 Task: Play online wordle game with 6 letters.
Action: Mouse moved to (812, 545)
Screenshot: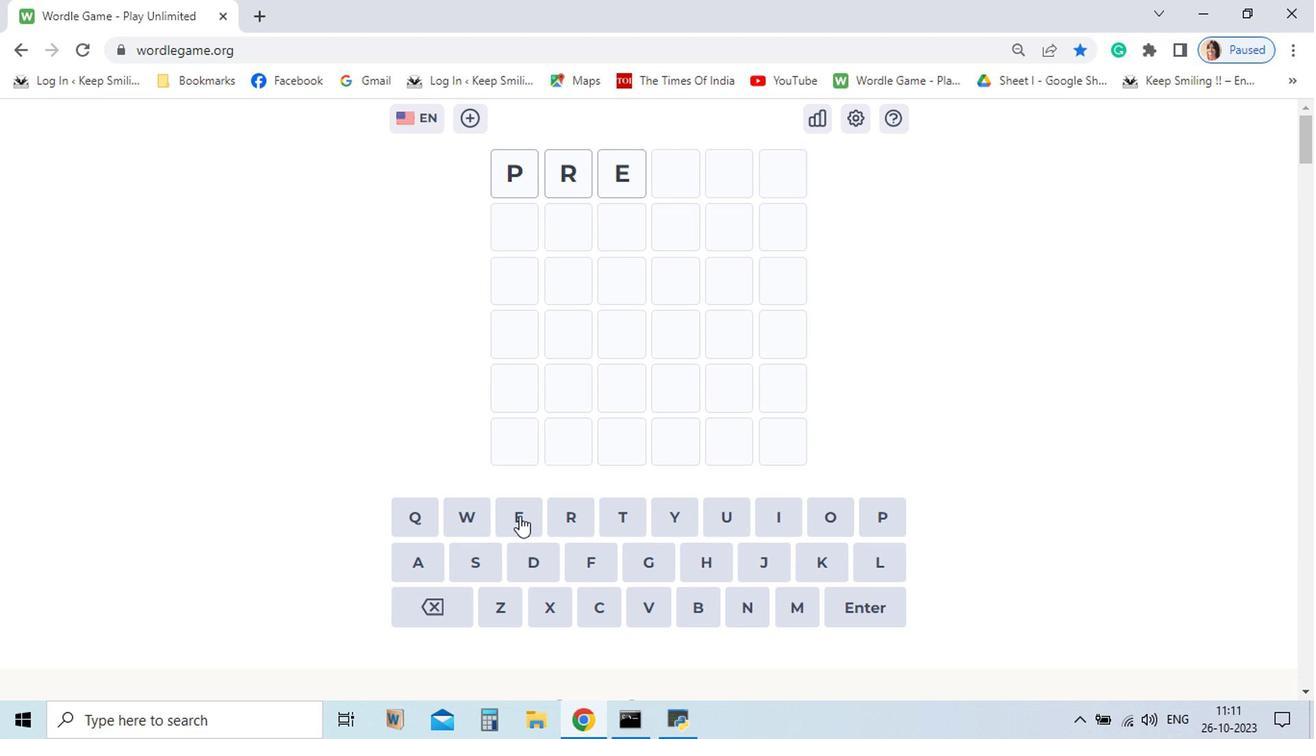 
Action: Mouse pressed left at (812, 545)
Screenshot: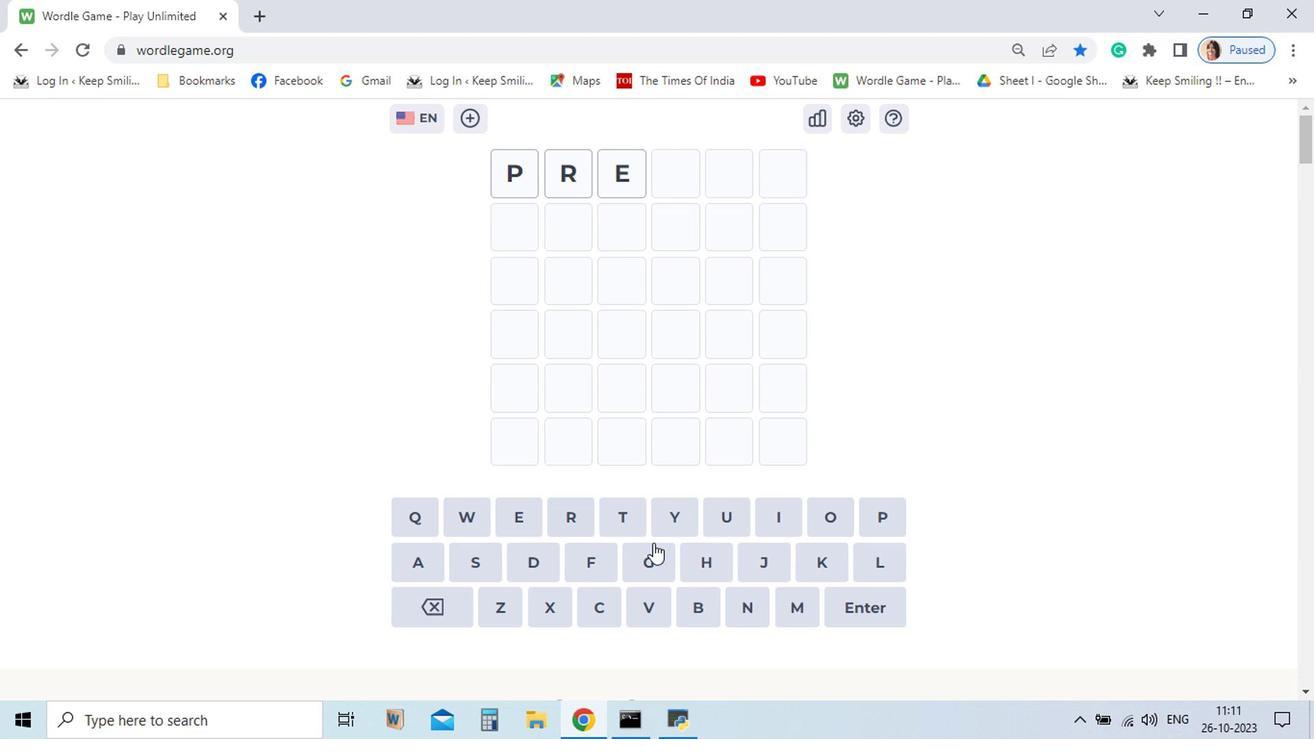 
Action: Mouse moved to (582, 547)
Screenshot: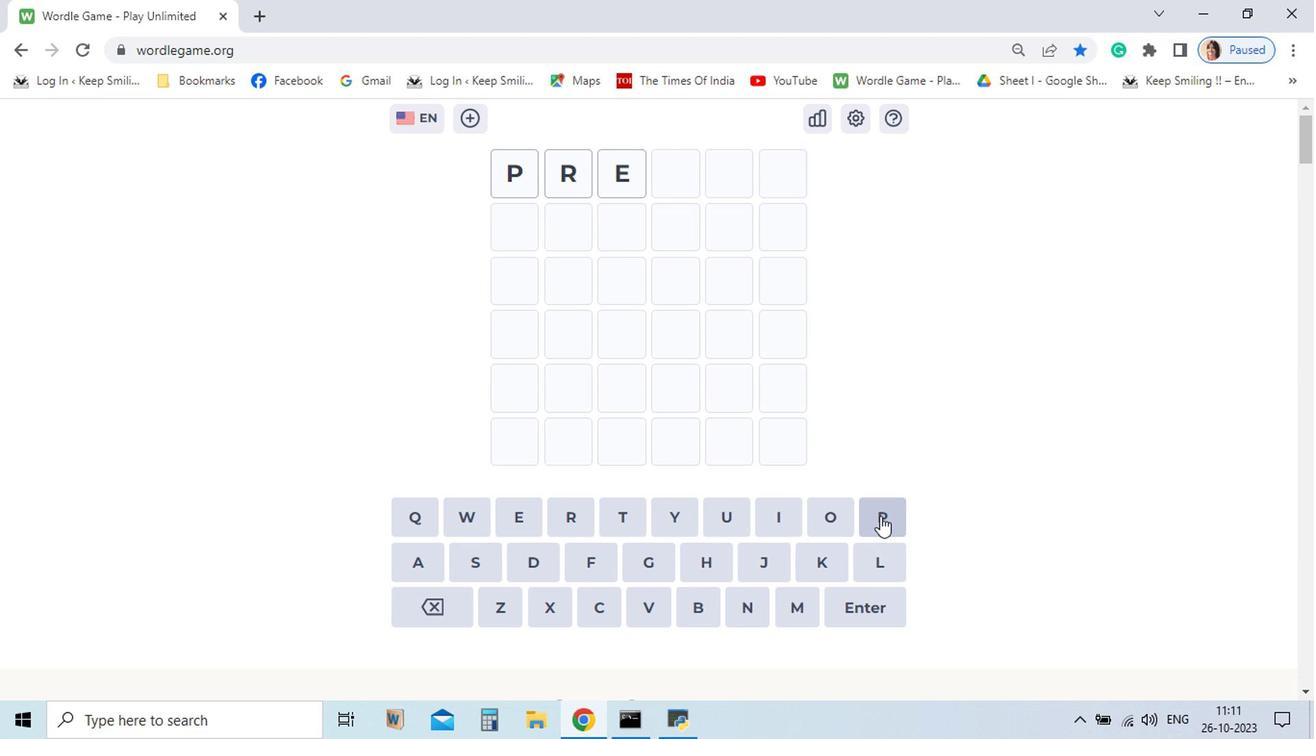 
Action: Mouse pressed left at (582, 547)
Screenshot: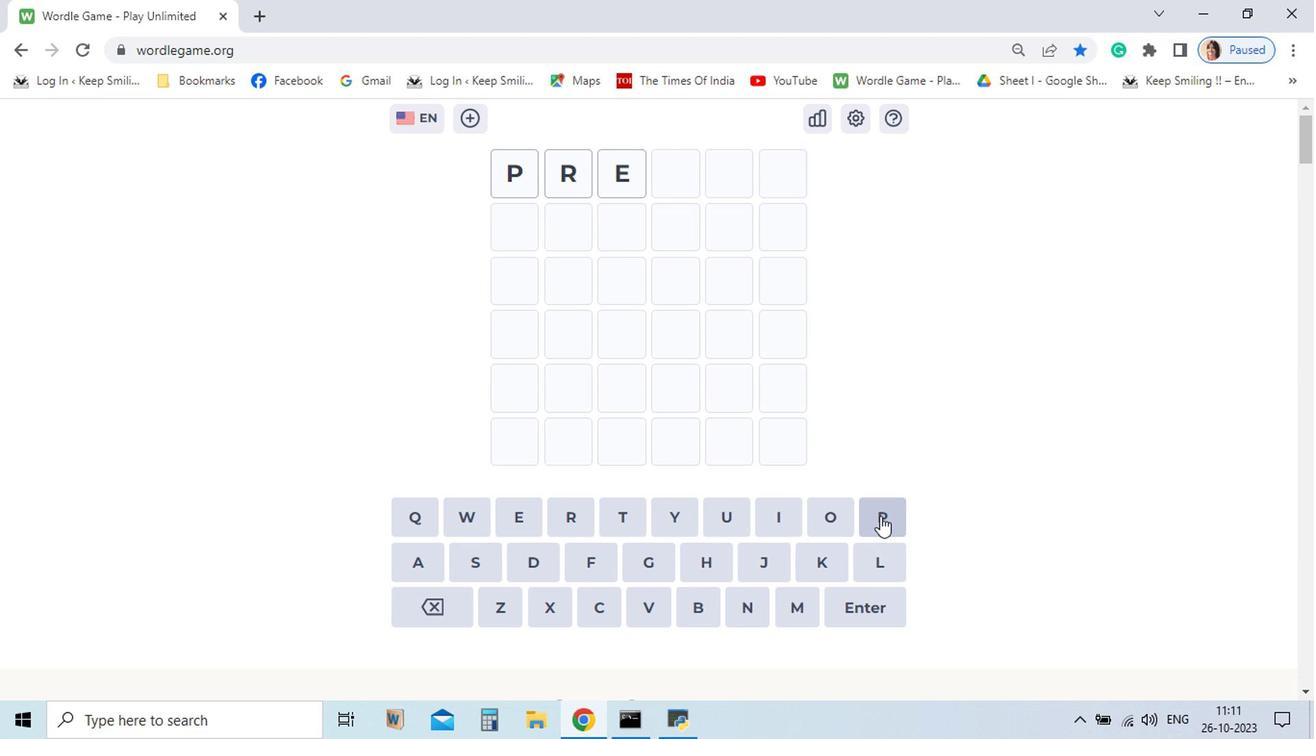 
Action: Mouse moved to (549, 546)
Screenshot: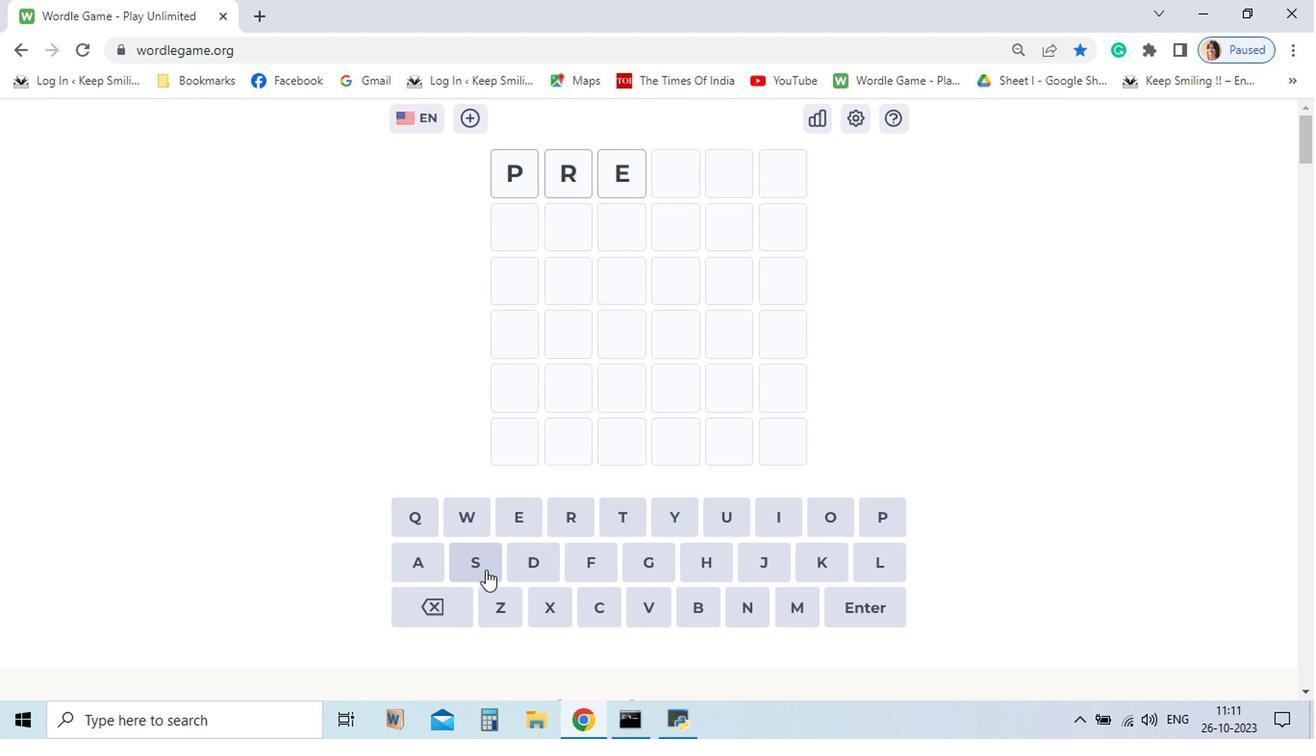 
Action: Mouse pressed left at (549, 546)
Screenshot: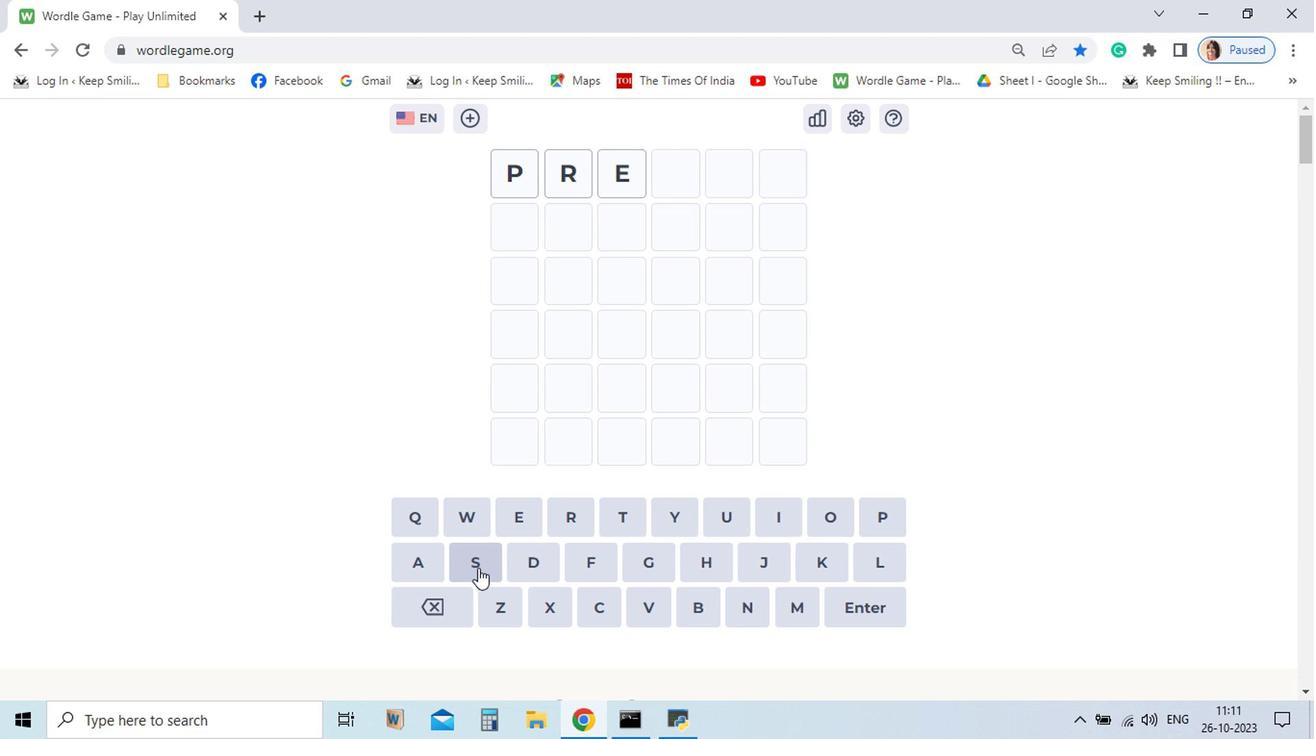 
Action: Mouse moved to (514, 581)
Screenshot: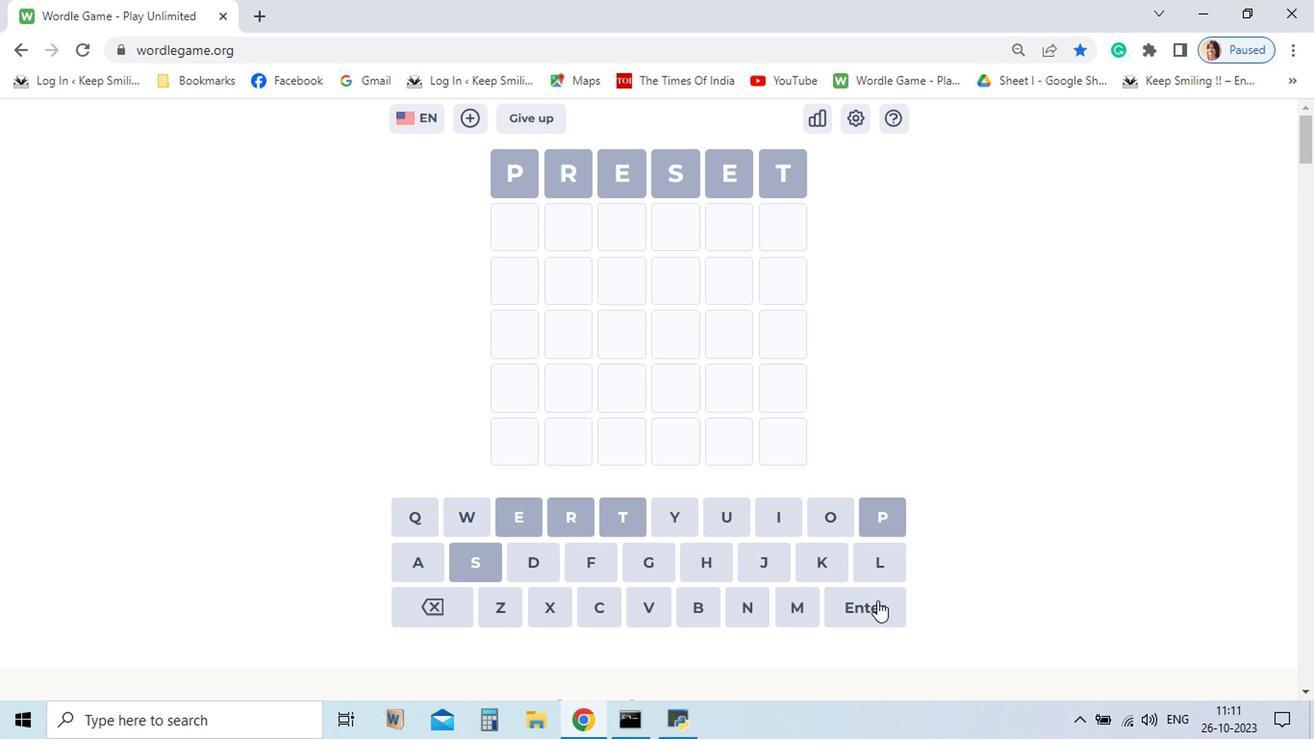 
Action: Mouse pressed left at (514, 581)
Screenshot: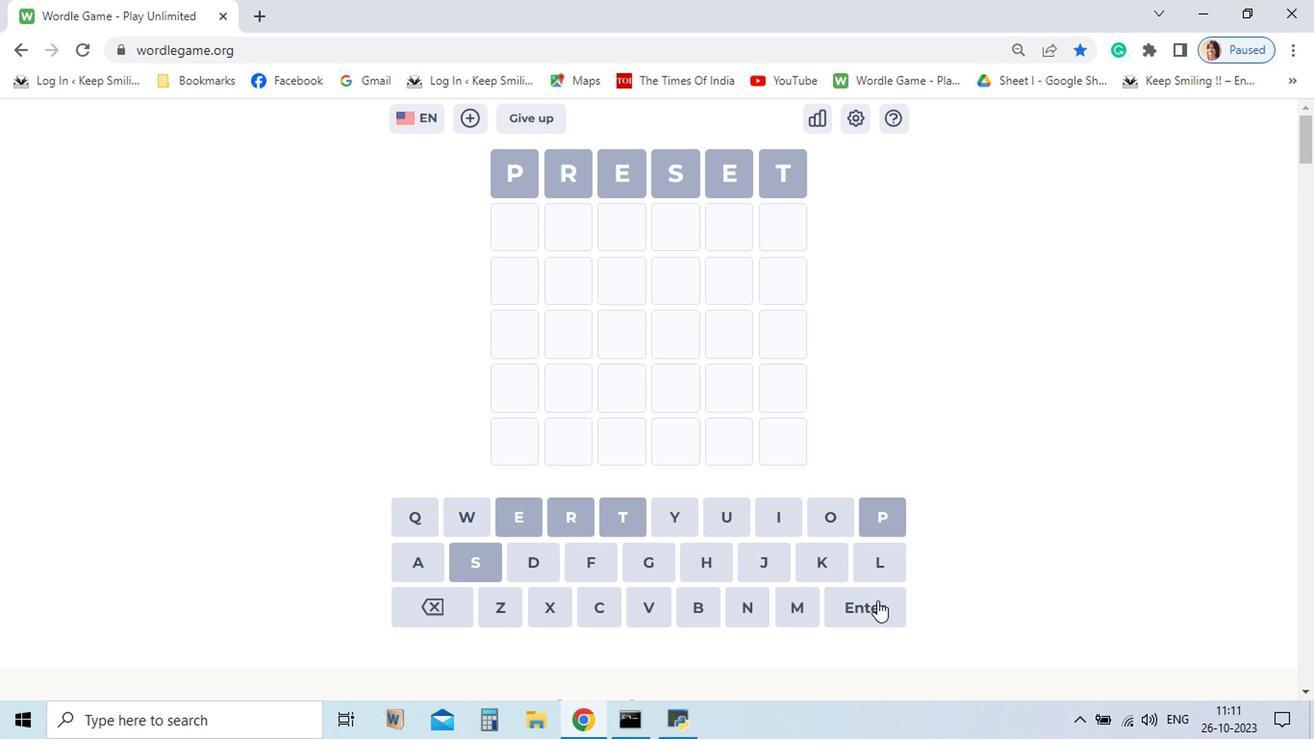 
Action: Mouse moved to (549, 549)
Screenshot: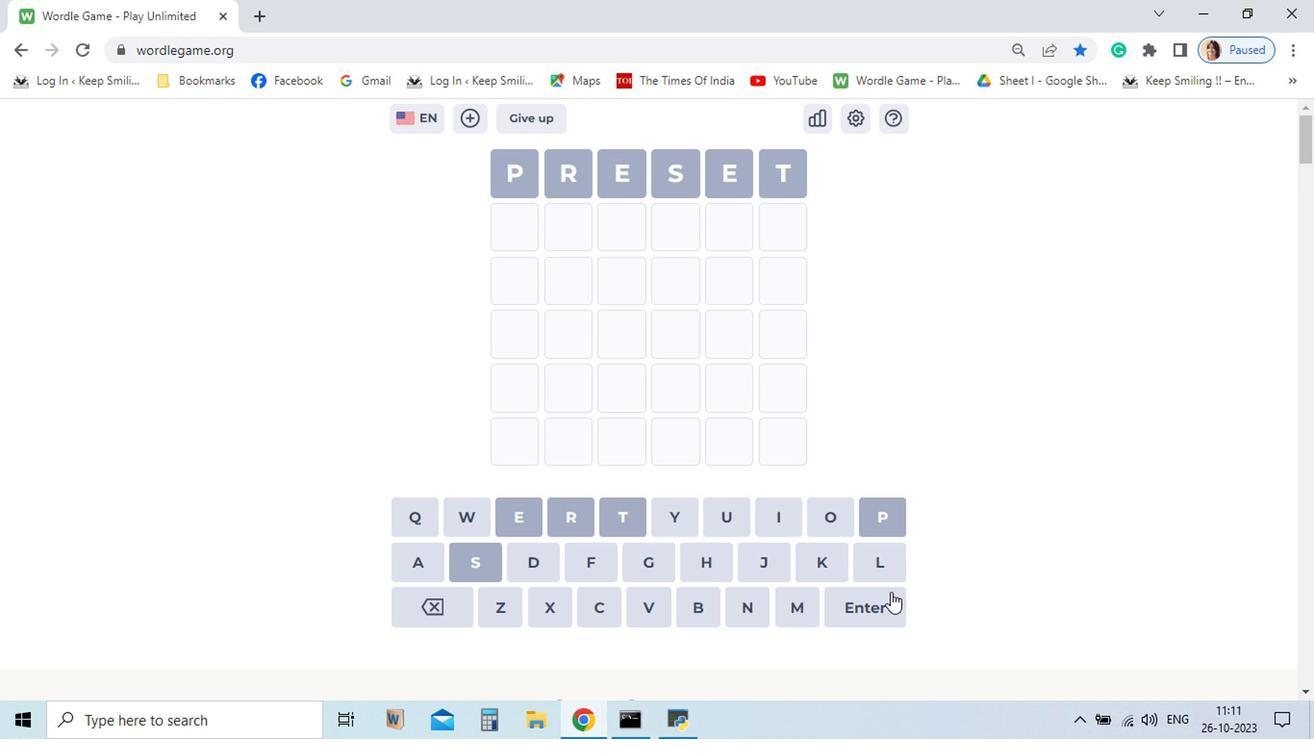 
Action: Mouse pressed left at (549, 549)
Screenshot: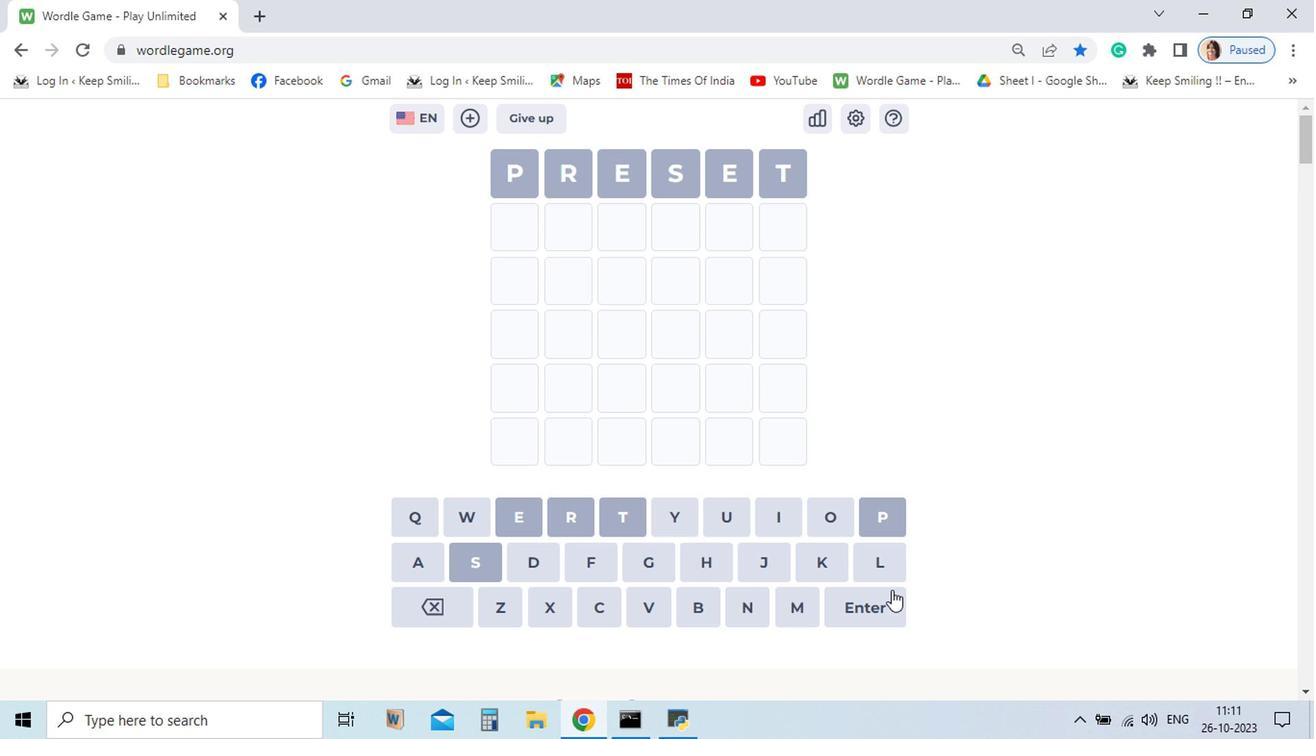 
Action: Mouse moved to (621, 545)
Screenshot: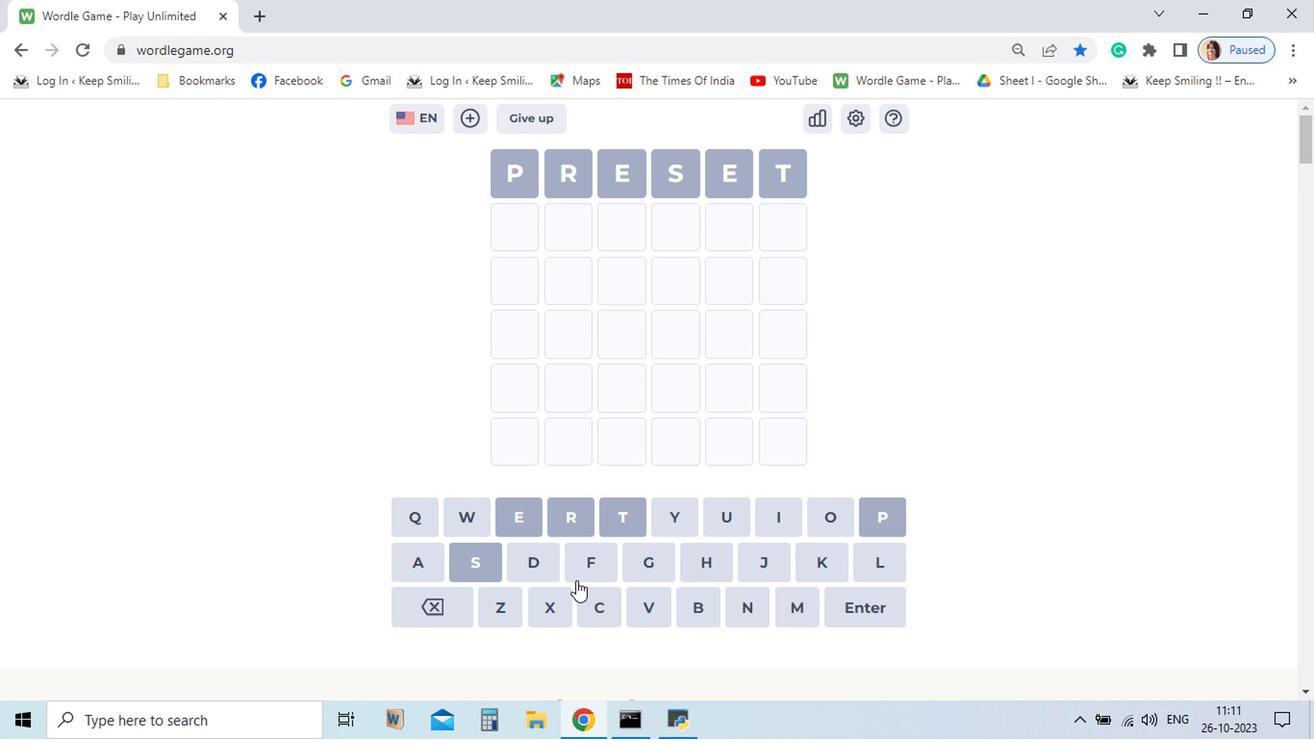 
Action: Mouse pressed left at (621, 545)
Screenshot: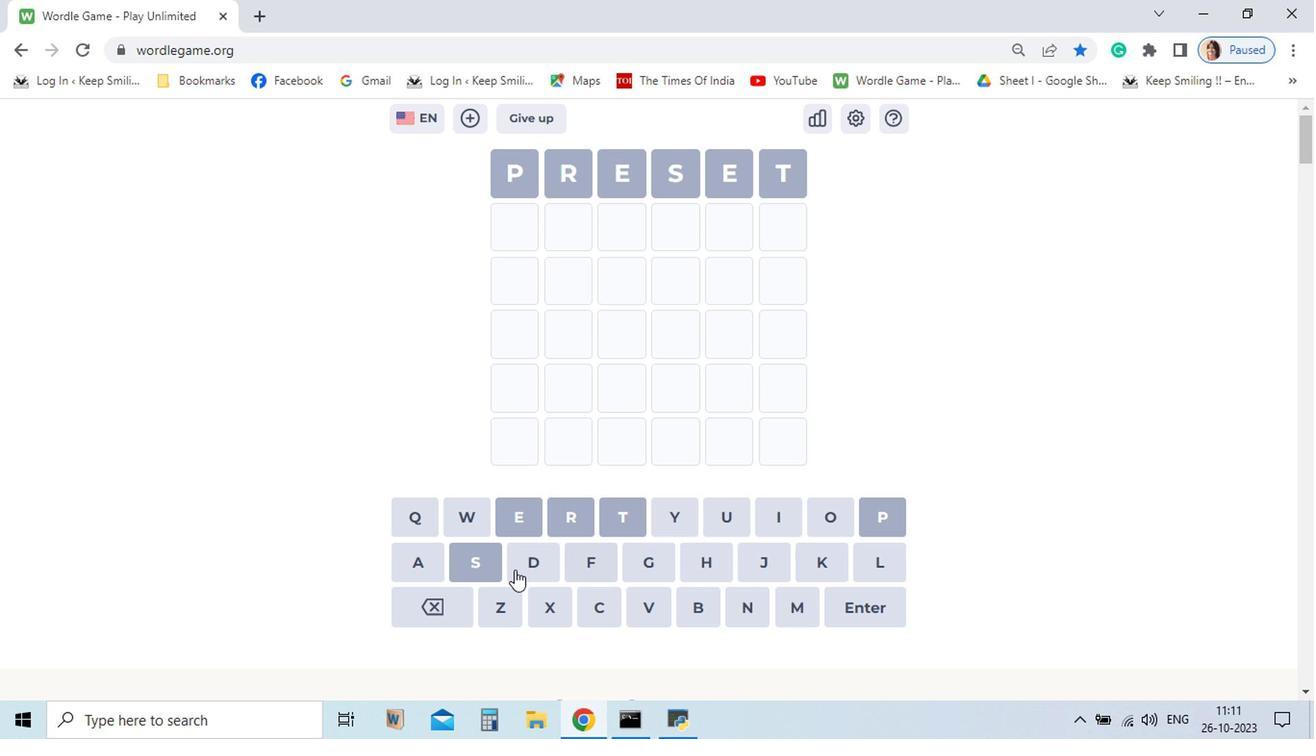 
Action: Mouse moved to (803, 606)
Screenshot: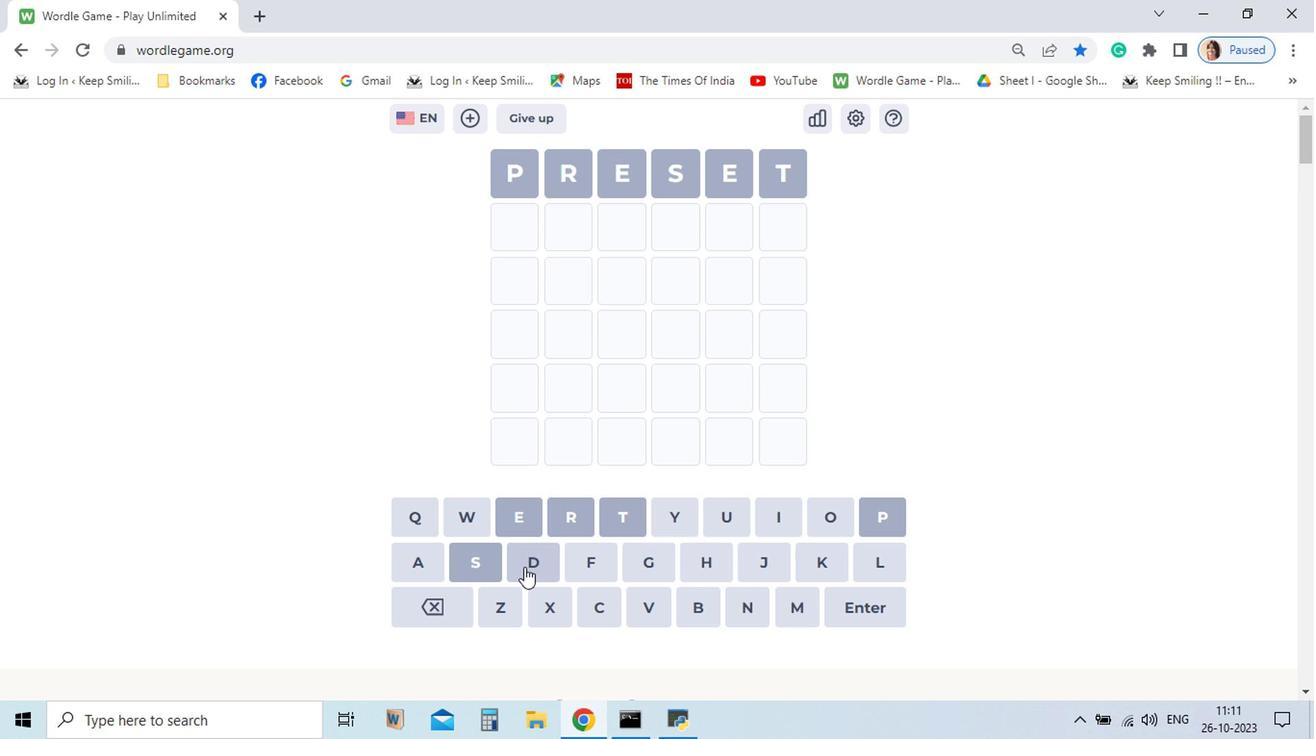
Action: Mouse pressed left at (803, 606)
Screenshot: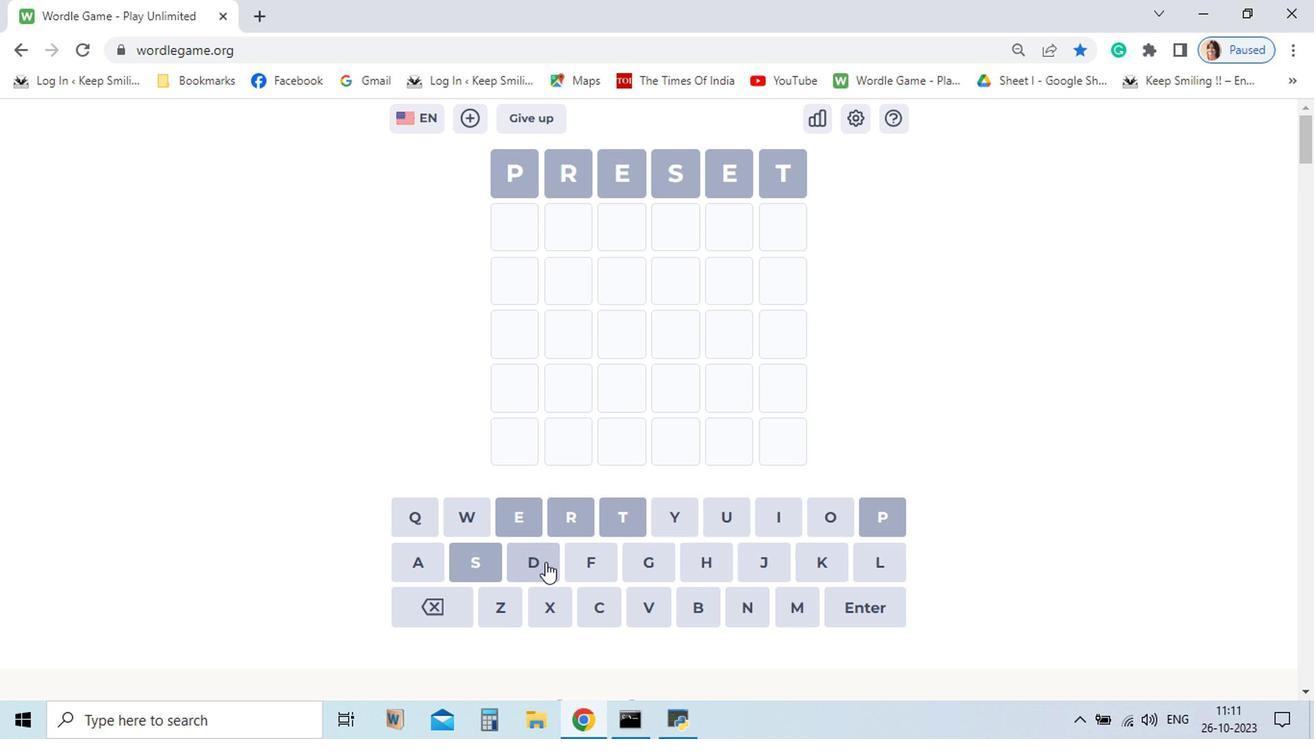 
Action: Mouse moved to (562, 577)
Screenshot: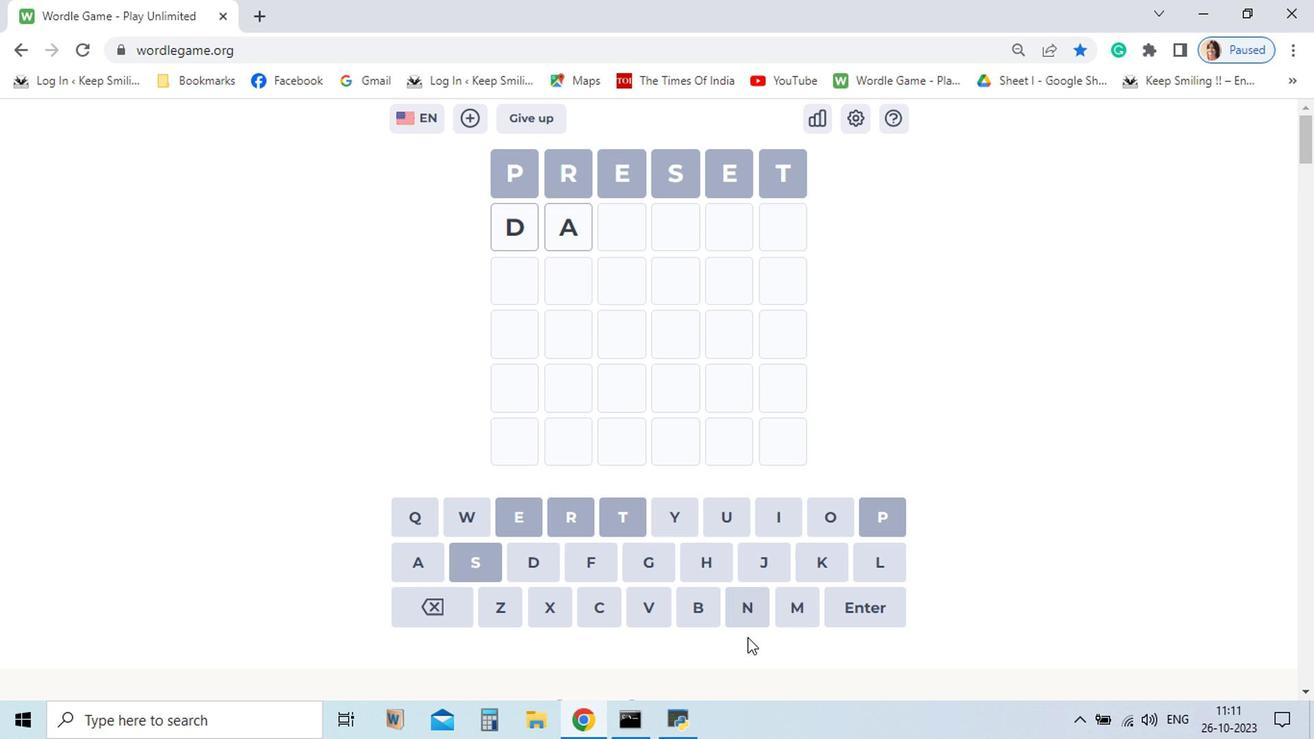 
Action: Mouse pressed left at (562, 577)
Screenshot: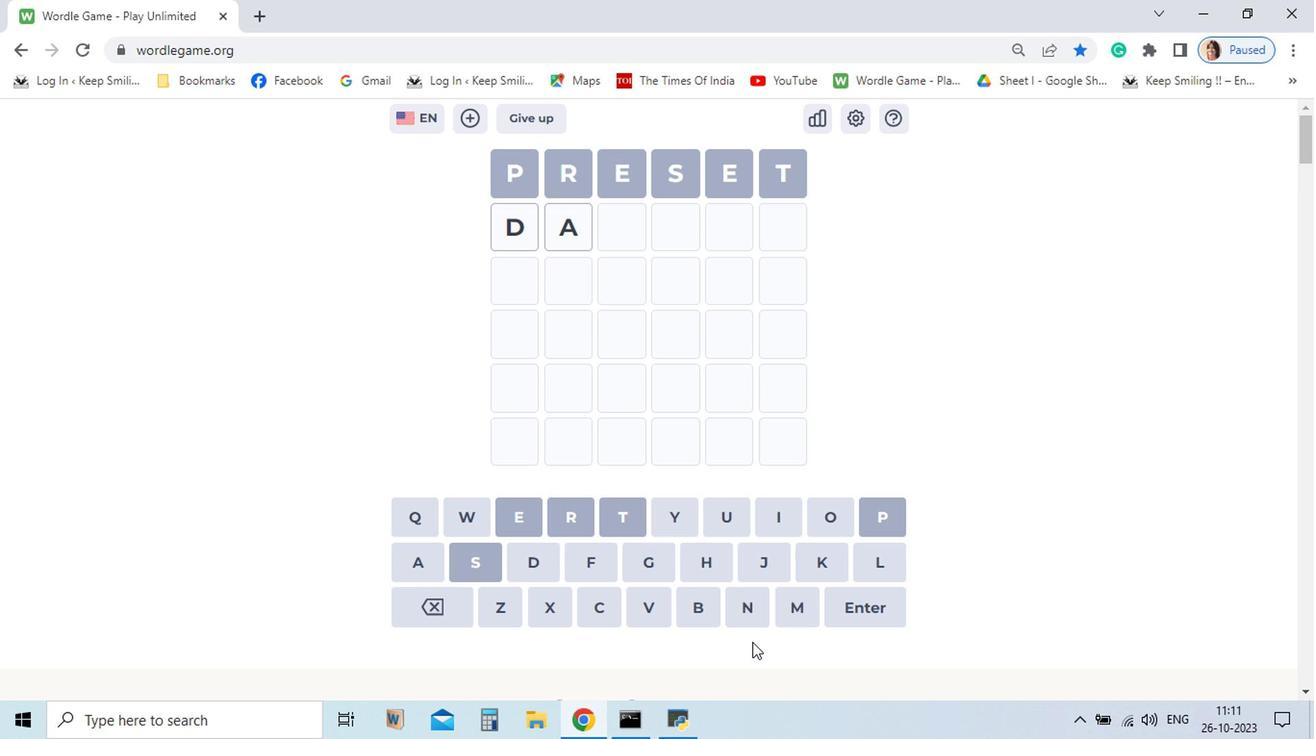 
Action: Mouse moved to (479, 580)
Screenshot: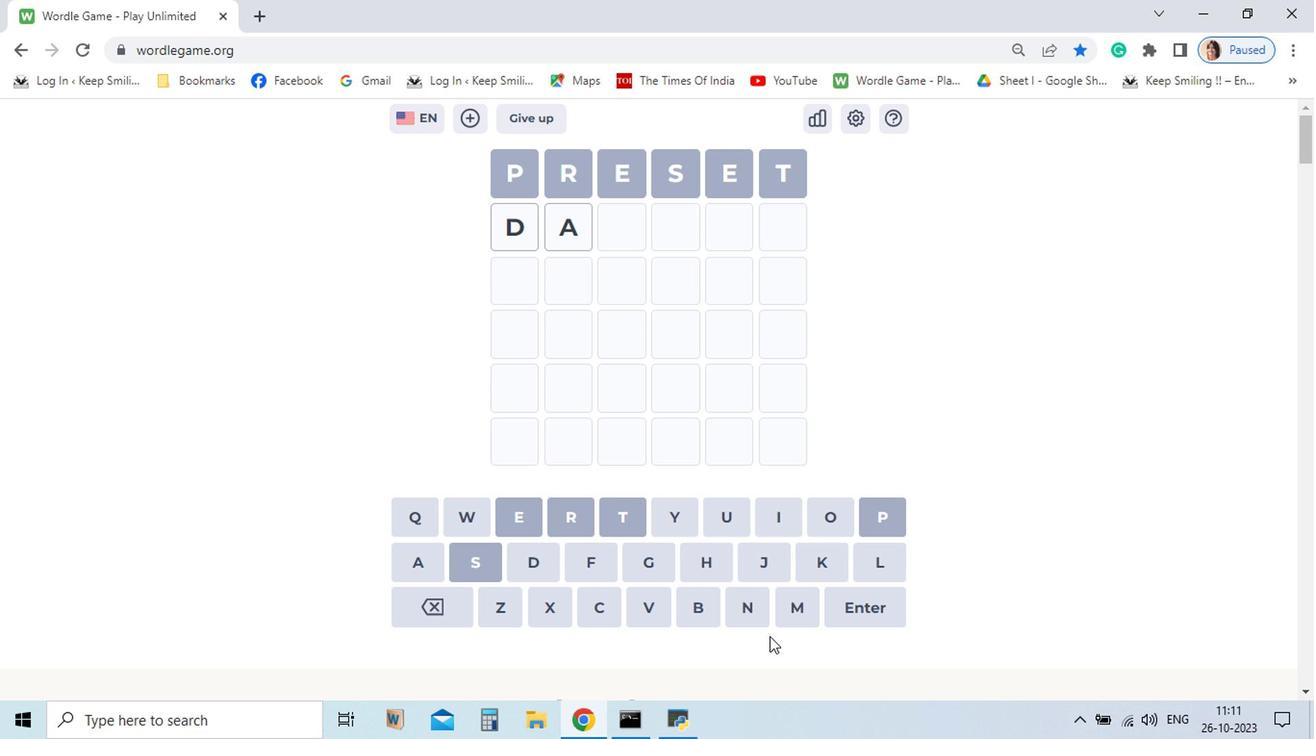 
Action: Mouse pressed left at (479, 580)
Screenshot: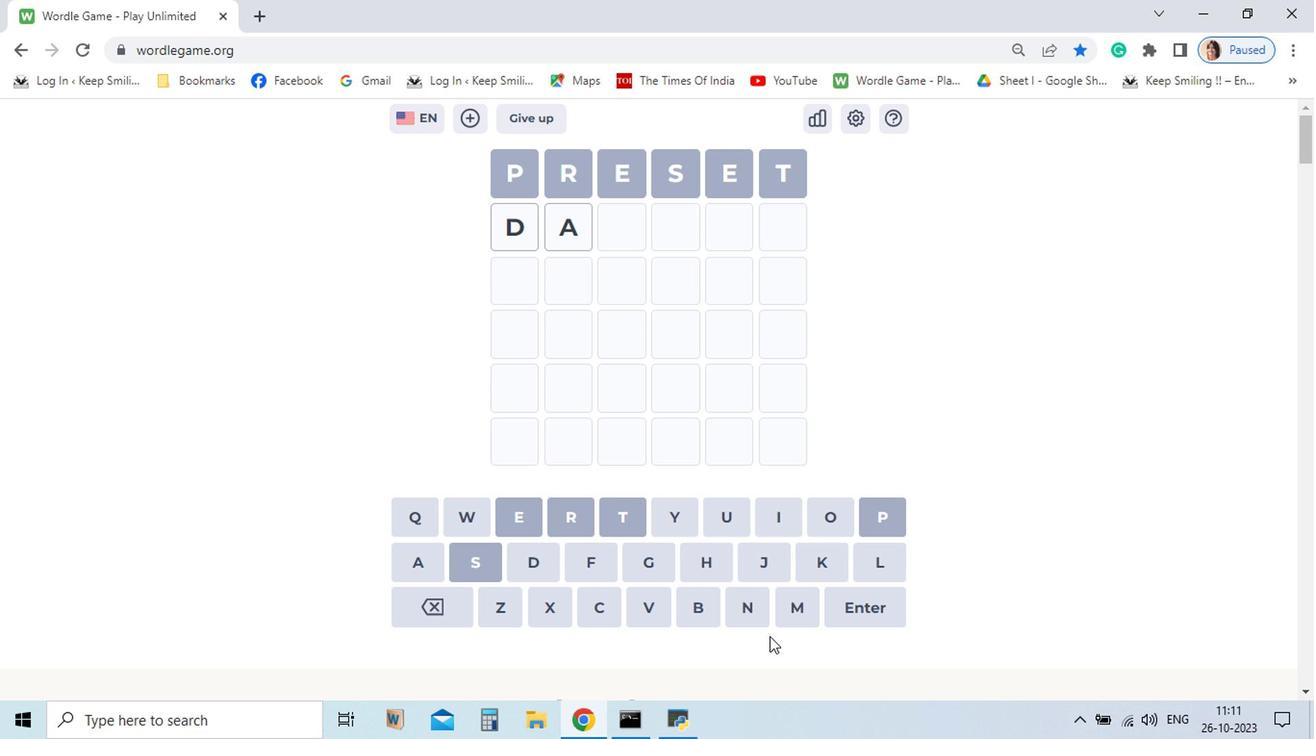 
Action: Mouse moved to (493, 606)
Screenshot: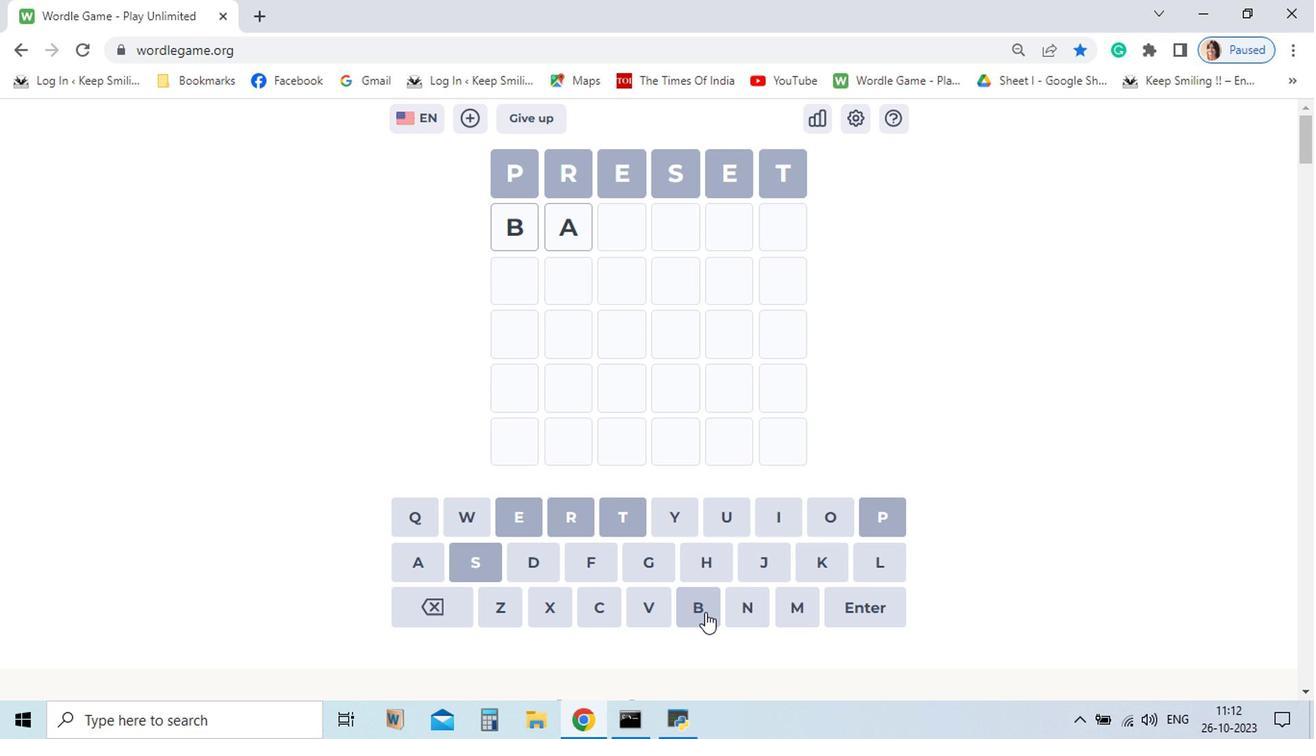 
Action: Mouse pressed left at (493, 606)
Screenshot: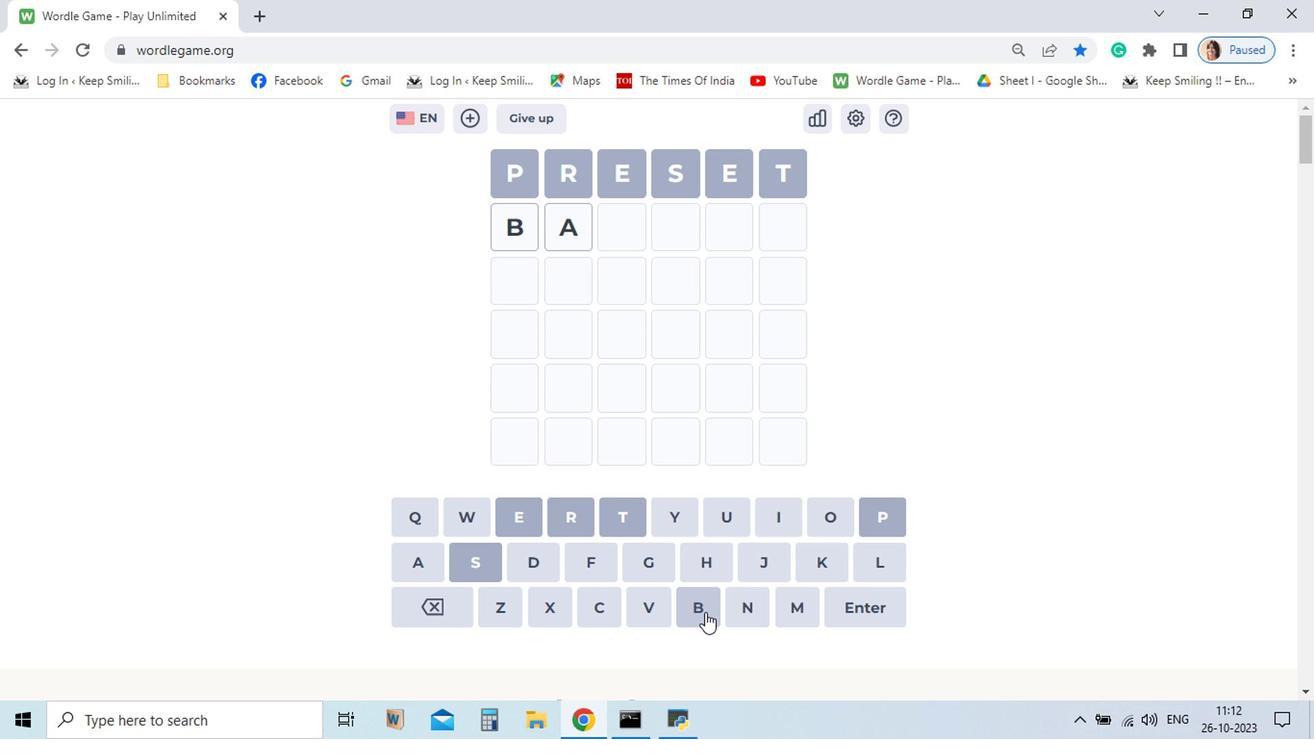
Action: Mouse pressed left at (493, 606)
Screenshot: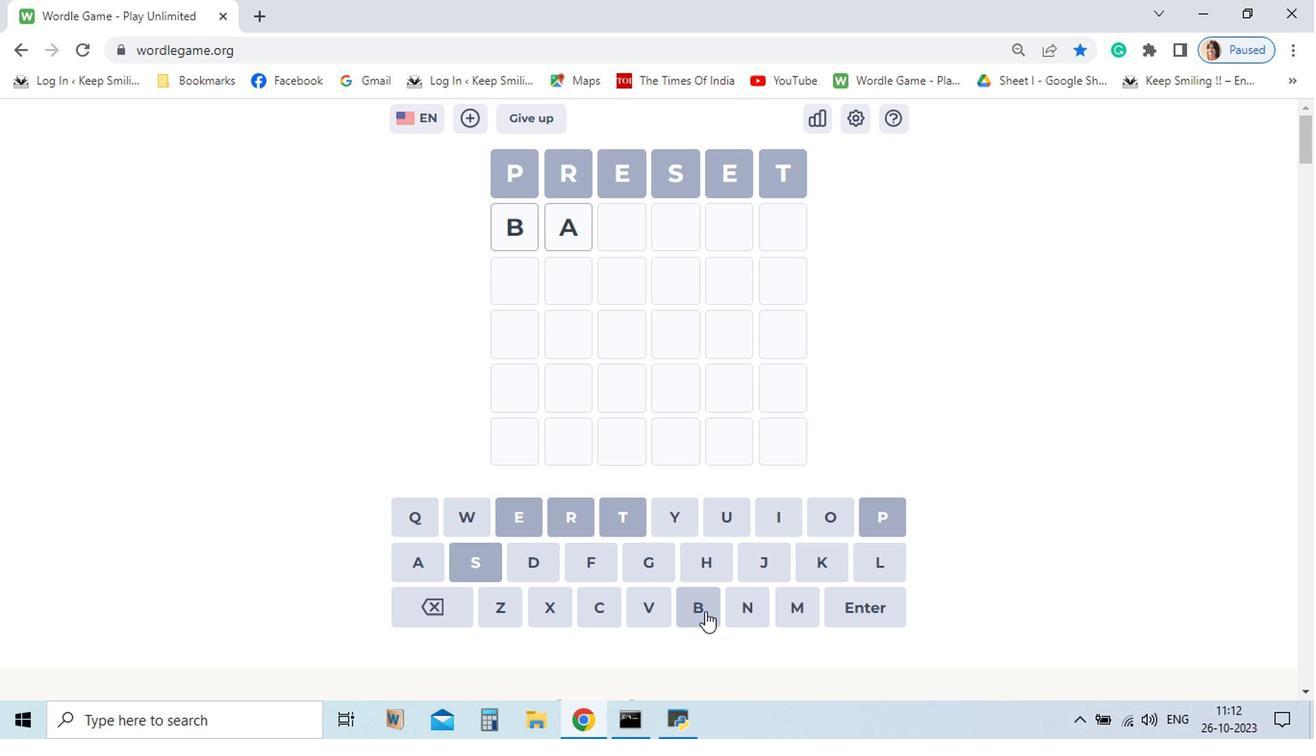 
Action: Mouse moved to (677, 612)
Screenshot: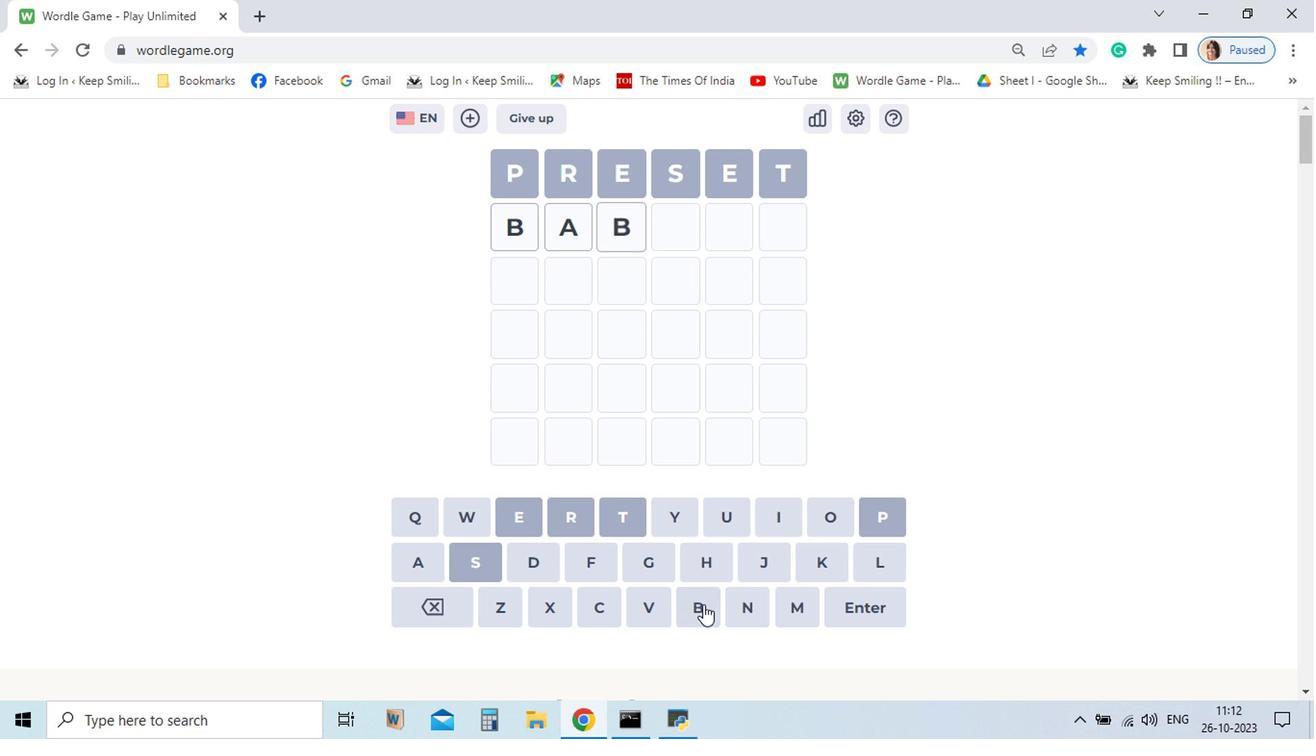 
Action: Mouse pressed left at (677, 612)
Screenshot: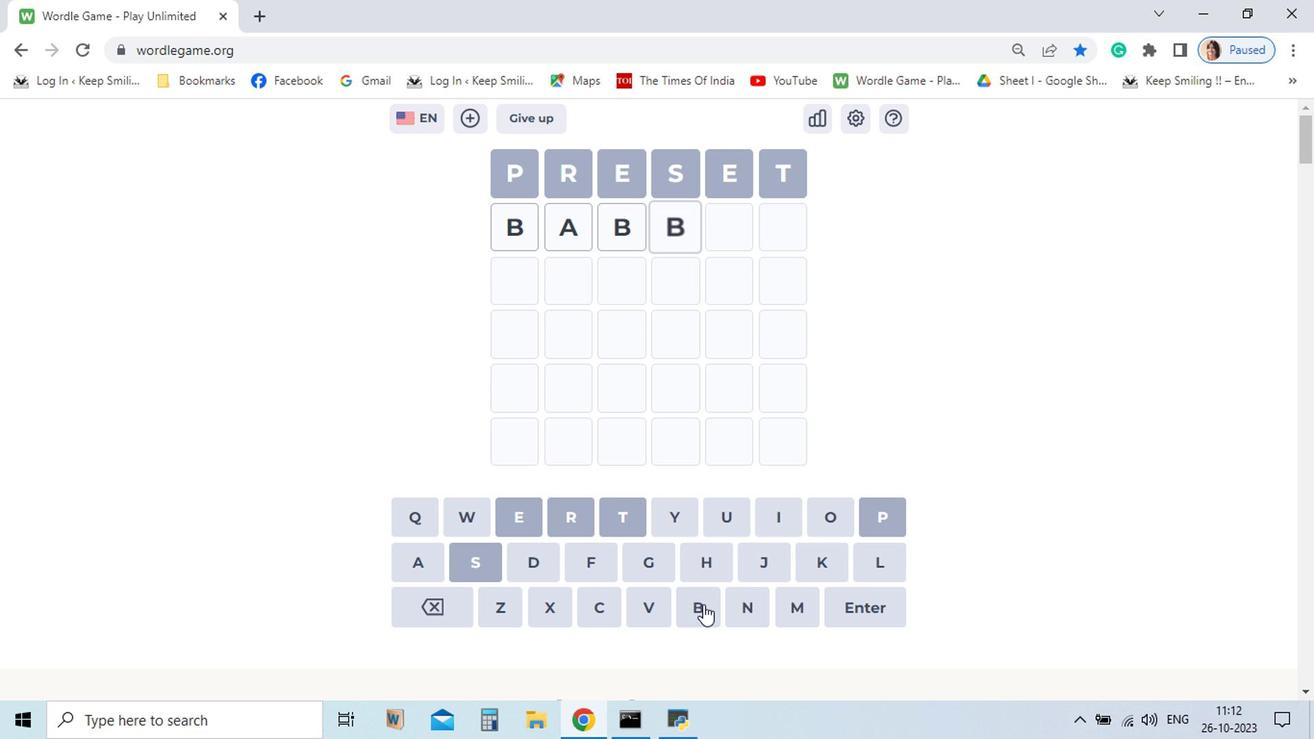
Action: Mouse moved to (480, 577)
Screenshot: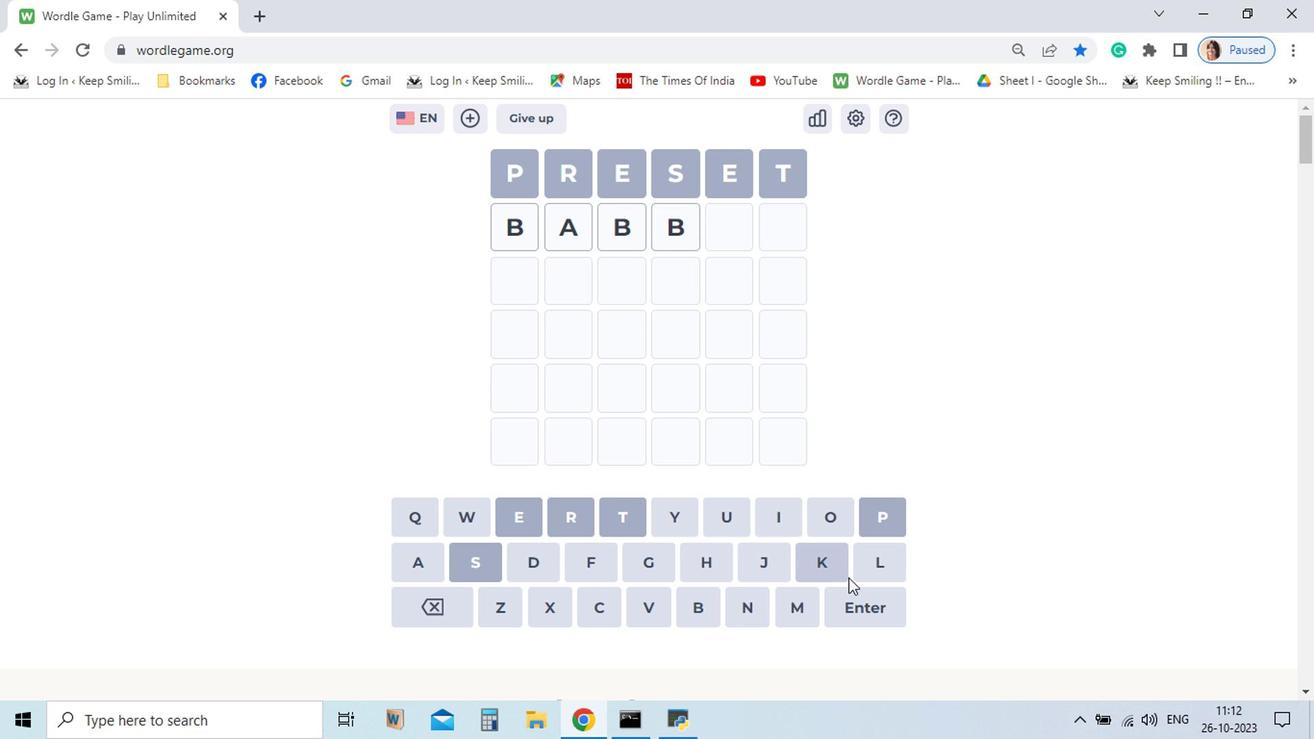 
Action: Mouse pressed left at (480, 577)
Screenshot: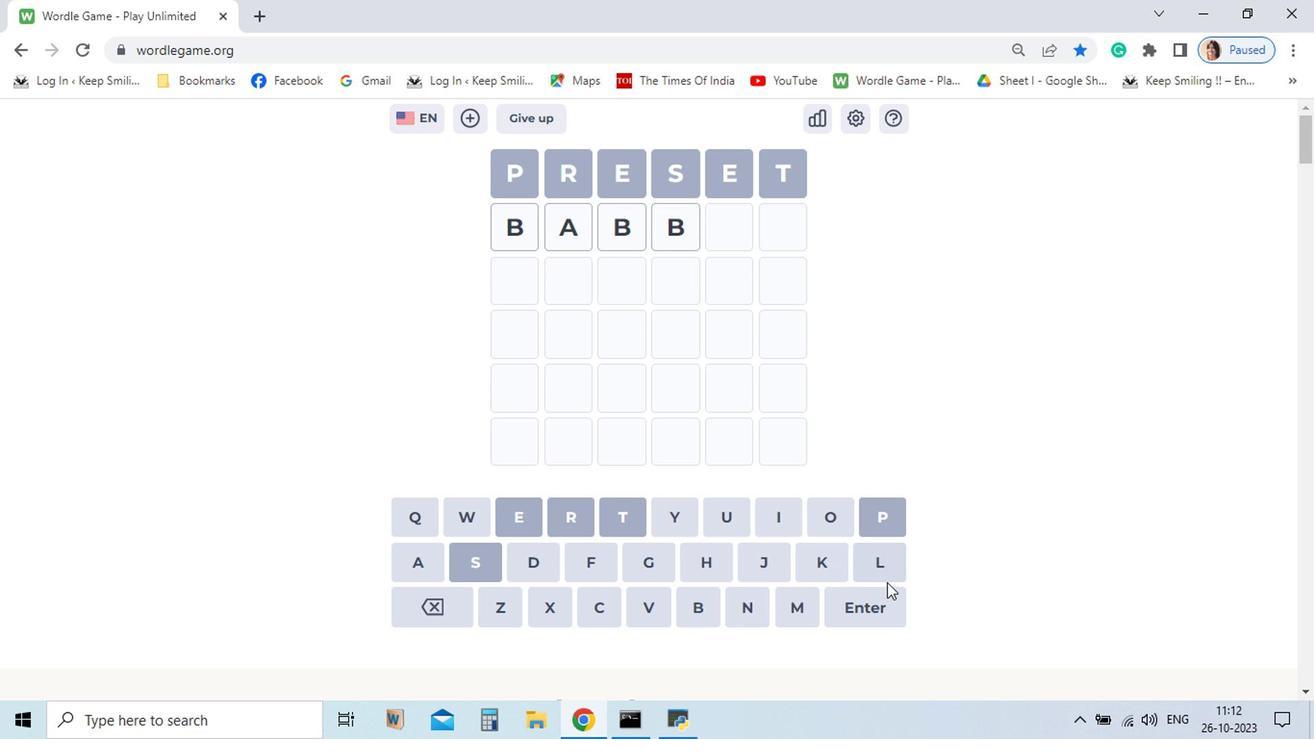 
Action: Mouse moved to (679, 609)
Screenshot: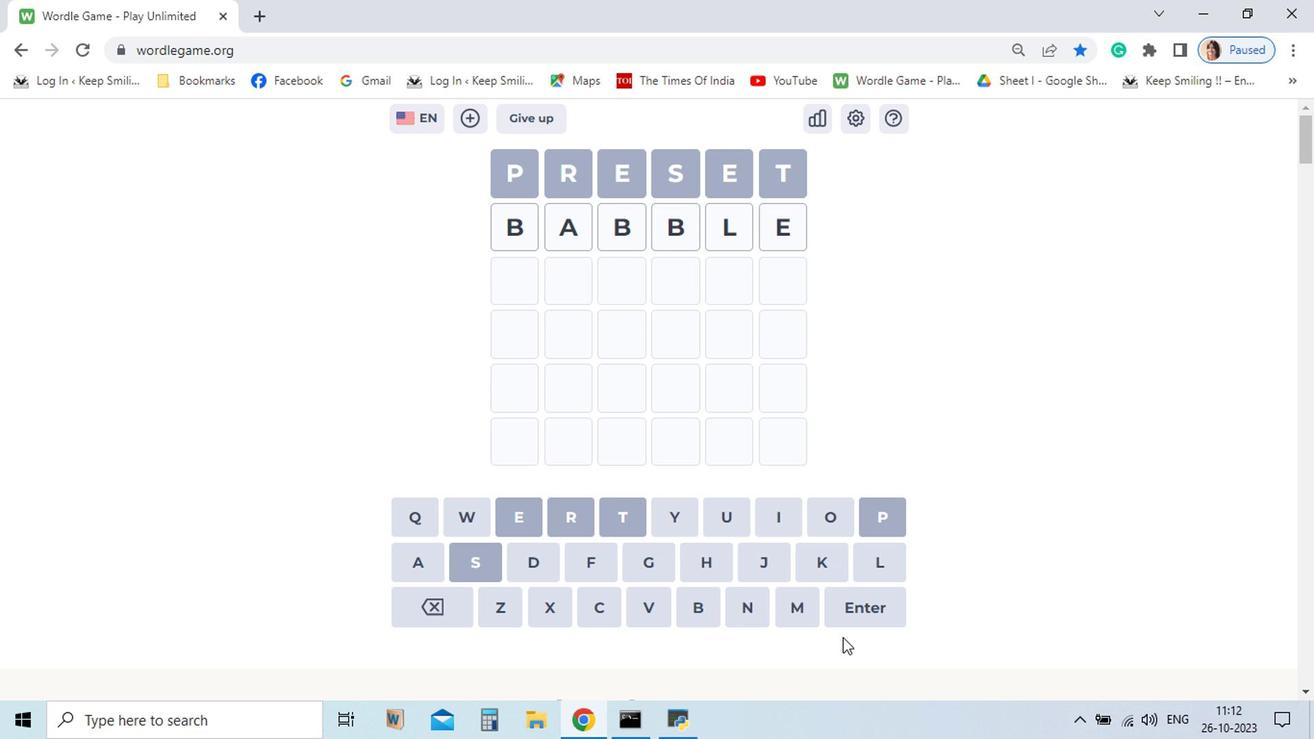 
Action: Mouse pressed left at (679, 609)
Screenshot: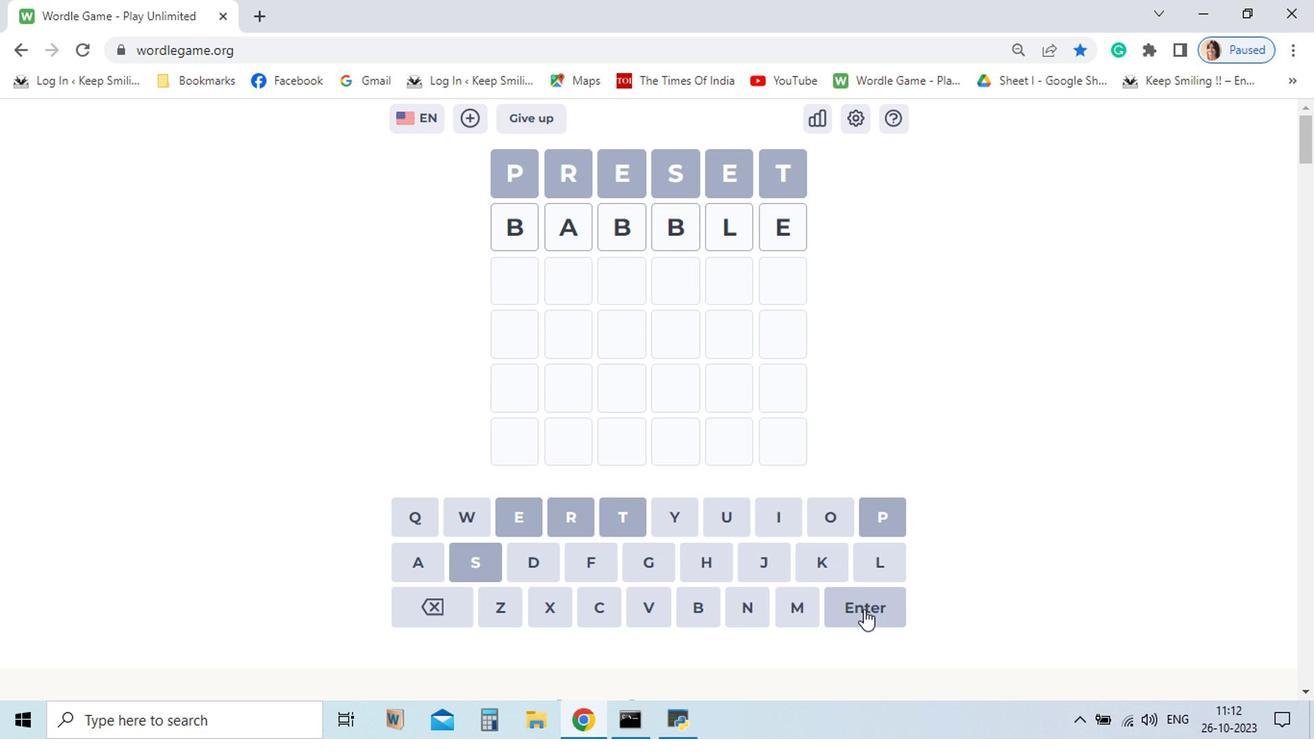 
Action: Mouse pressed left at (679, 609)
Screenshot: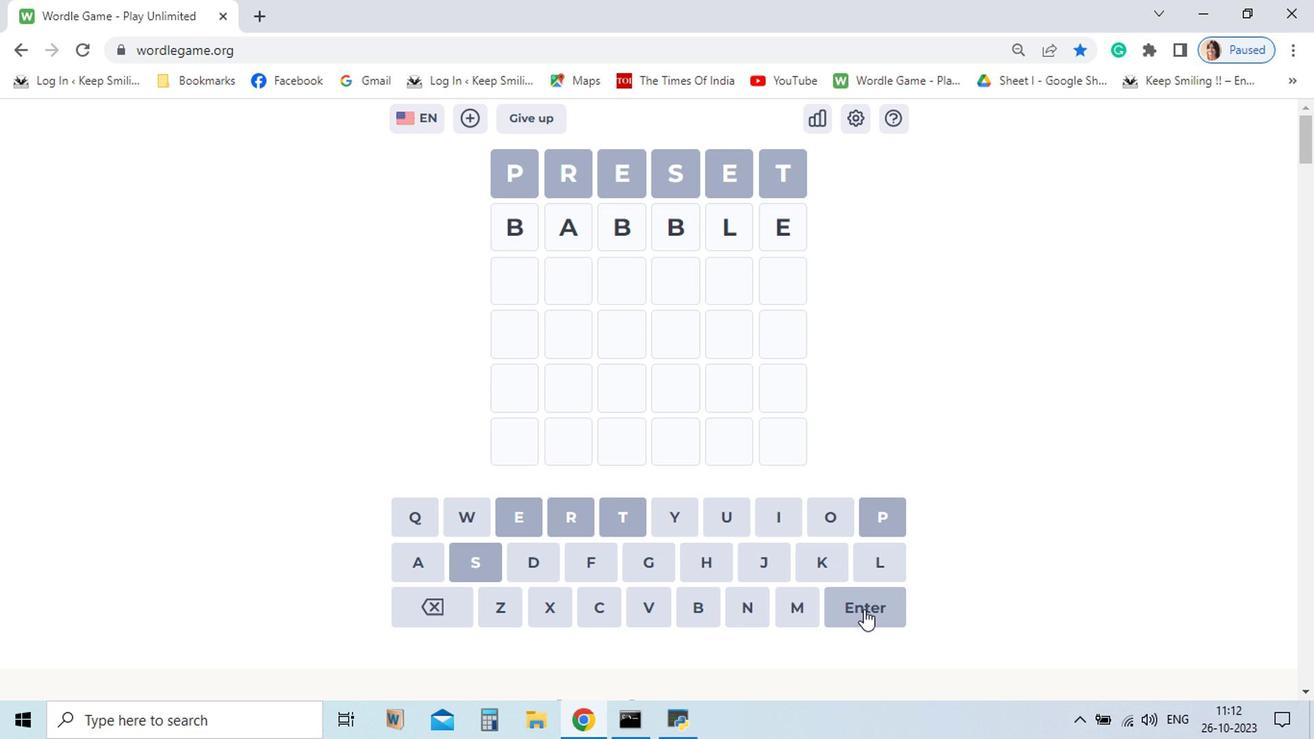 
Action: Mouse moved to (808, 585)
Screenshot: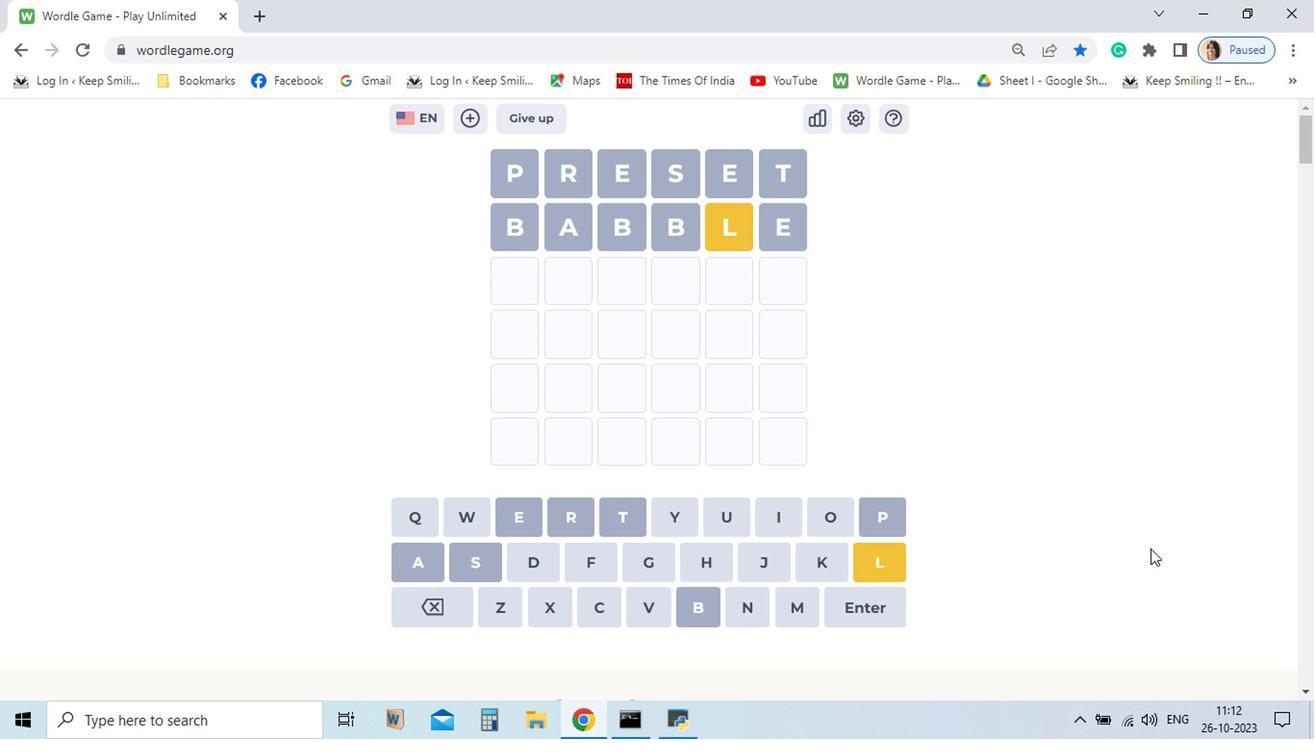 
Action: Mouse pressed left at (808, 585)
Screenshot: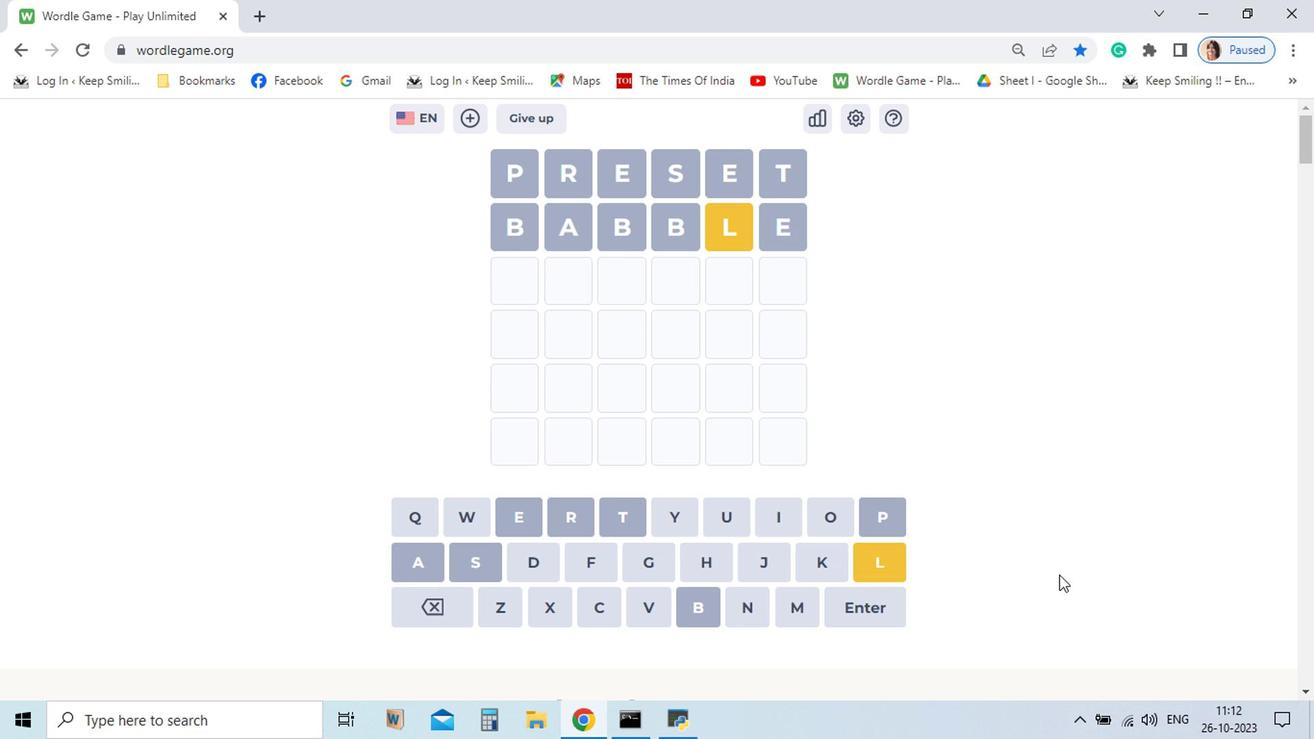 
Action: Mouse moved to (547, 547)
Screenshot: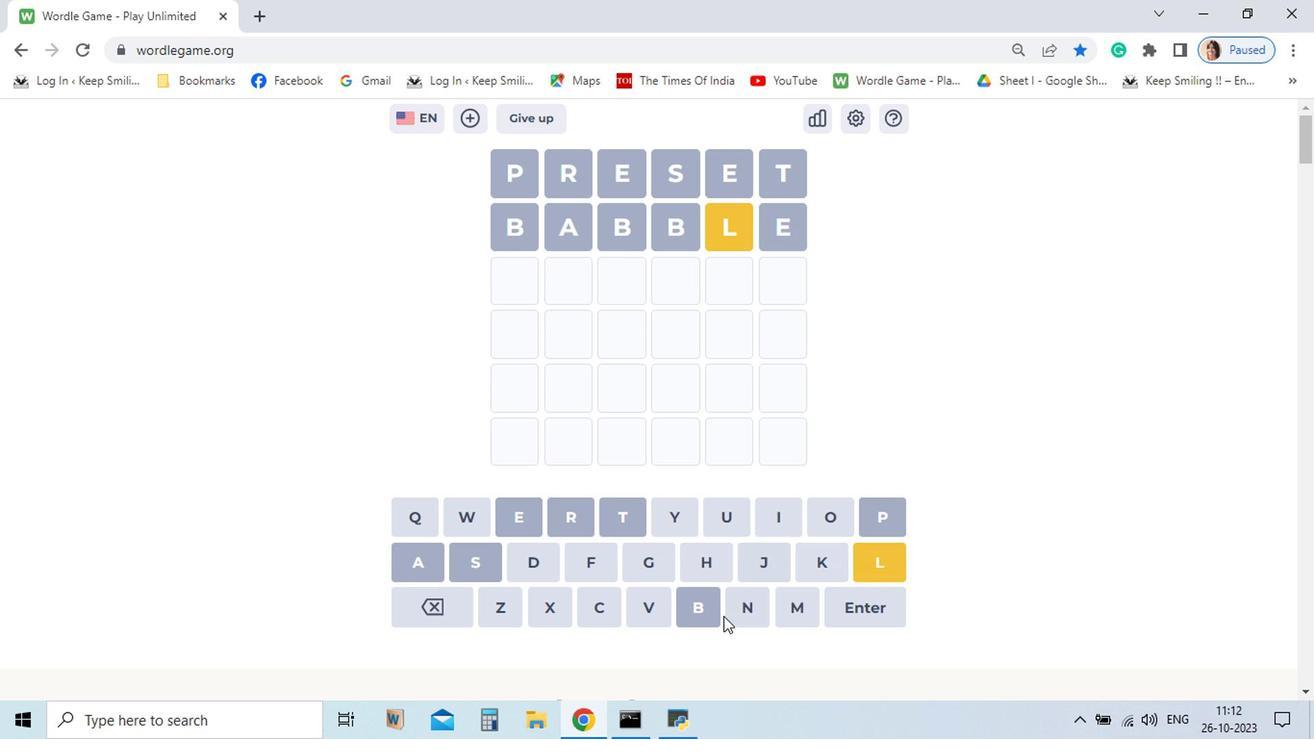 
Action: Mouse pressed left at (547, 547)
Screenshot: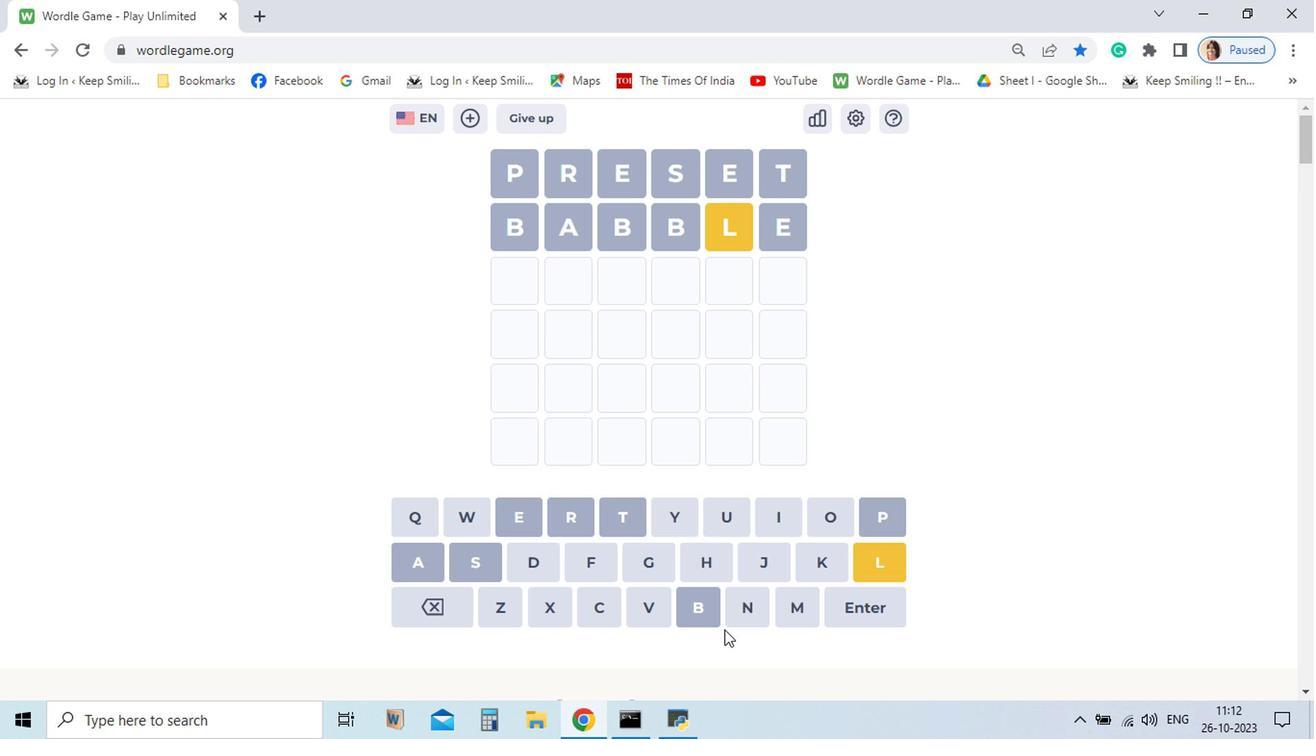 
Action: Mouse moved to (794, 612)
Screenshot: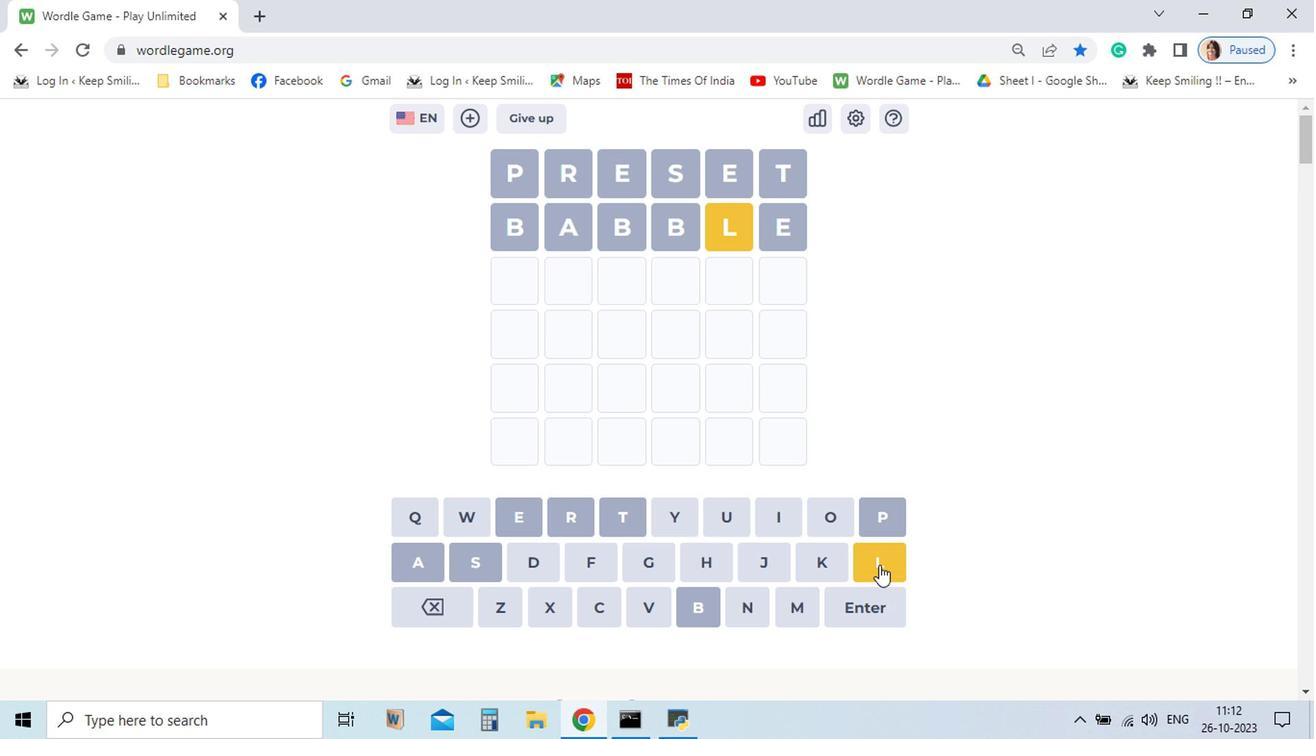 
Action: Mouse pressed left at (794, 612)
Screenshot: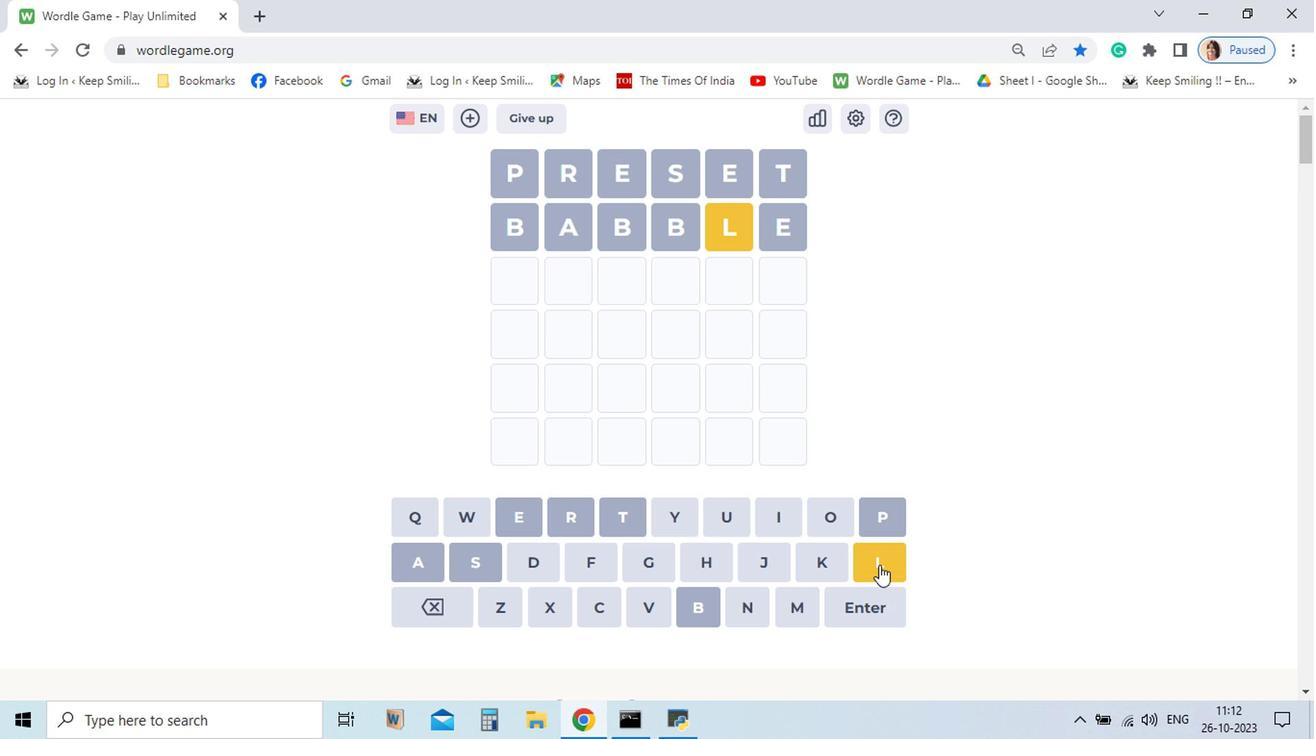 
Action: Mouse moved to (805, 581)
Screenshot: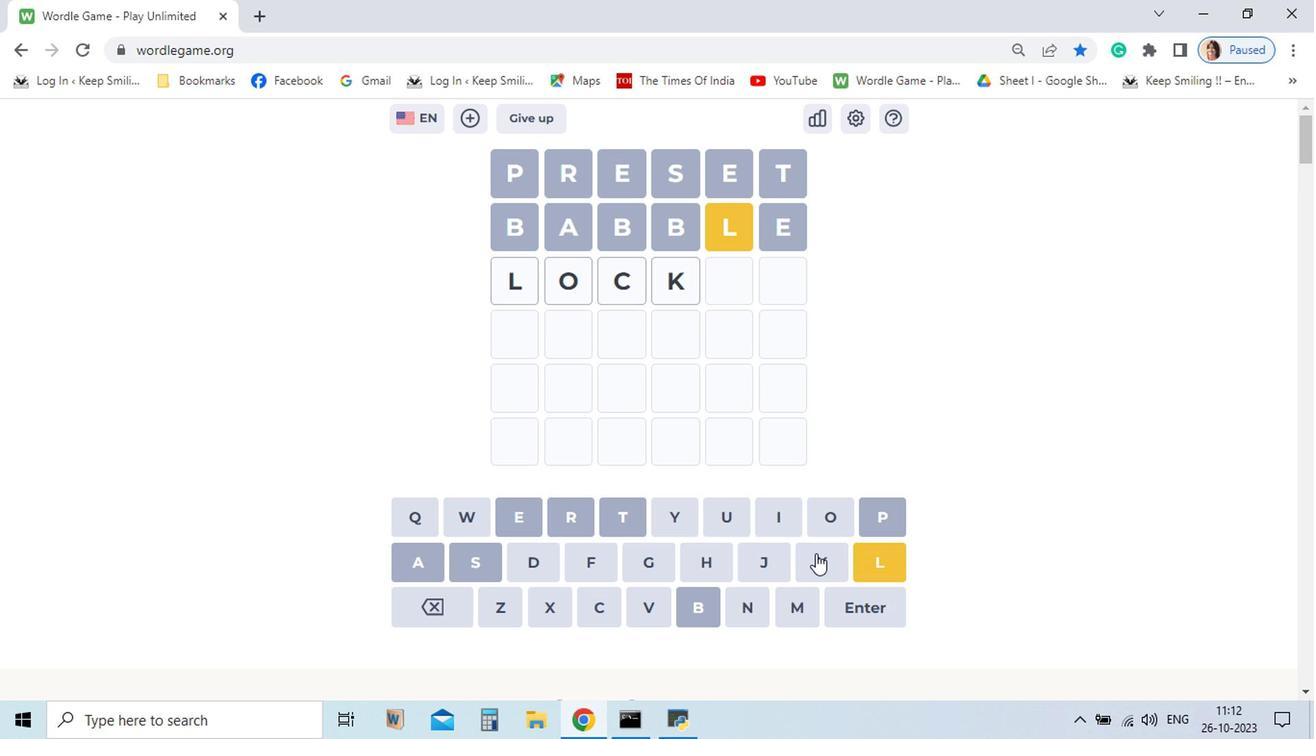 
Action: Mouse pressed left at (805, 581)
Screenshot: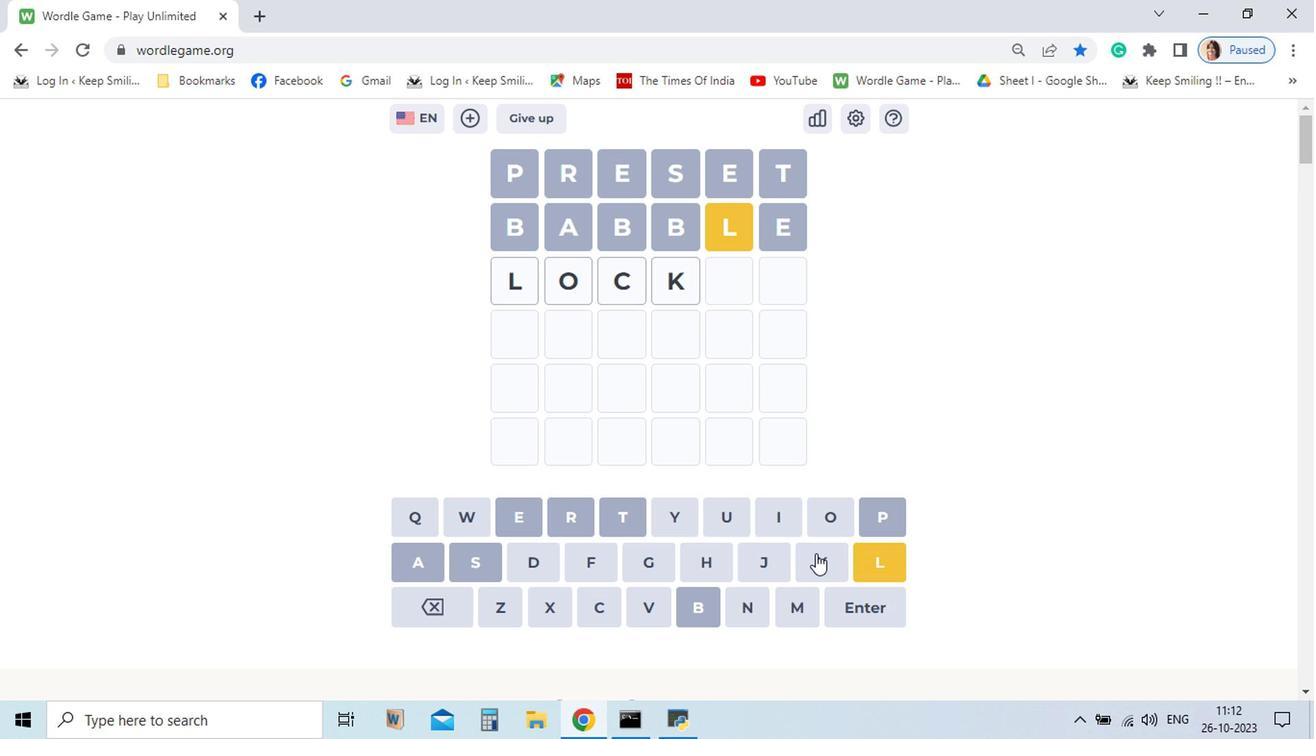 
Action: Mouse moved to (773, 548)
Screenshot: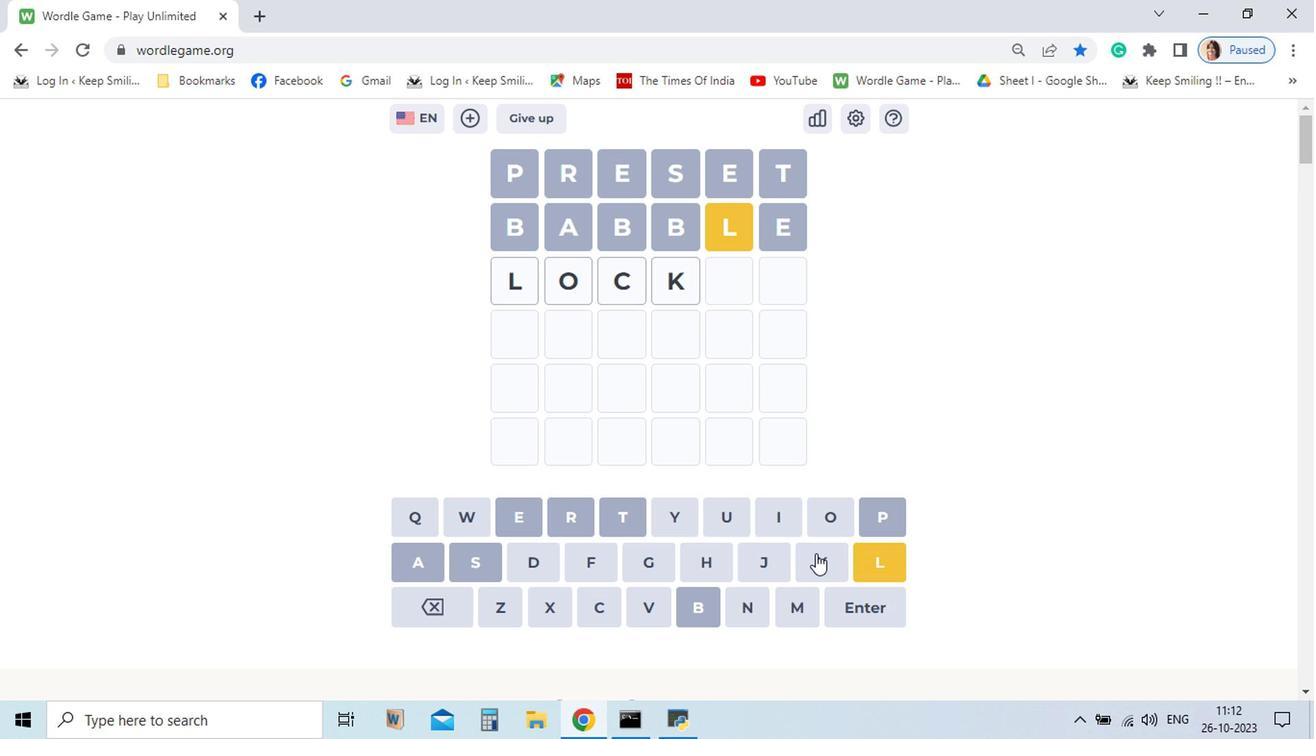 
Action: Mouse pressed left at (773, 548)
Screenshot: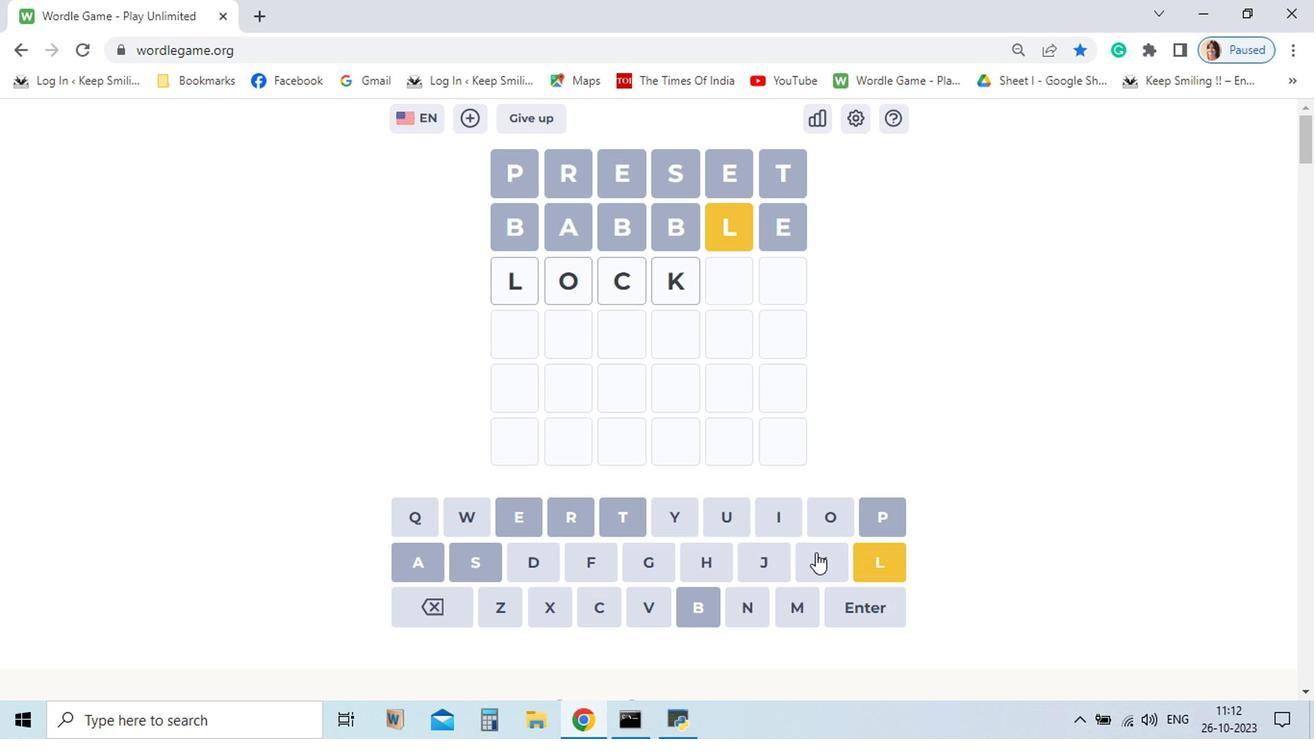 
Action: Mouse moved to (608, 608)
Screenshot: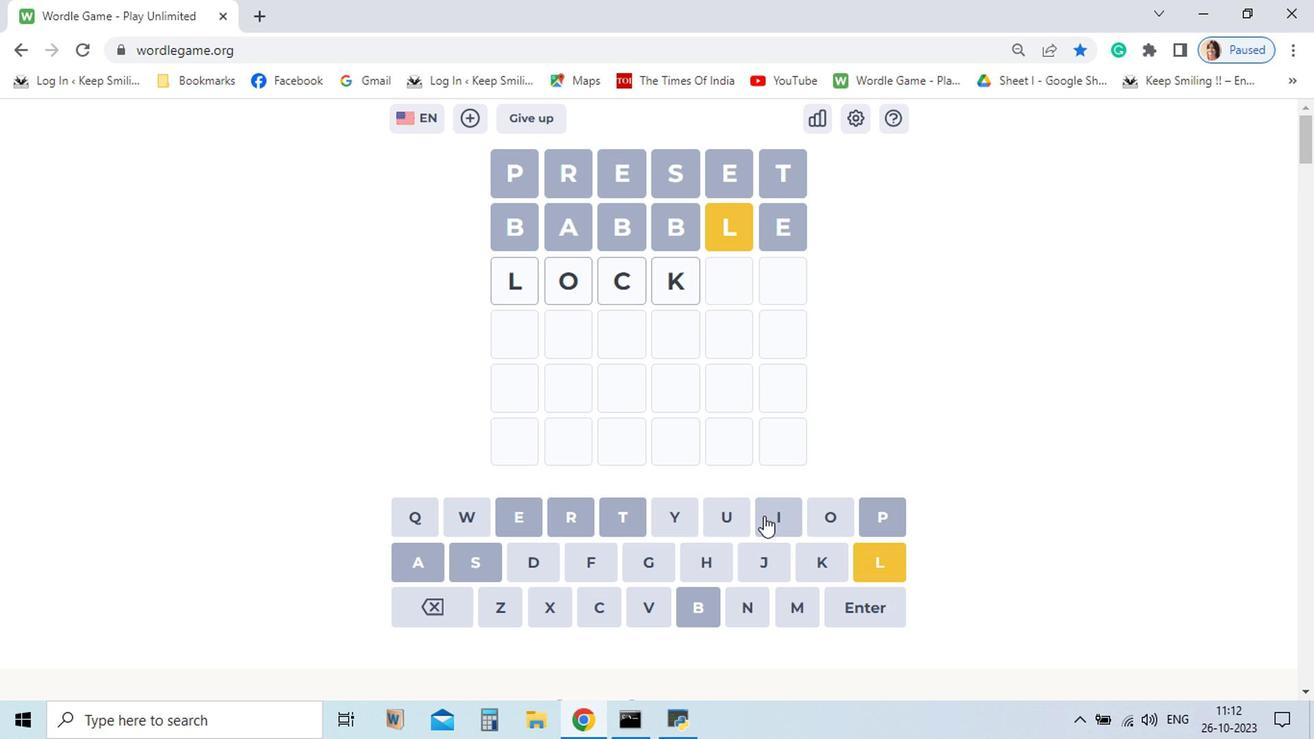 
Action: Mouse pressed left at (608, 608)
Screenshot: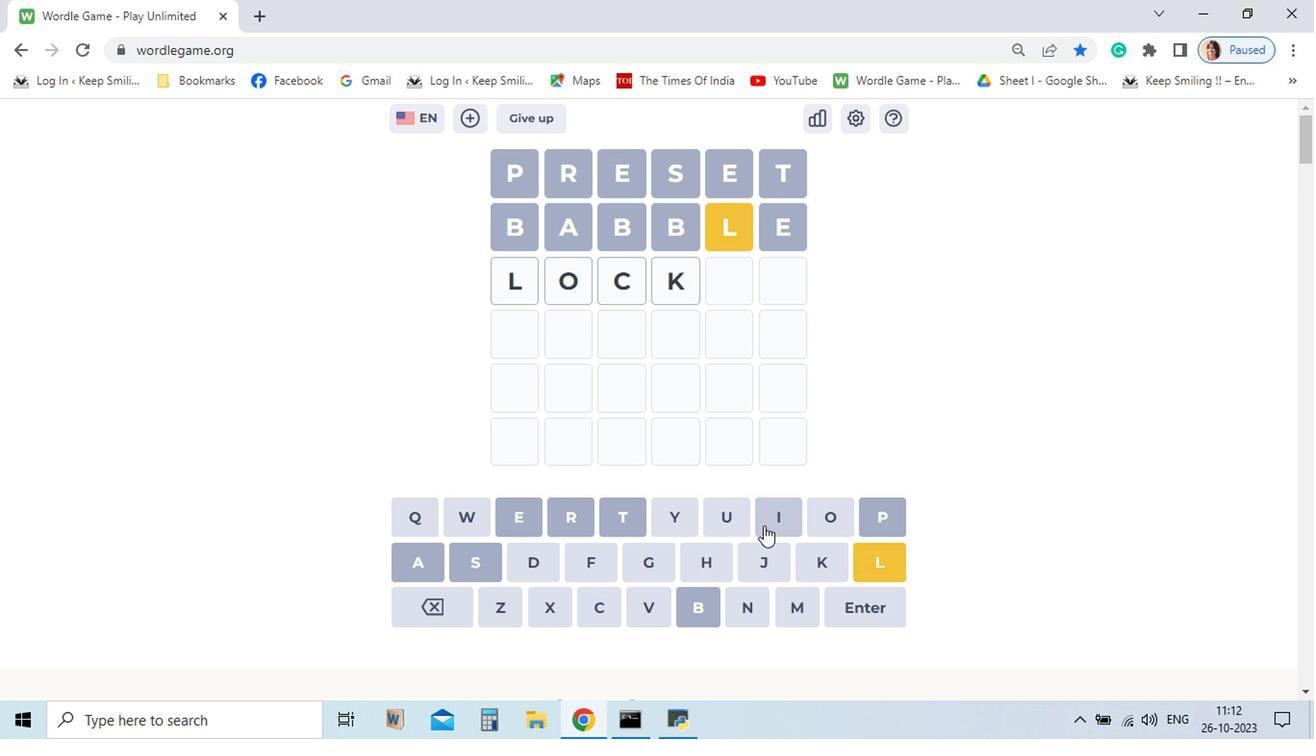
Action: Mouse moved to (760, 573)
Screenshot: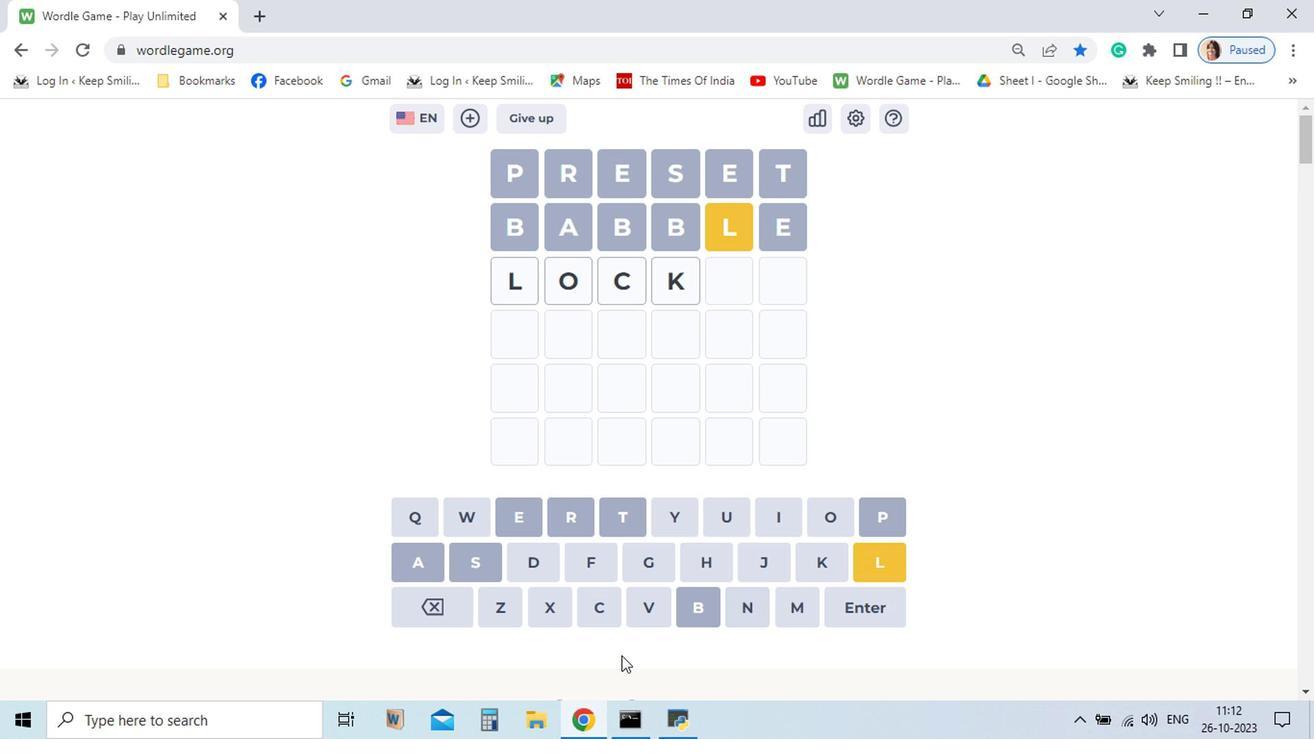 
Action: Mouse pressed left at (760, 573)
Screenshot: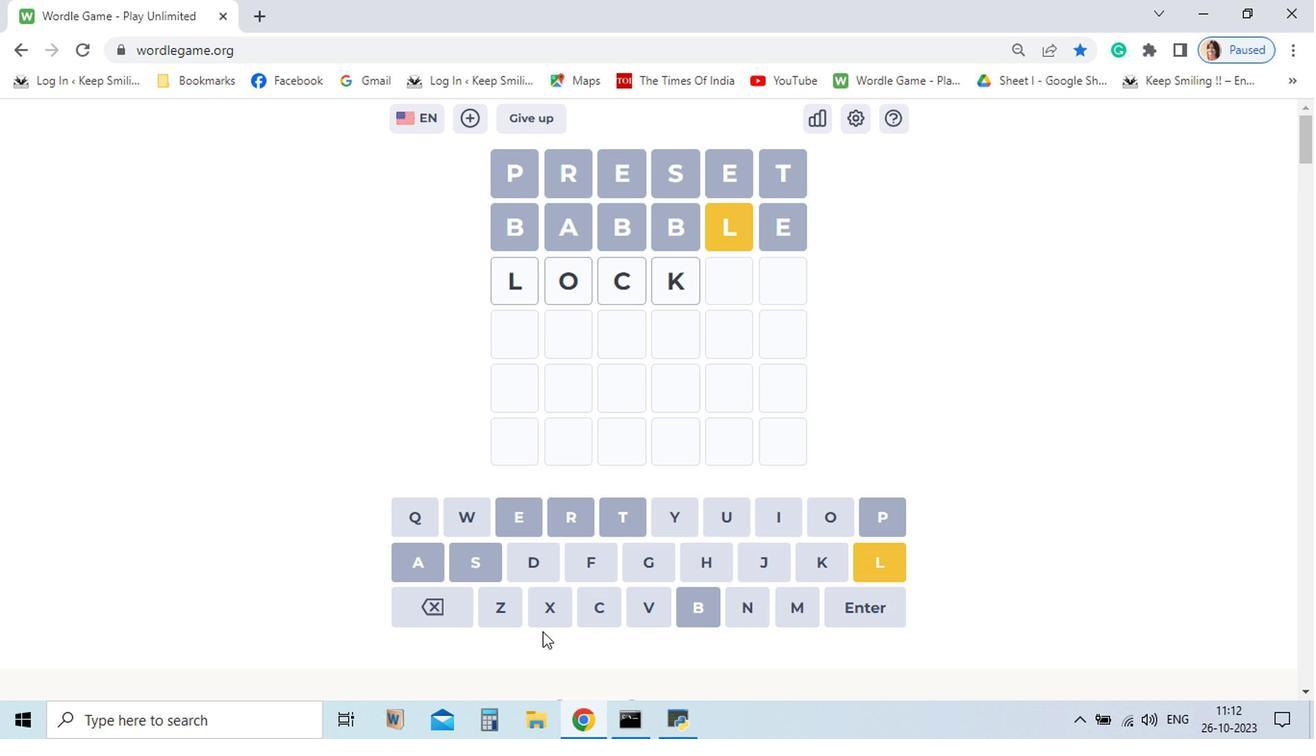 
Action: Mouse moved to (731, 549)
Screenshot: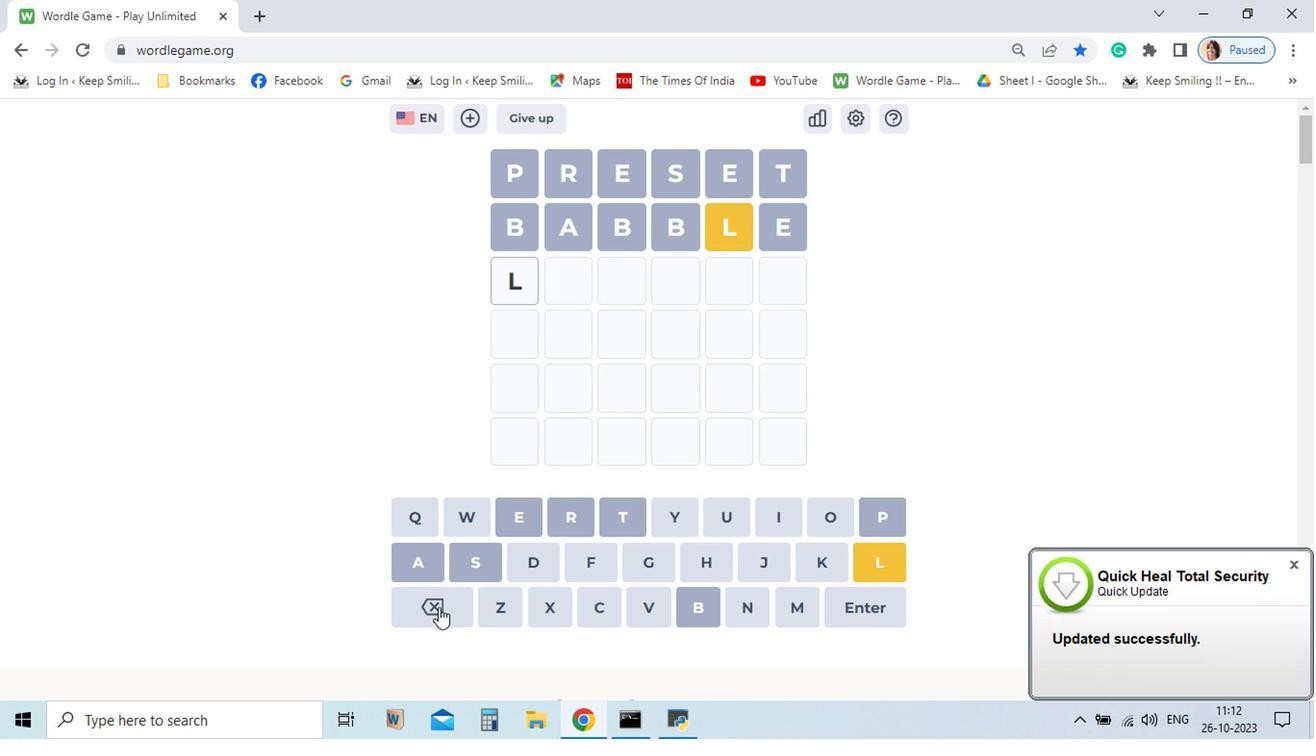 
Action: Mouse pressed left at (731, 549)
Screenshot: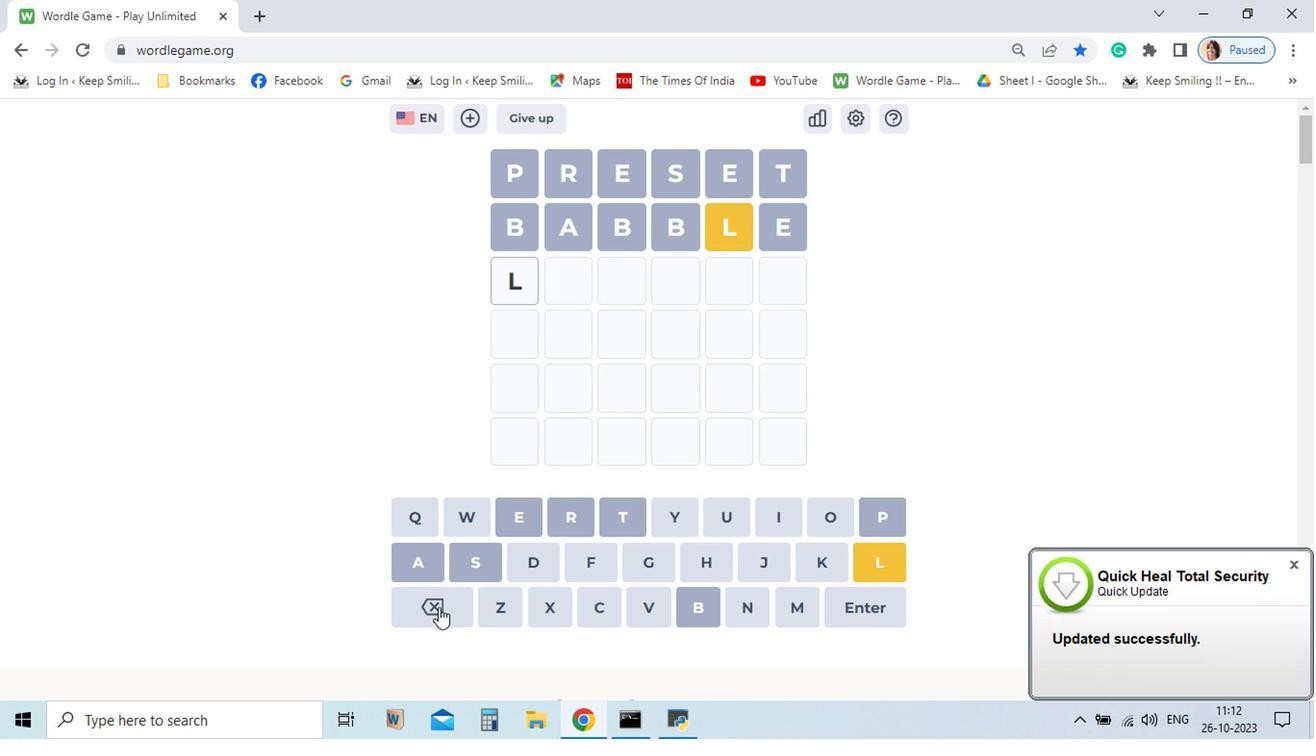 
Action: Mouse moved to (716, 609)
Screenshot: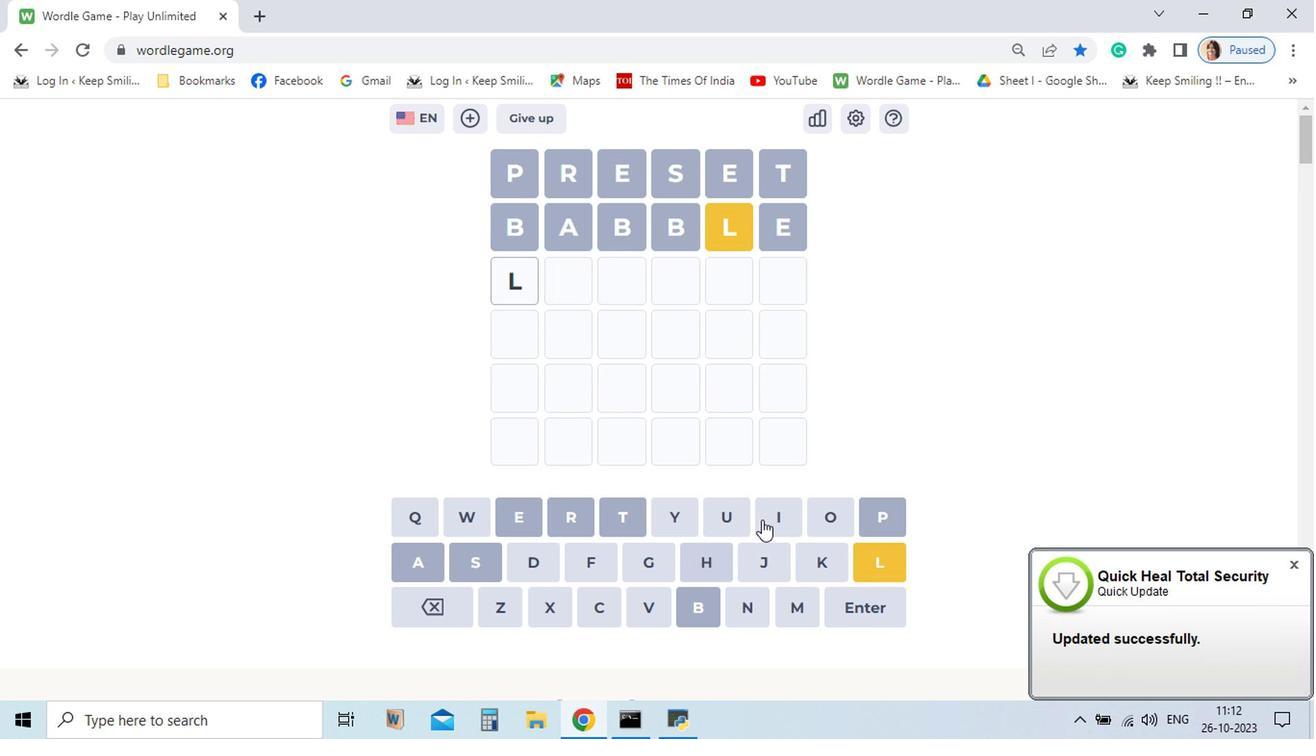 
Action: Mouse pressed left at (716, 609)
Screenshot: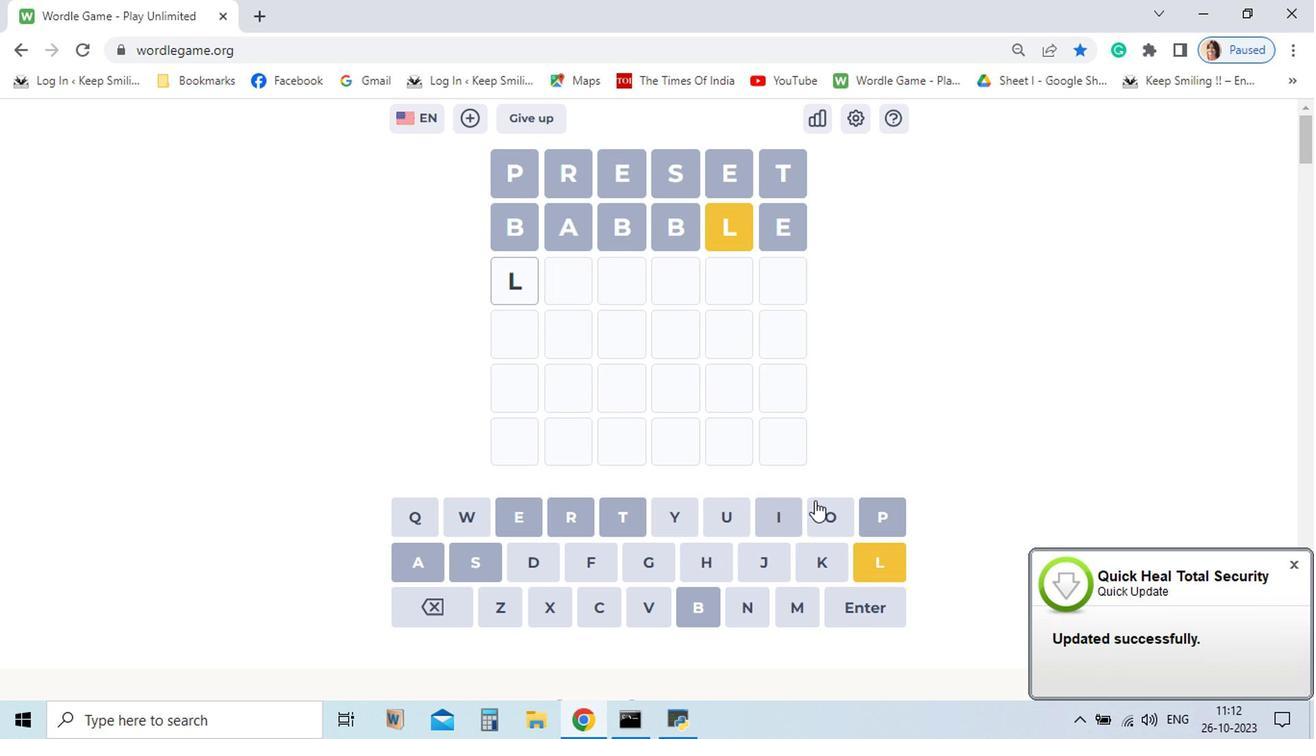 
Action: Mouse moved to (797, 612)
Screenshot: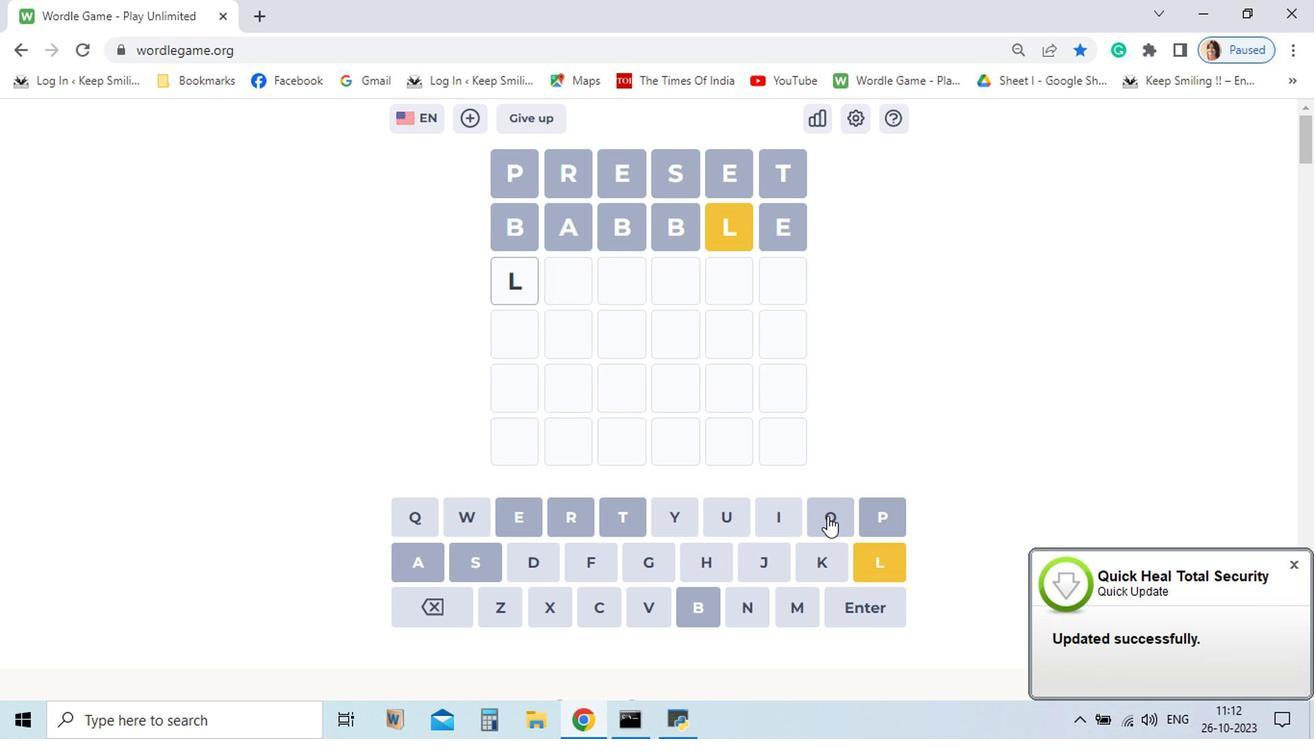 
Action: Mouse pressed left at (797, 612)
Screenshot: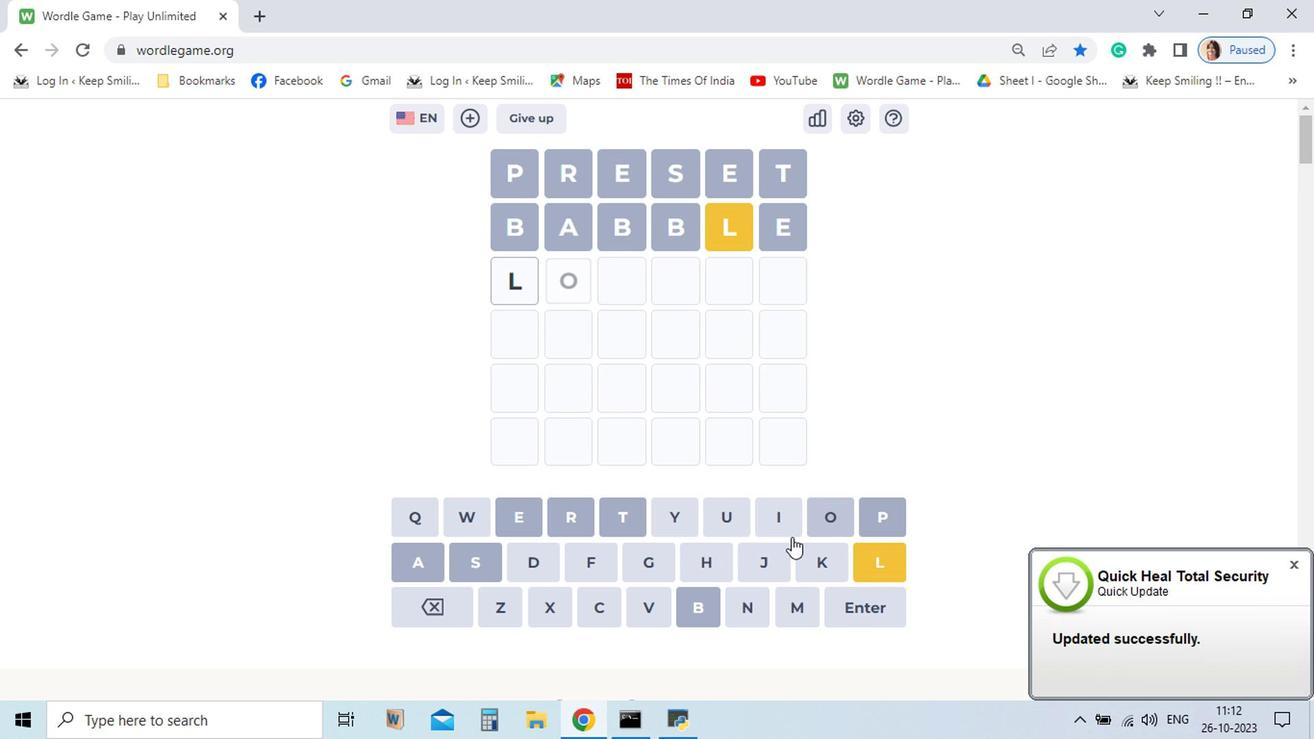 
Action: Mouse moved to (491, 611)
Screenshot: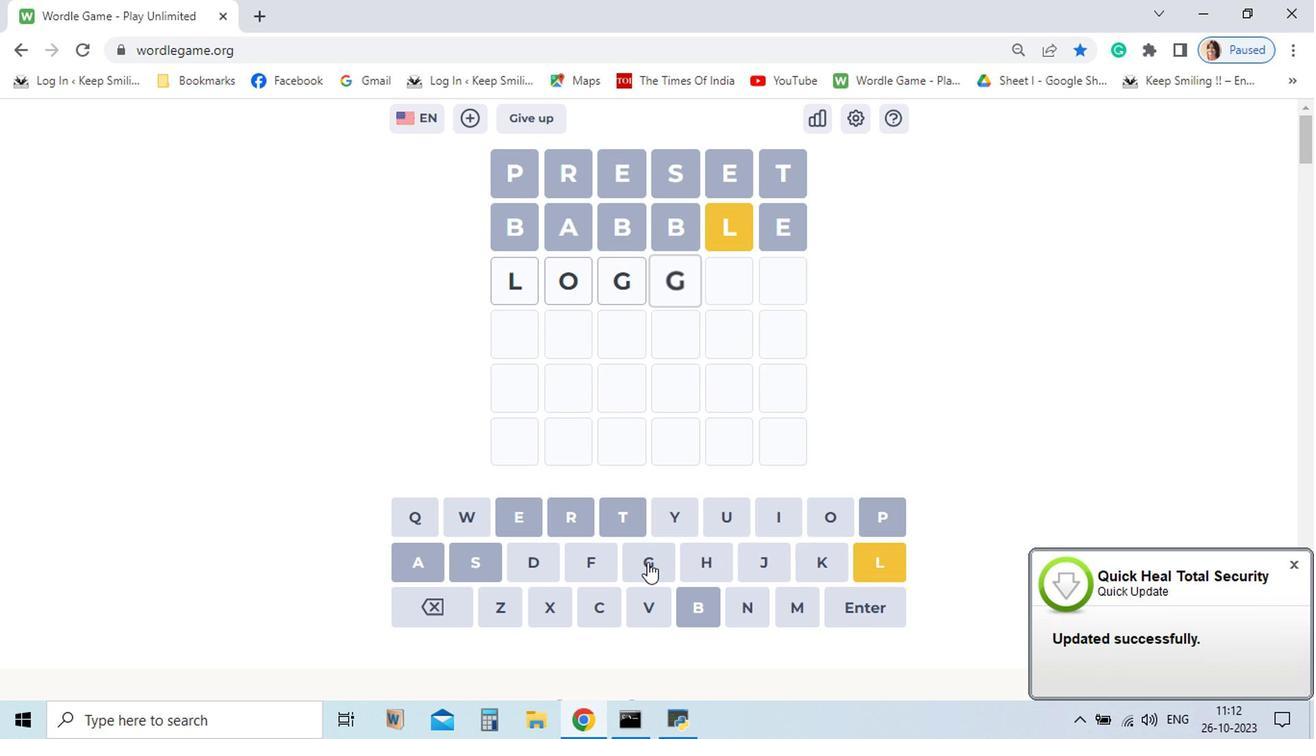 
Action: Mouse pressed left at (491, 611)
Screenshot: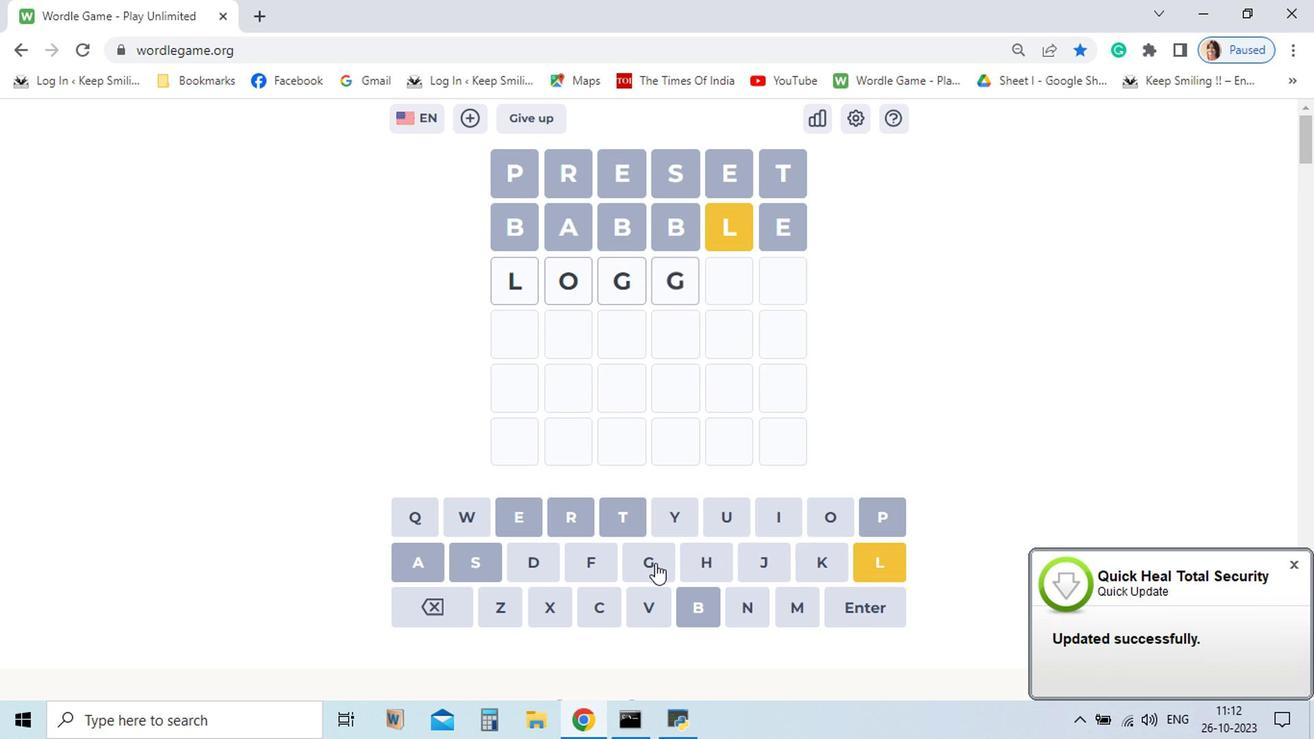 
Action: Mouse pressed left at (491, 611)
Screenshot: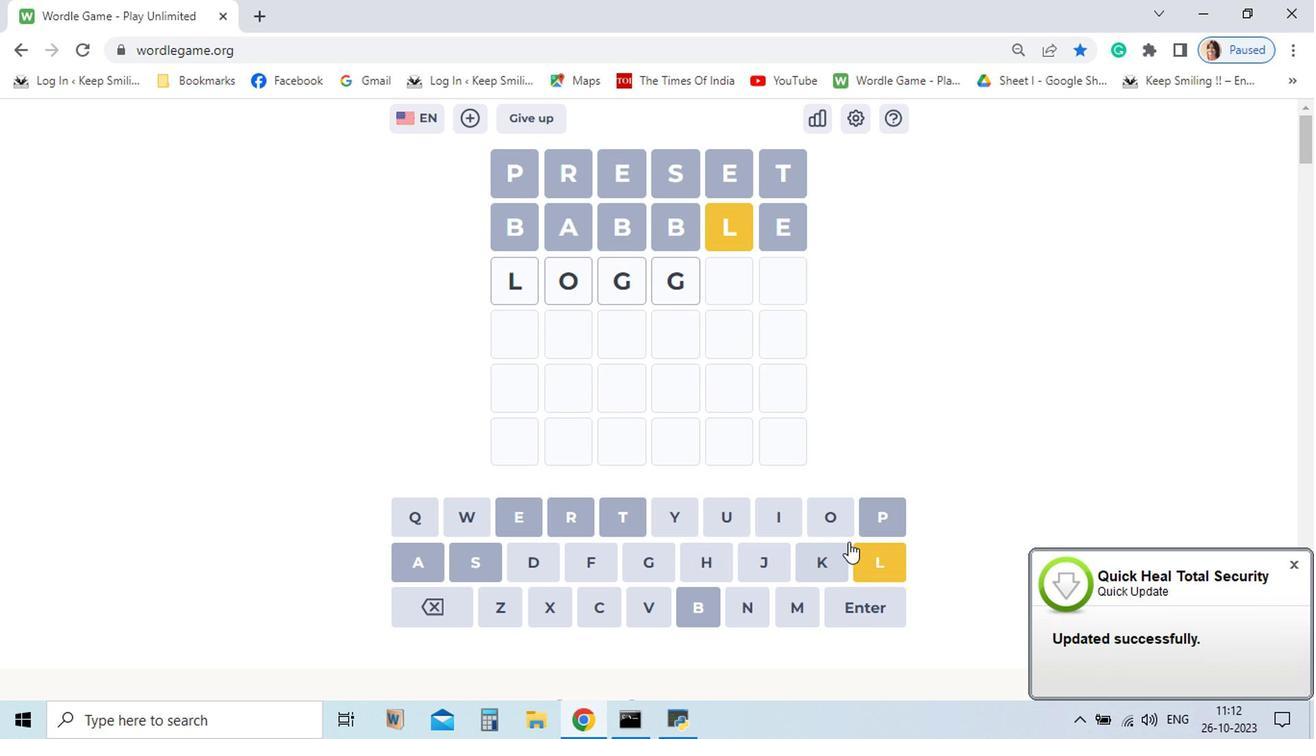 
Action: Mouse pressed left at (491, 611)
Screenshot: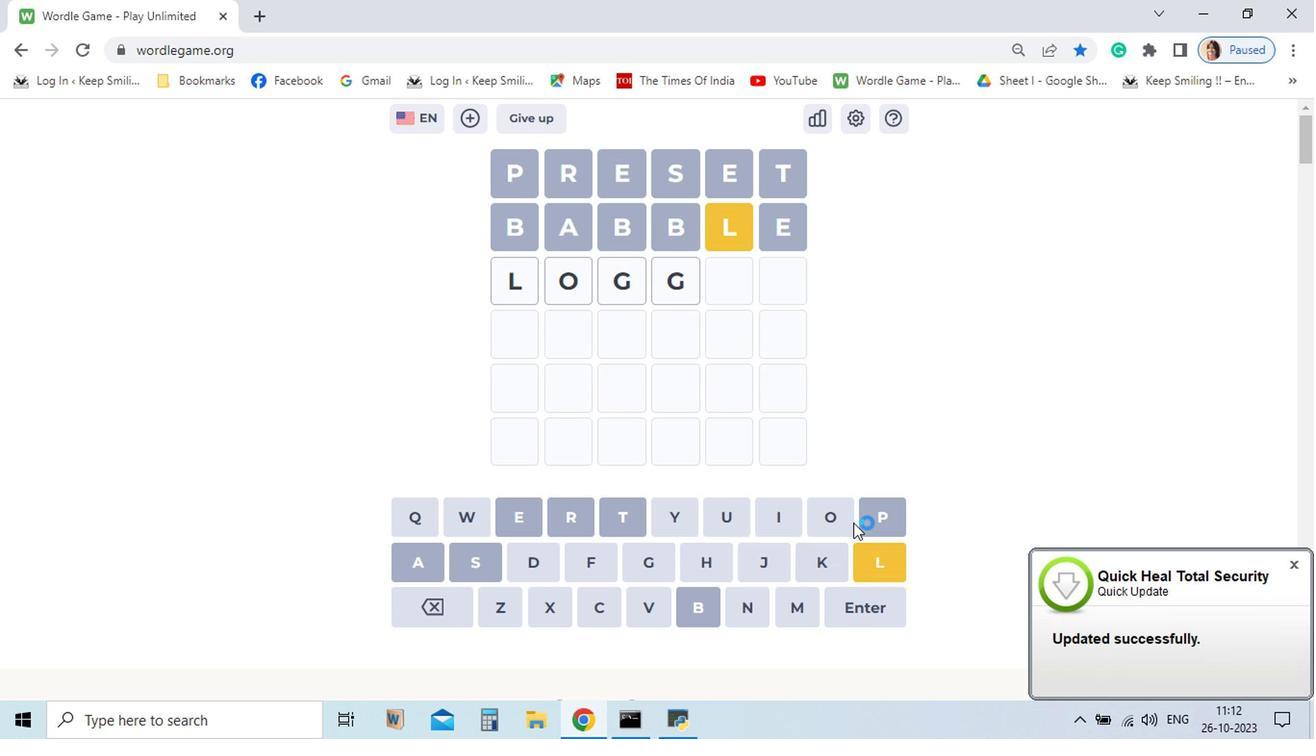 
Action: Mouse pressed left at (491, 611)
Screenshot: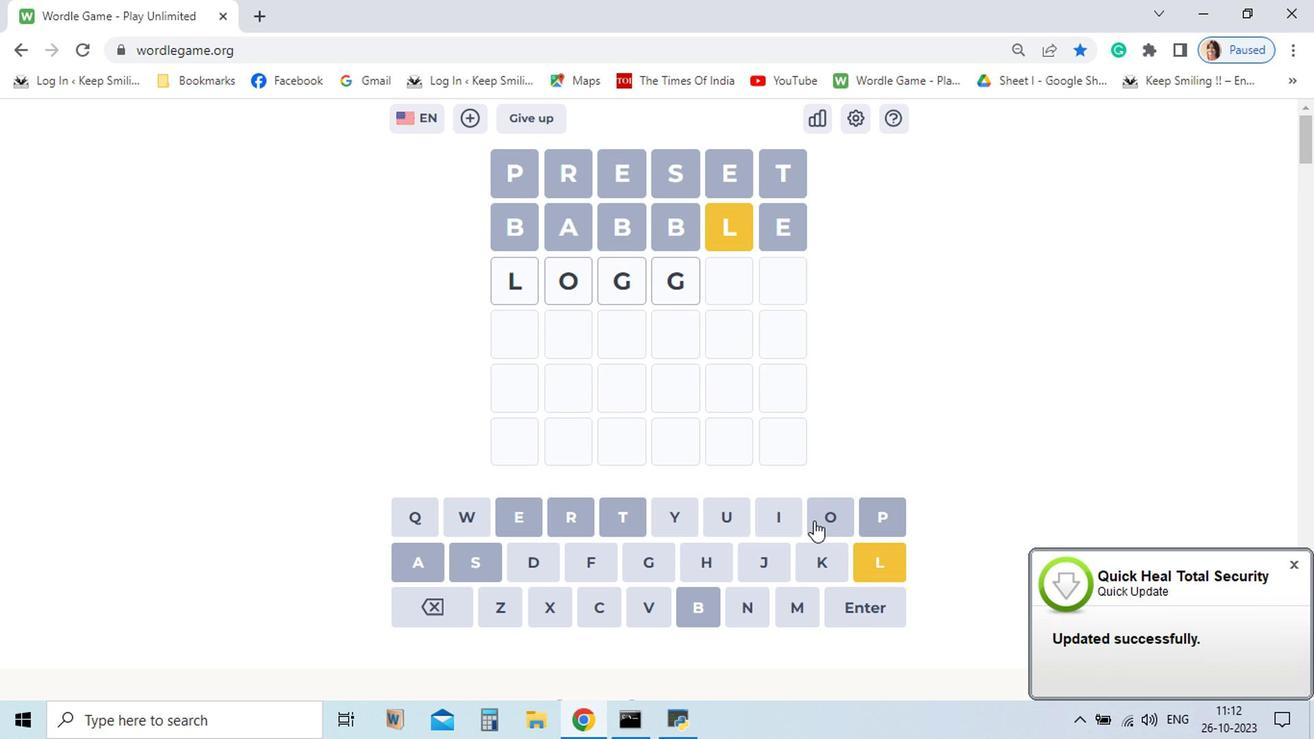 
Action: Mouse pressed left at (491, 611)
Screenshot: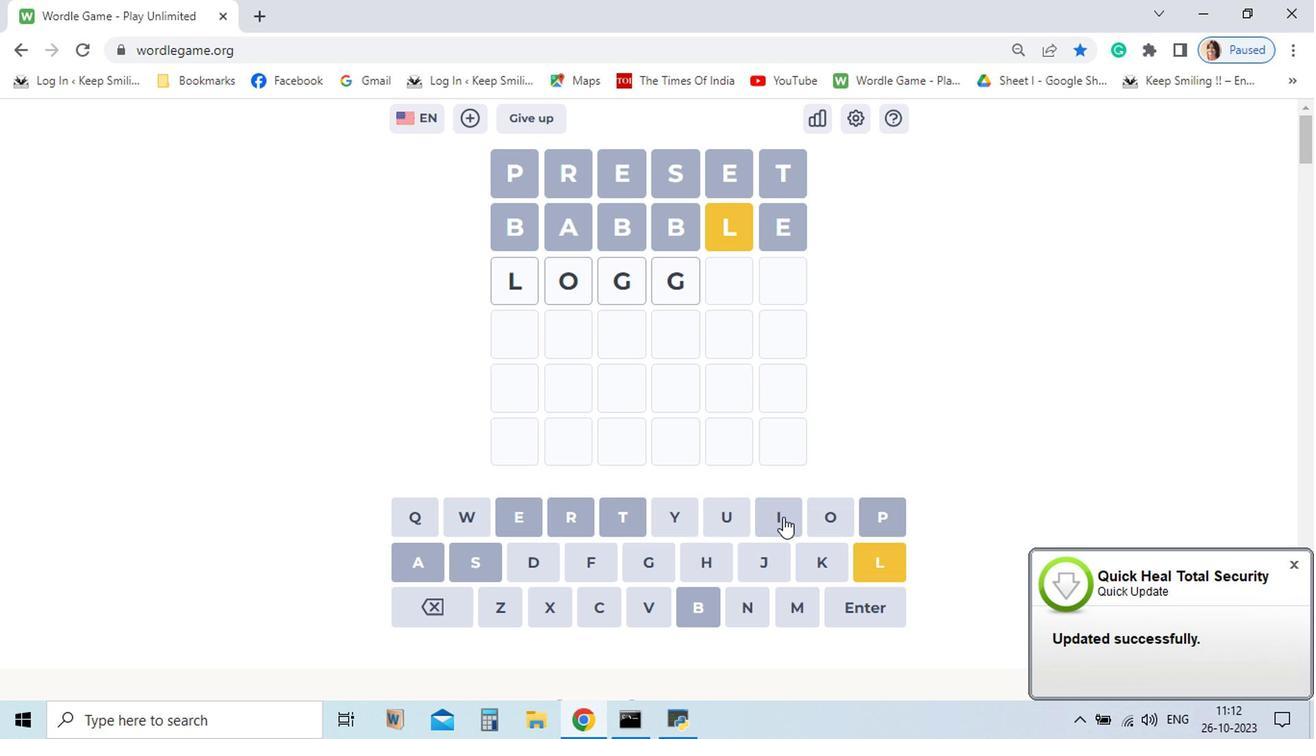 
Action: Mouse moved to (768, 546)
Screenshot: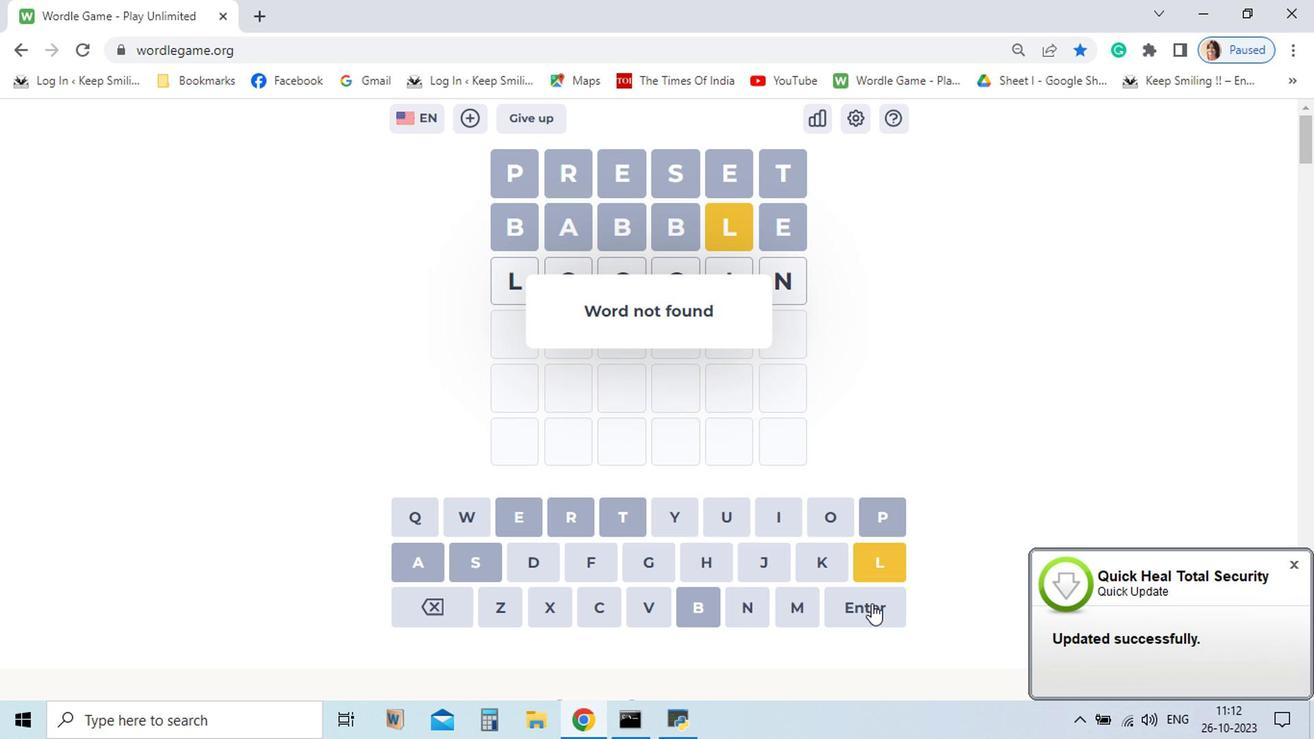 
Action: Mouse pressed left at (768, 546)
Screenshot: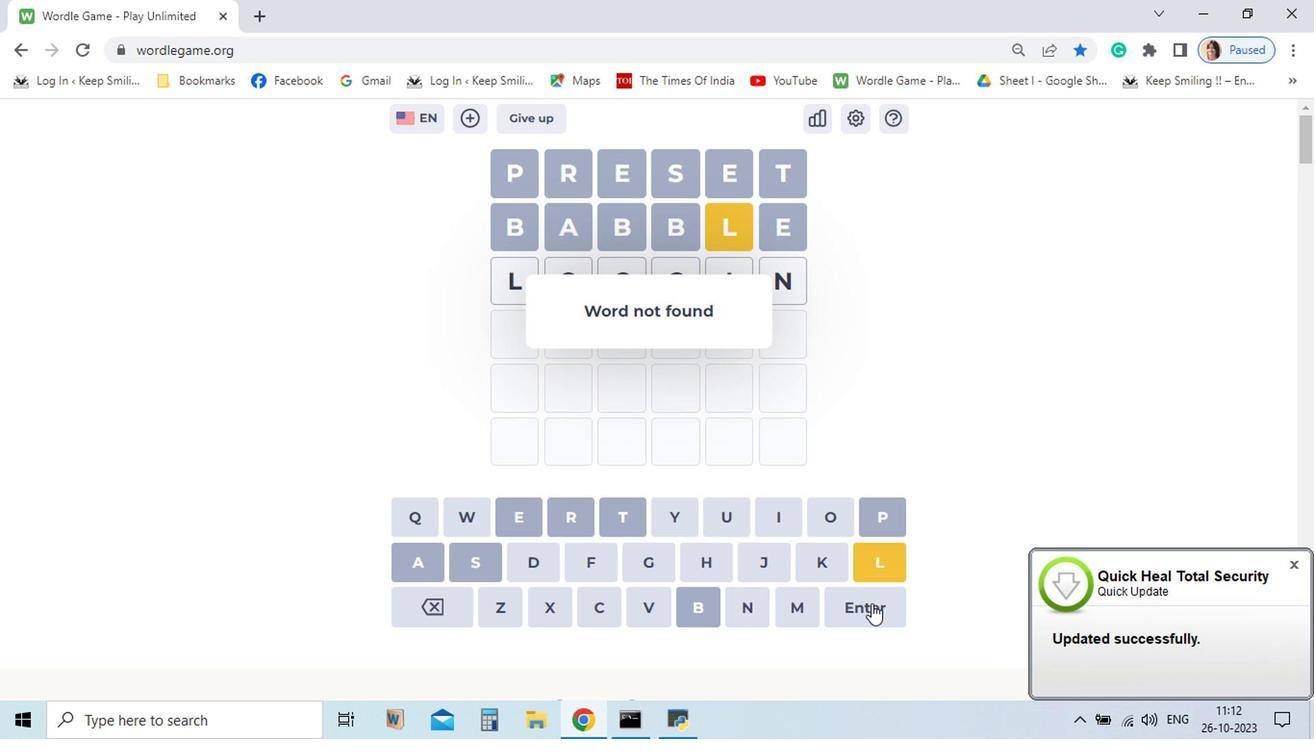 
Action: Mouse moved to (640, 579)
Screenshot: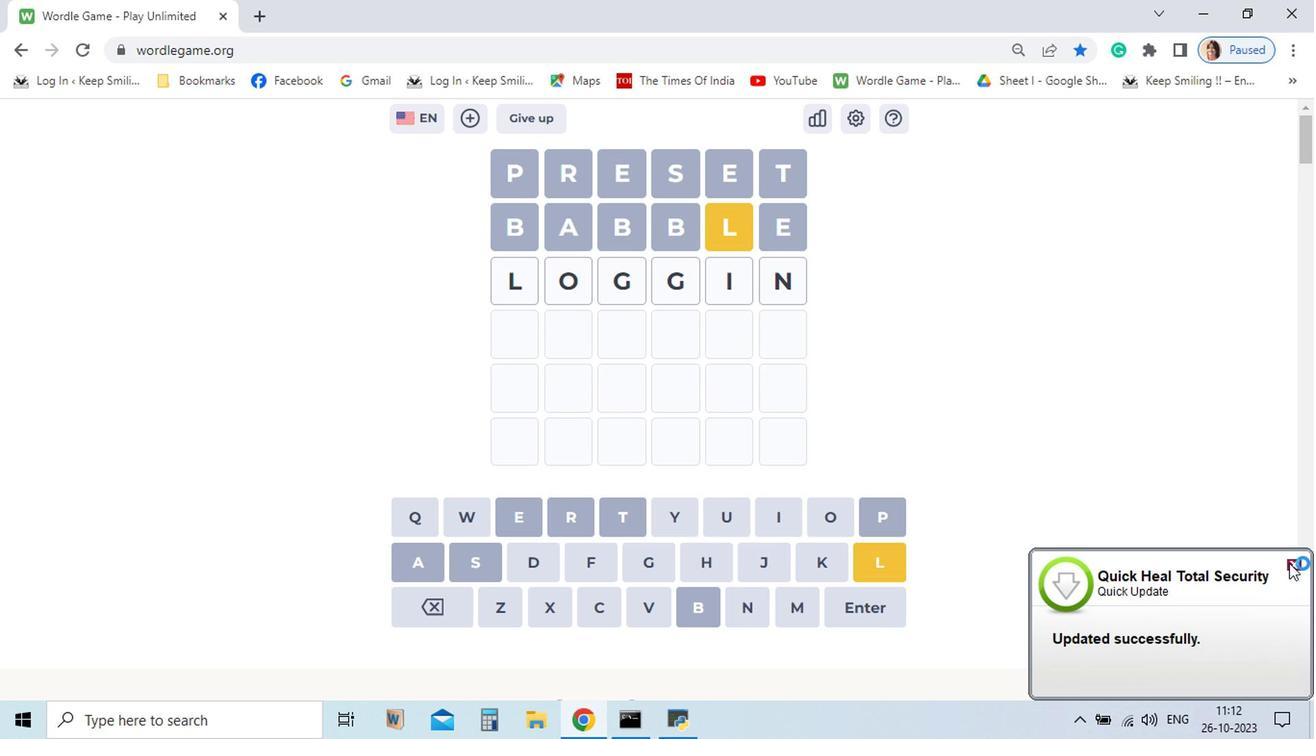 
Action: Mouse pressed left at (640, 579)
Screenshot: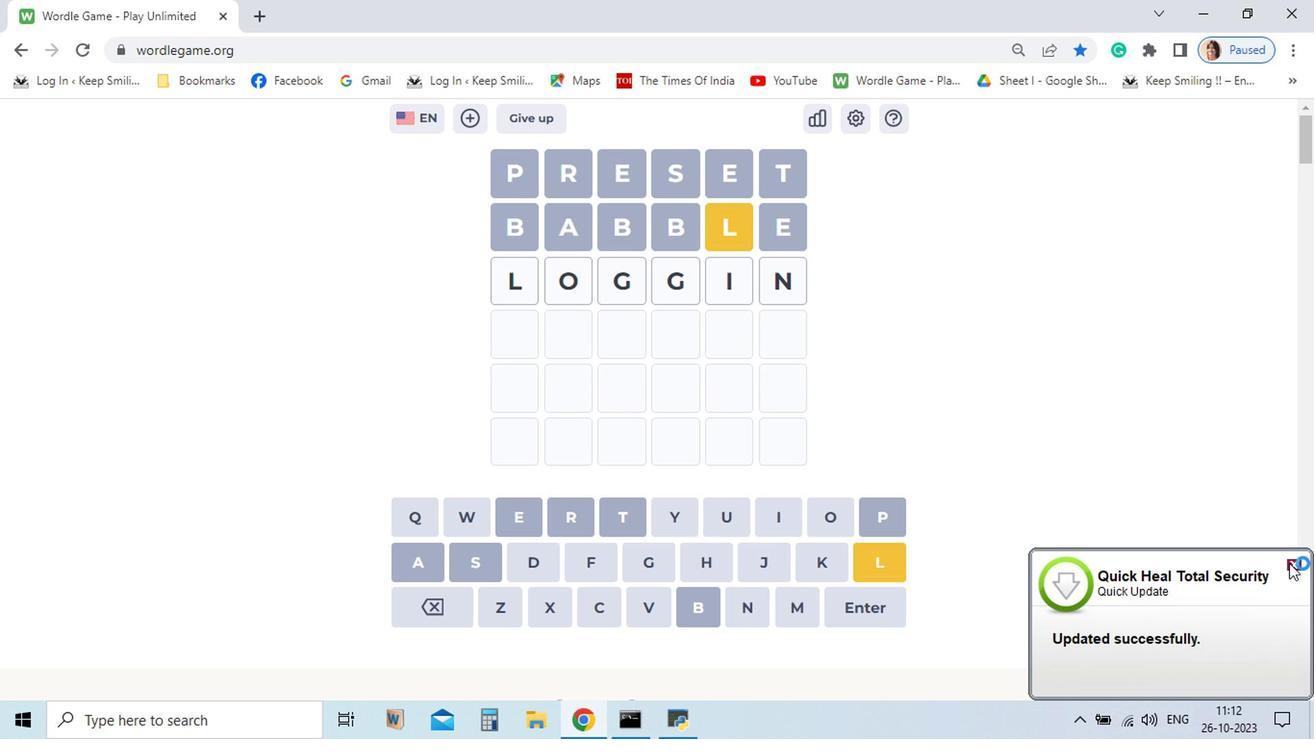 
Action: Mouse pressed left at (640, 579)
Screenshot: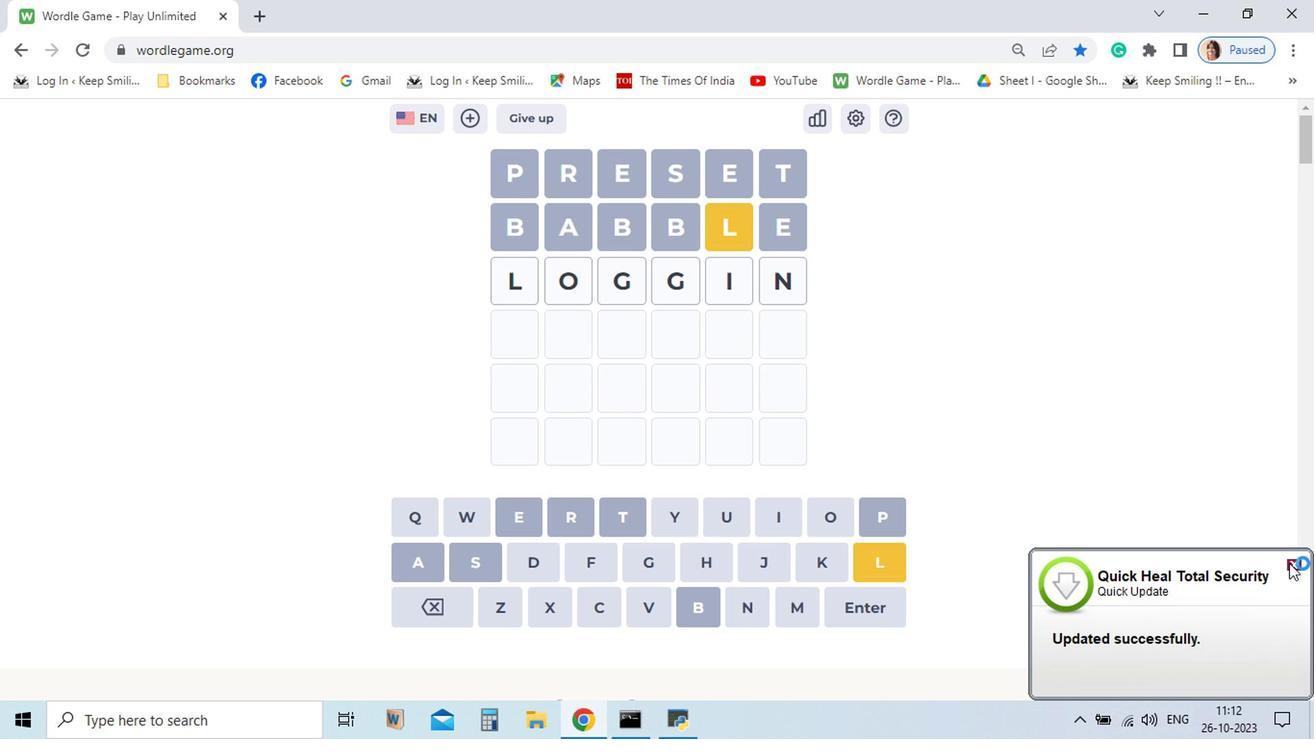 
Action: Mouse moved to (736, 547)
Screenshot: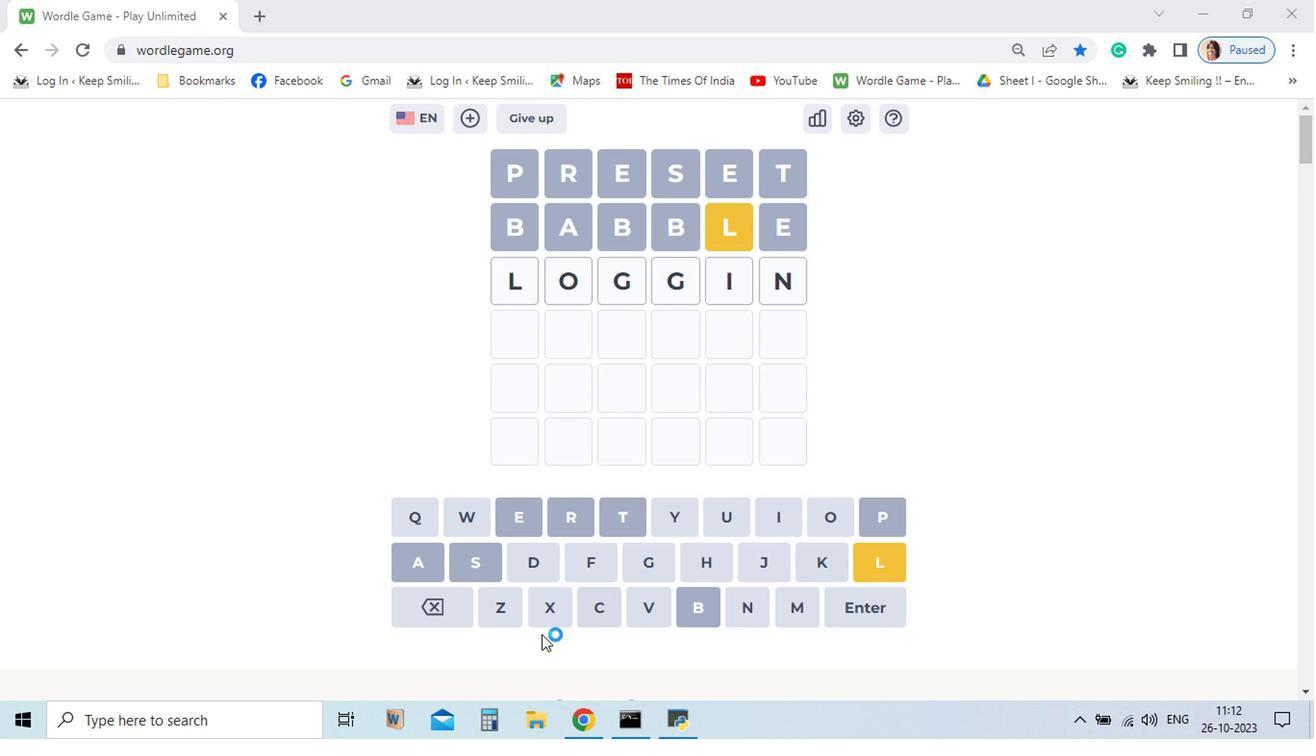 
Action: Mouse pressed left at (736, 547)
Screenshot: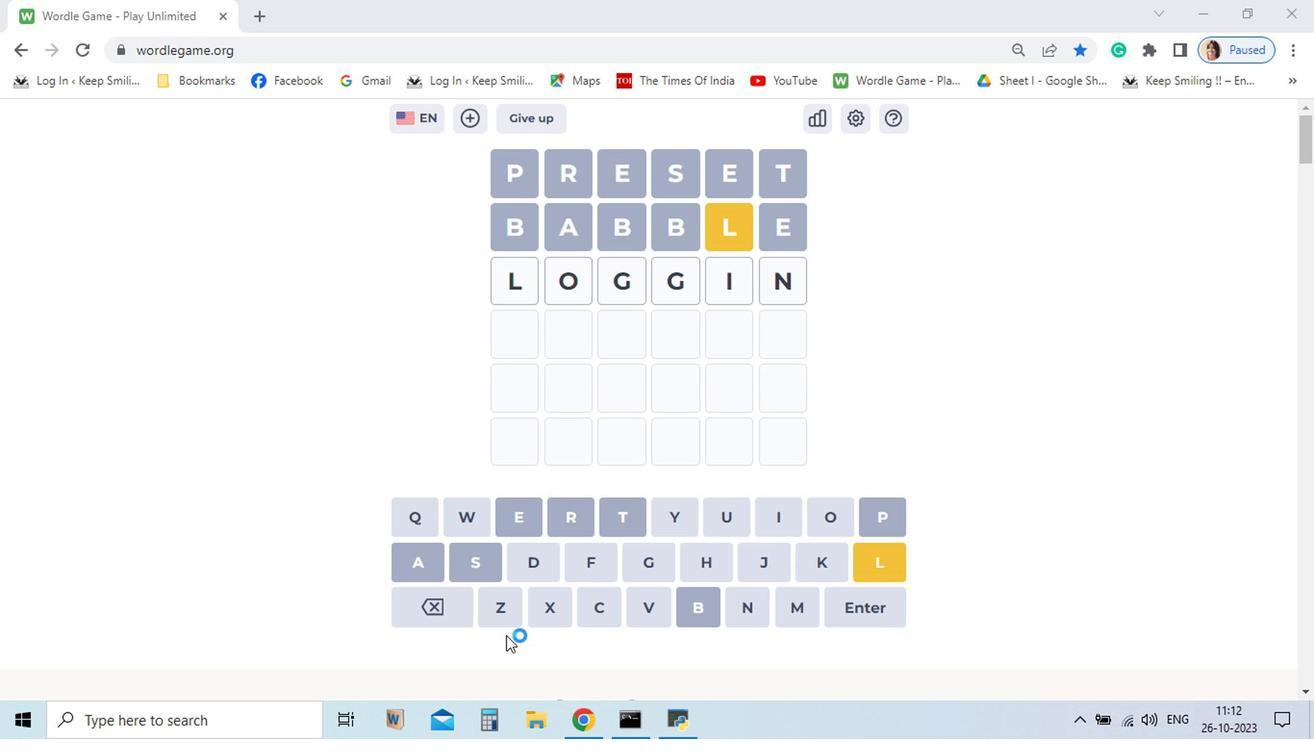 
Action: Mouse moved to (706, 607)
Screenshot: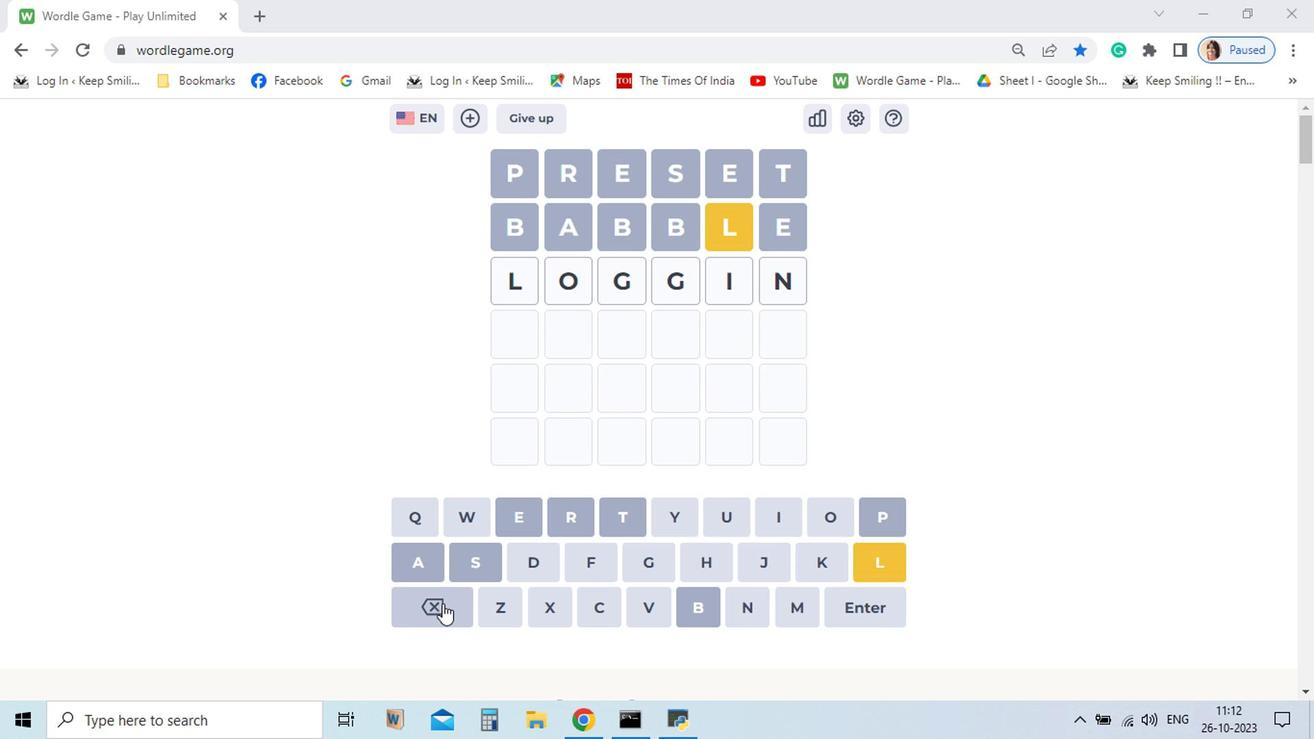 
Action: Mouse pressed left at (706, 607)
Screenshot: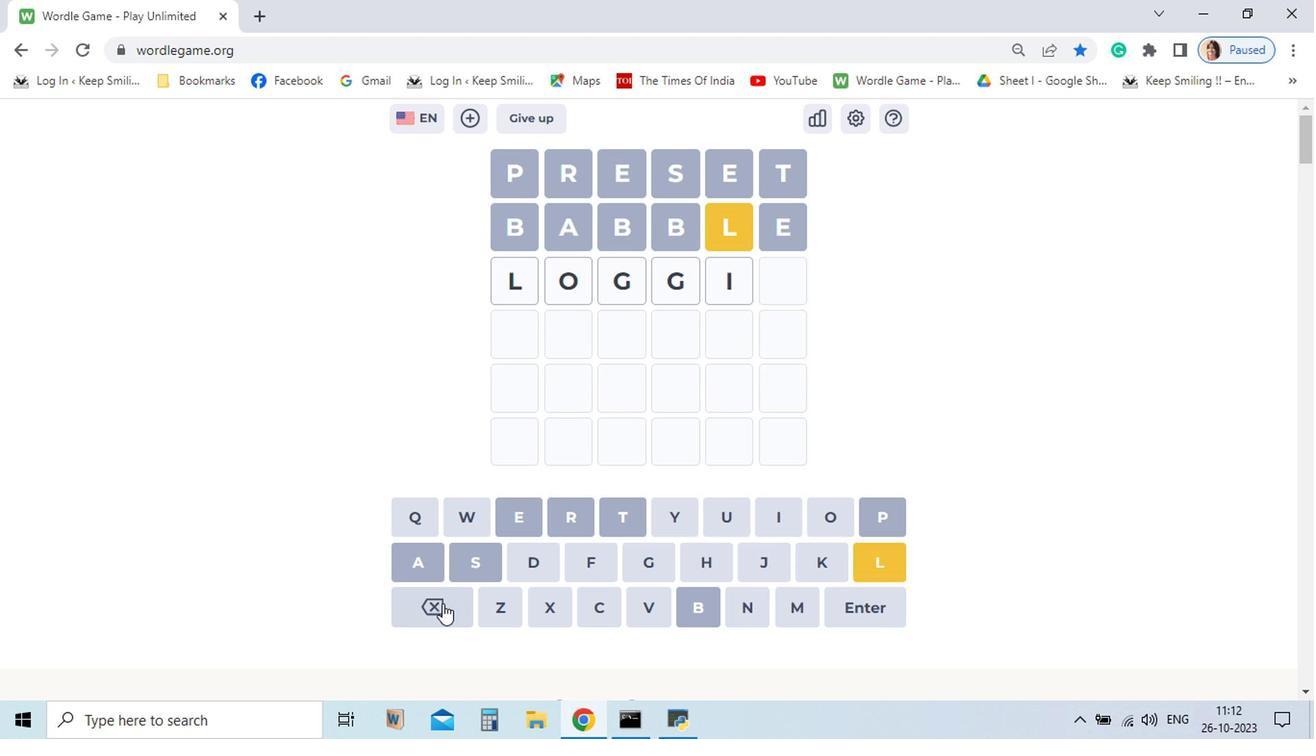 
Action: Mouse moved to (799, 608)
Screenshot: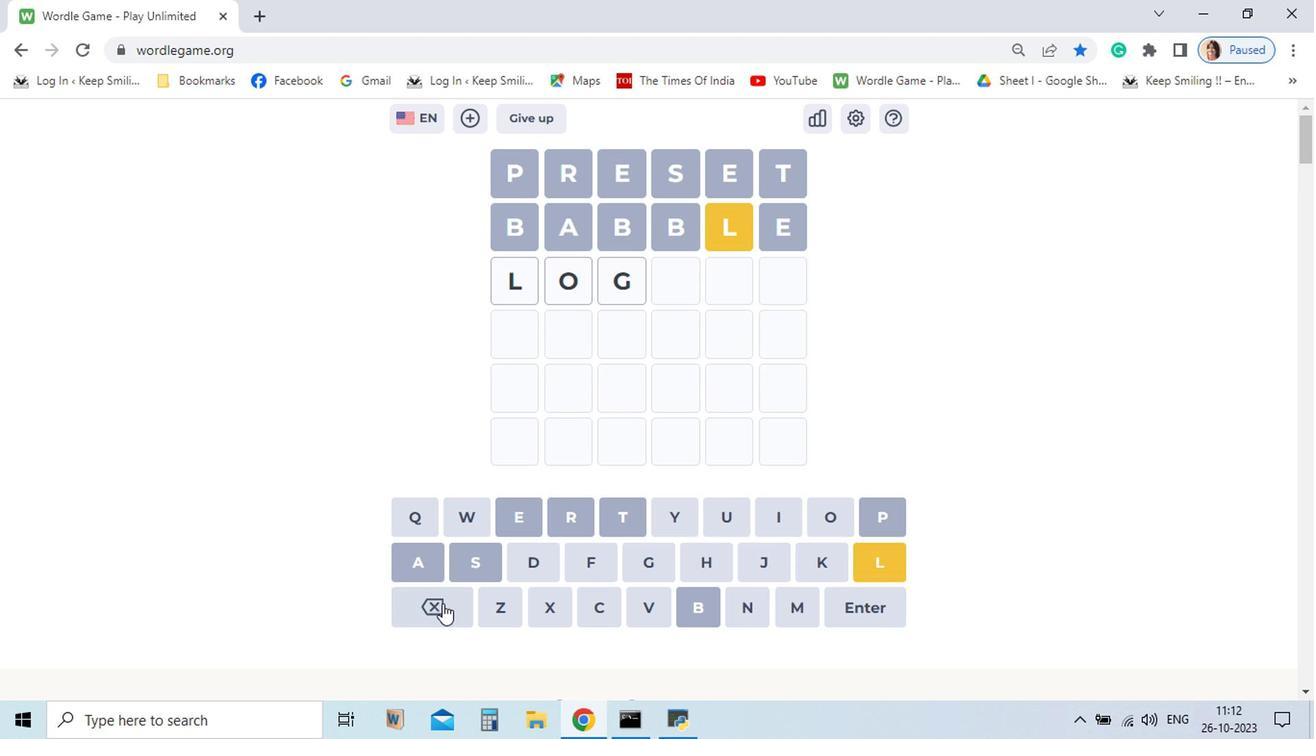 
Action: Mouse pressed left at (799, 608)
Screenshot: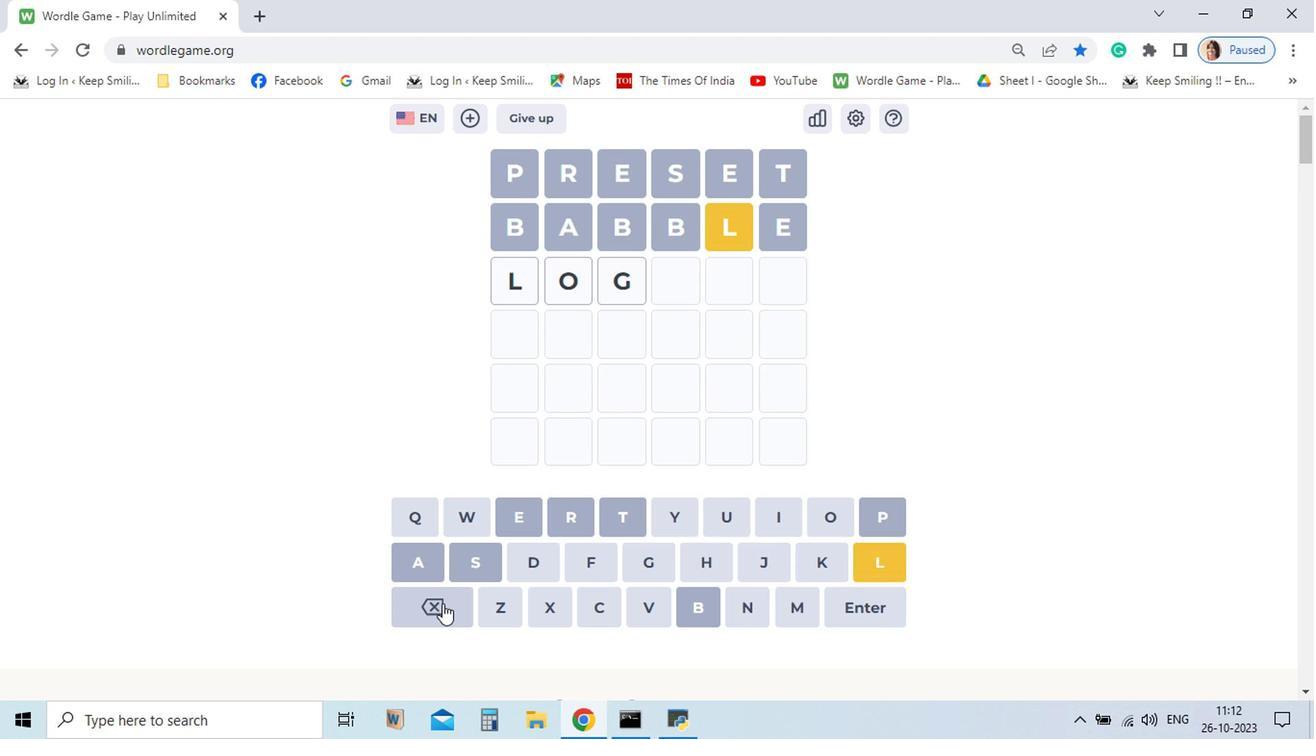 
Action: Mouse moved to (1096, 579)
Screenshot: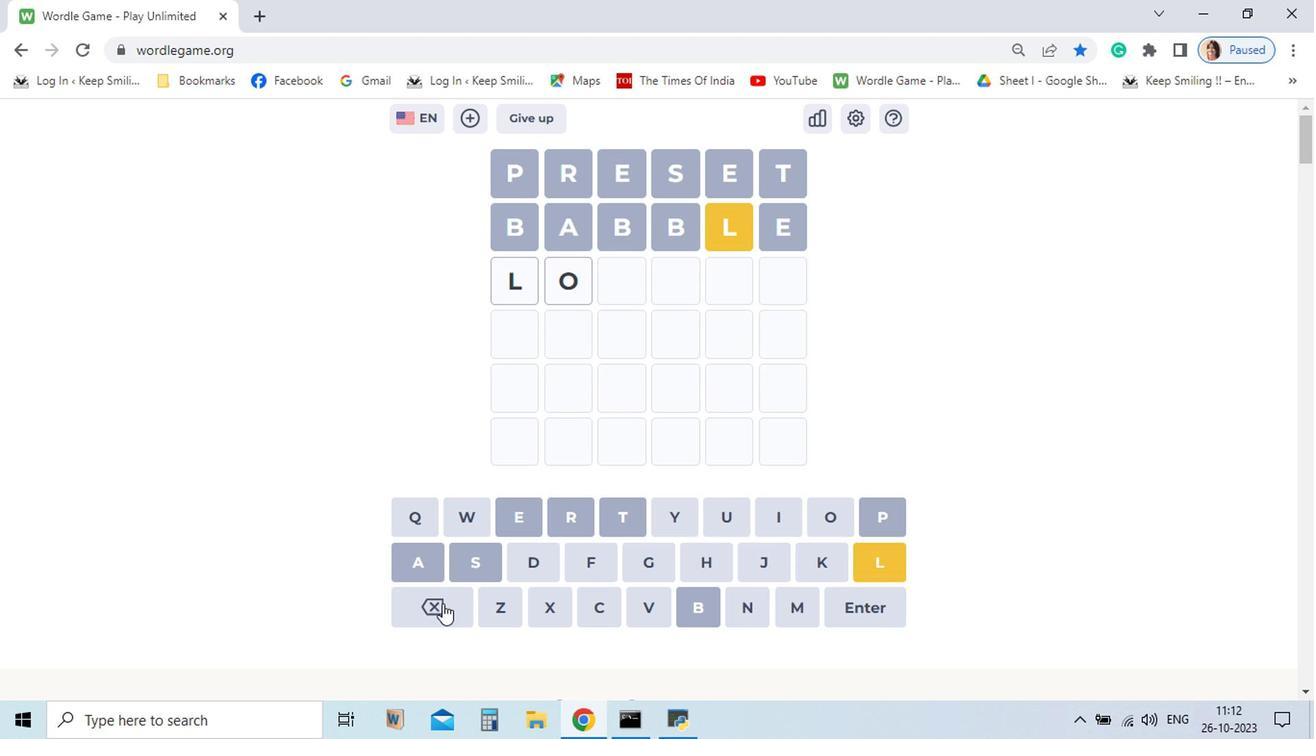 
Action: Mouse pressed left at (1096, 579)
Screenshot: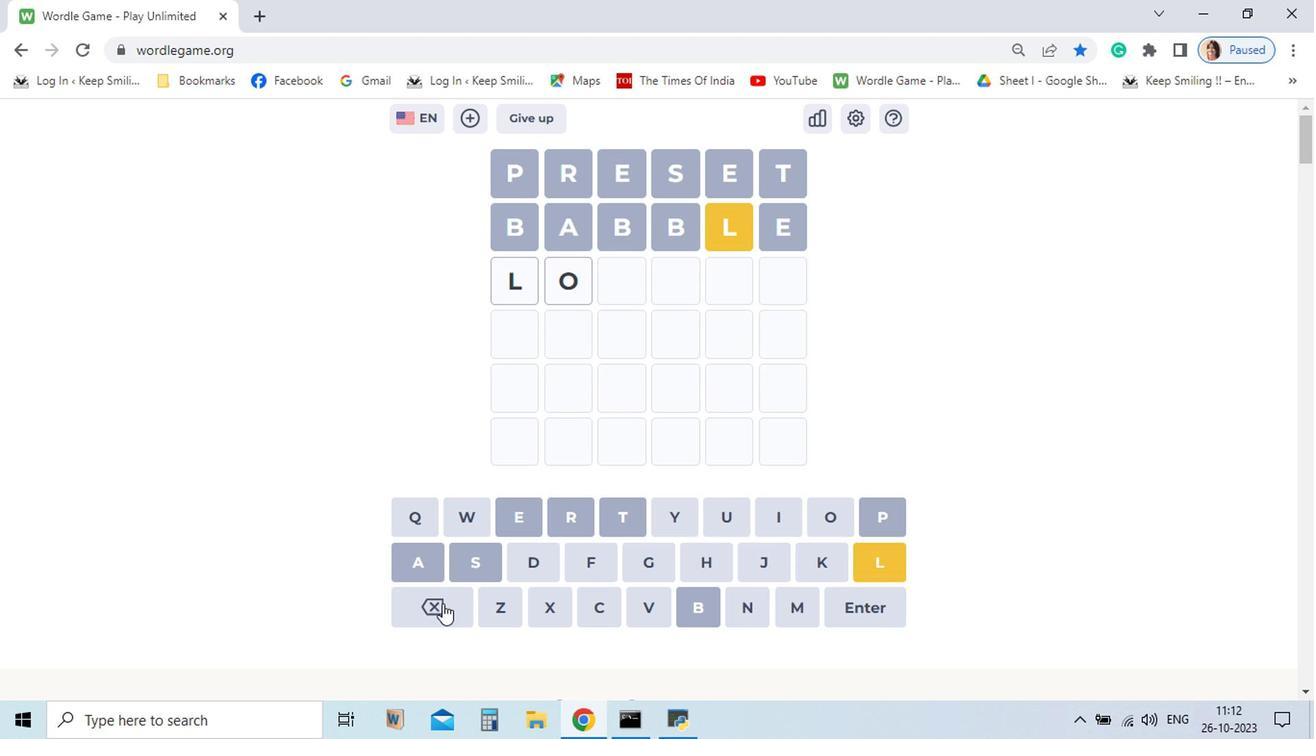 
Action: Mouse moved to (494, 608)
Screenshot: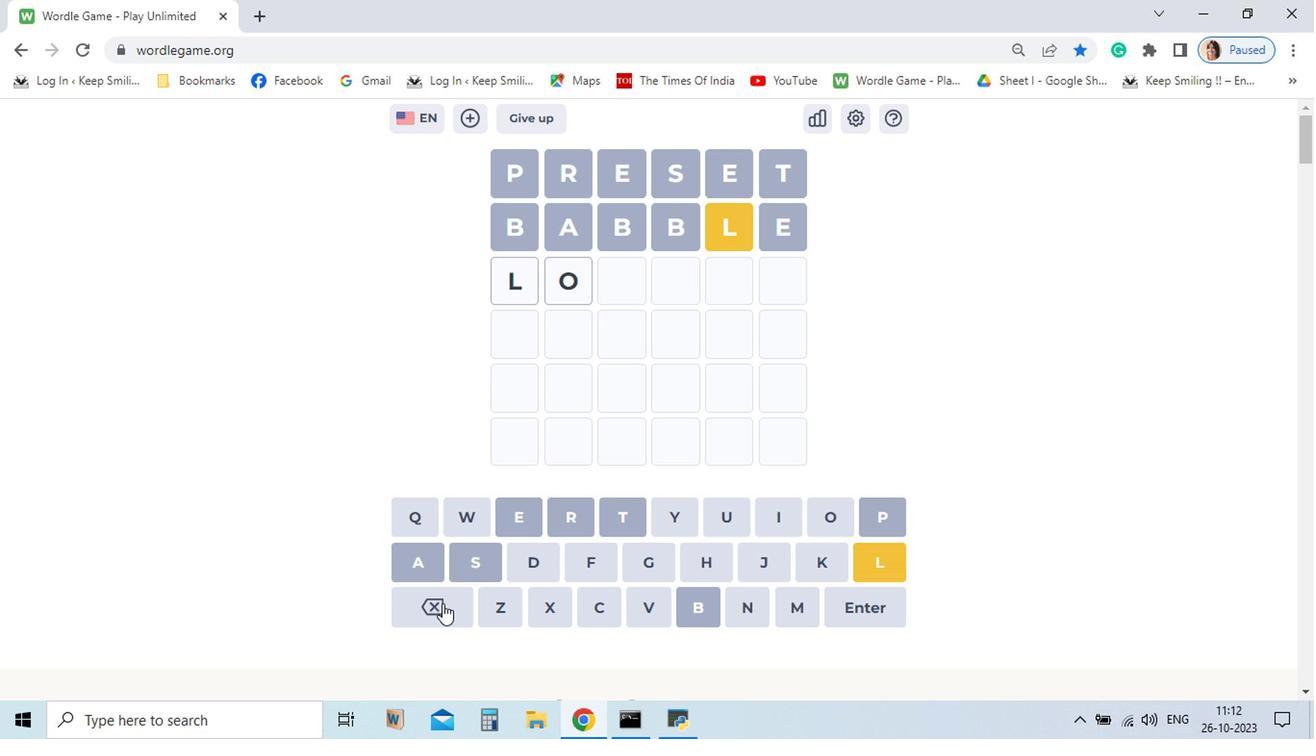 
Action: Mouse pressed left at (494, 608)
Screenshot: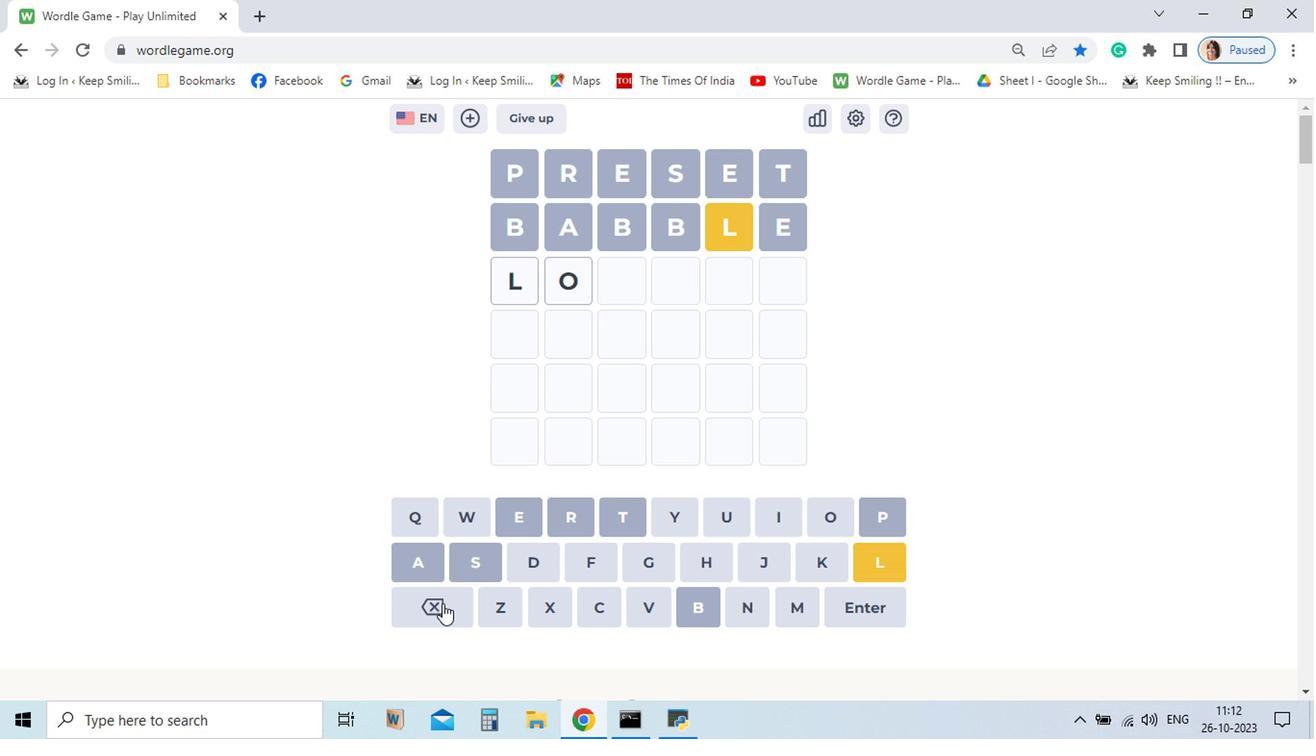 
Action: Mouse pressed left at (494, 608)
Screenshot: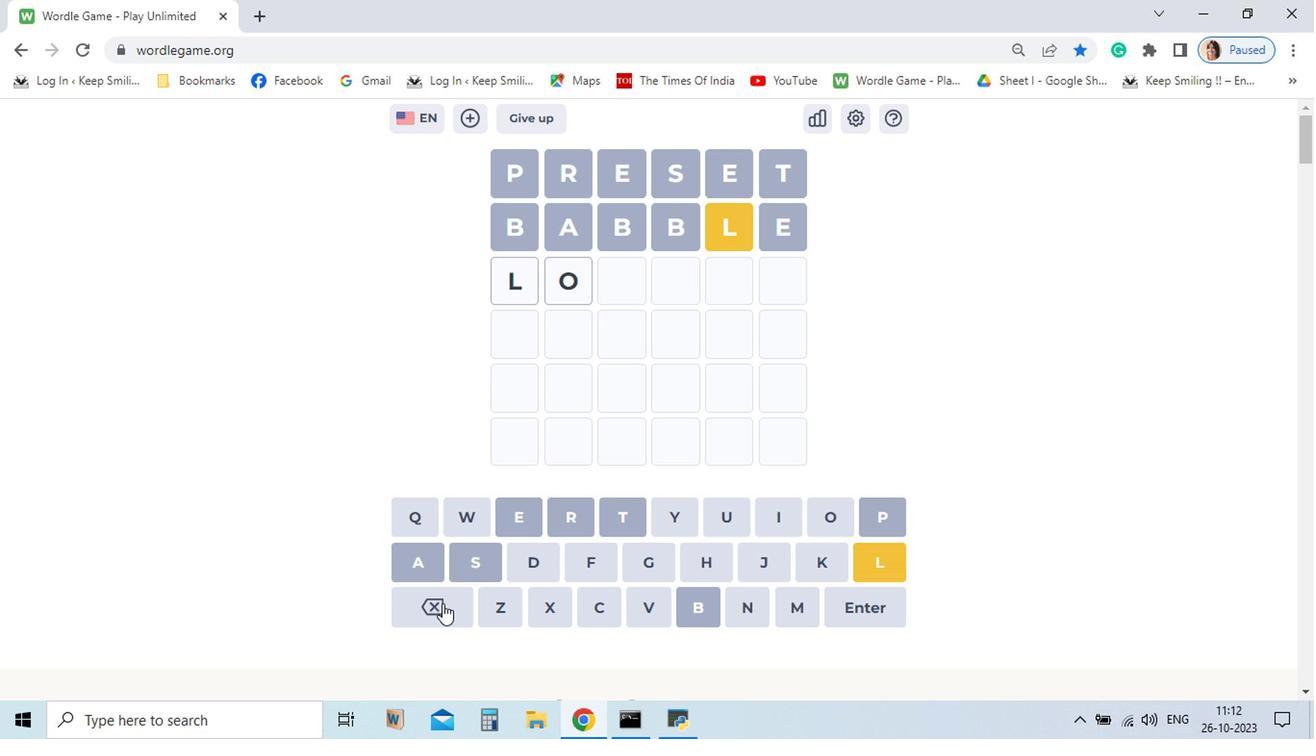 
Action: Mouse pressed left at (494, 608)
Screenshot: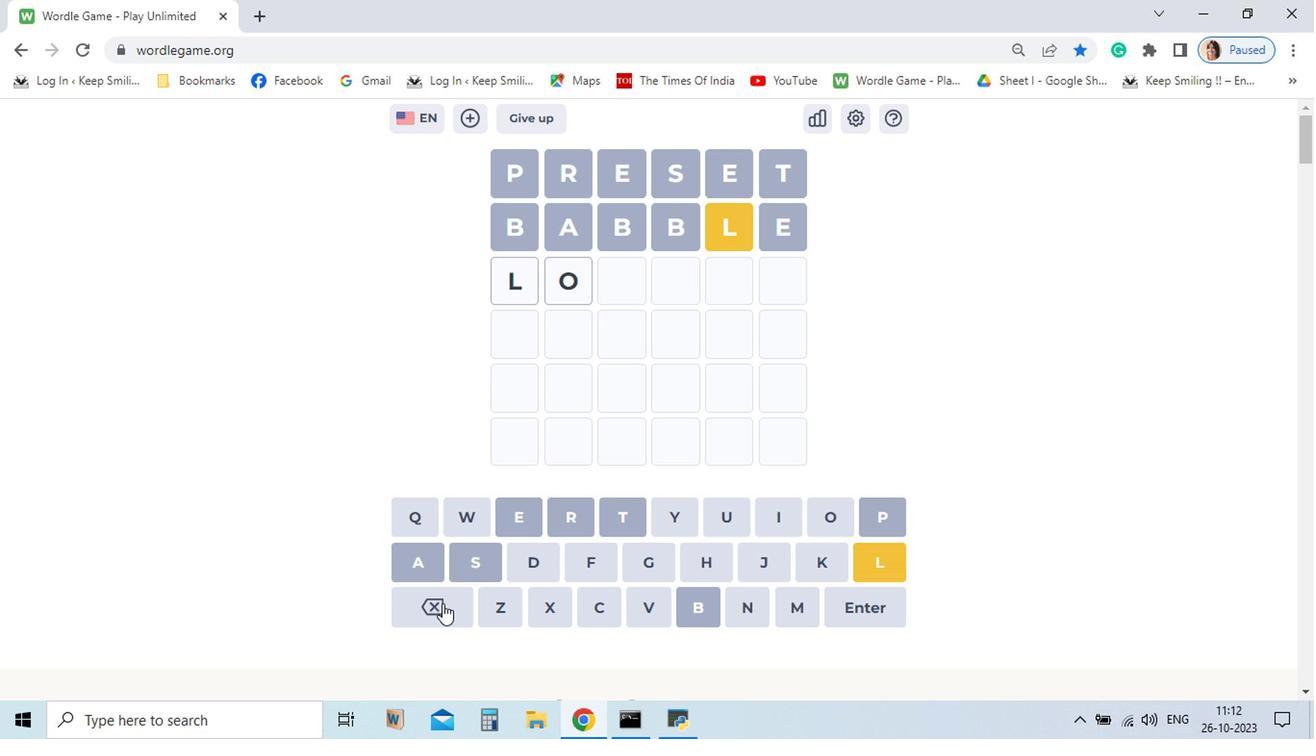 
Action: Mouse pressed left at (494, 608)
Screenshot: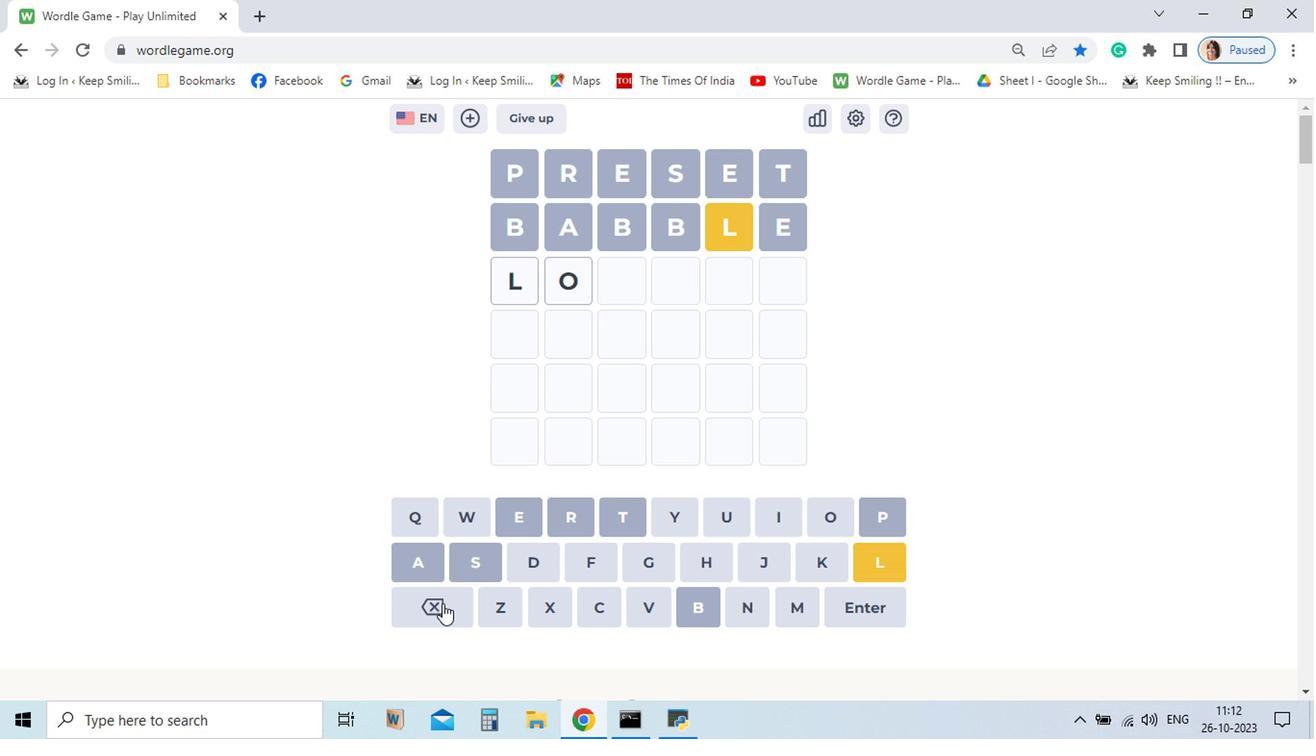 
Action: Mouse pressed left at (494, 608)
Screenshot: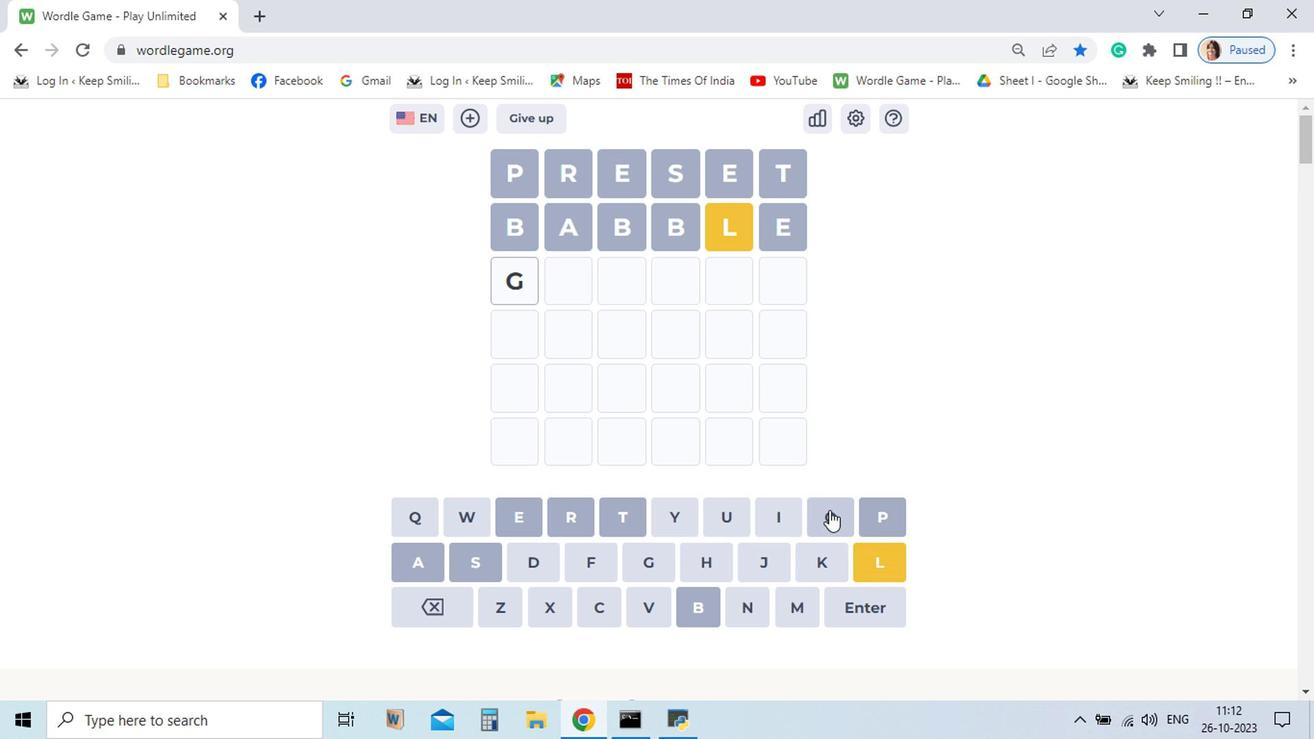 
Action: Mouse pressed left at (494, 608)
Screenshot: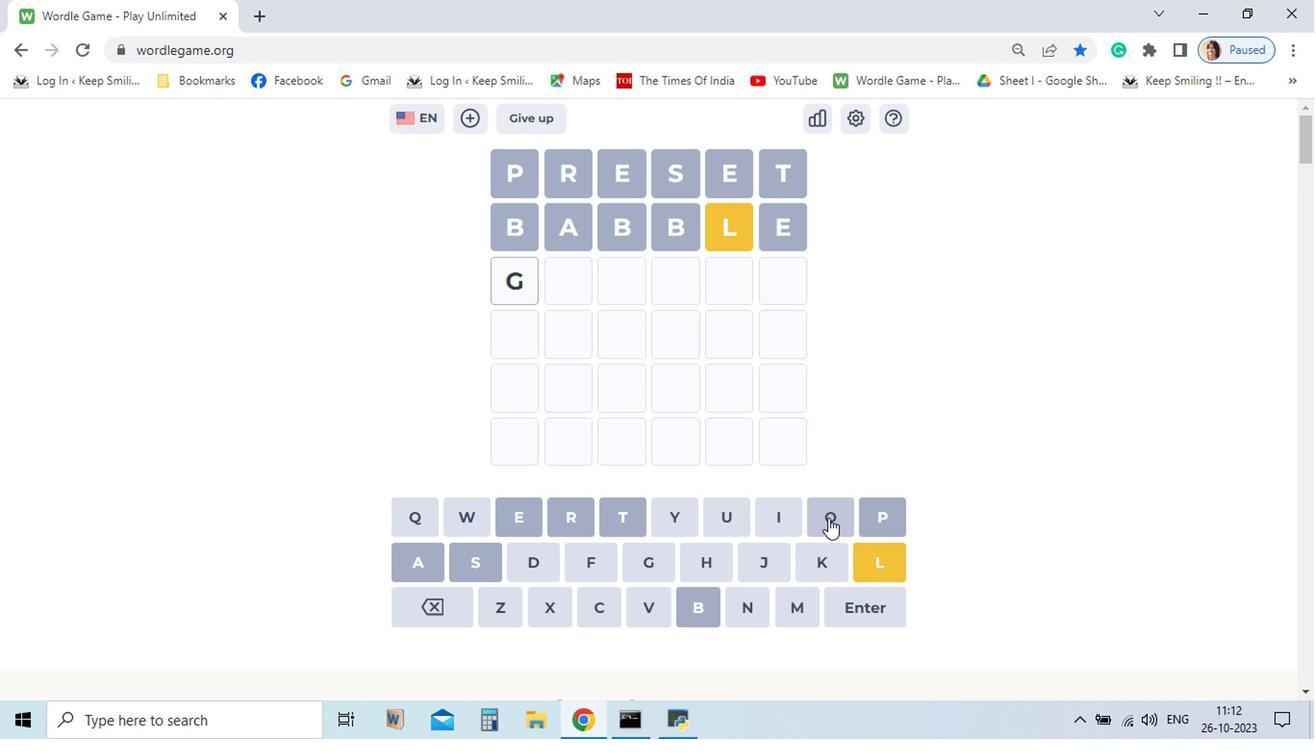 
Action: Mouse moved to (643, 580)
Screenshot: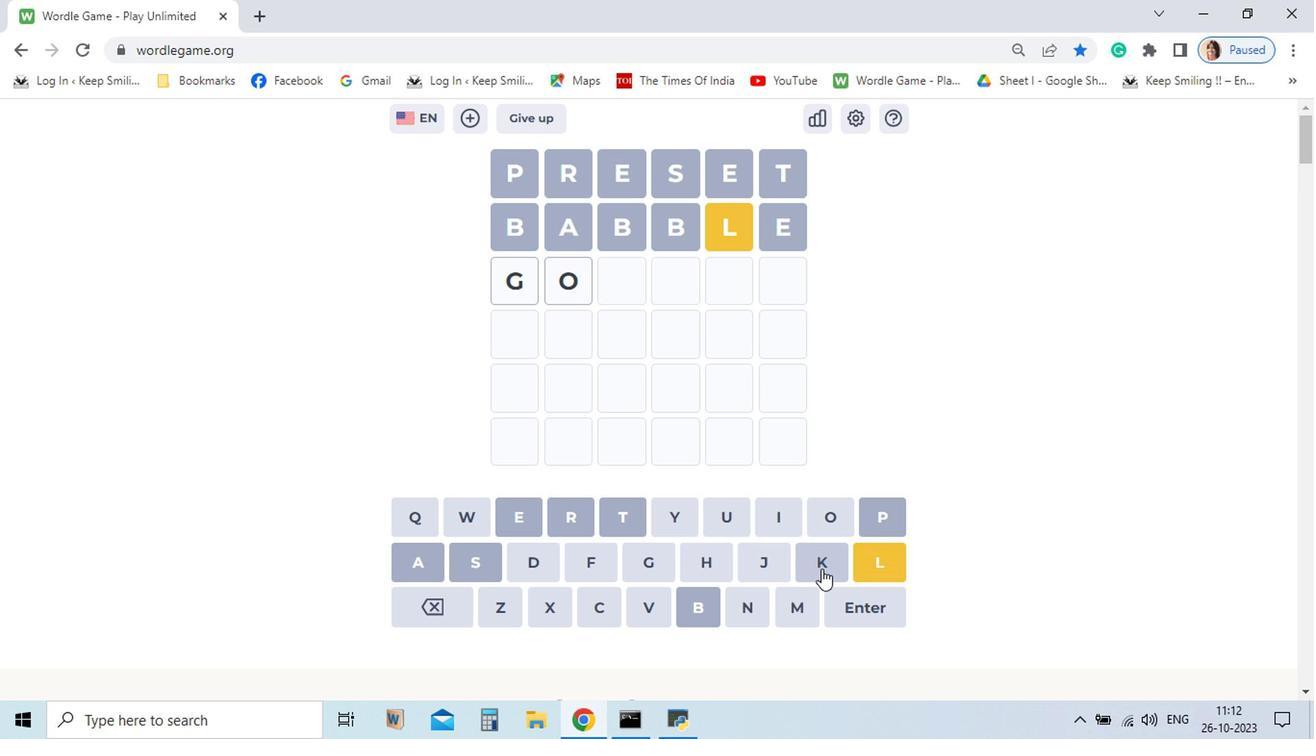 
Action: Mouse pressed left at (643, 580)
Screenshot: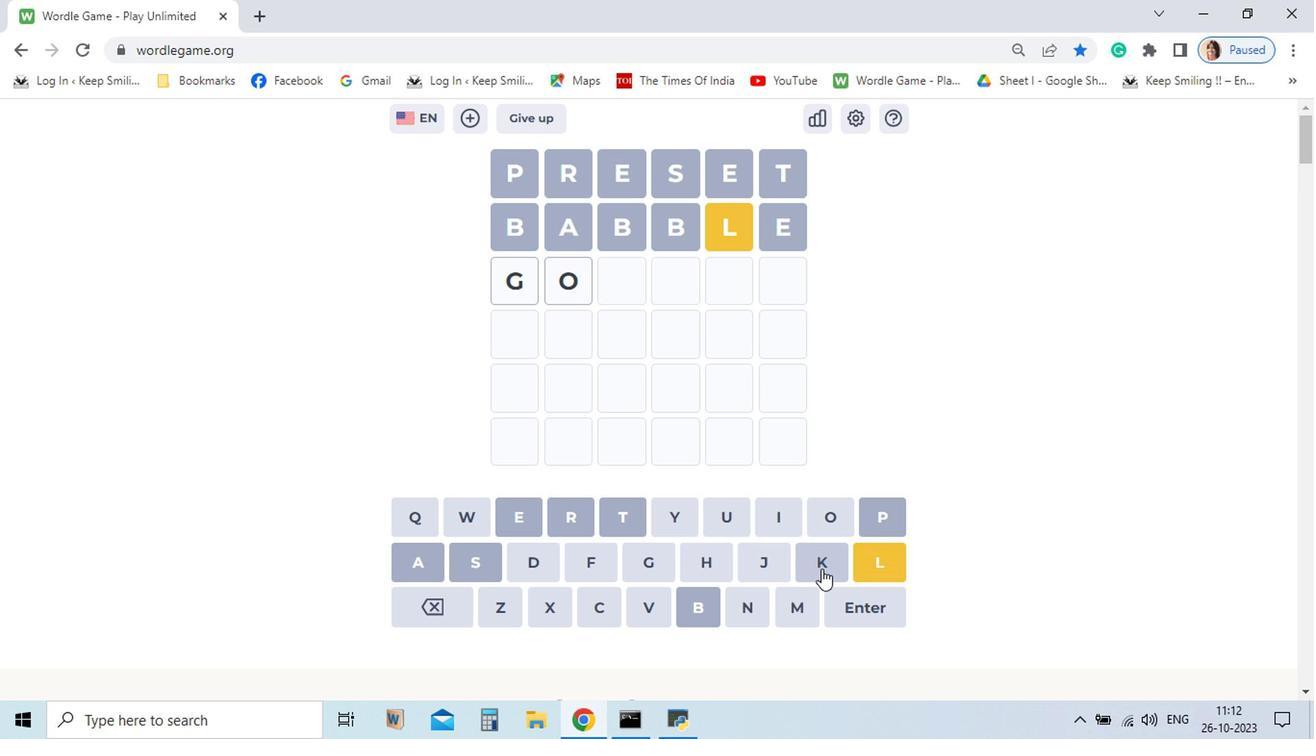 
Action: Mouse moved to (768, 547)
Screenshot: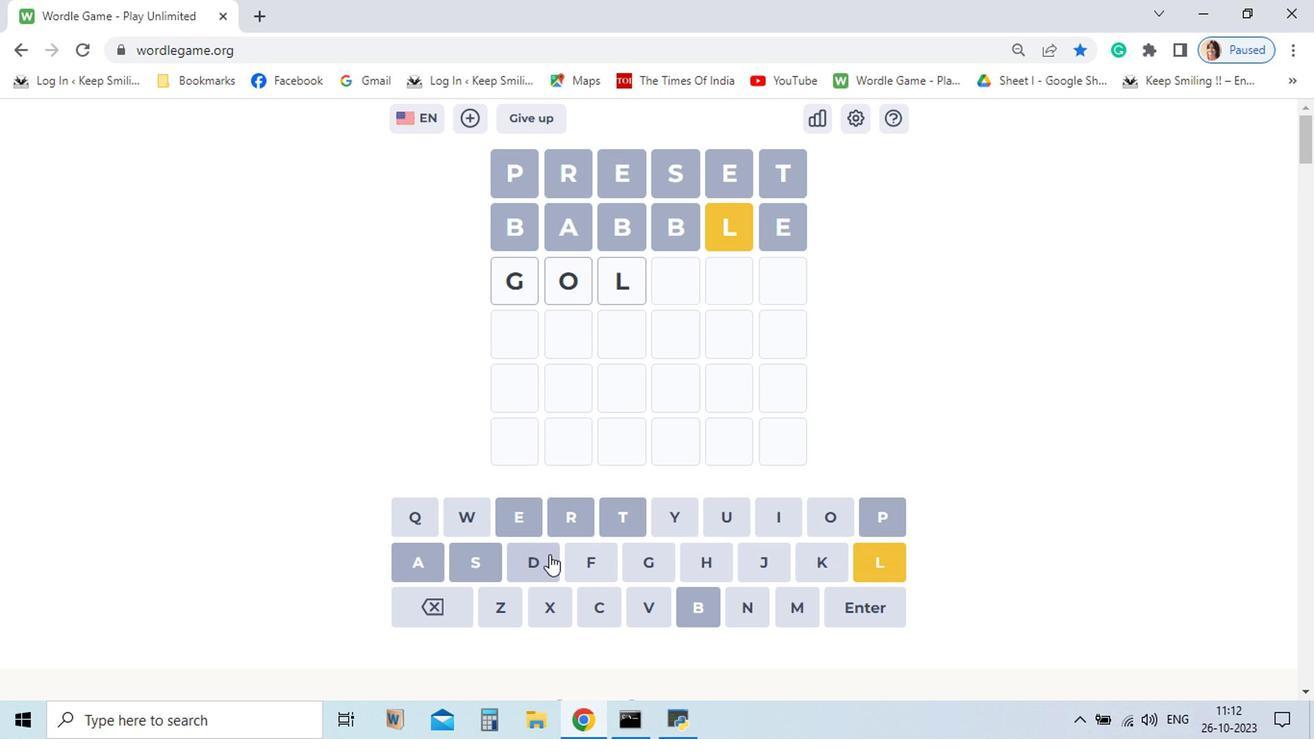 
Action: Mouse pressed left at (768, 547)
Screenshot: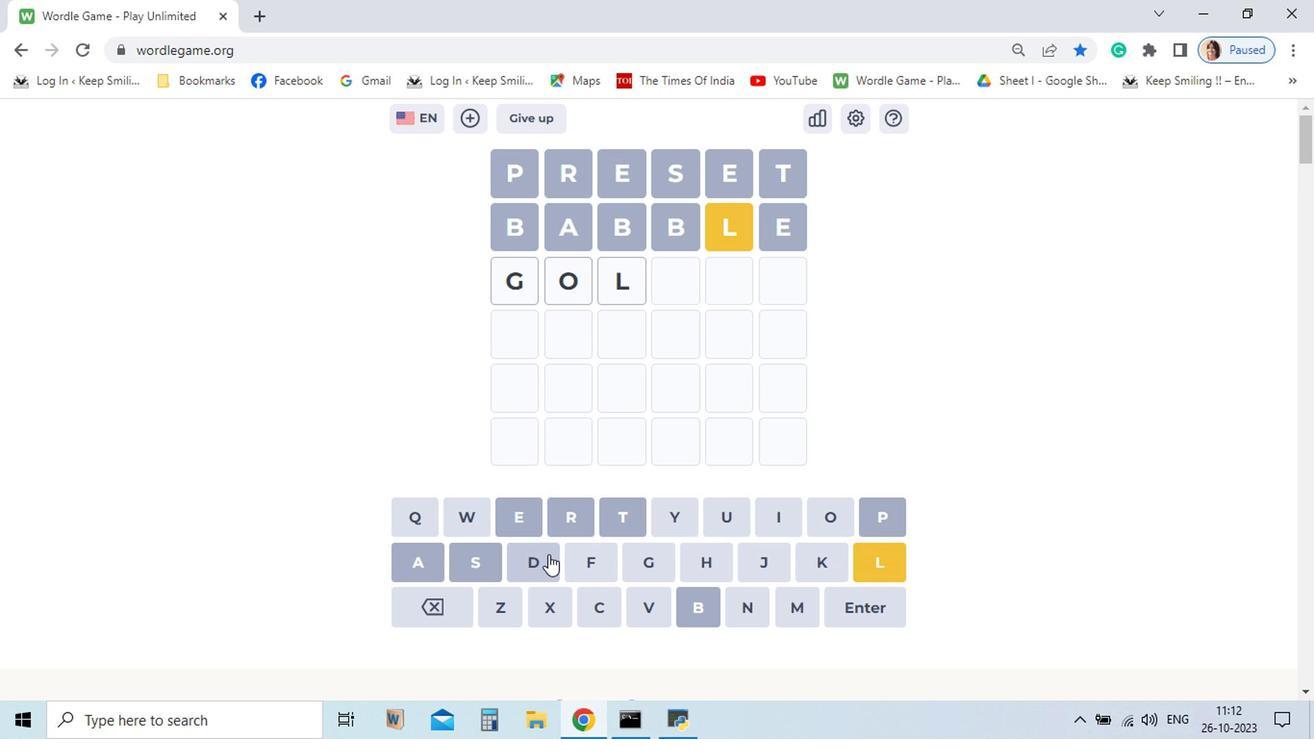 
Action: Mouse moved to (795, 575)
Screenshot: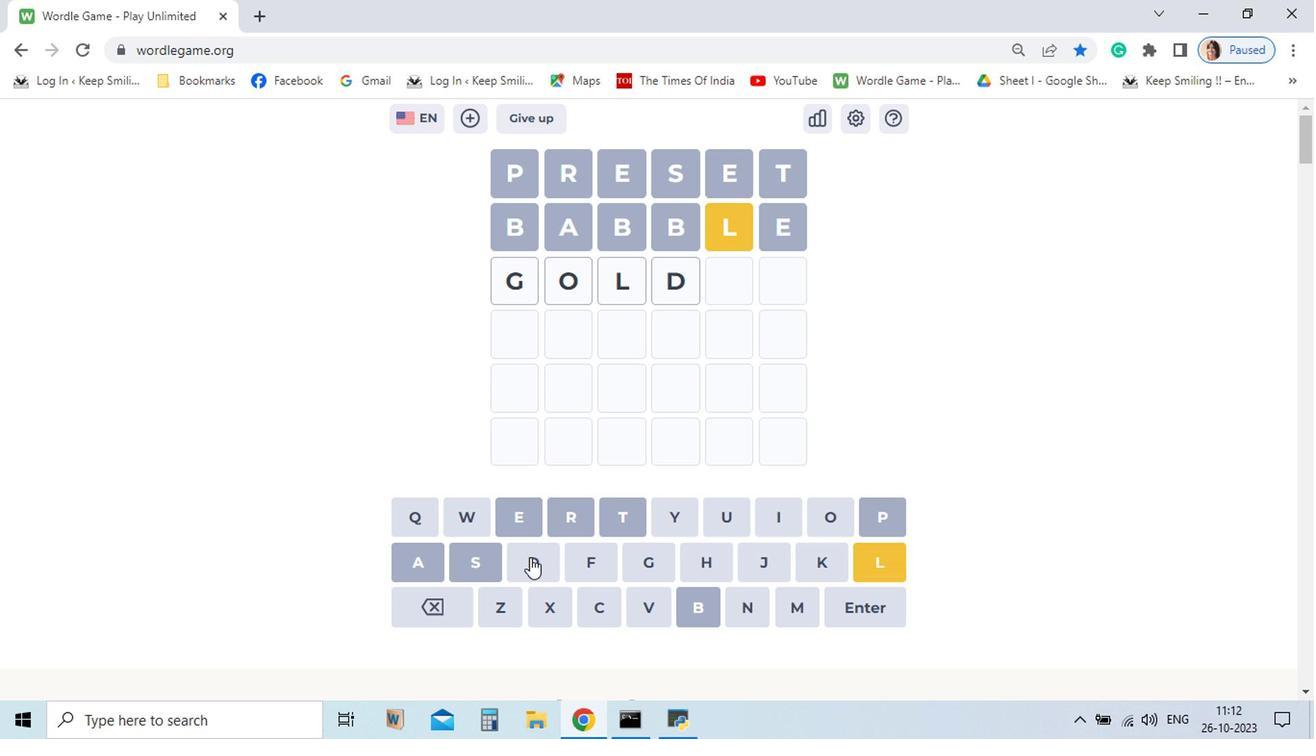 
Action: Mouse pressed left at (795, 575)
Screenshot: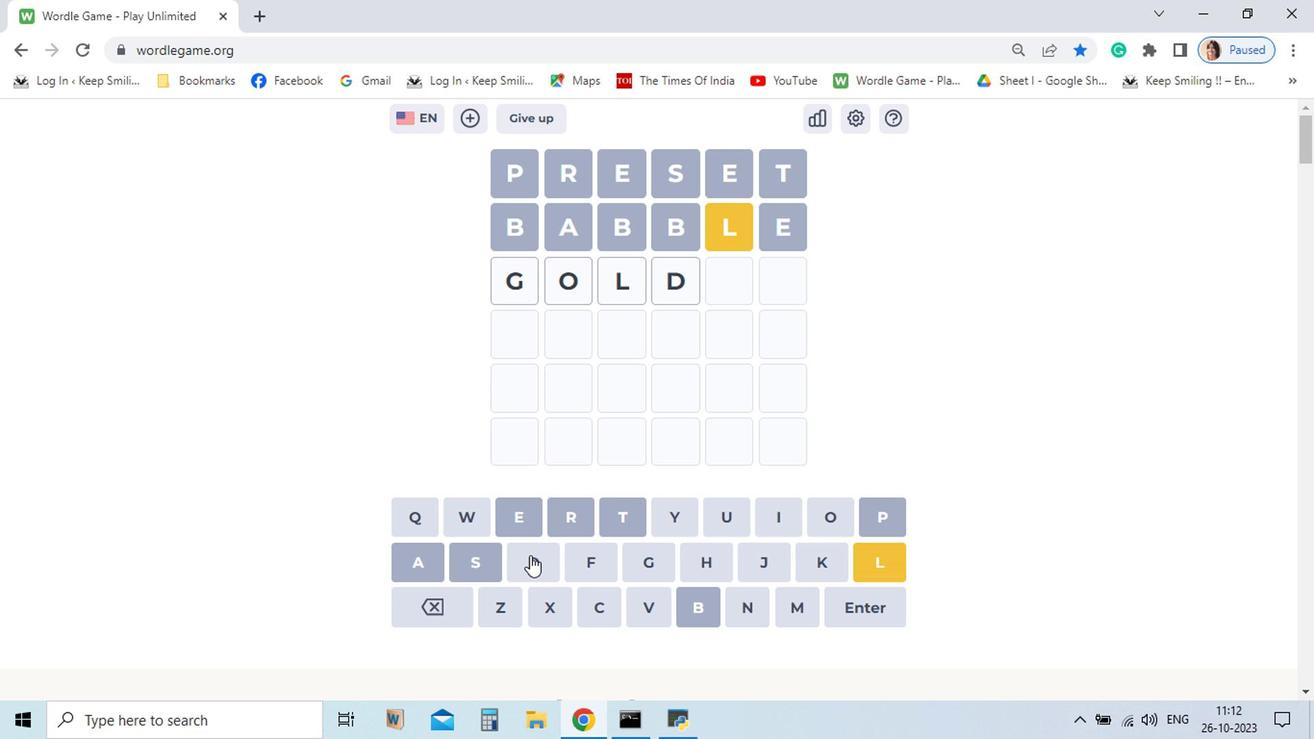 
Action: Mouse moved to (558, 575)
Screenshot: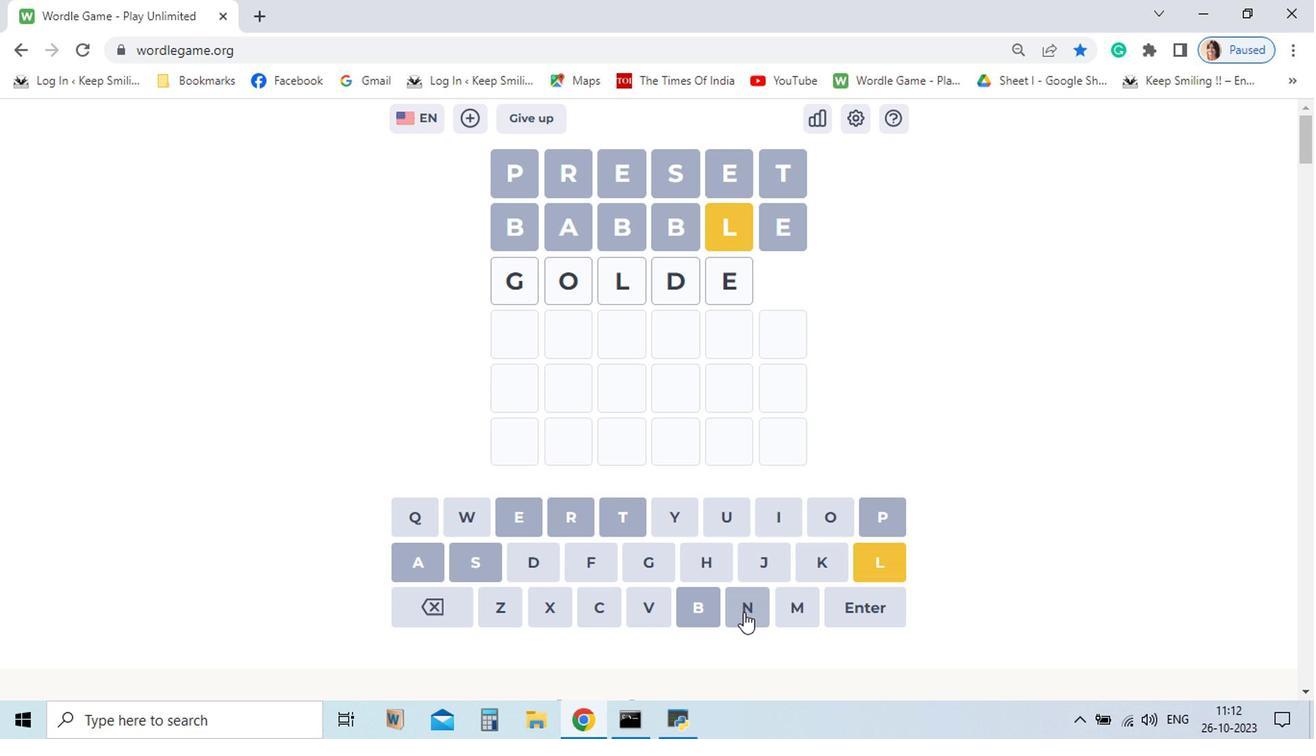 
Action: Mouse pressed left at (558, 575)
Screenshot: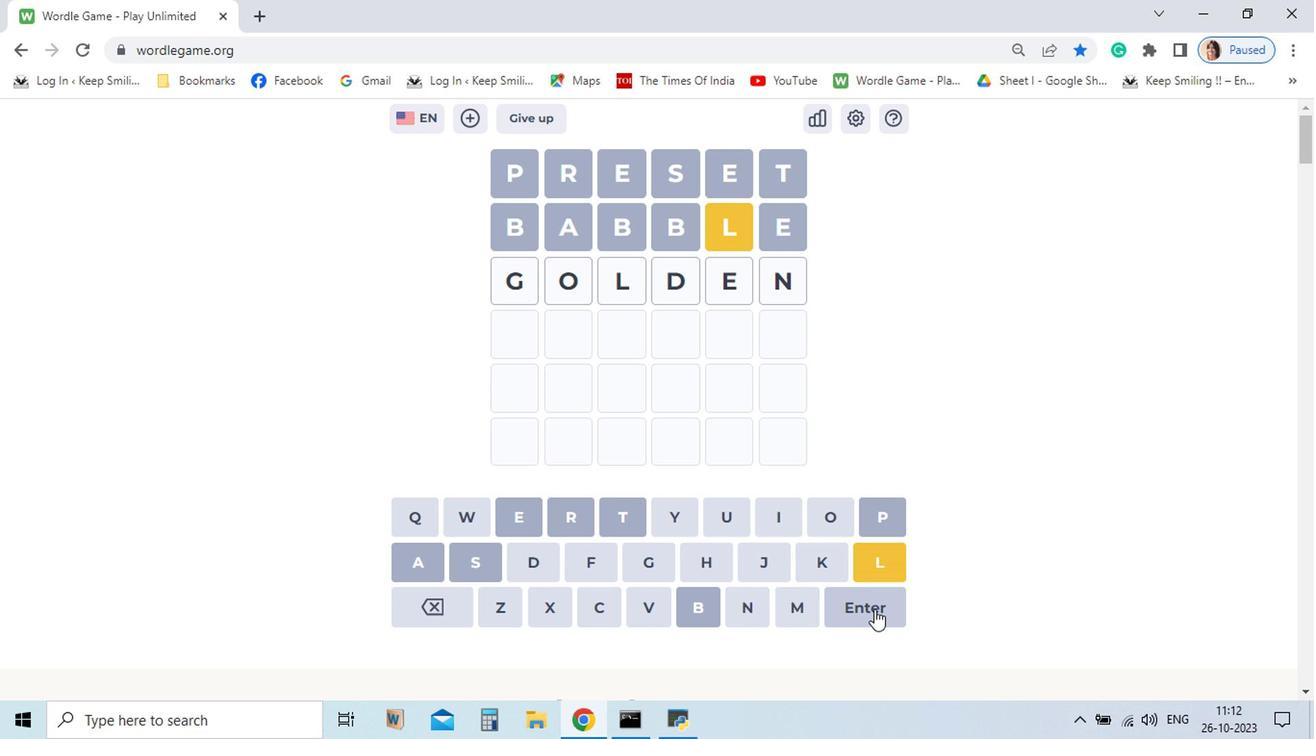 
Action: Mouse moved to (549, 547)
Screenshot: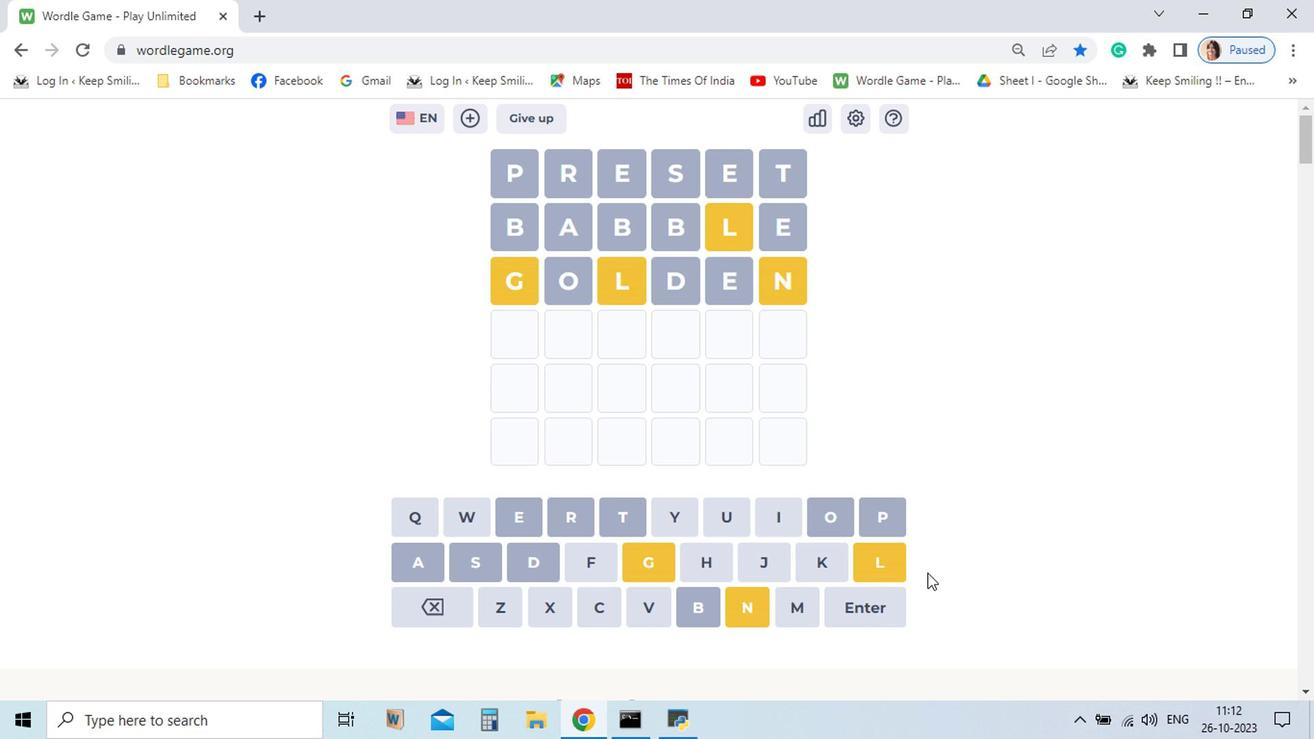 
Action: Mouse pressed left at (549, 547)
Screenshot: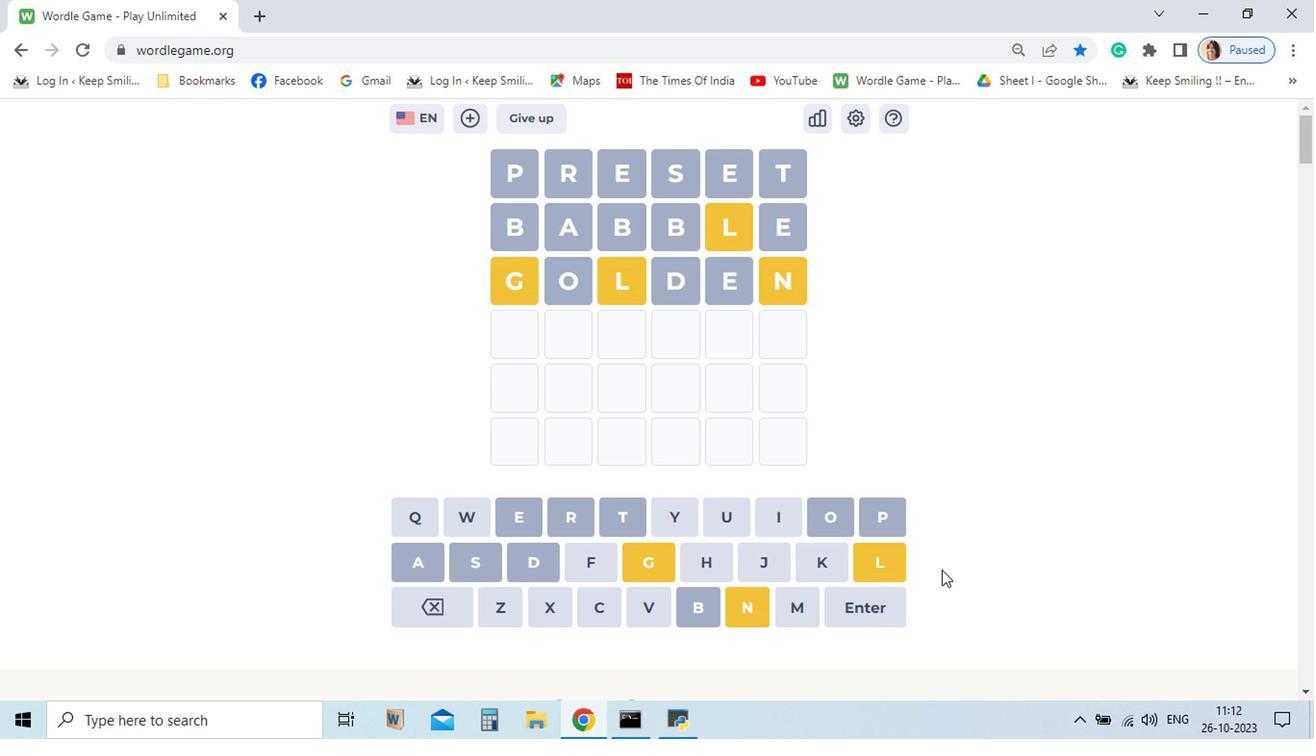 
Action: Mouse moved to (708, 614)
Screenshot: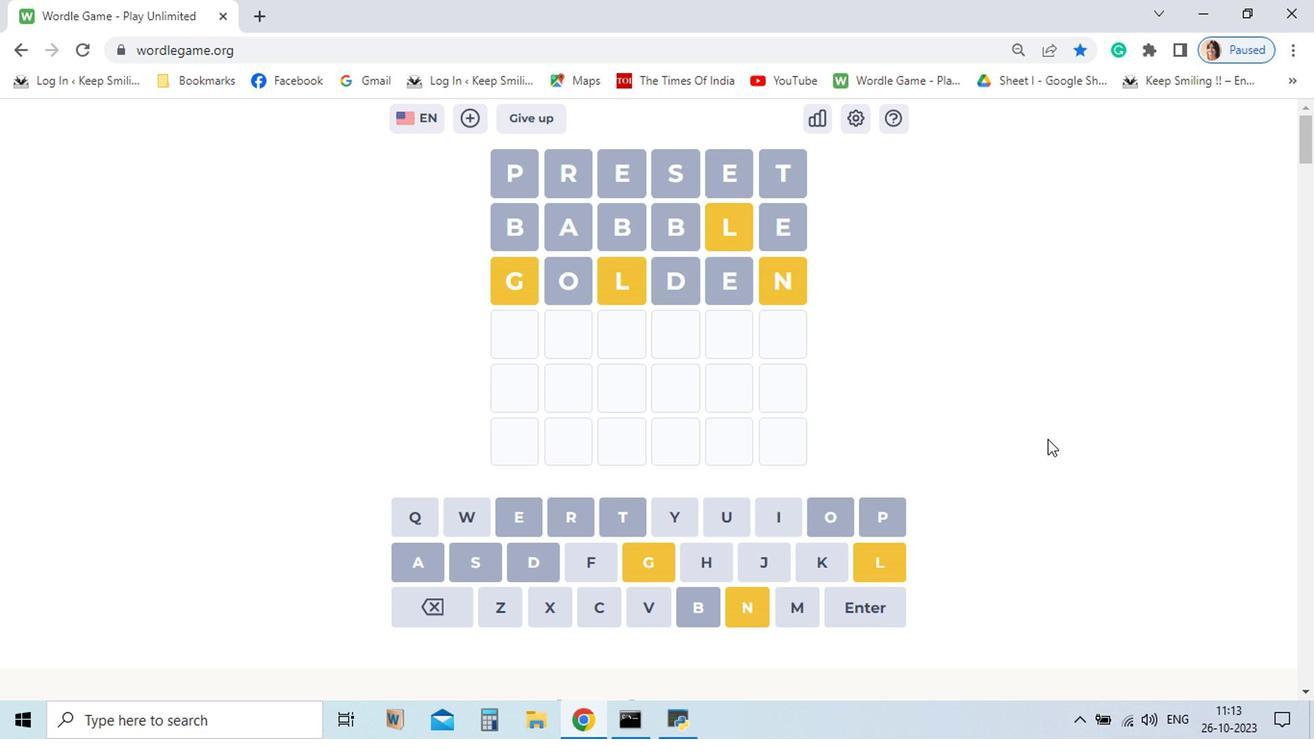 
Action: Mouse pressed left at (708, 614)
Screenshot: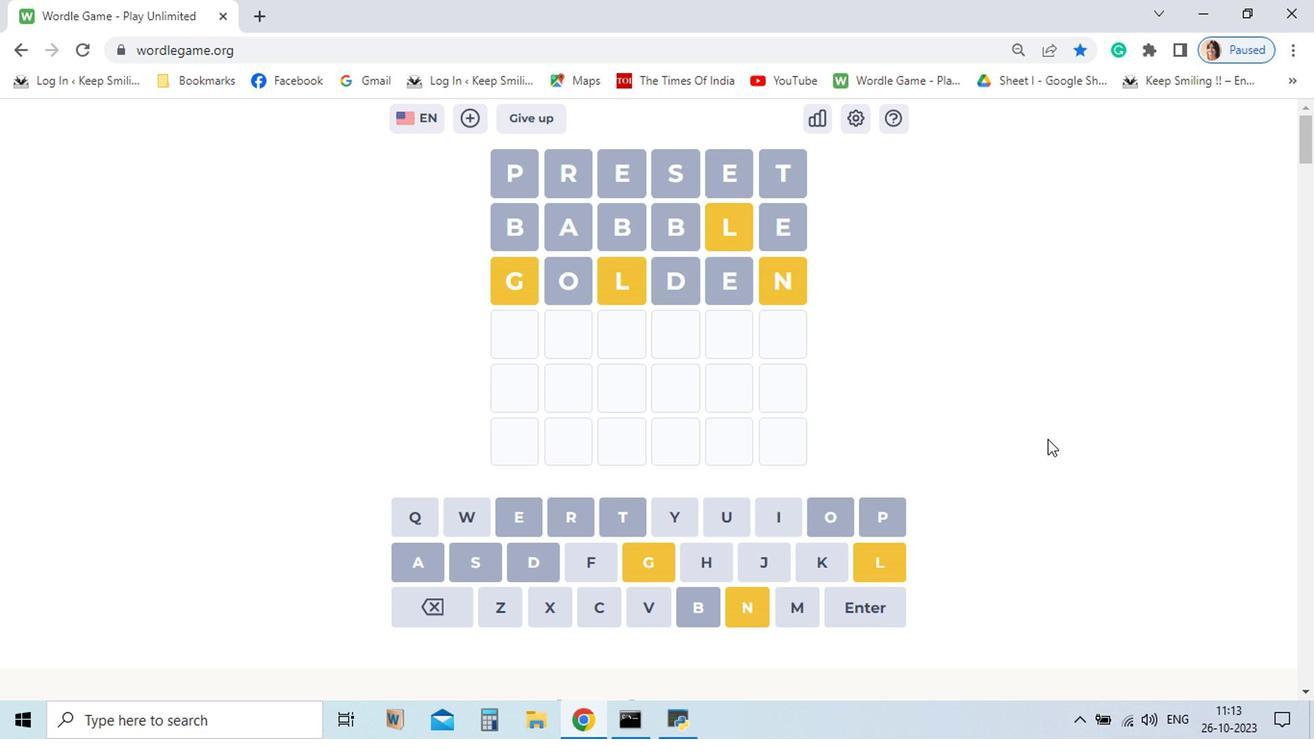 
Action: Mouse moved to (801, 612)
Screenshot: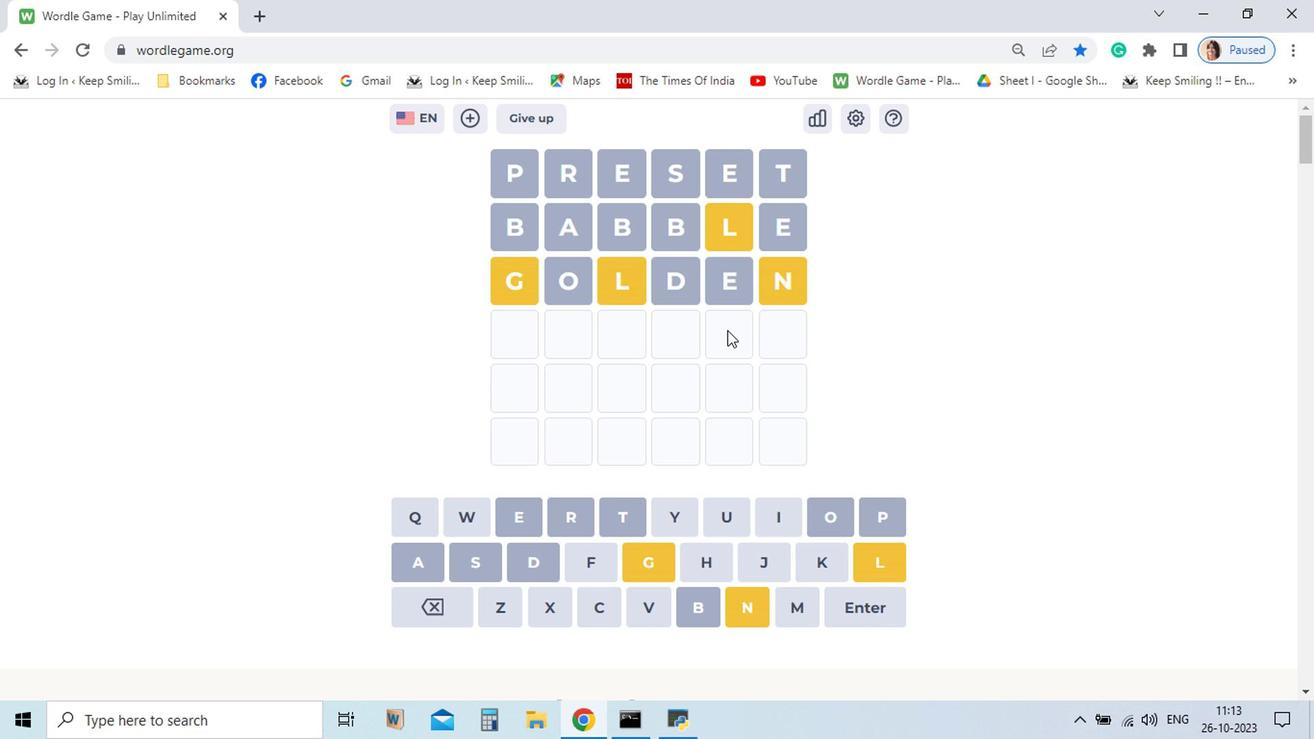 
Action: Mouse pressed left at (801, 612)
Screenshot: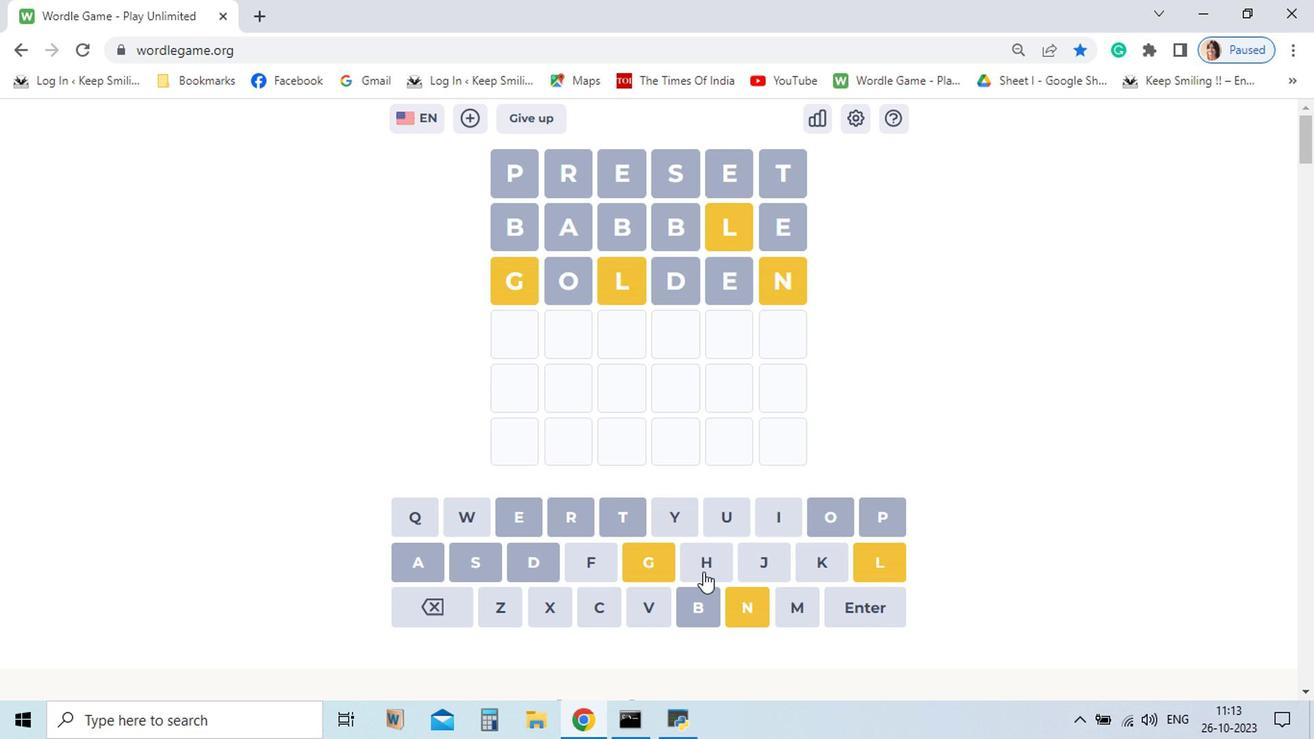 
Action: Mouse moved to (814, 579)
Screenshot: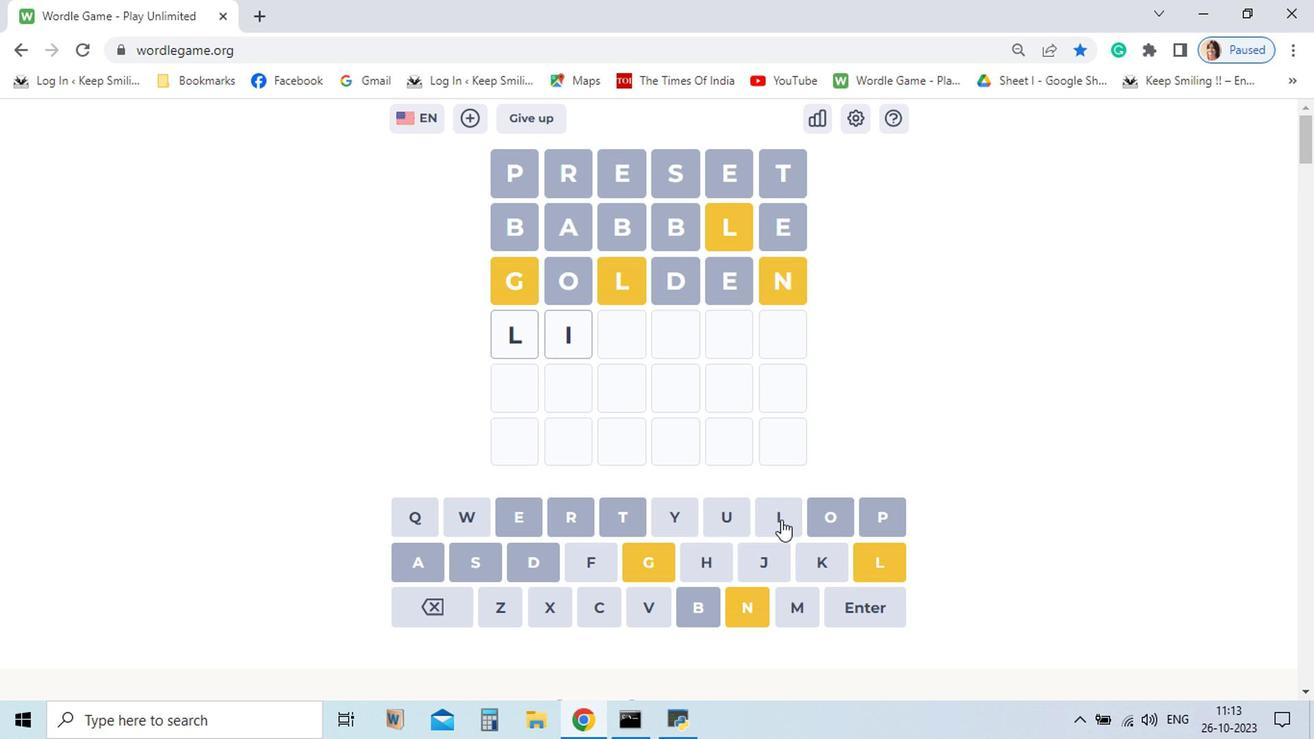 
Action: Mouse pressed left at (814, 579)
Screenshot: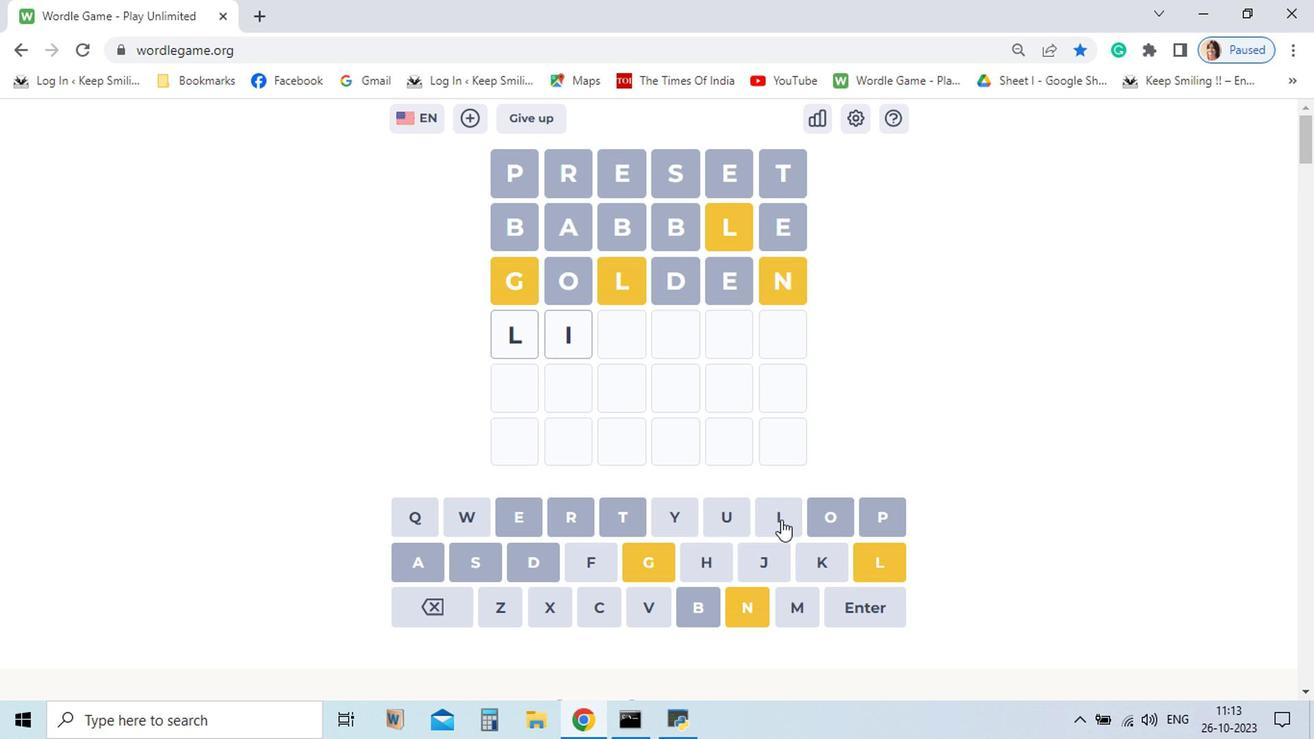 
Action: Mouse moved to (735, 549)
Screenshot: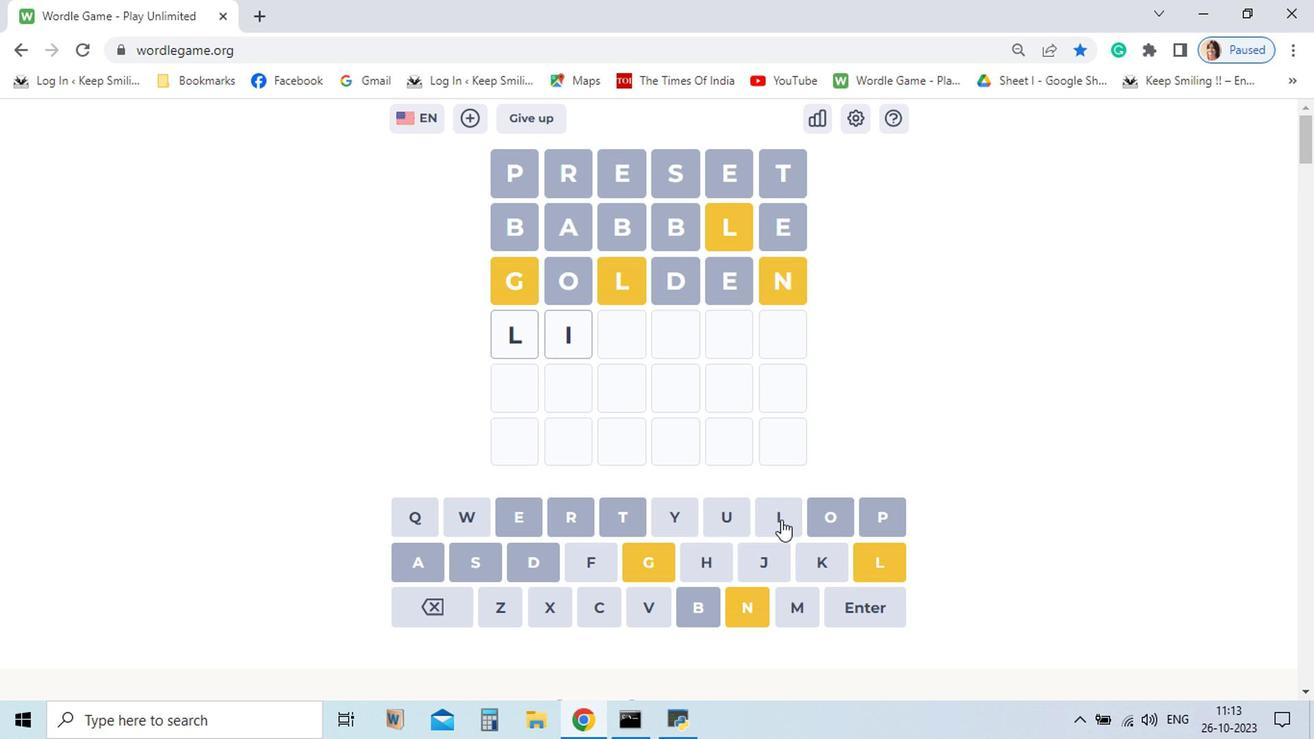 
Action: Mouse pressed left at (735, 549)
Screenshot: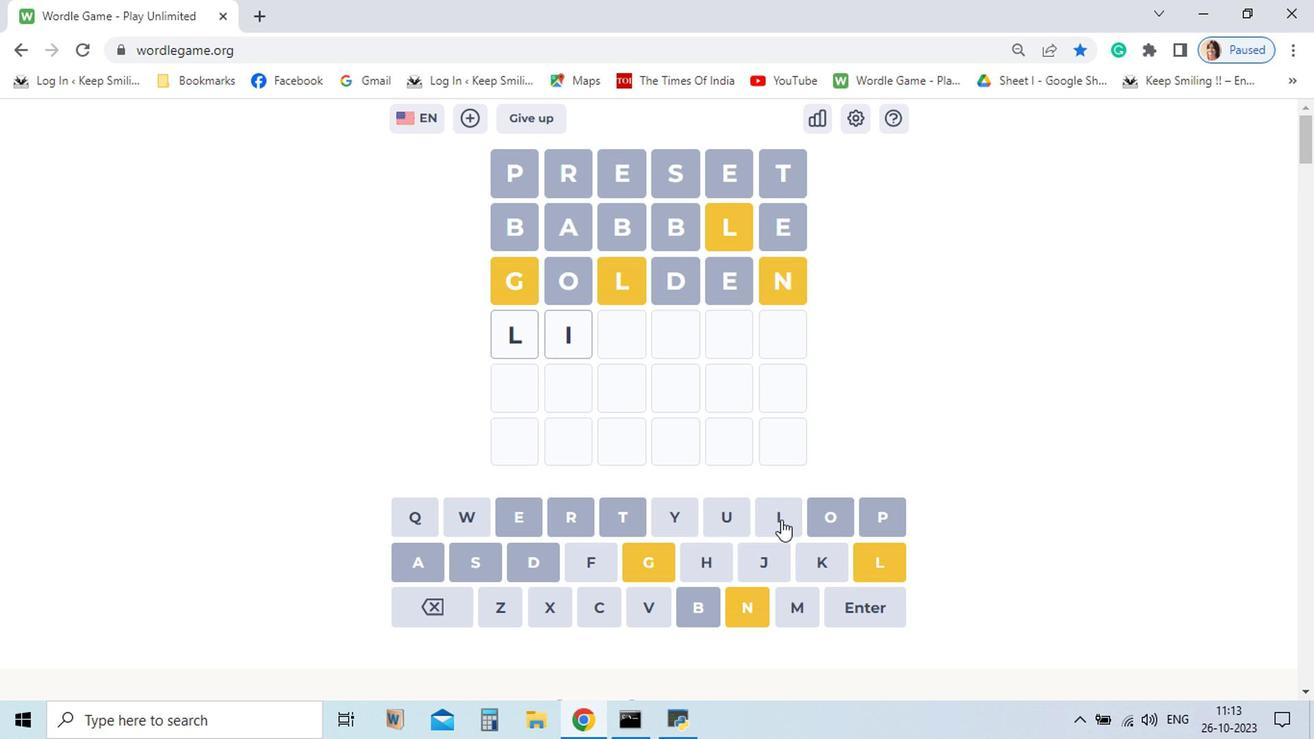 
Action: Mouse moved to (642, 581)
Screenshot: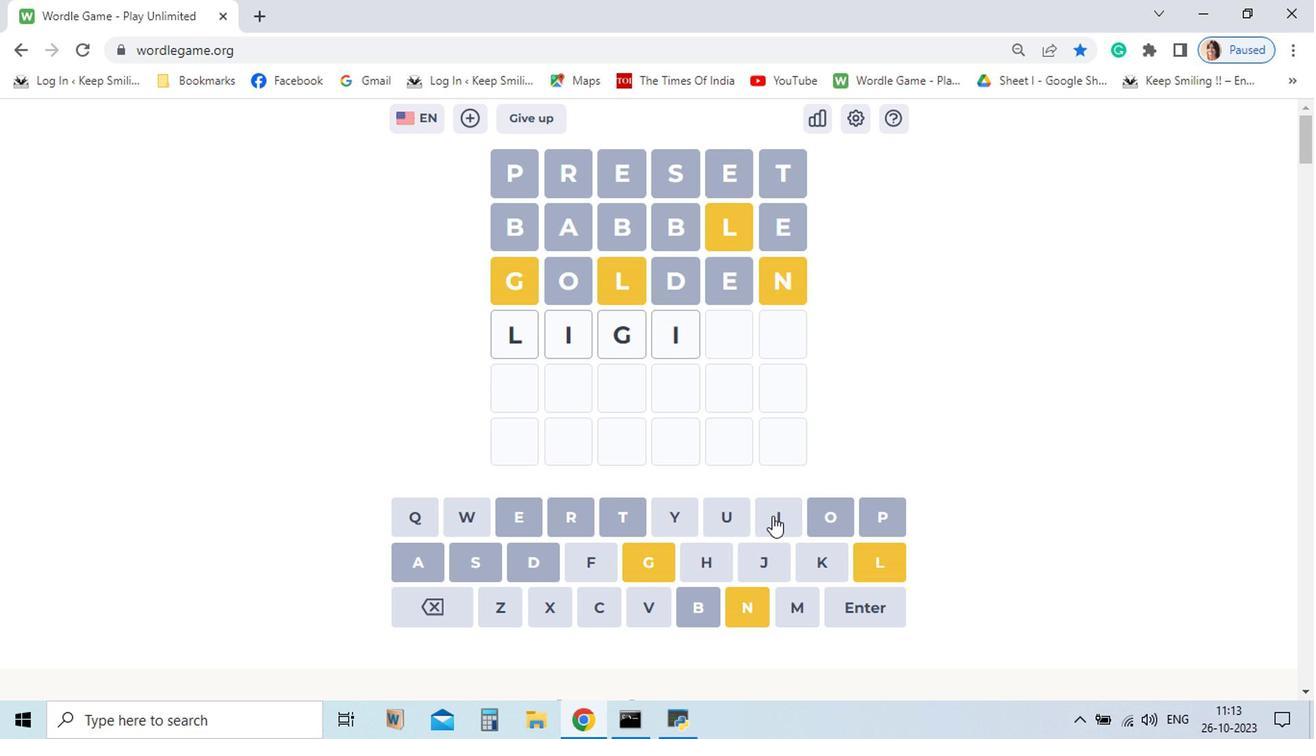 
Action: Mouse pressed left at (642, 581)
Screenshot: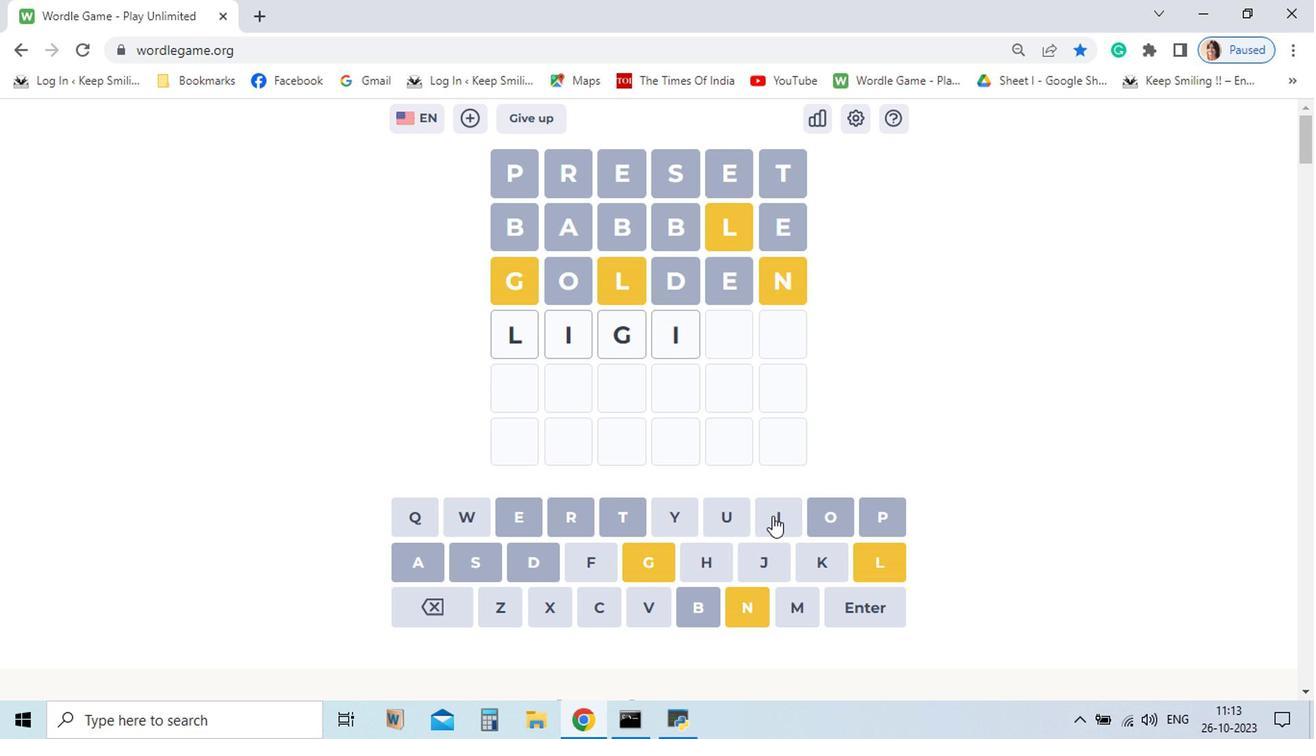 
Action: Mouse moved to (733, 542)
Screenshot: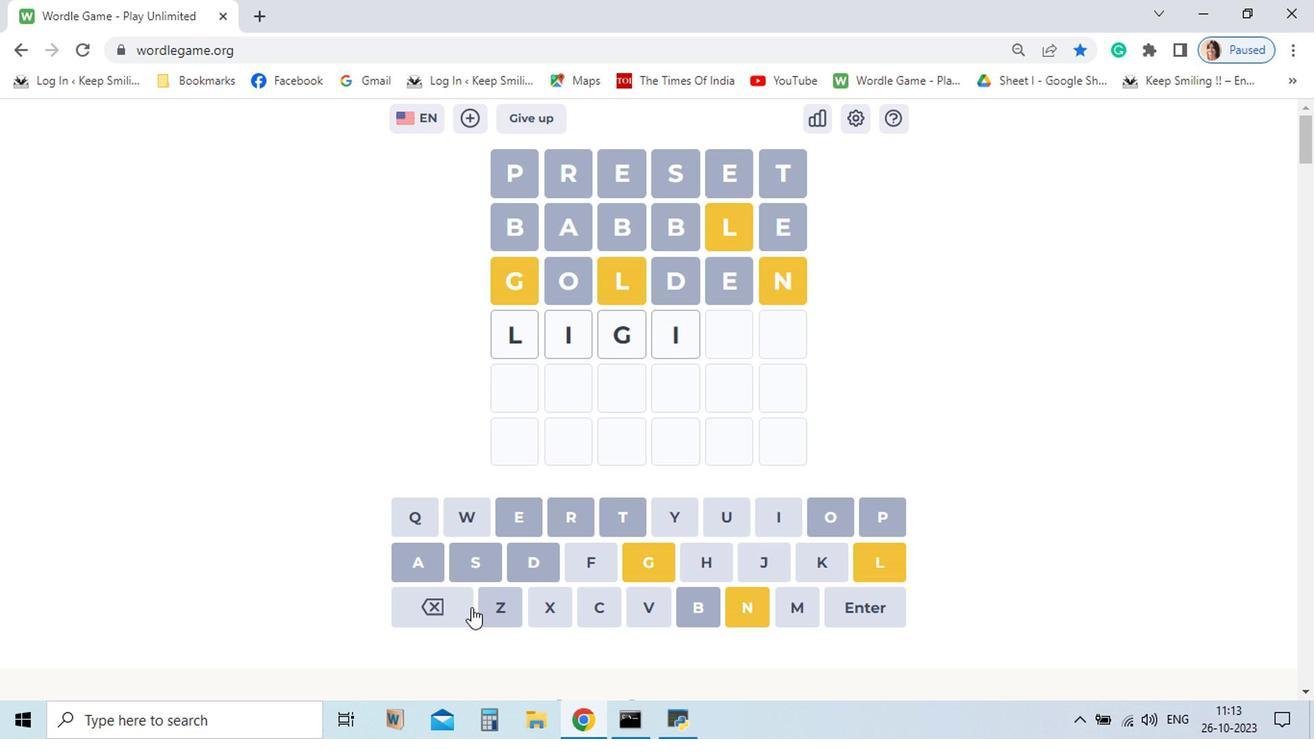 
Action: Mouse pressed left at (733, 542)
Screenshot: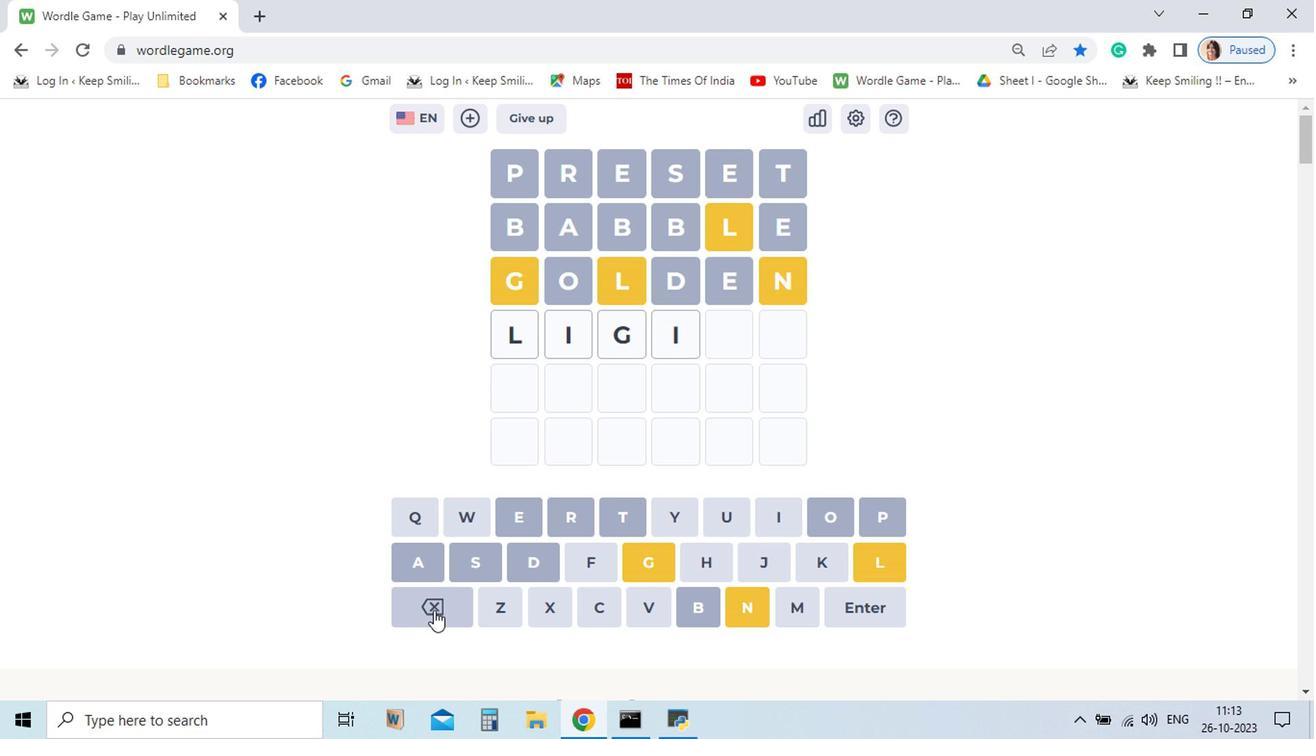 
Action: Mouse moved to (488, 613)
Screenshot: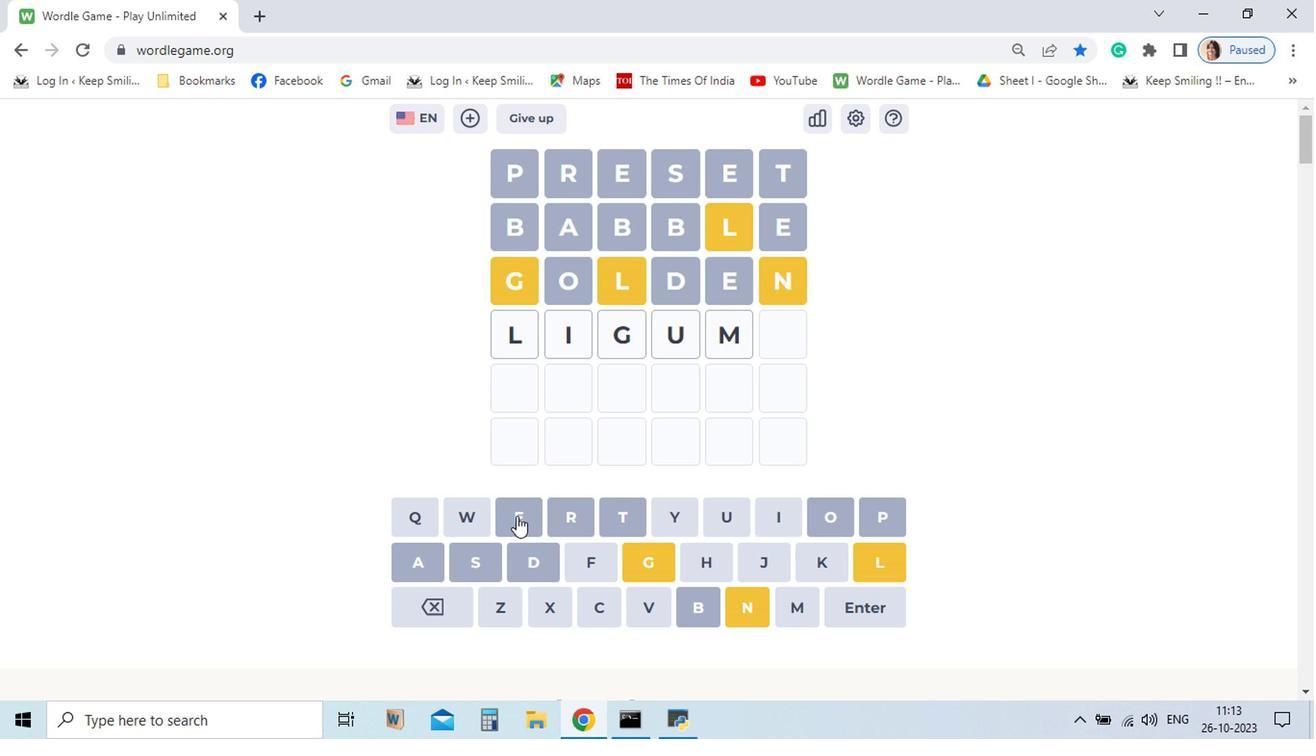 
Action: Mouse pressed left at (488, 613)
Screenshot: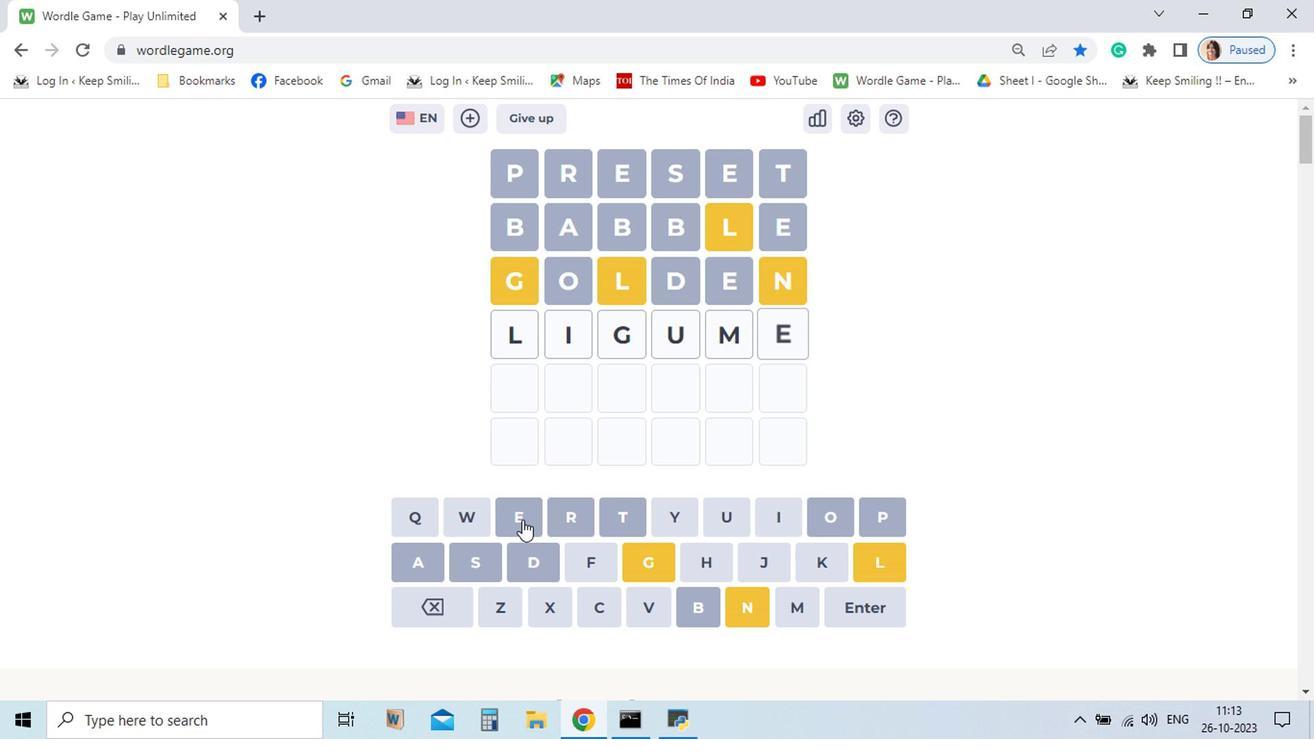 
Action: Mouse moved to (690, 547)
Screenshot: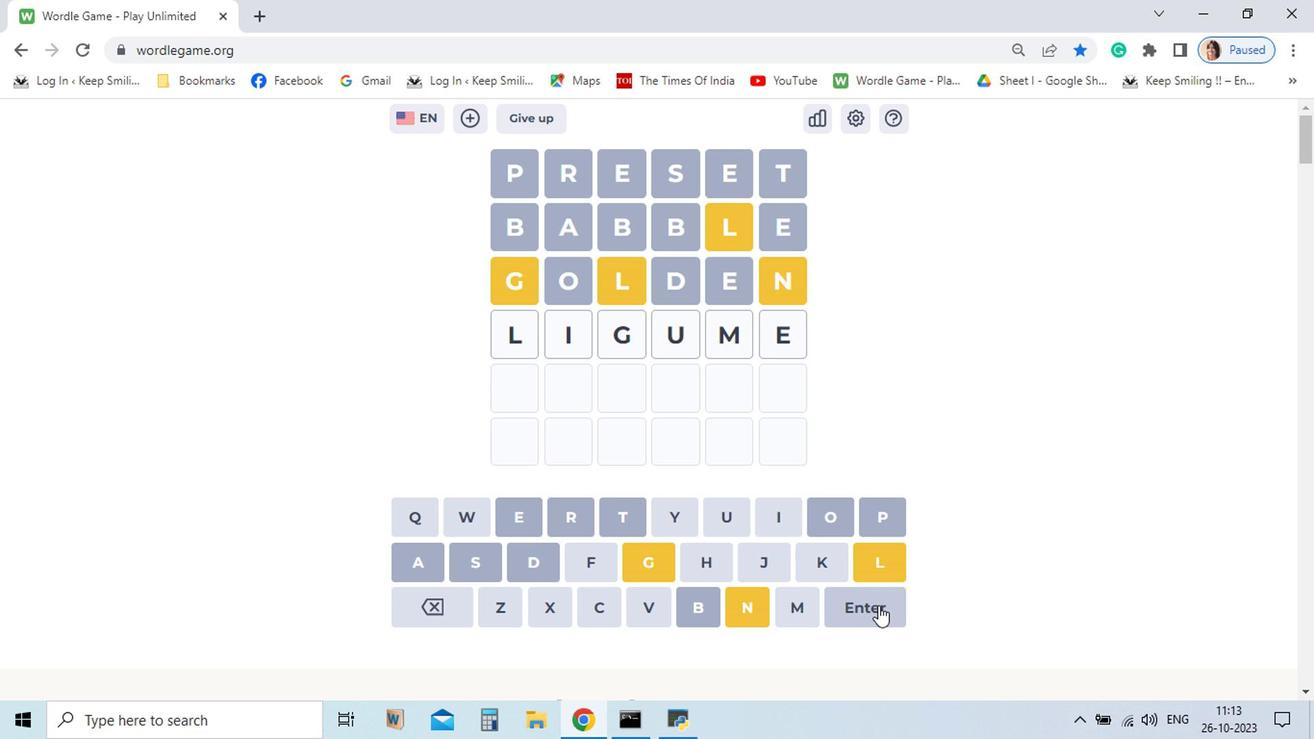 
Action: Mouse pressed left at (690, 547)
Screenshot: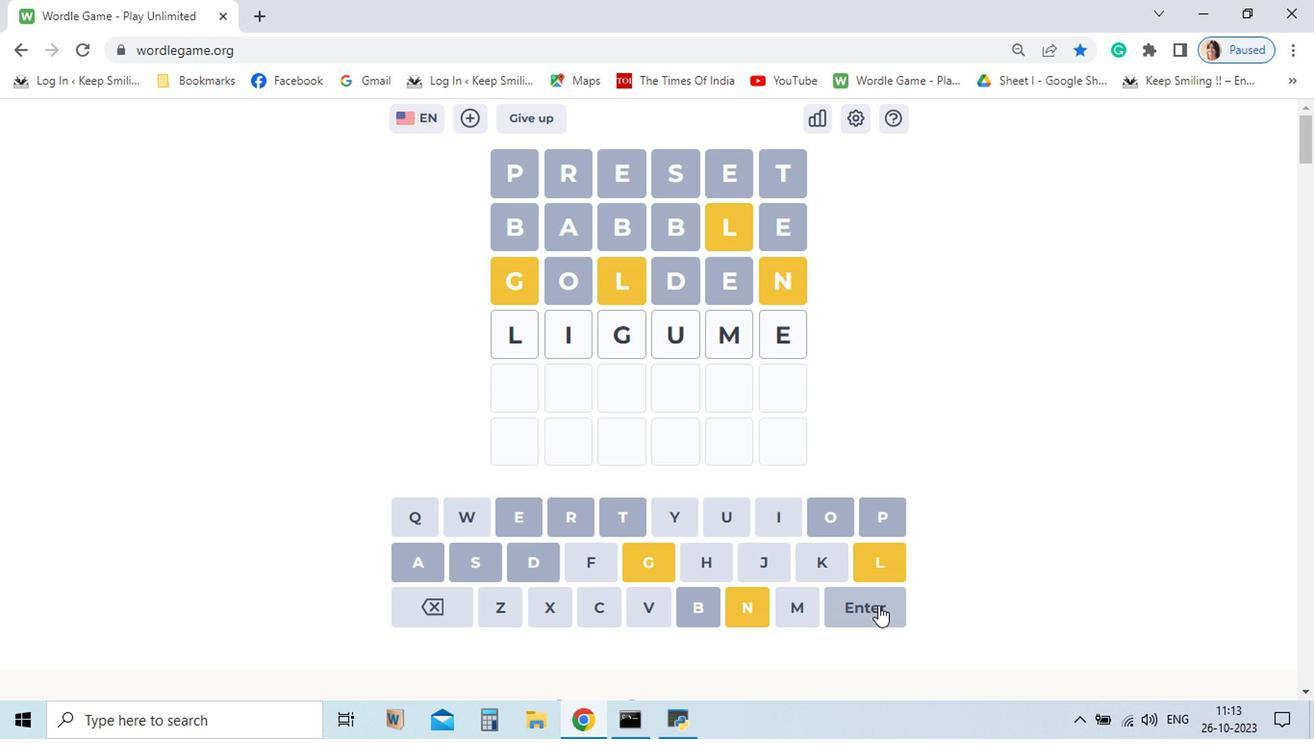 
Action: Mouse moved to (747, 609)
Screenshot: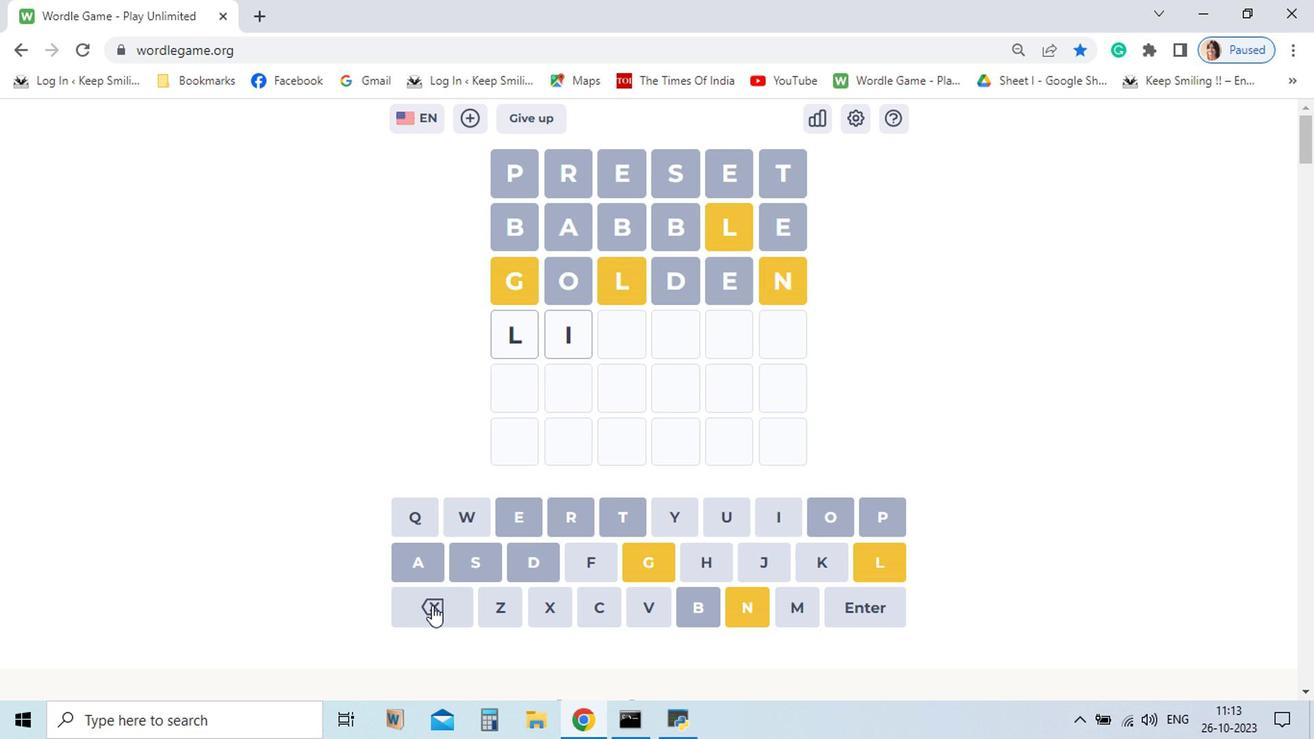 
Action: Mouse pressed left at (747, 609)
Screenshot: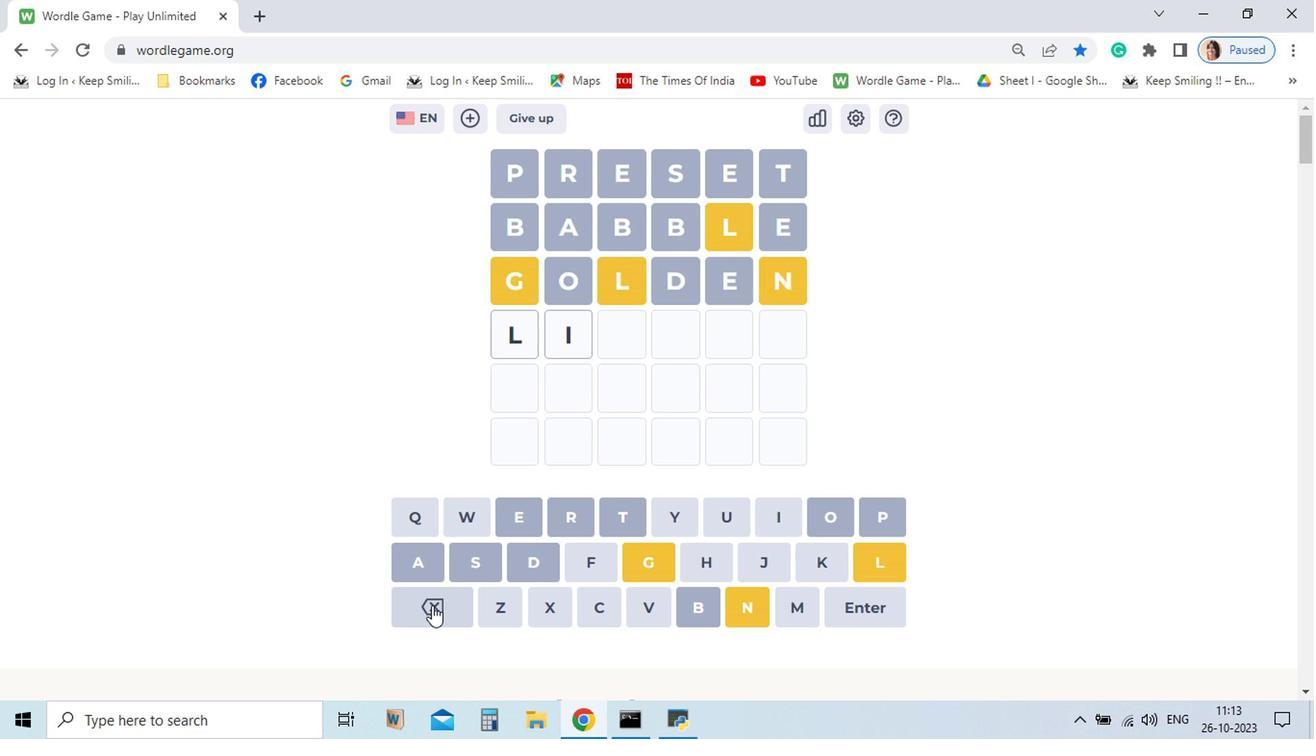
Action: Mouse moved to (547, 546)
Screenshot: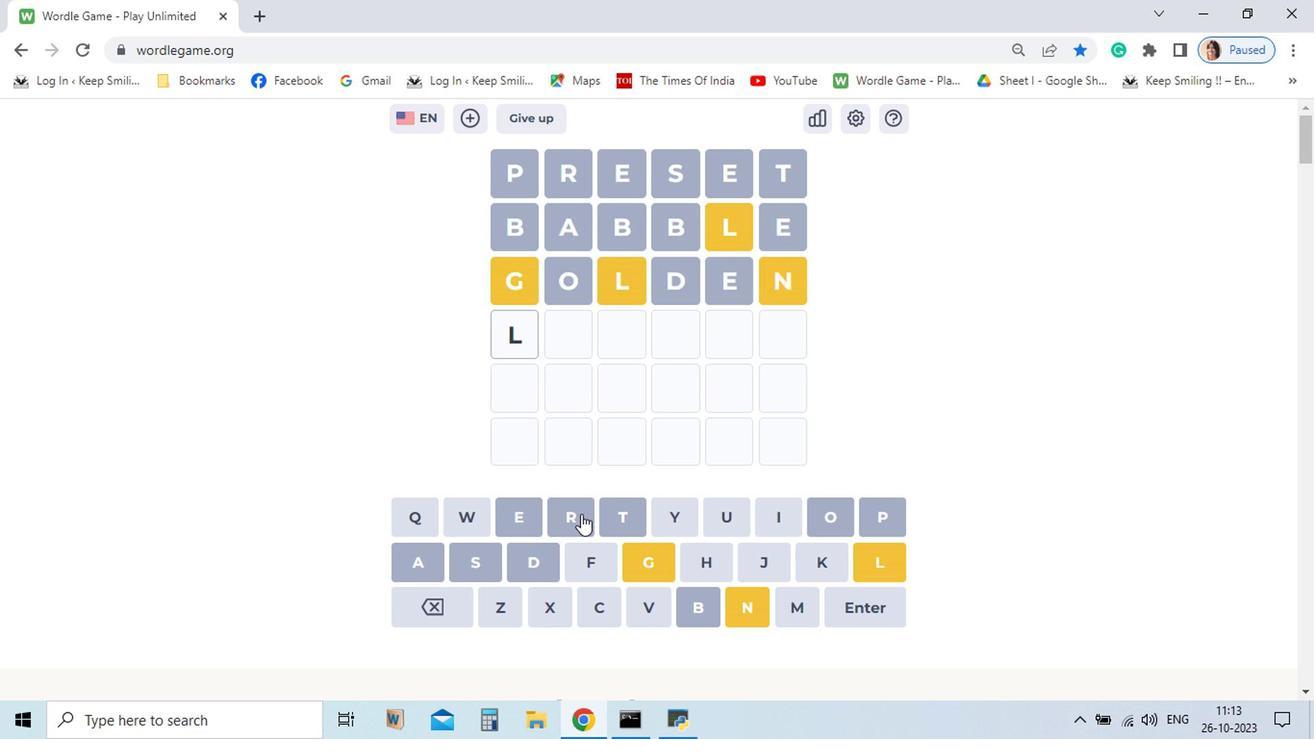 
Action: Mouse pressed left at (547, 546)
Screenshot: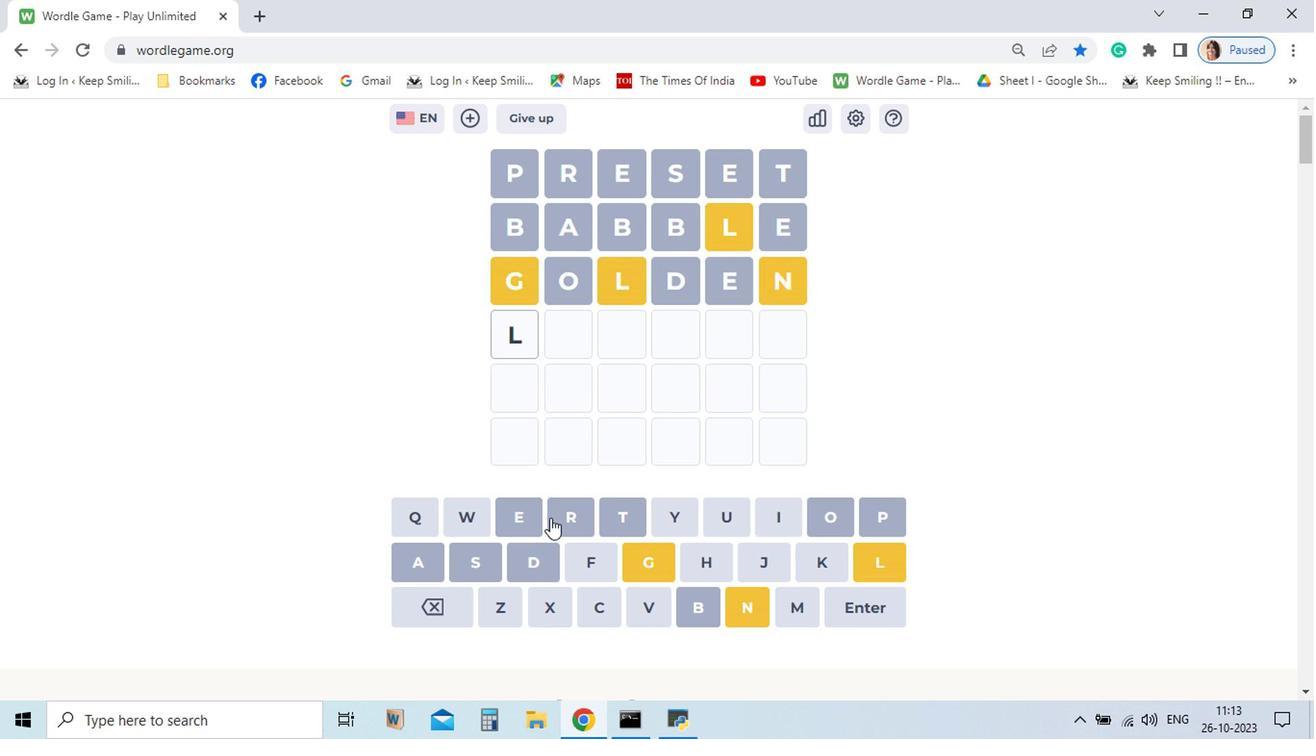 
Action: Mouse moved to (804, 610)
Screenshot: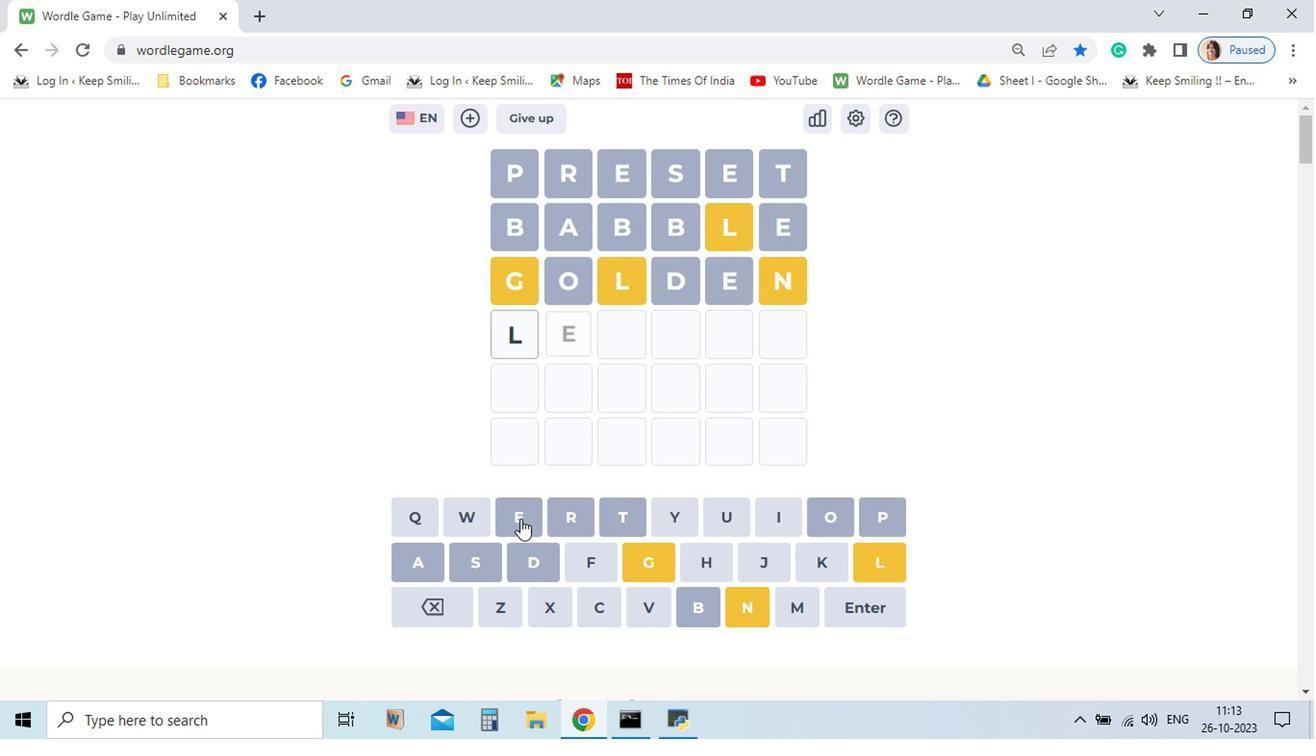
Action: Mouse pressed left at (804, 610)
Screenshot: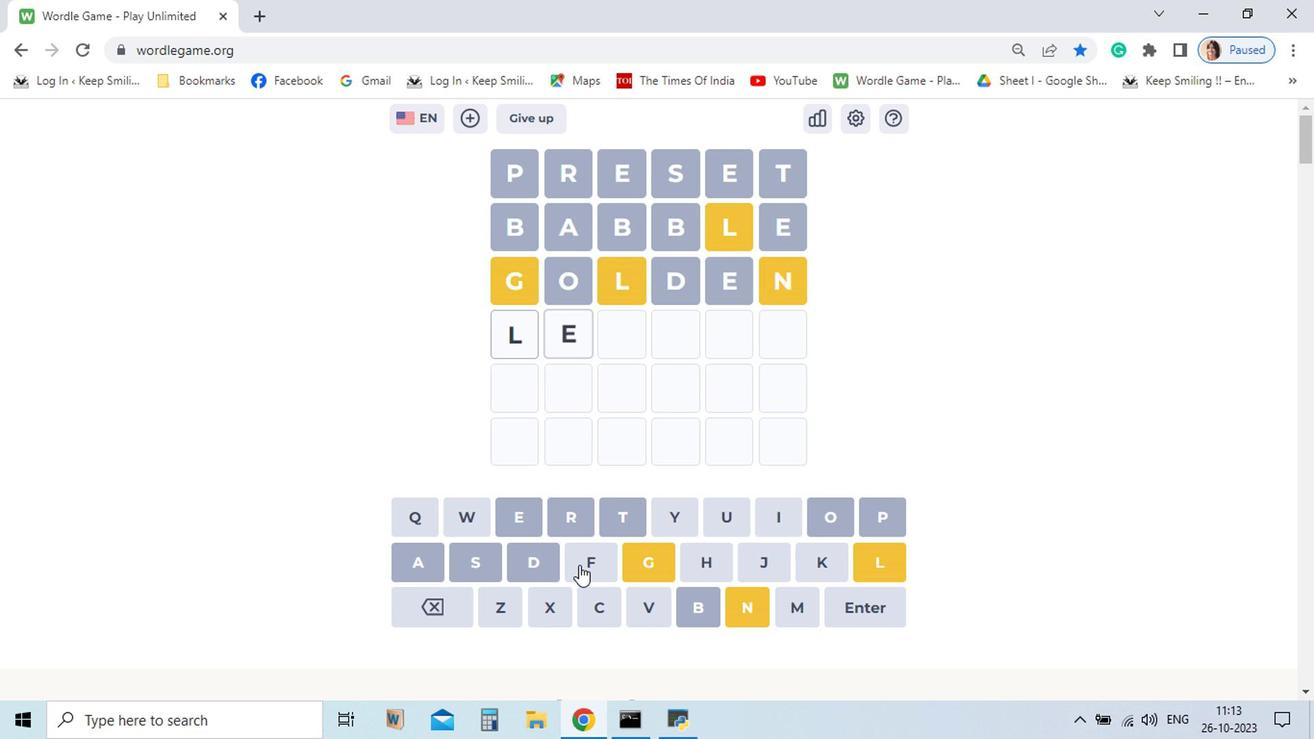 
Action: Mouse moved to (486, 610)
Screenshot: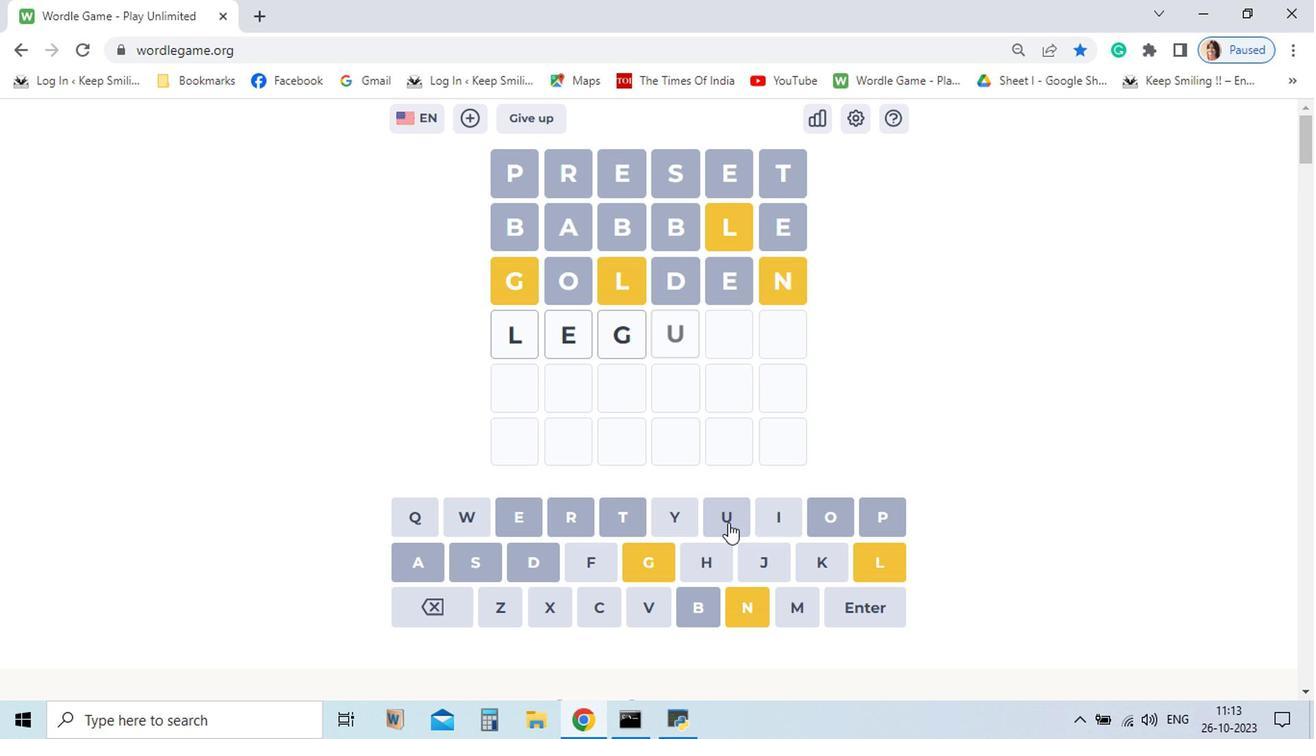 
Action: Mouse pressed left at (486, 610)
Screenshot: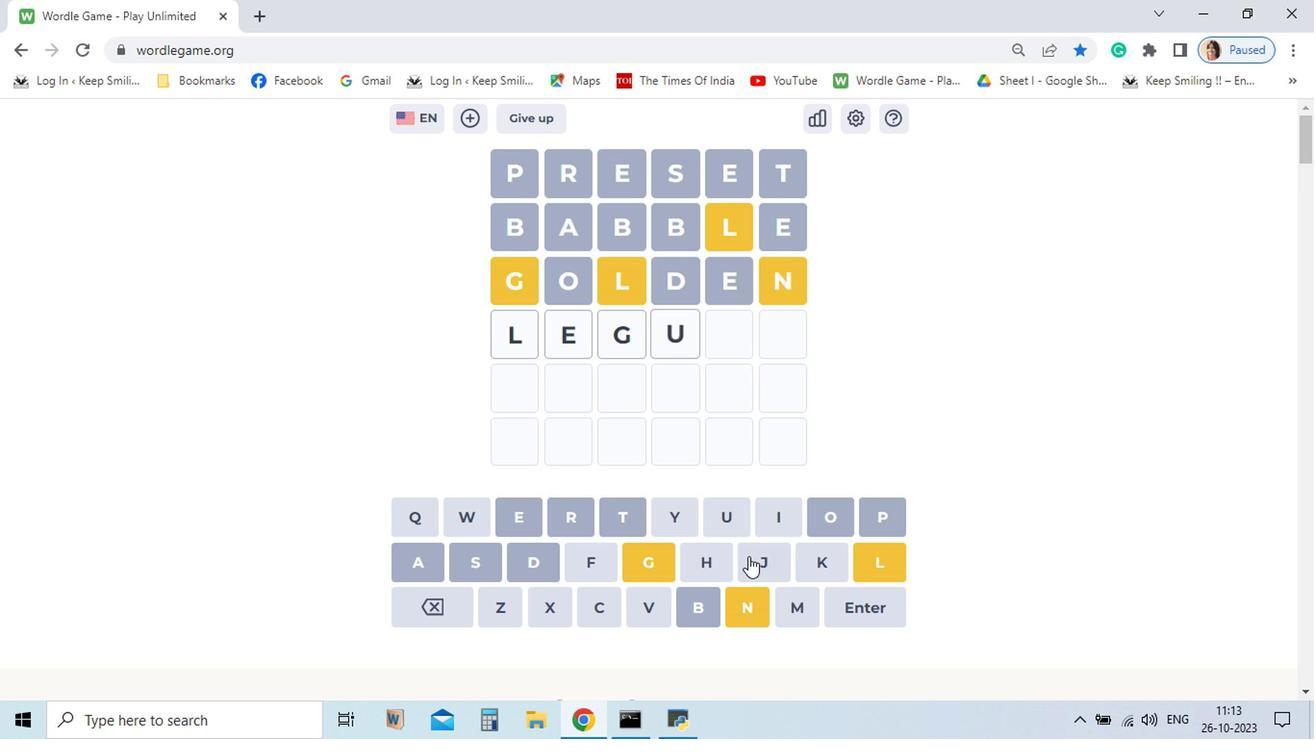 
Action: Mouse pressed left at (486, 610)
Screenshot: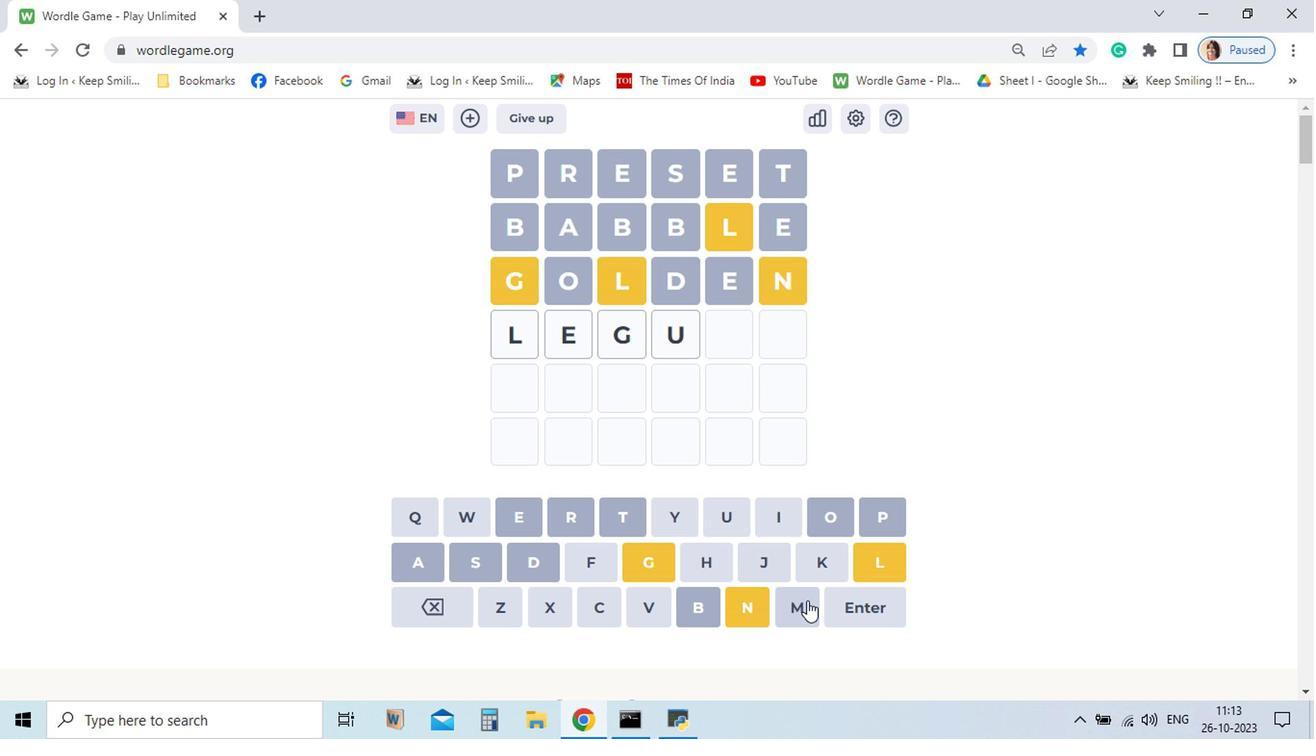 
Action: Mouse pressed left at (486, 610)
Screenshot: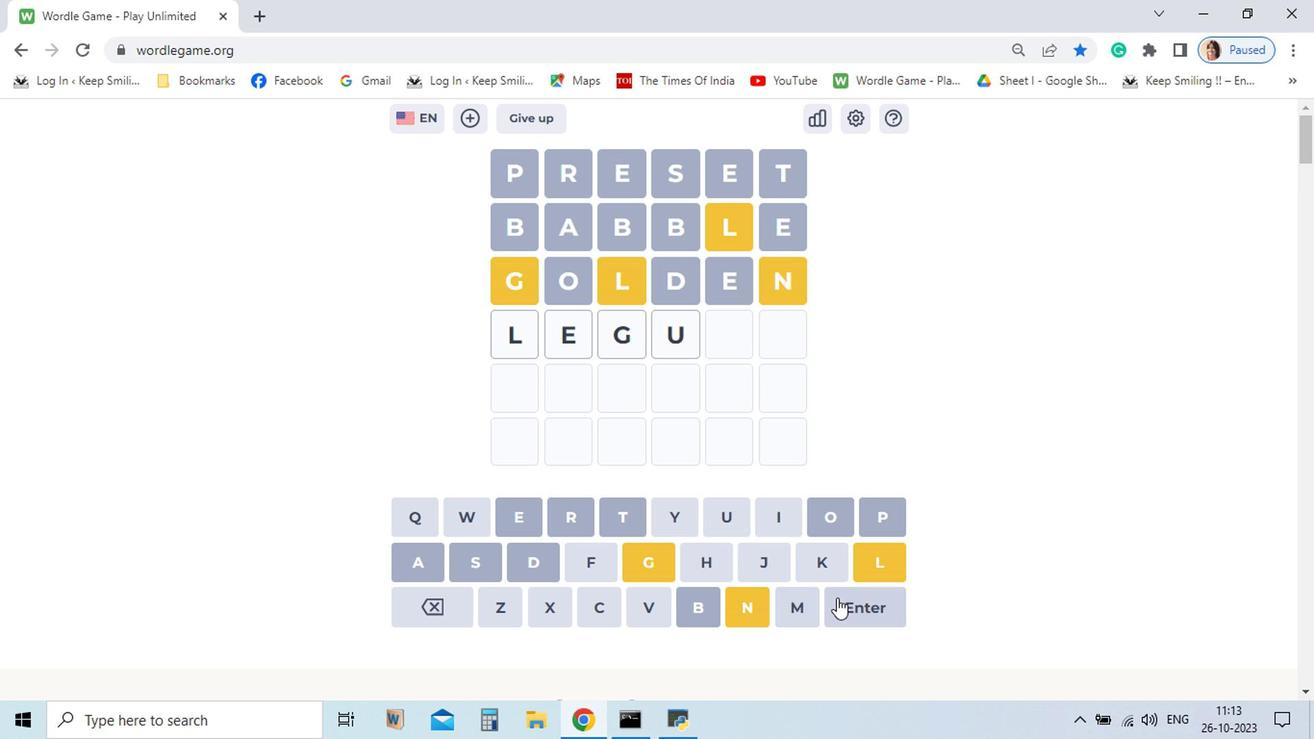
Action: Mouse pressed left at (486, 610)
Screenshot: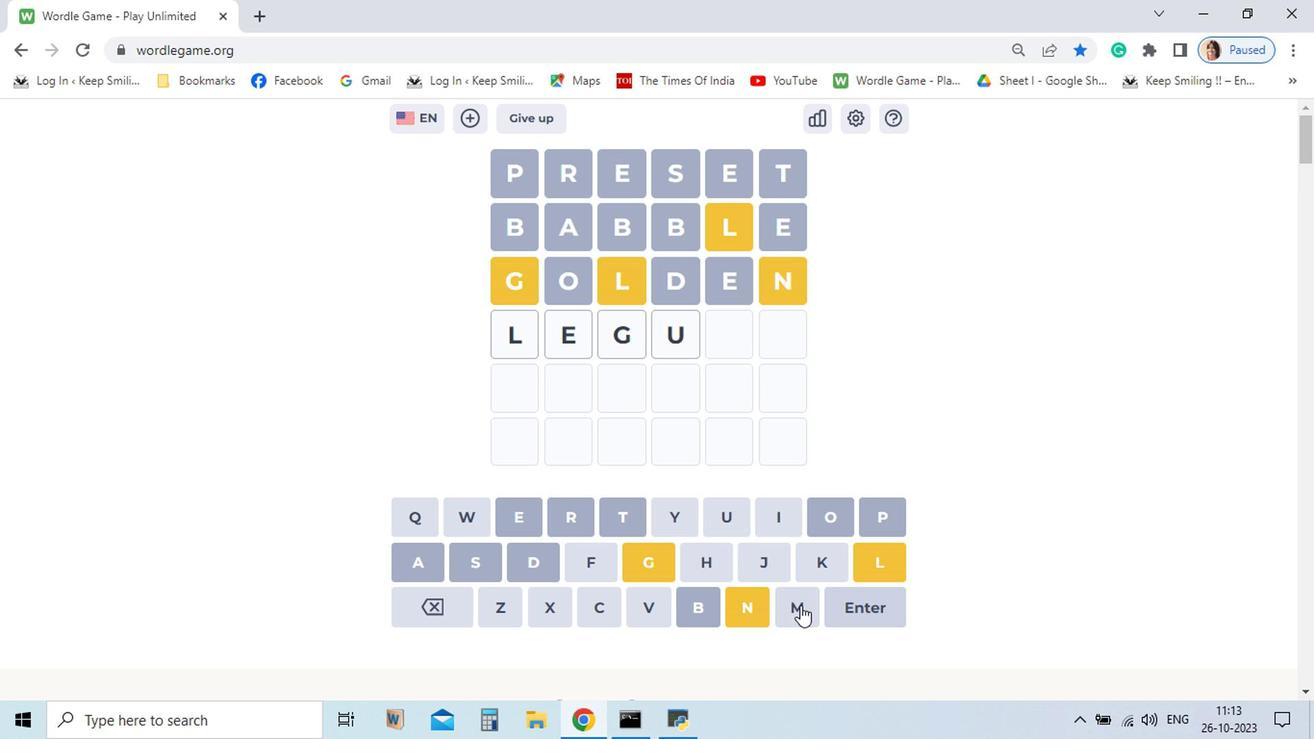 
Action: Mouse pressed left at (486, 610)
Screenshot: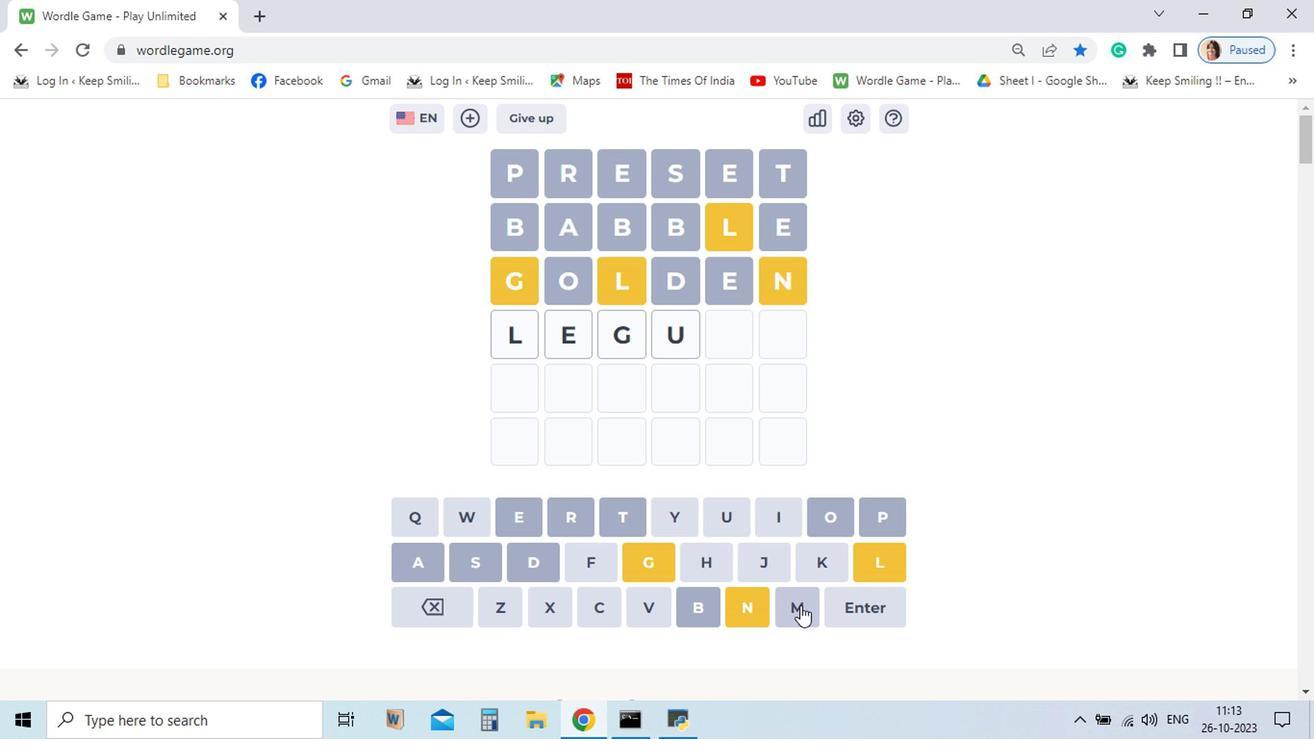 
Action: Mouse moved to (549, 548)
Screenshot: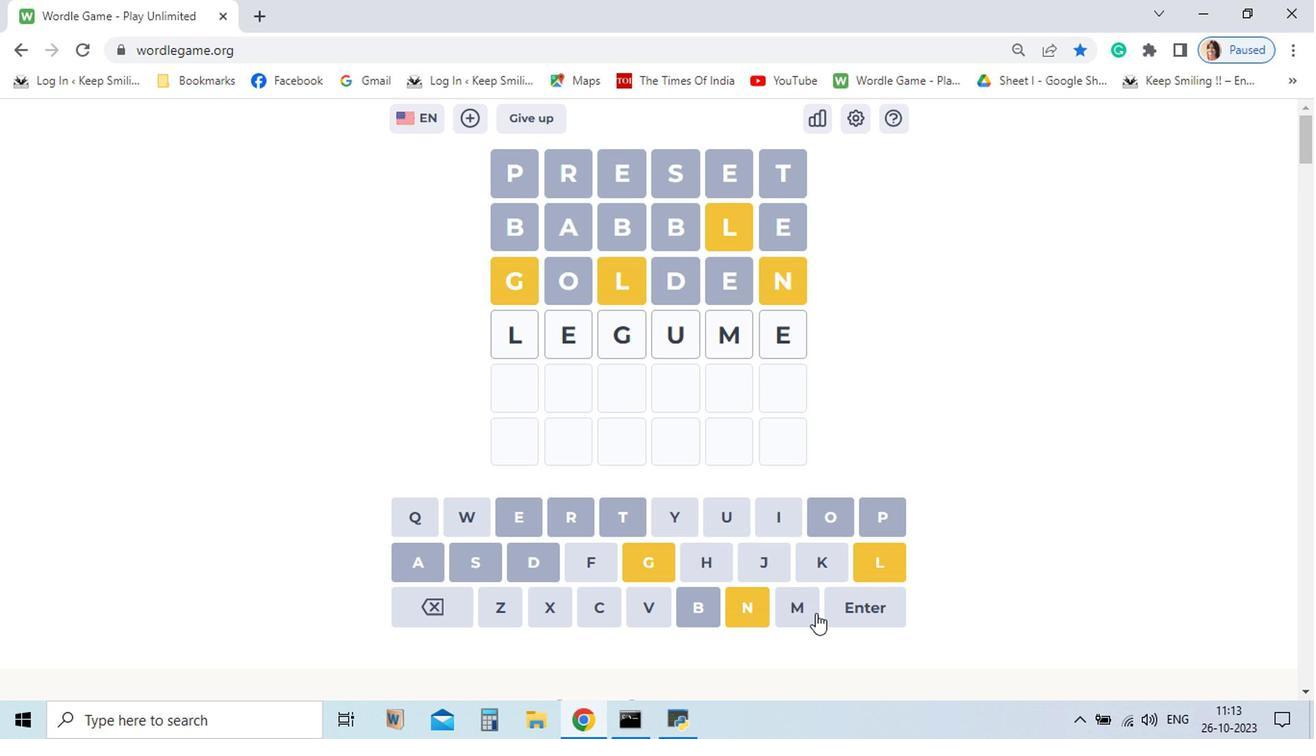 
Action: Mouse pressed left at (549, 548)
Screenshot: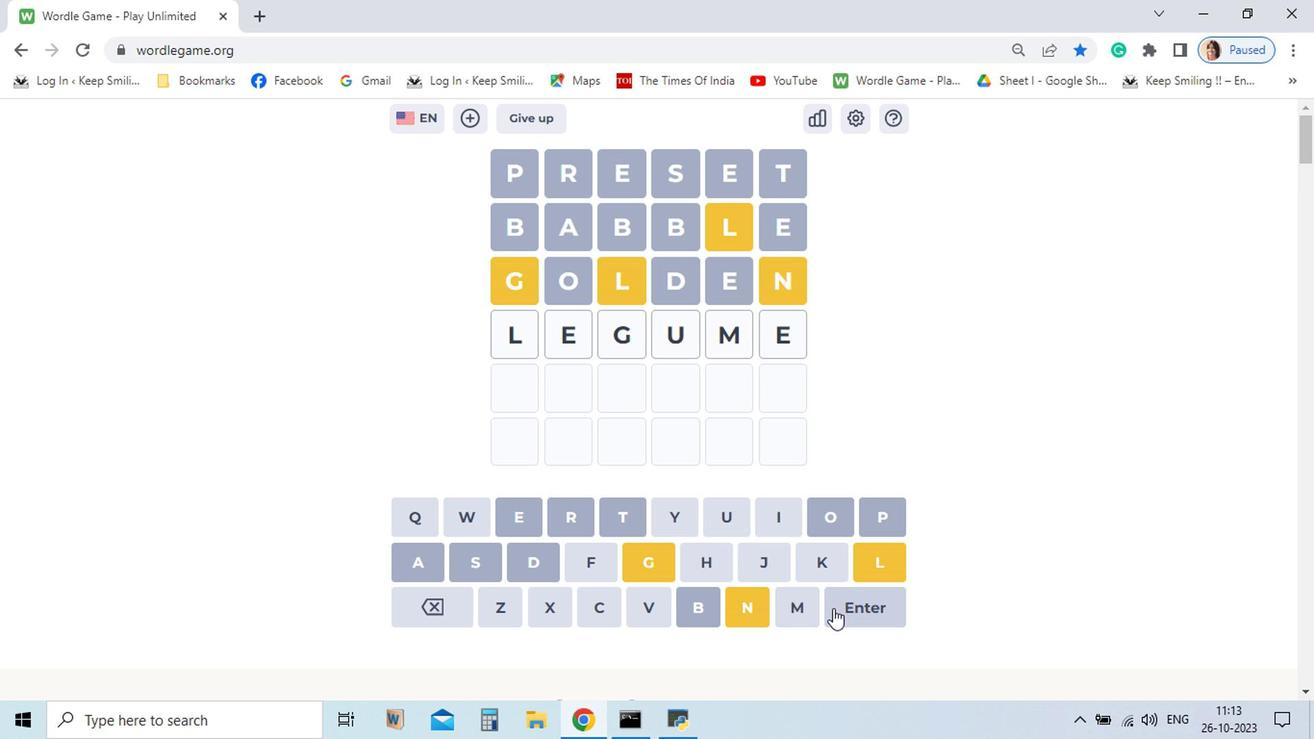 
Action: Mouse moved to (627, 583)
Screenshot: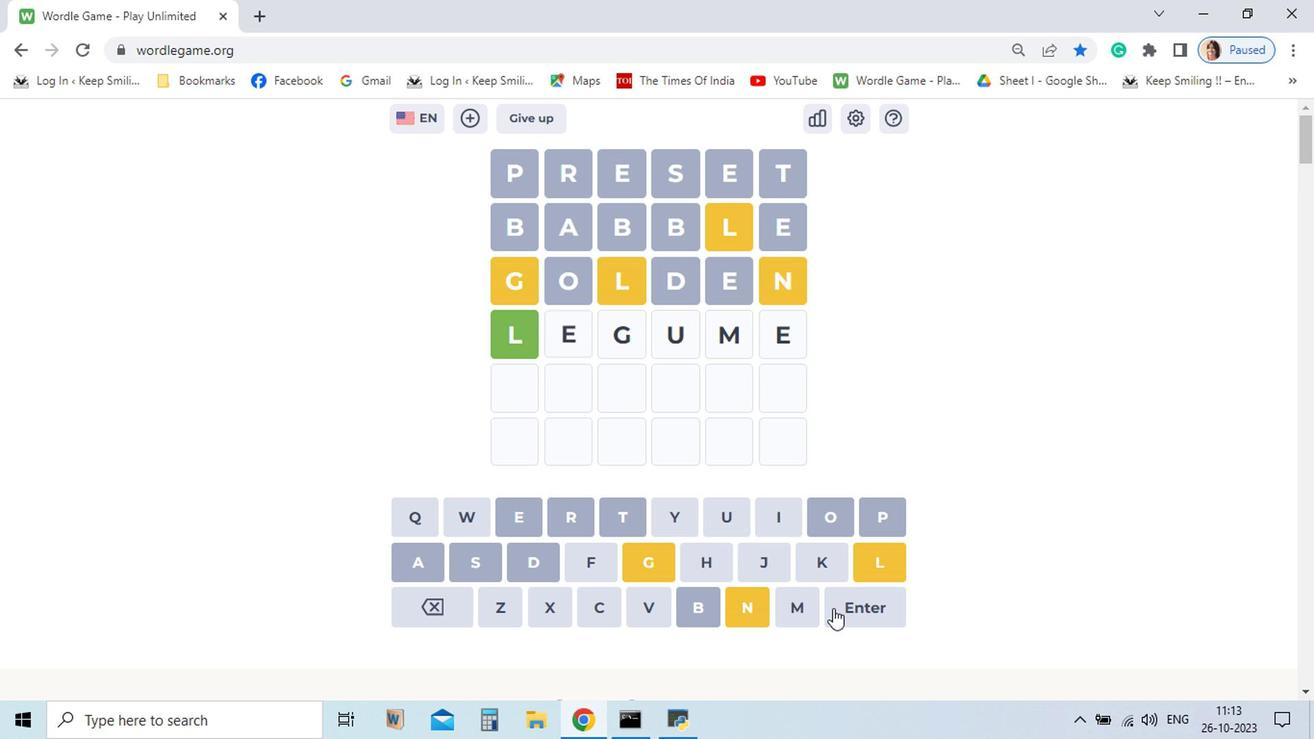 
Action: Mouse pressed left at (627, 583)
Screenshot: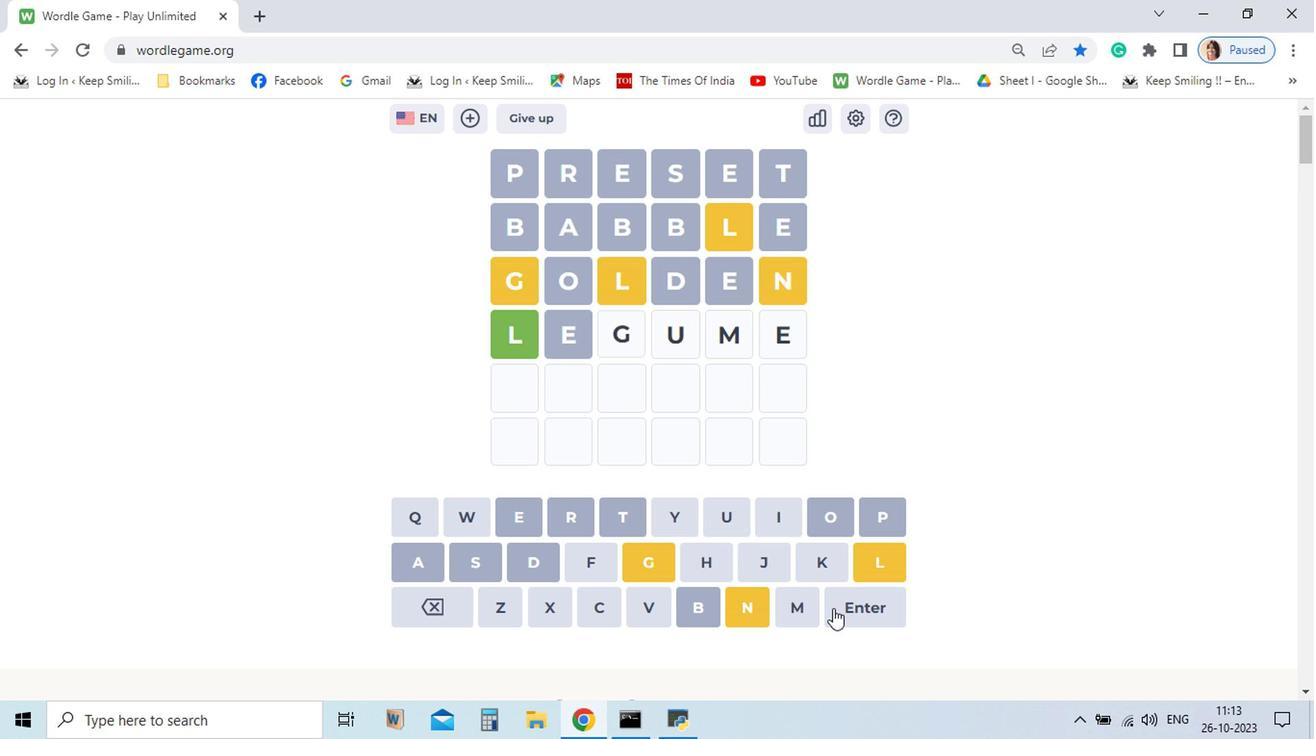 
Action: Mouse moved to (697, 551)
Screenshot: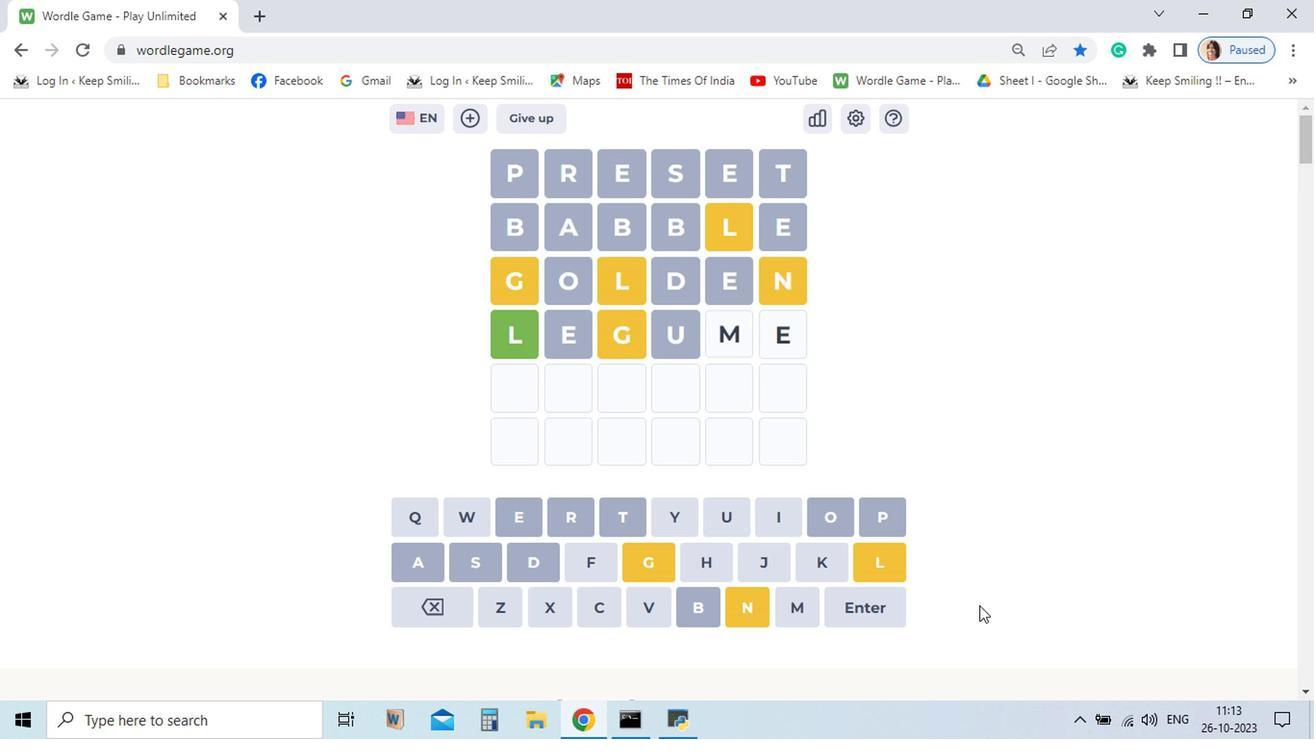 
Action: Mouse pressed left at (697, 551)
Screenshot: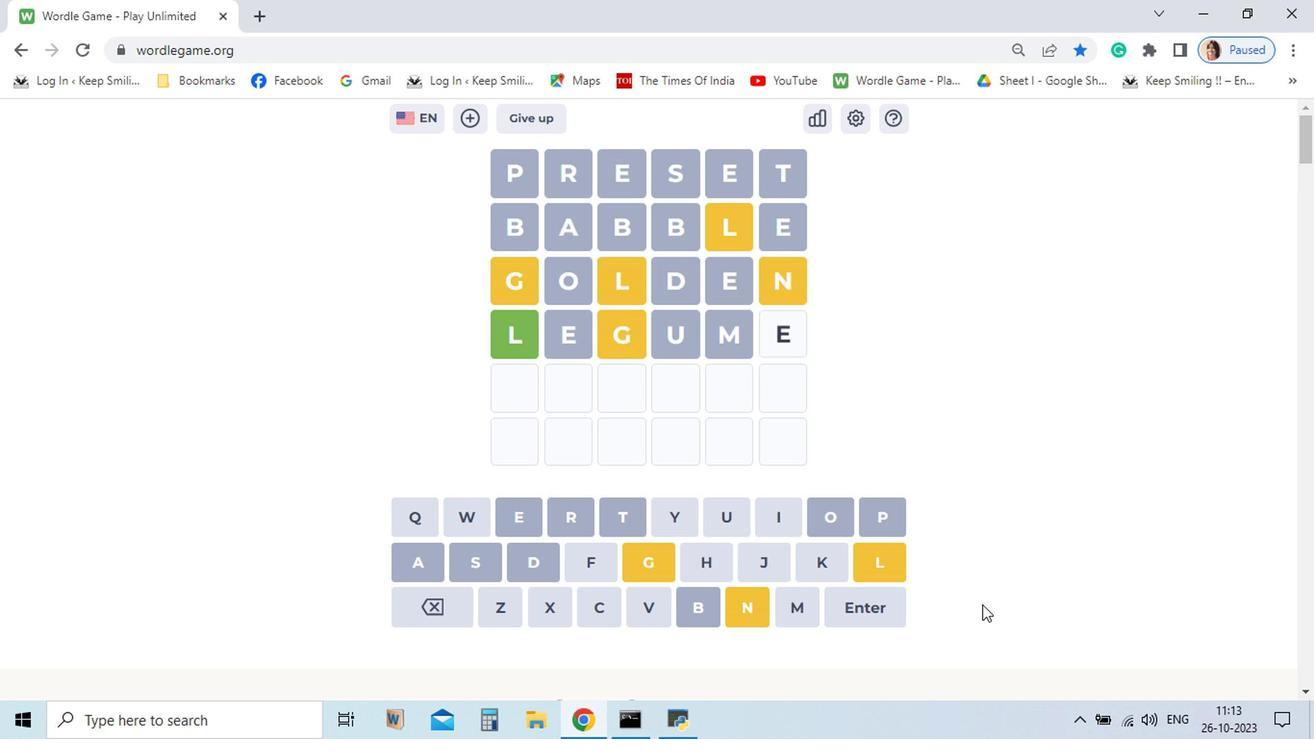 
Action: Mouse moved to (749, 610)
Screenshot: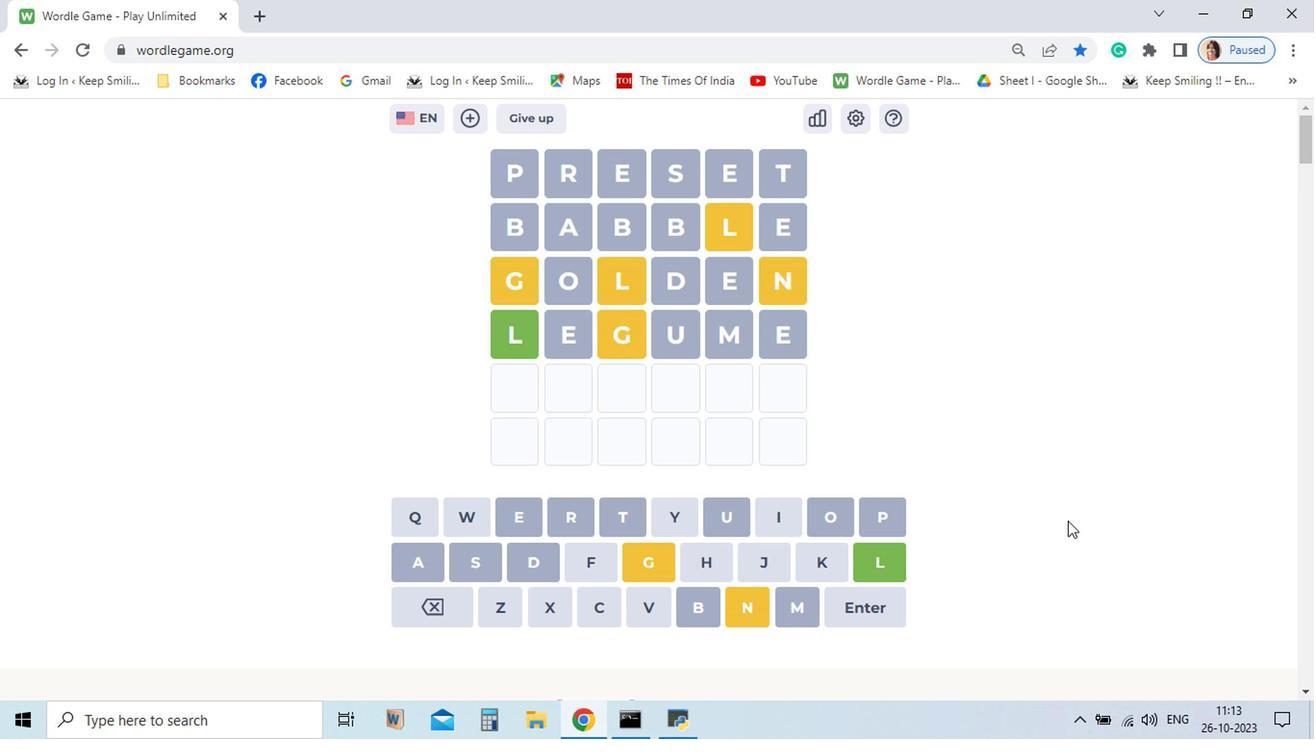 
Action: Mouse pressed left at (749, 610)
Screenshot: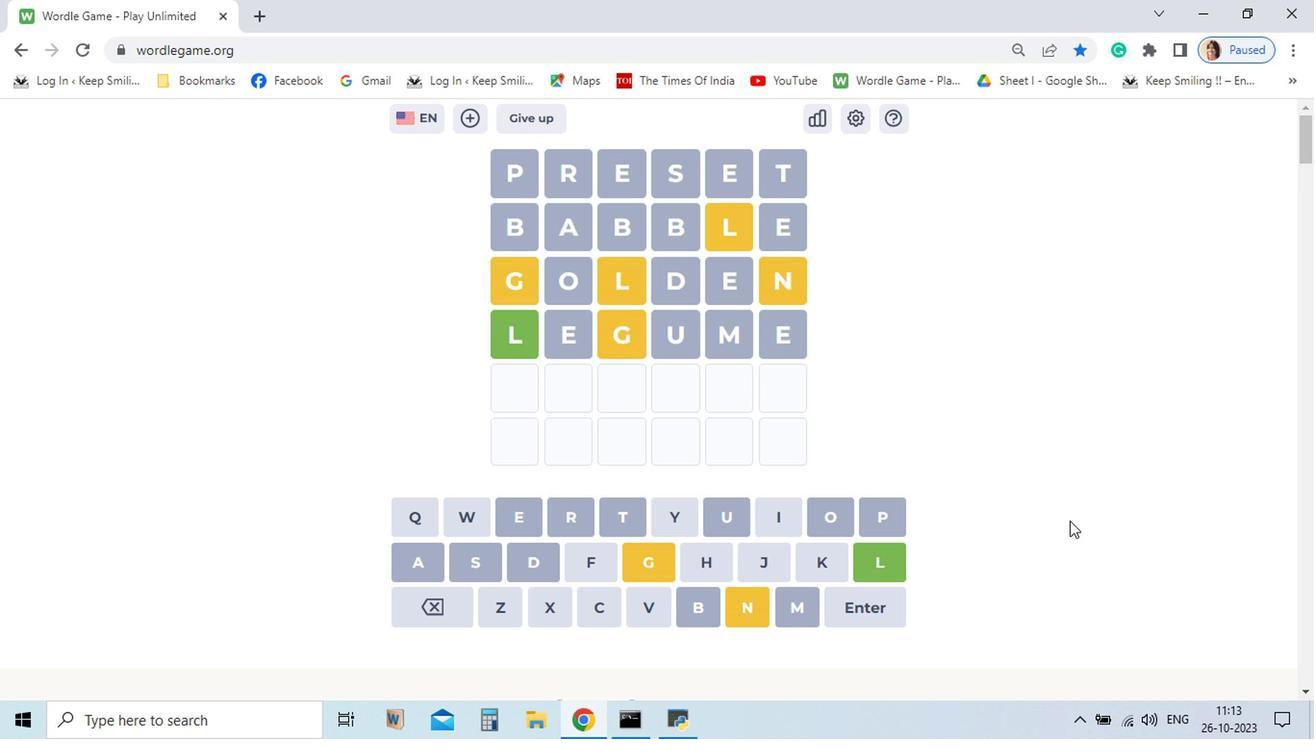 
Action: Mouse moved to (540, 540)
Screenshot: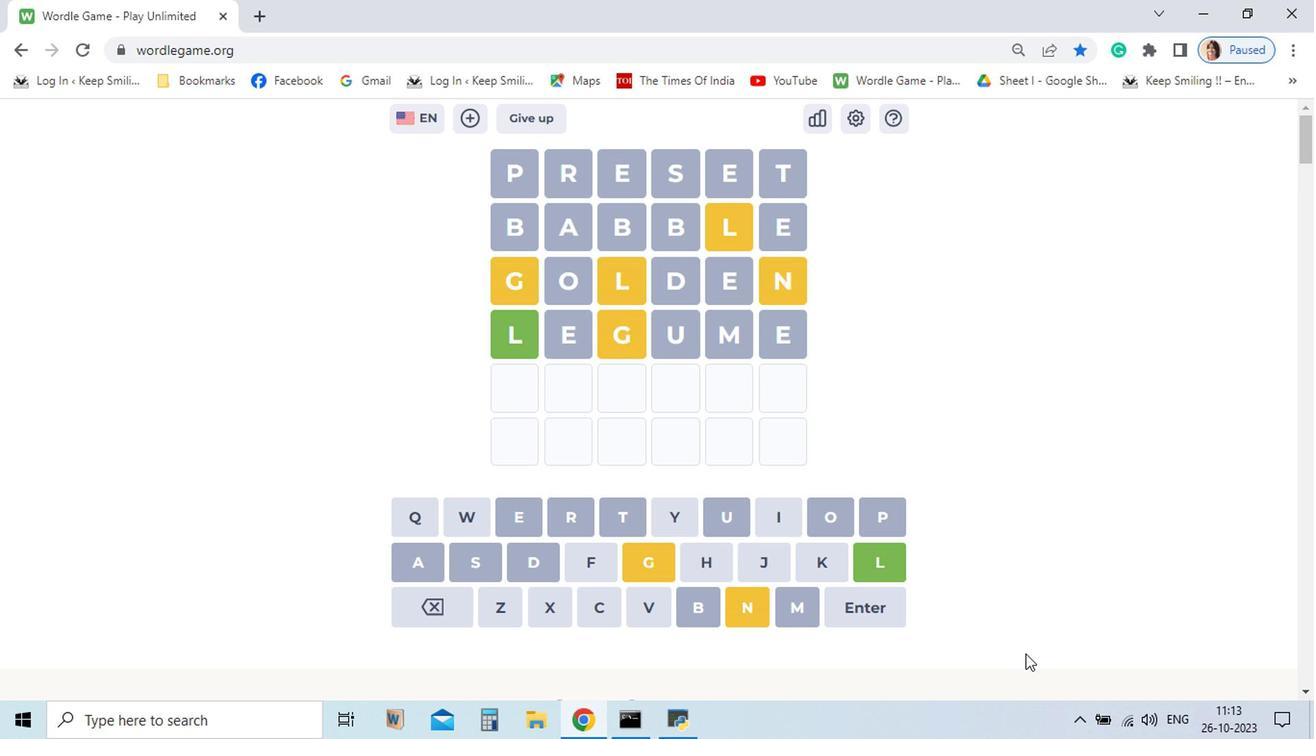 
Action: Mouse pressed left at (540, 540)
Screenshot: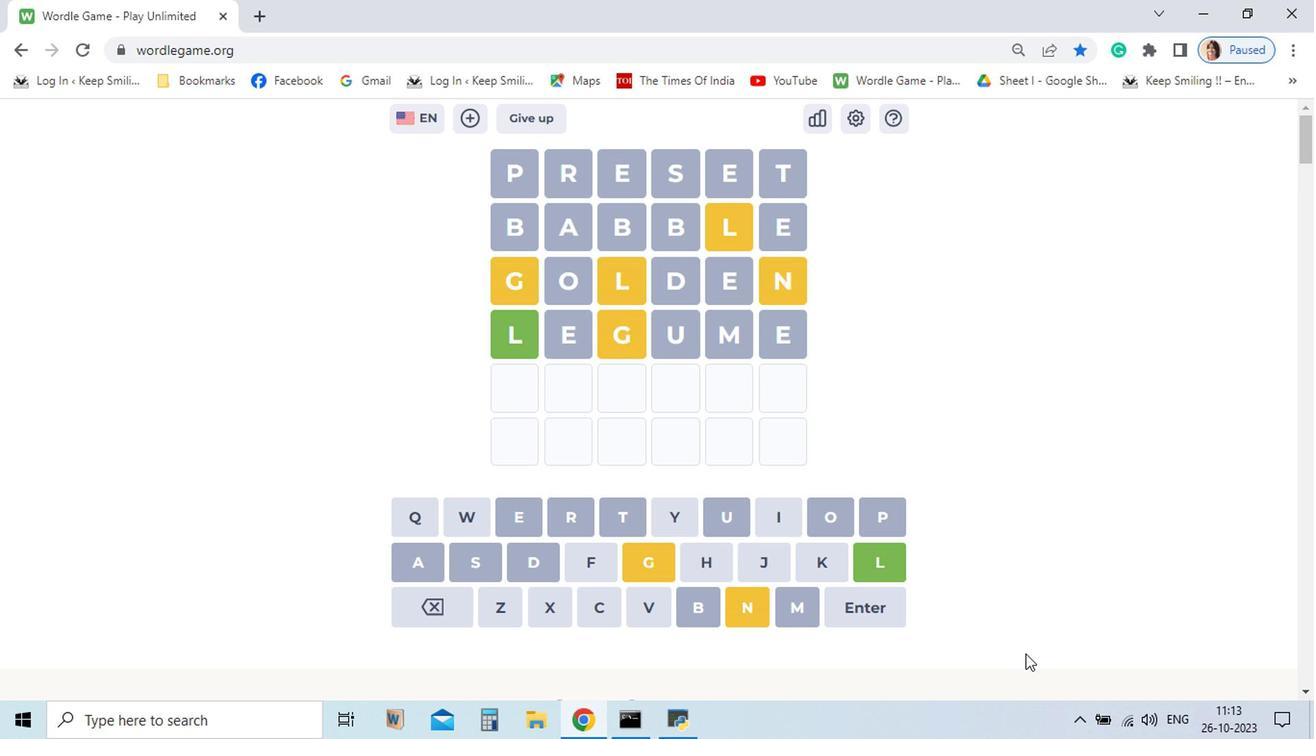 
Action: Mouse moved to (772, 612)
Screenshot: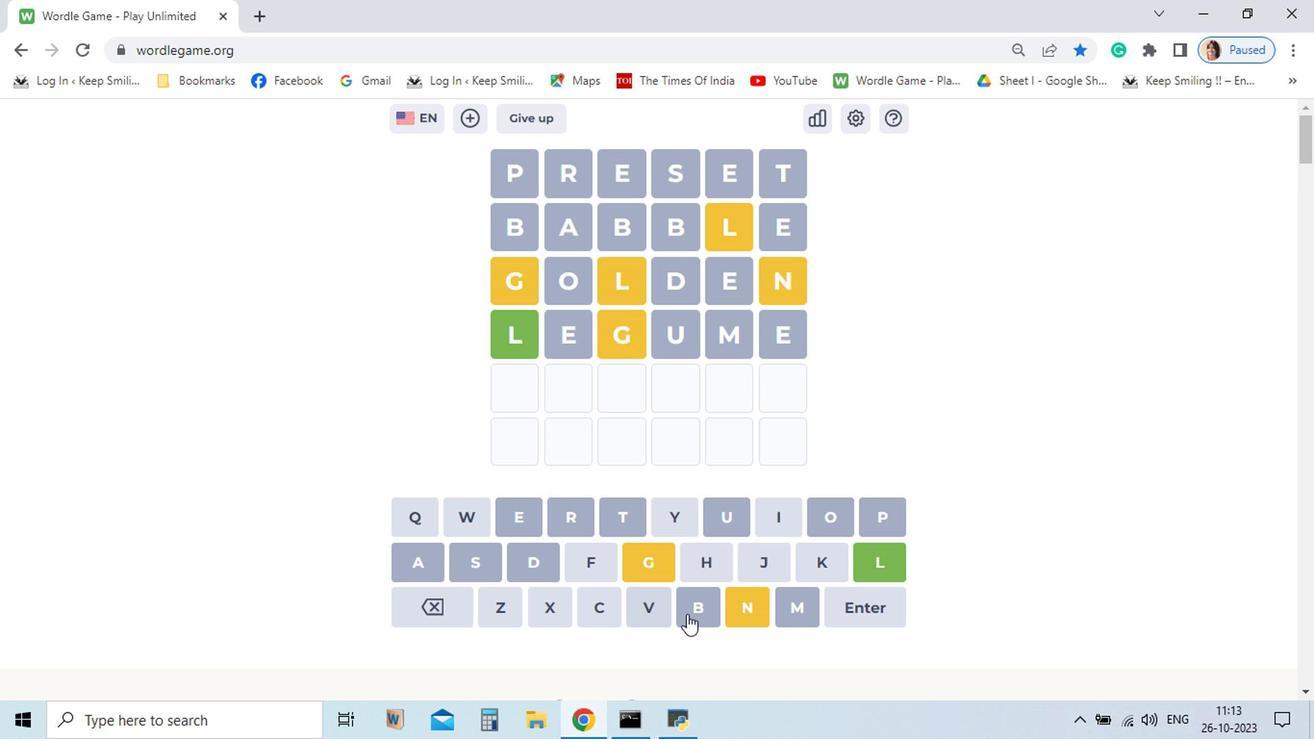 
Action: Mouse pressed left at (772, 612)
Screenshot: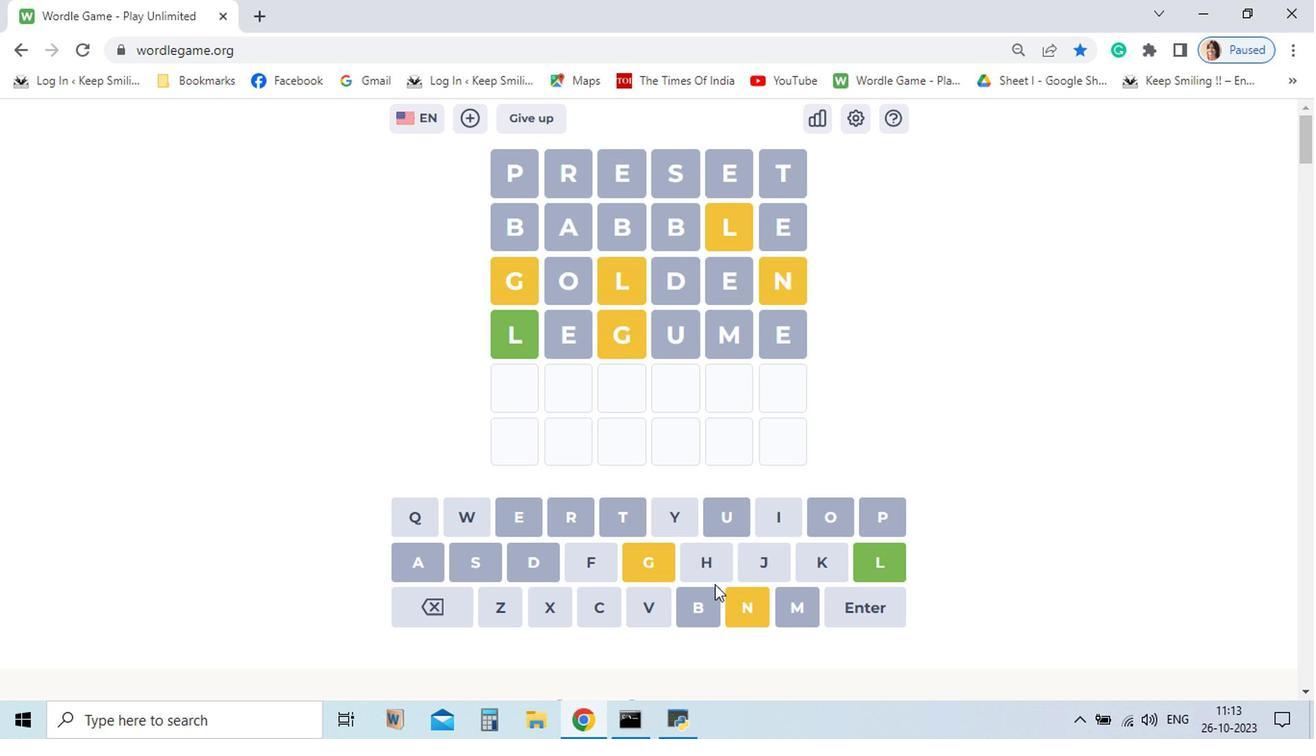 
Action: Mouse moved to (808, 578)
Screenshot: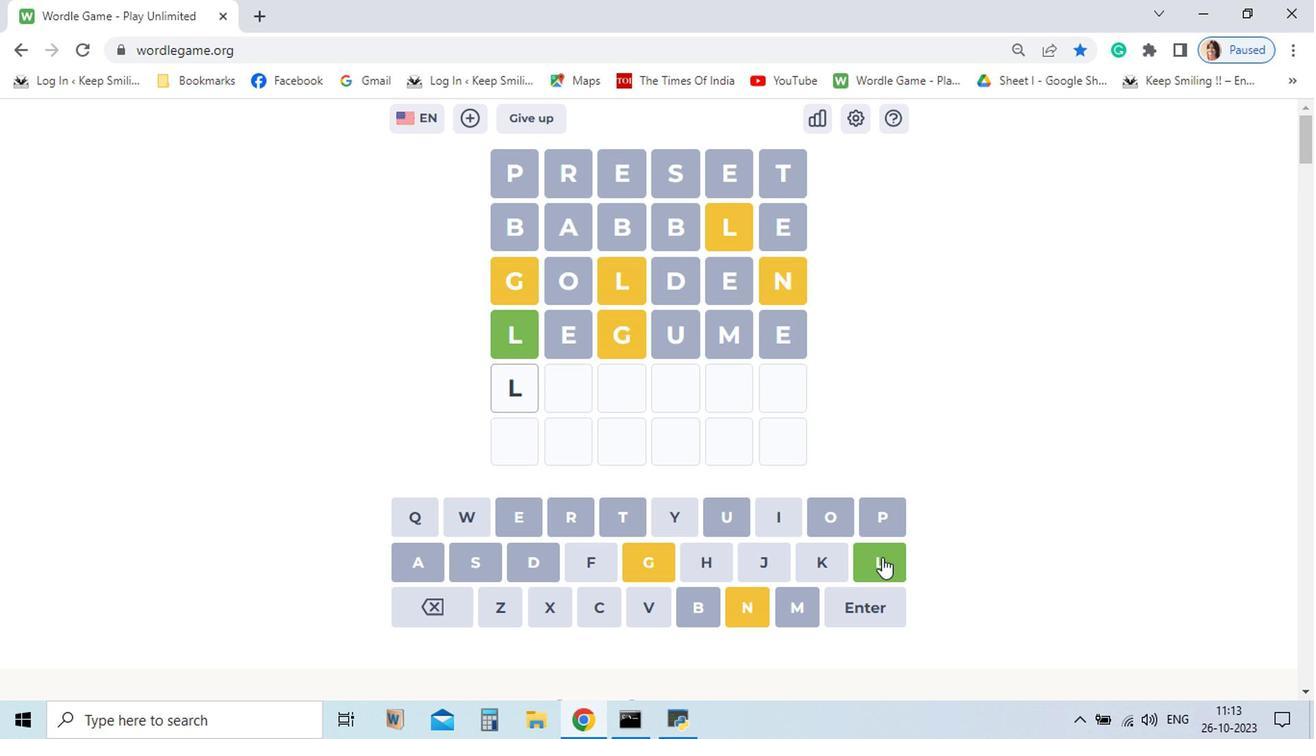 
Action: Mouse pressed left at (808, 578)
Screenshot: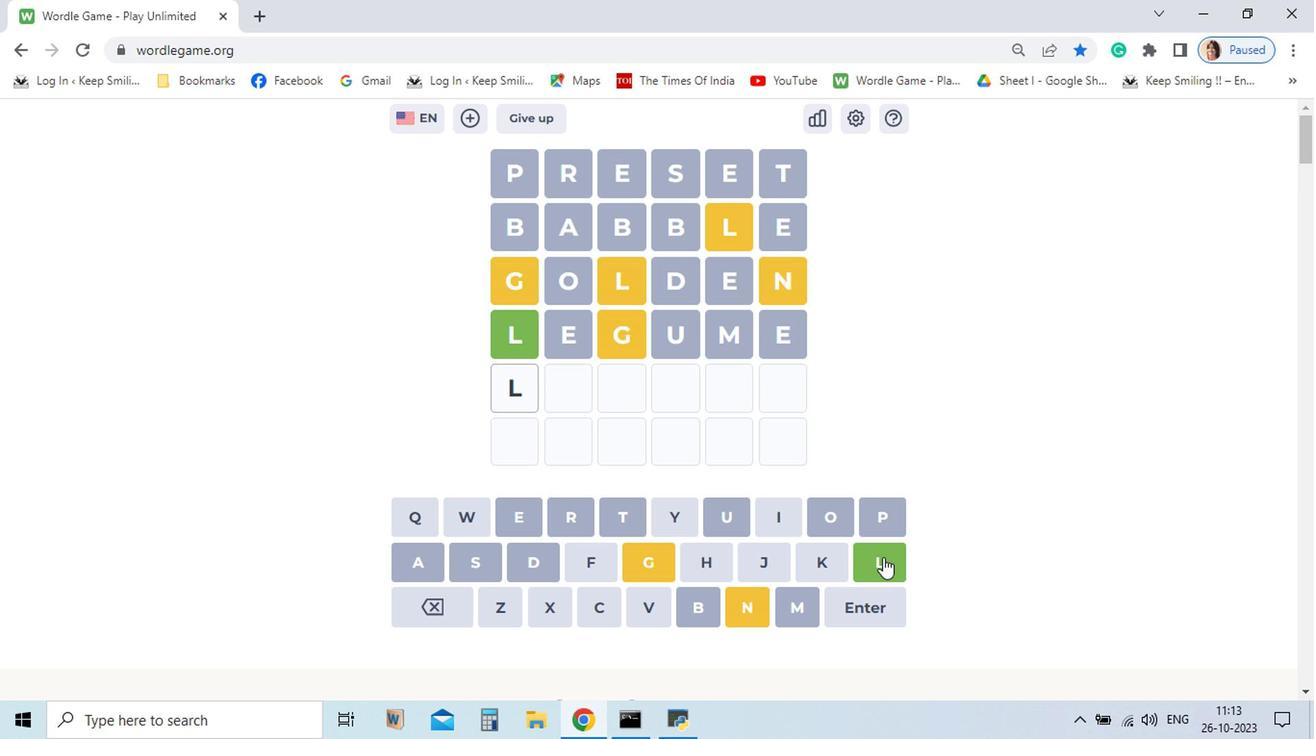 
Action: Mouse moved to (731, 551)
Screenshot: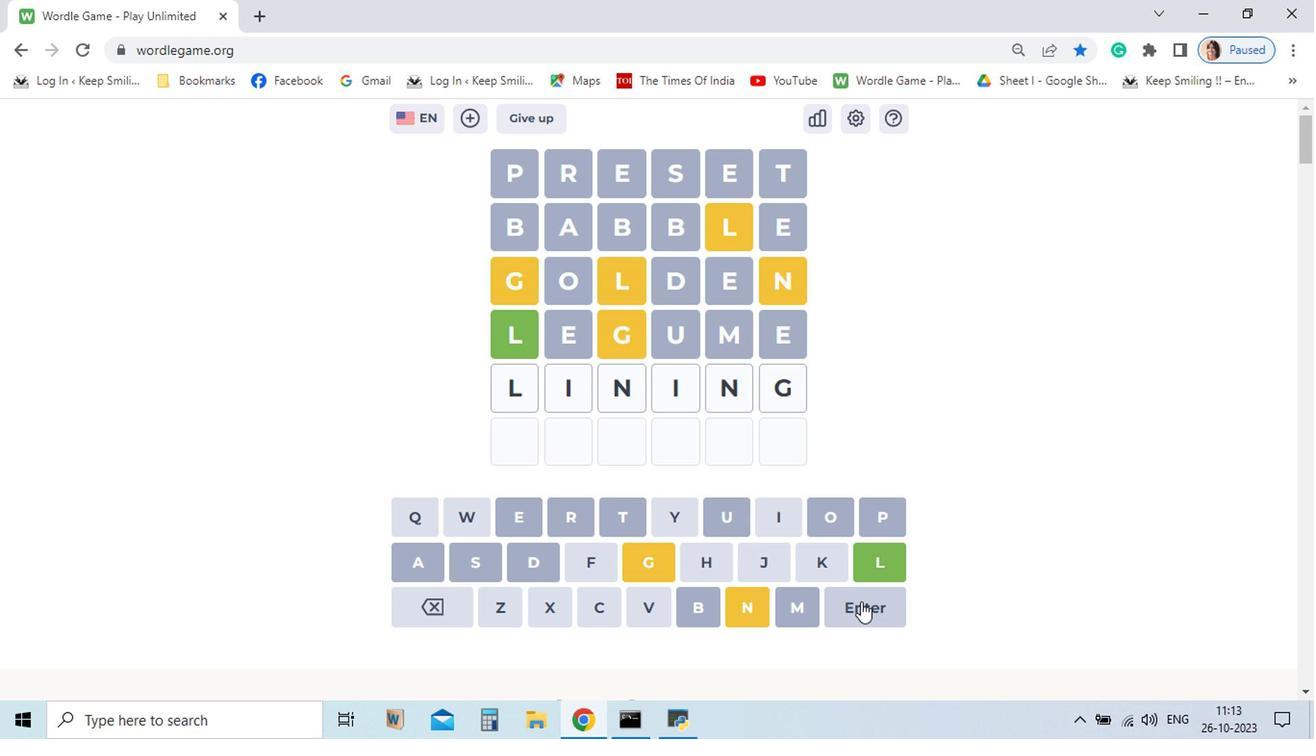 
Action: Mouse pressed left at (731, 551)
Screenshot: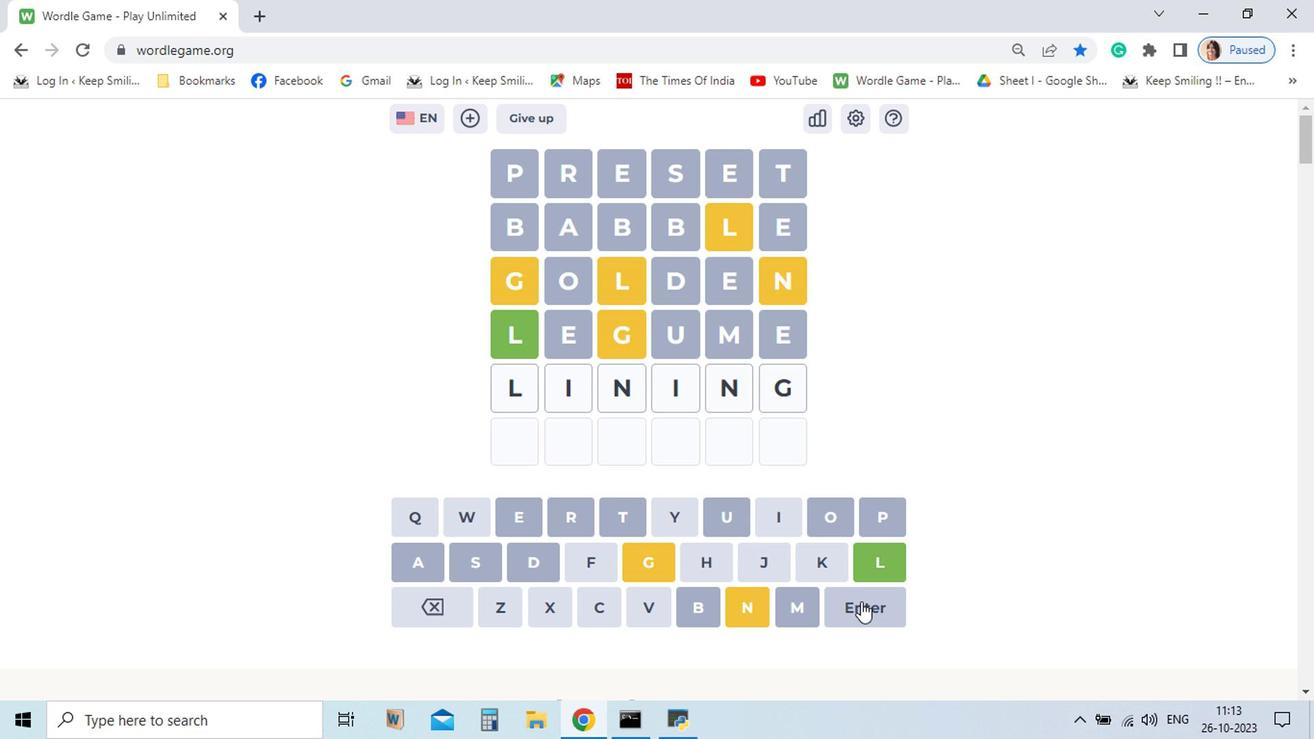 
Action: Mouse moved to (712, 613)
Screenshot: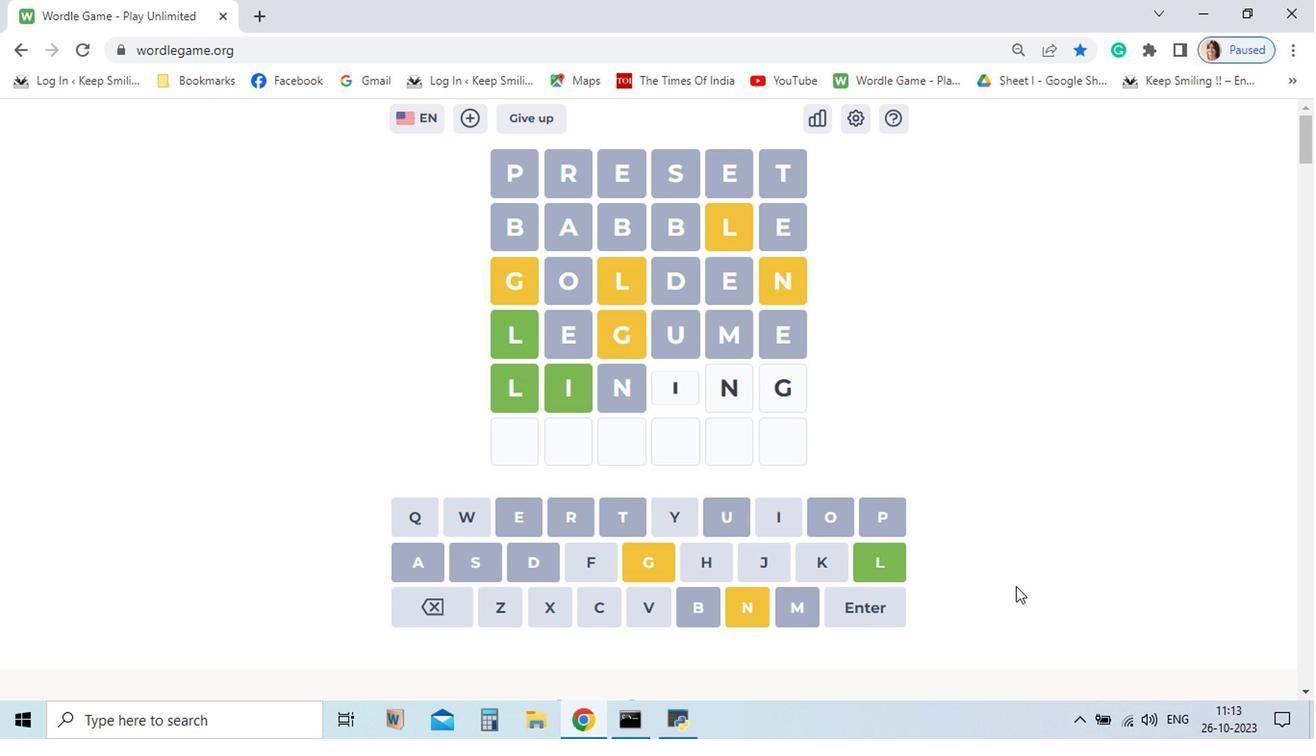 
Action: Mouse pressed left at (712, 613)
Screenshot: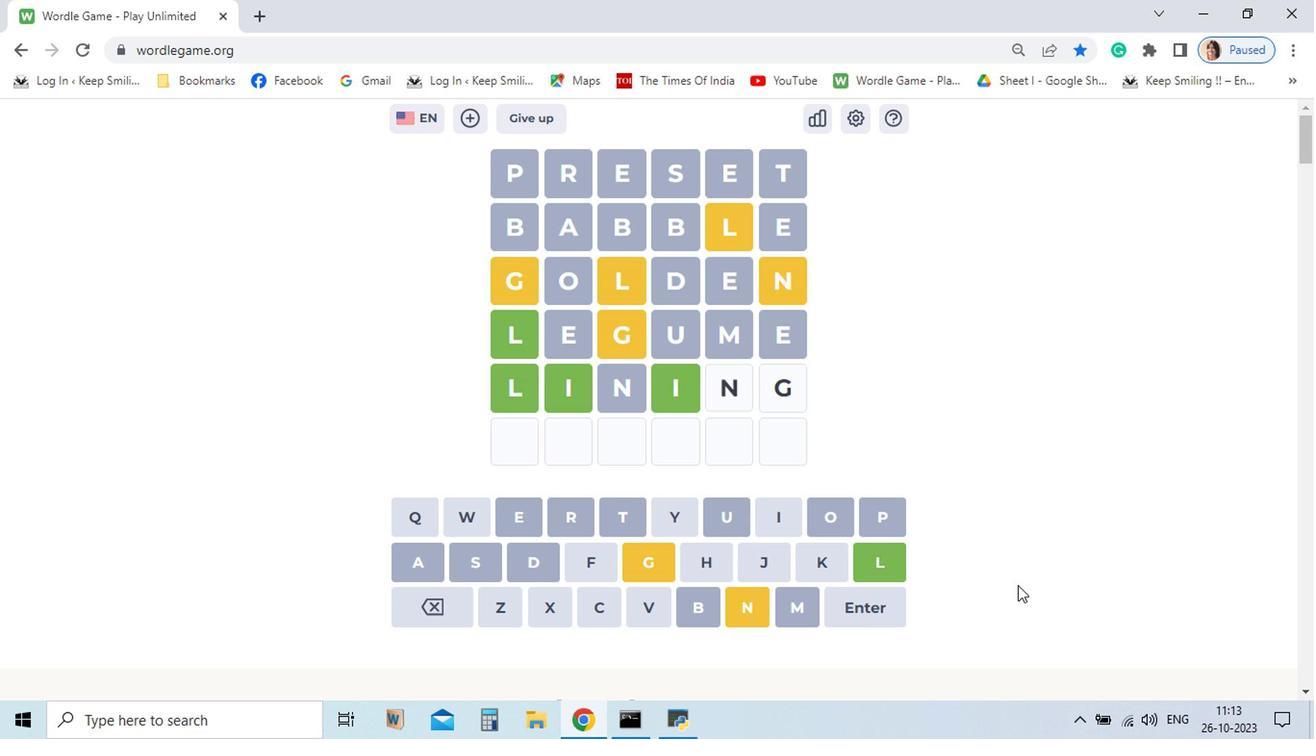 
Action: Mouse moved to (729, 548)
Screenshot: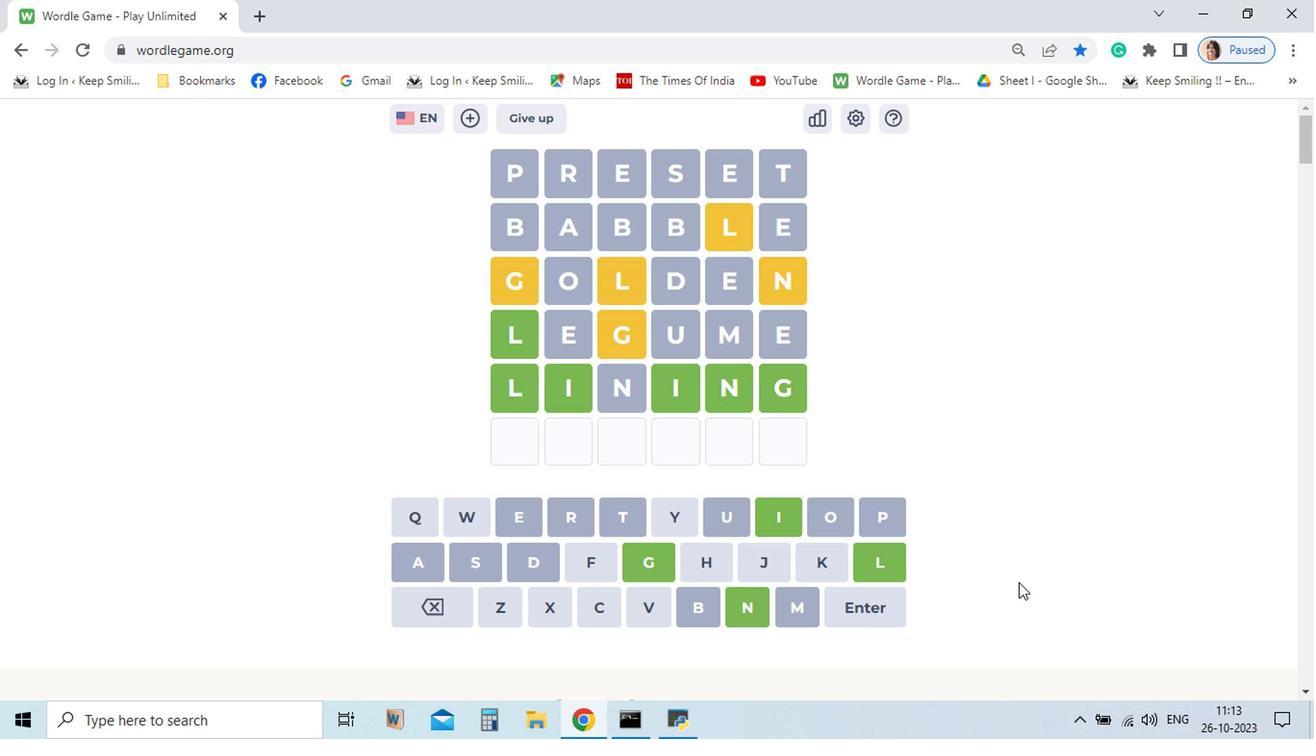 
Action: Mouse pressed left at (729, 548)
Screenshot: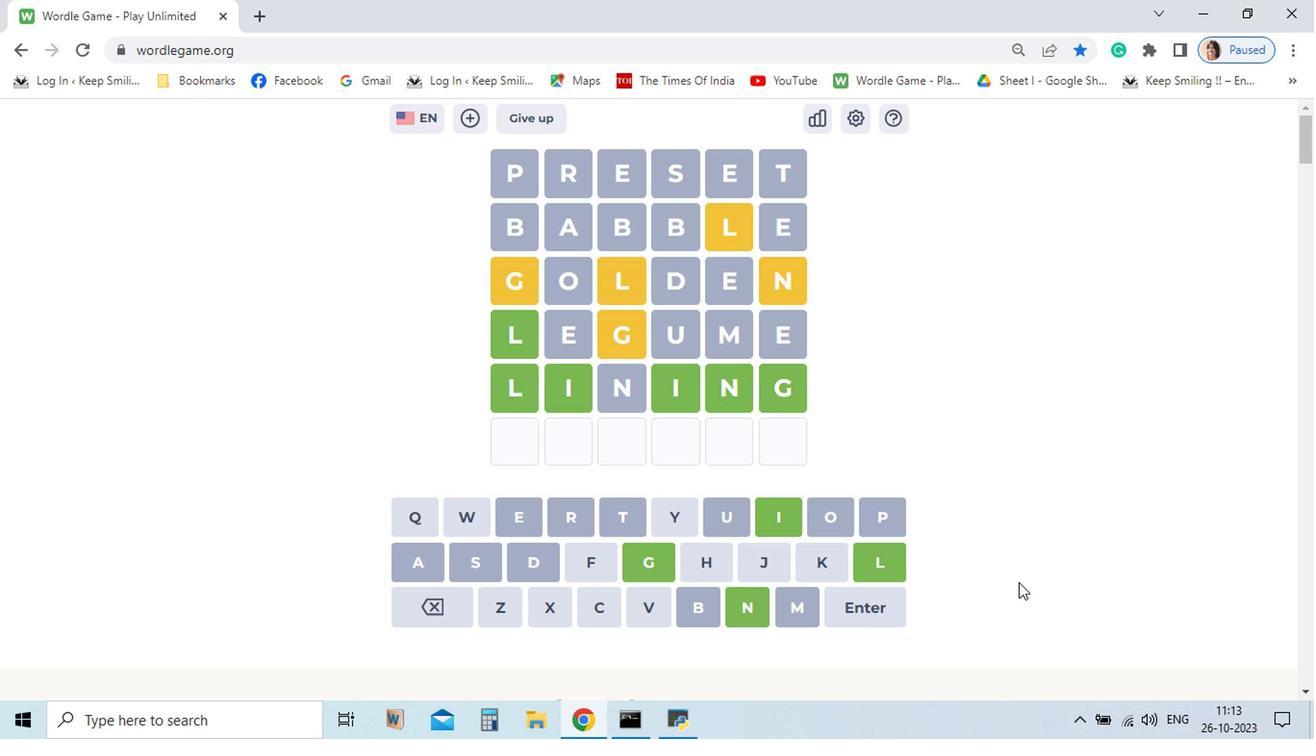 
Action: Mouse moved to (707, 614)
Screenshot: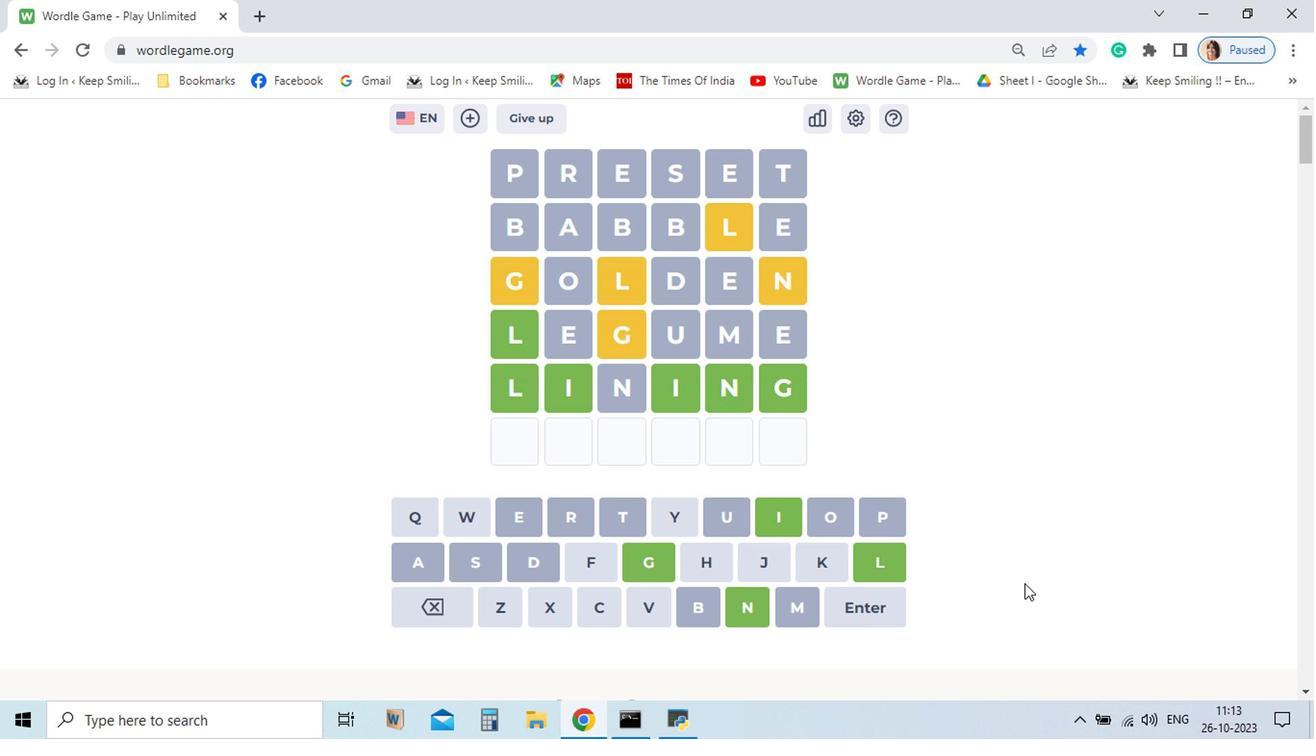 
Action: Mouse pressed left at (707, 614)
Screenshot: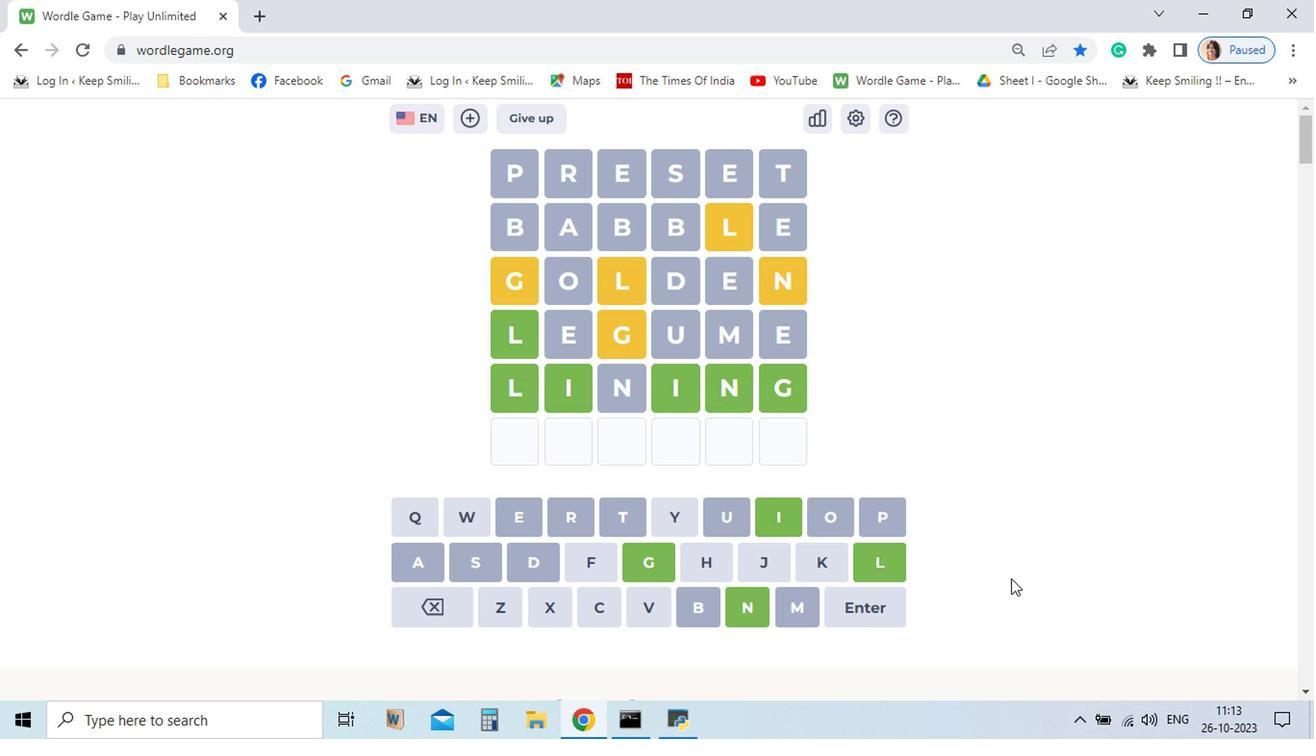 
Action: Mouse moved to (638, 579)
Screenshot: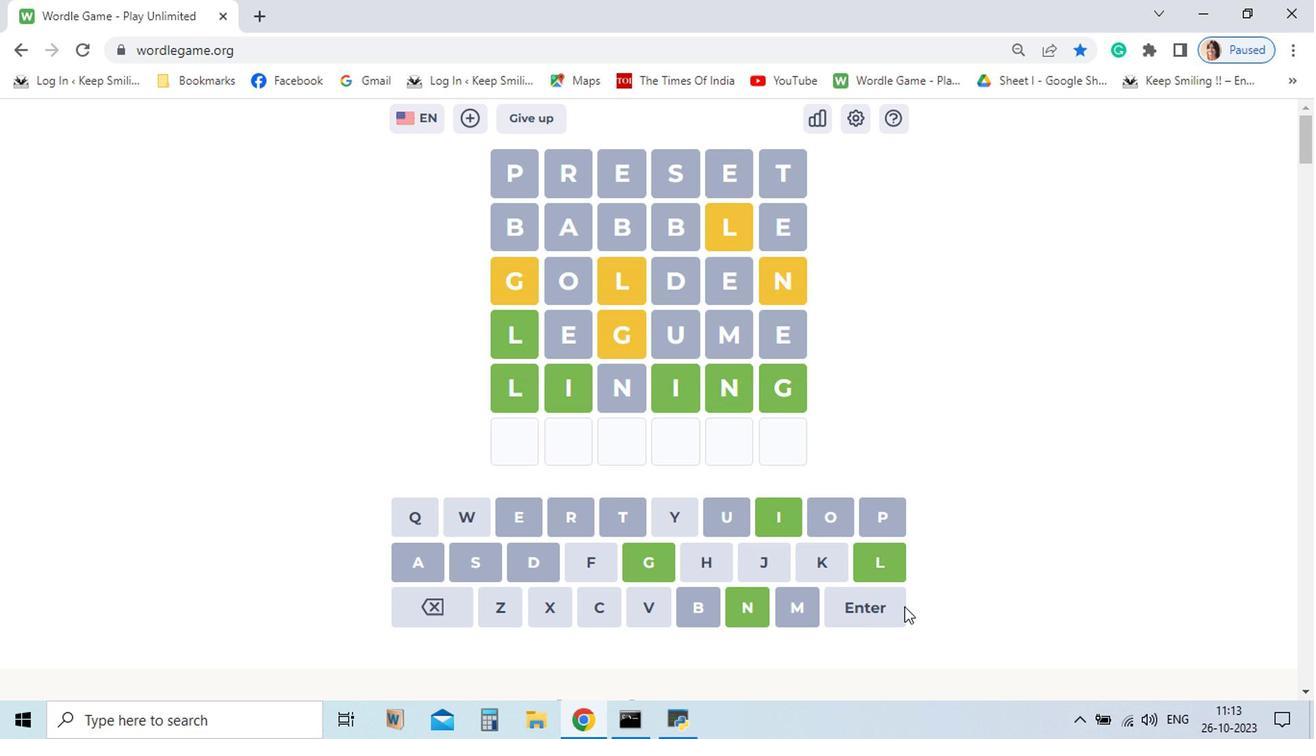 
Action: Mouse pressed left at (638, 579)
Screenshot: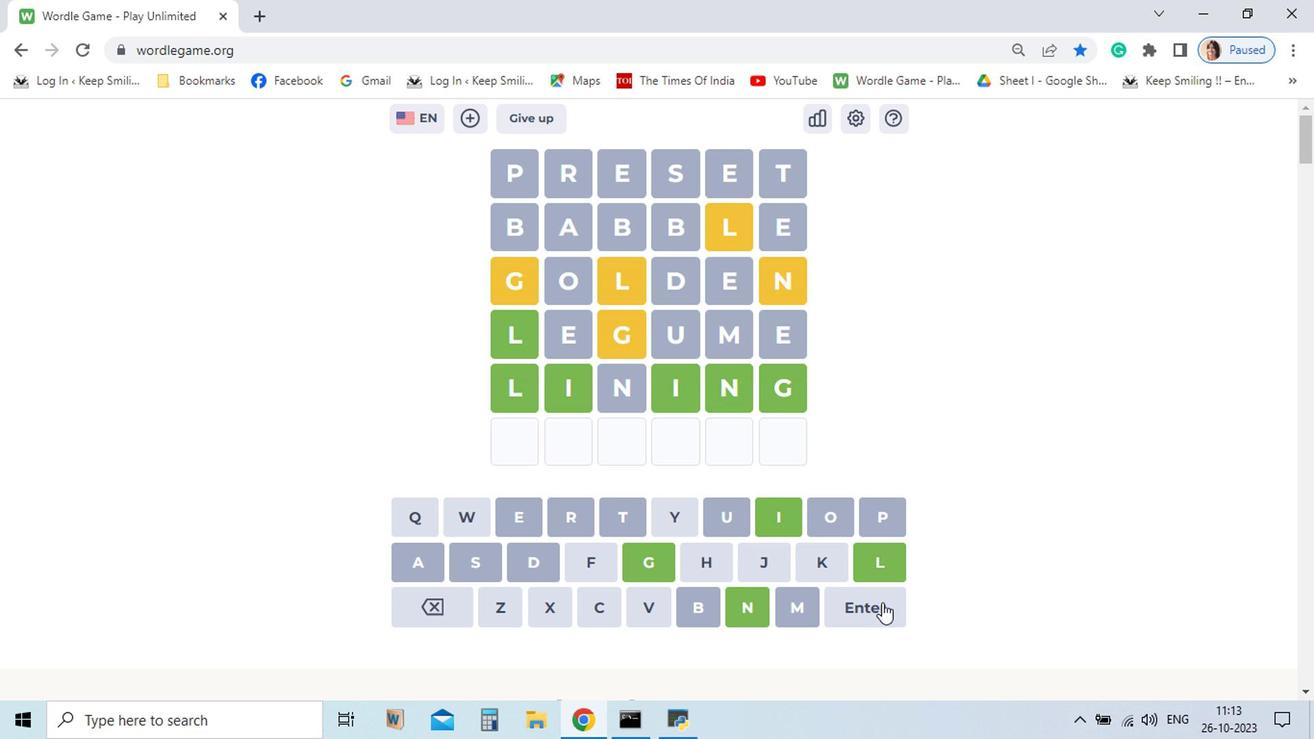 
Action: Mouse moved to (792, 607)
Screenshot: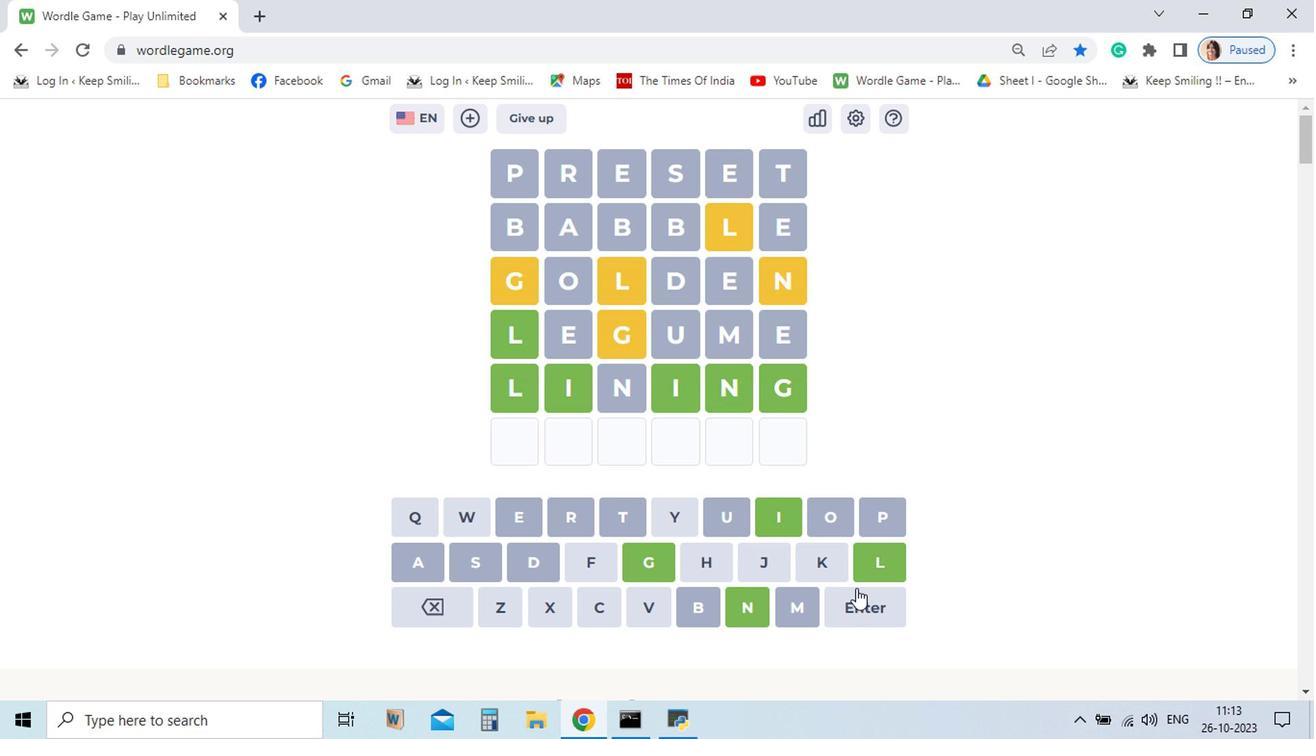 
Action: Mouse pressed left at (792, 607)
Screenshot: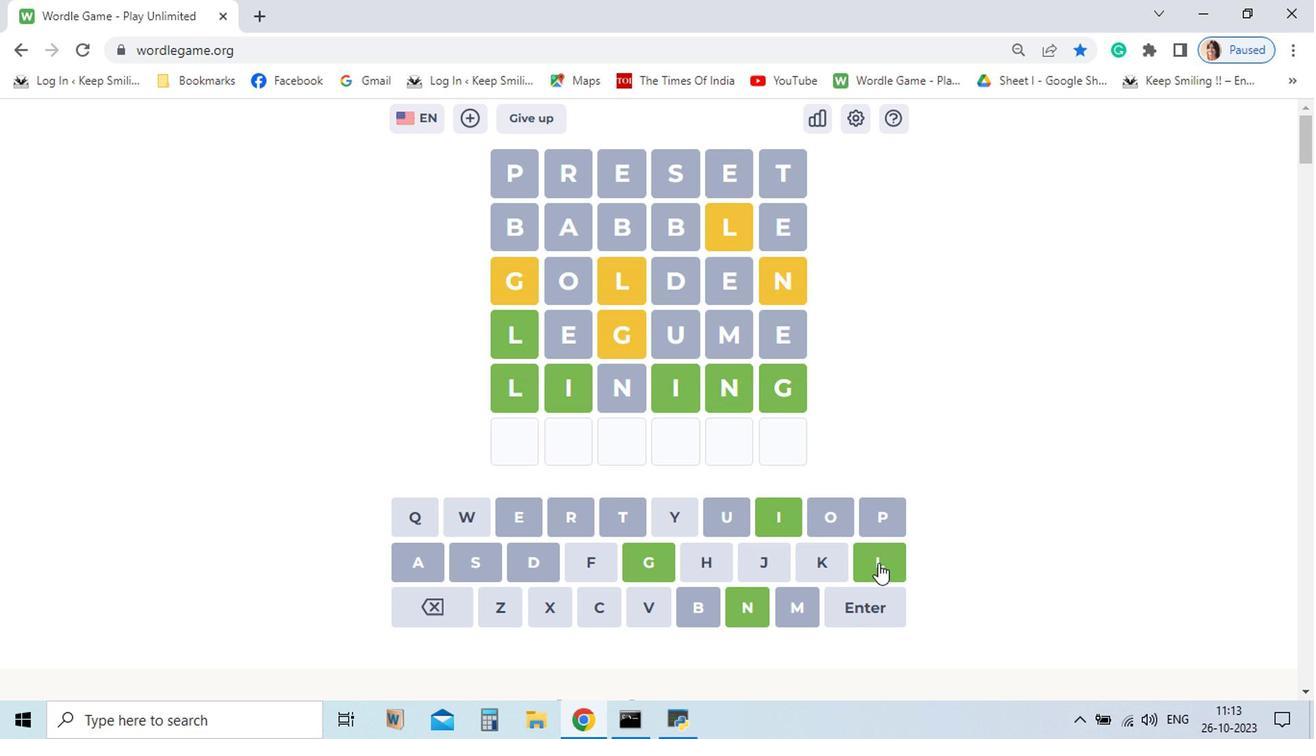 
Action: Mouse moved to (806, 579)
Screenshot: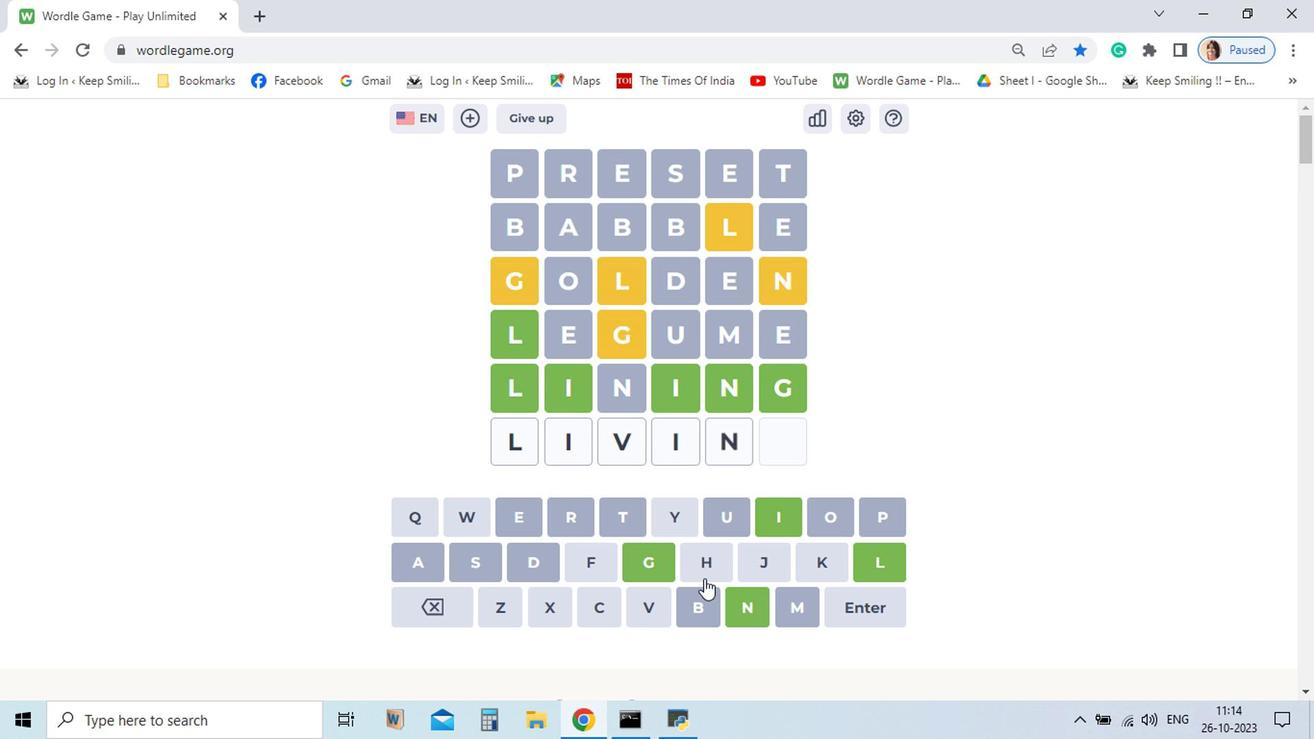 
Action: Mouse pressed left at (806, 579)
Screenshot: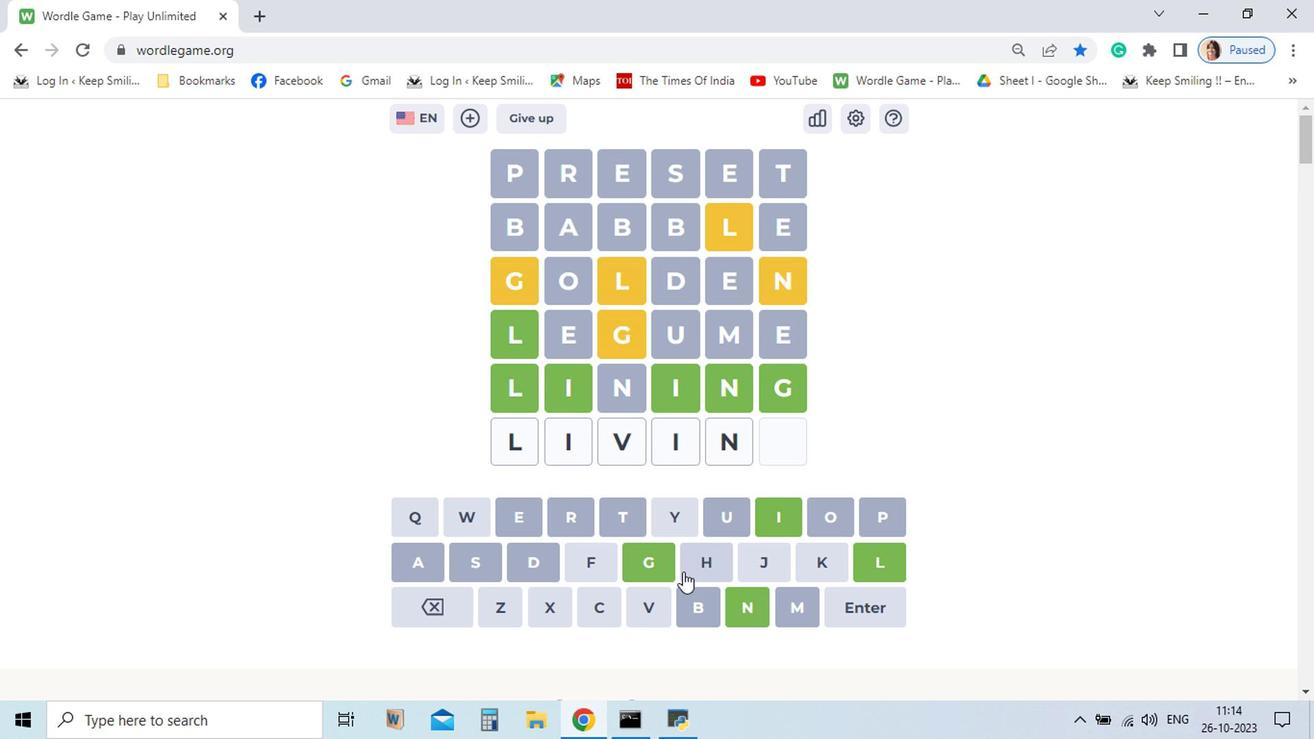 
Action: Mouse moved to (736, 546)
Screenshot: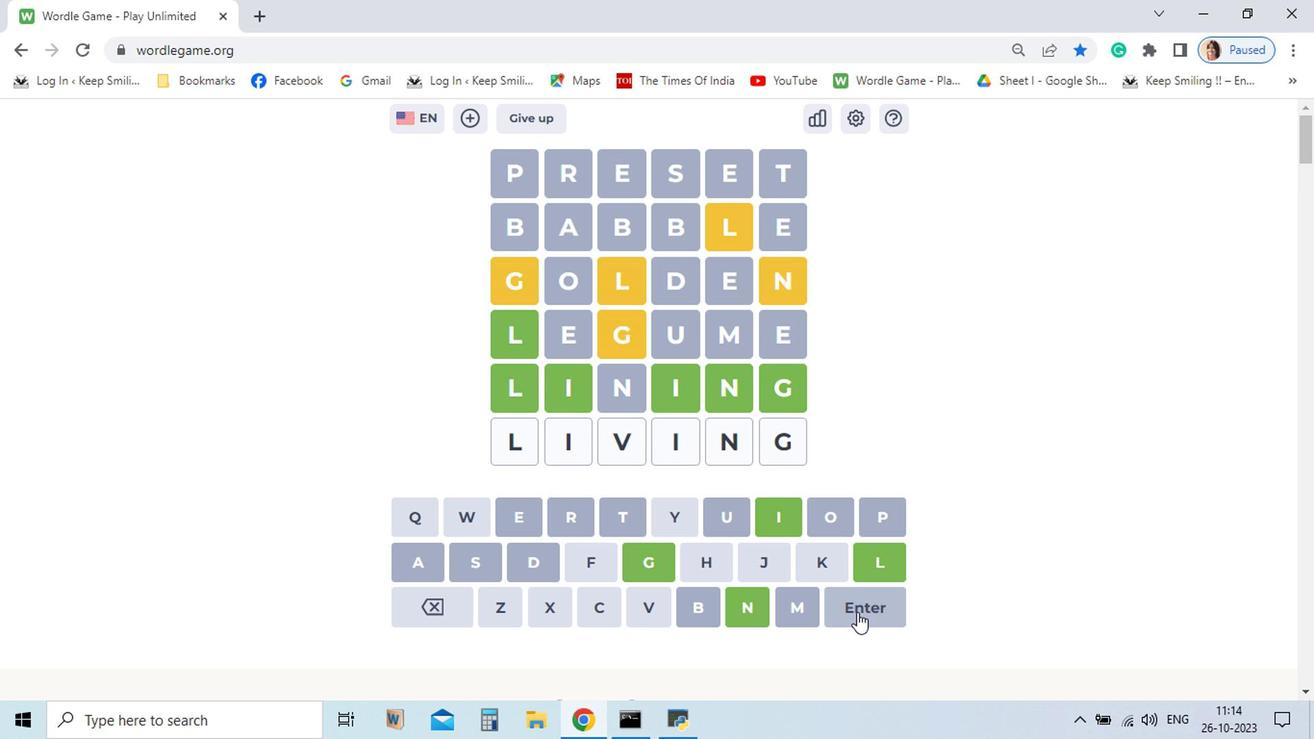 
Action: Mouse pressed left at (736, 546)
Screenshot: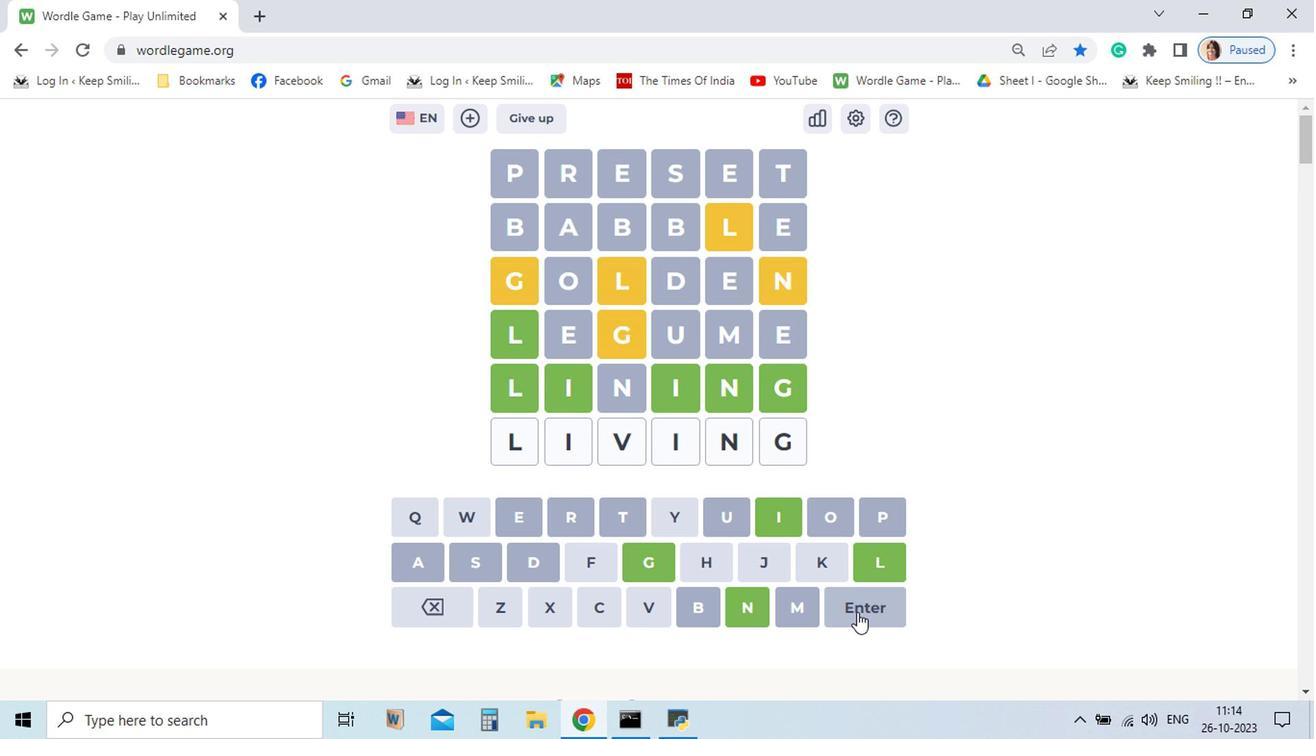 
Action: Mouse moved to (644, 605)
Screenshot: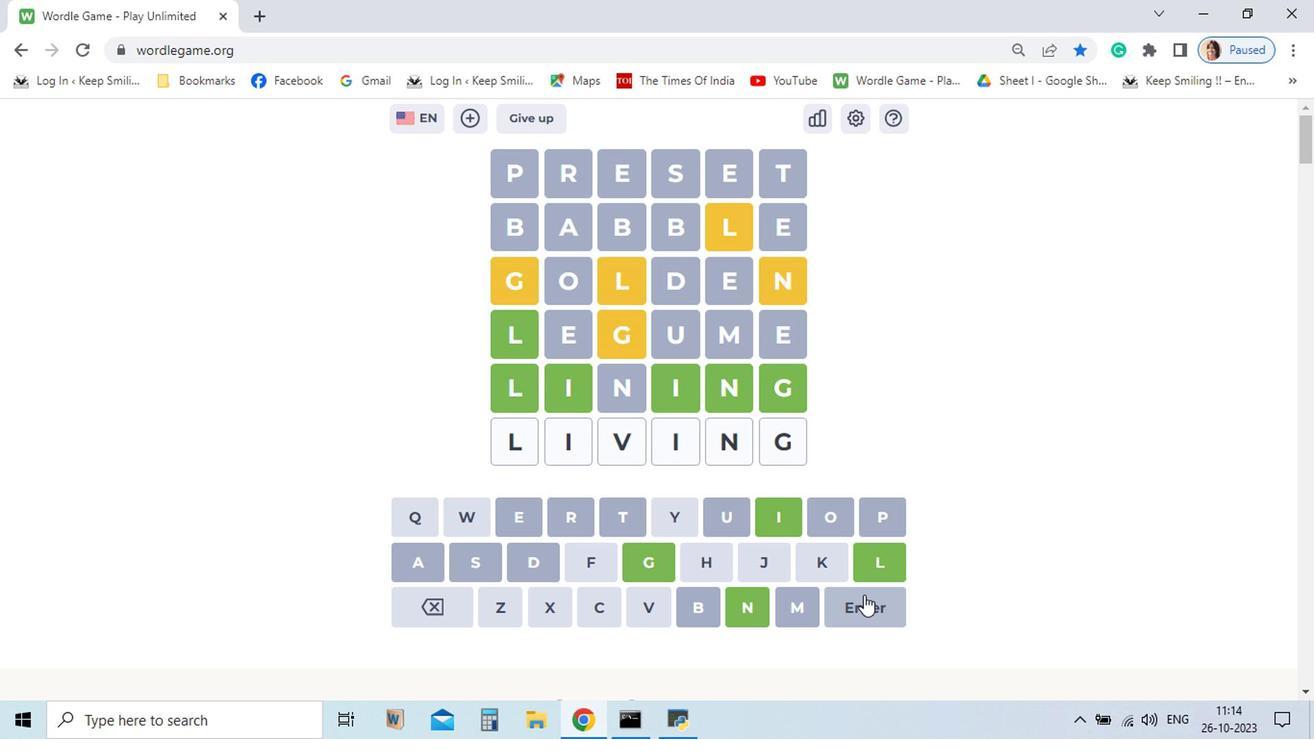 
Action: Mouse pressed left at (644, 605)
Screenshot: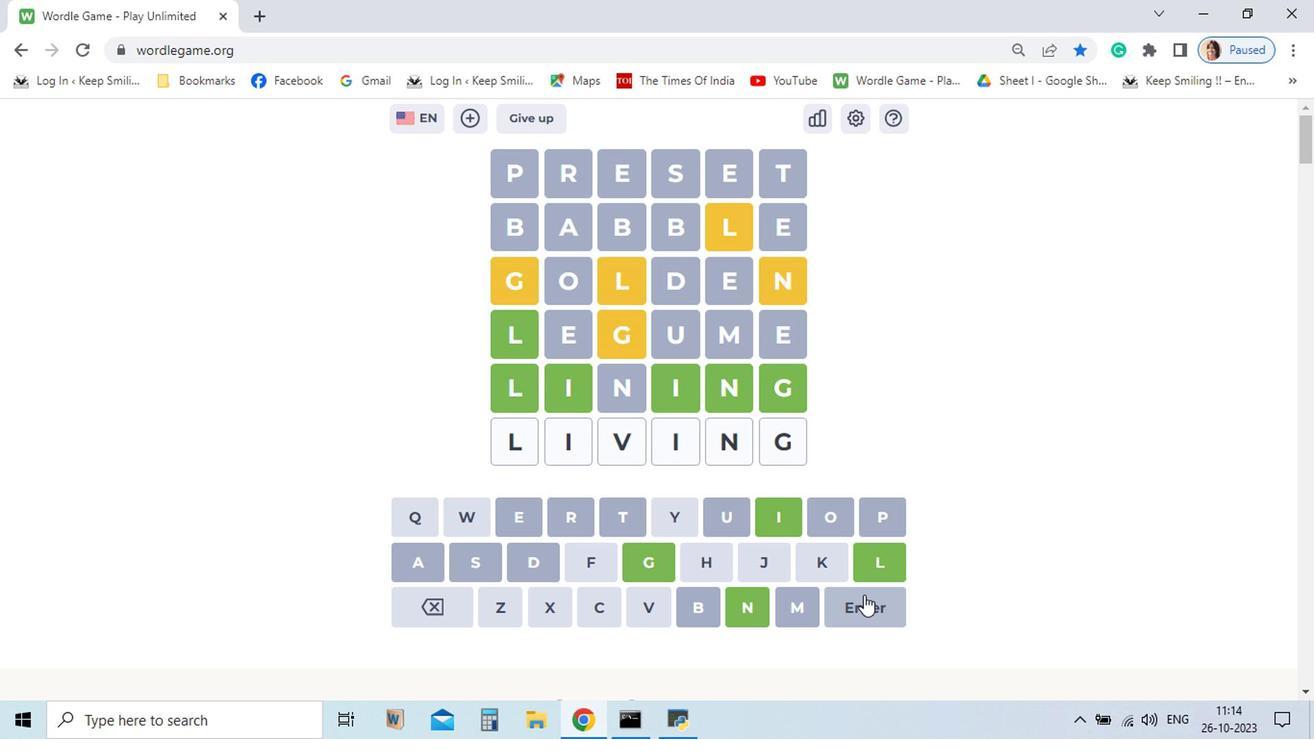 
Action: Mouse moved to (726, 549)
Screenshot: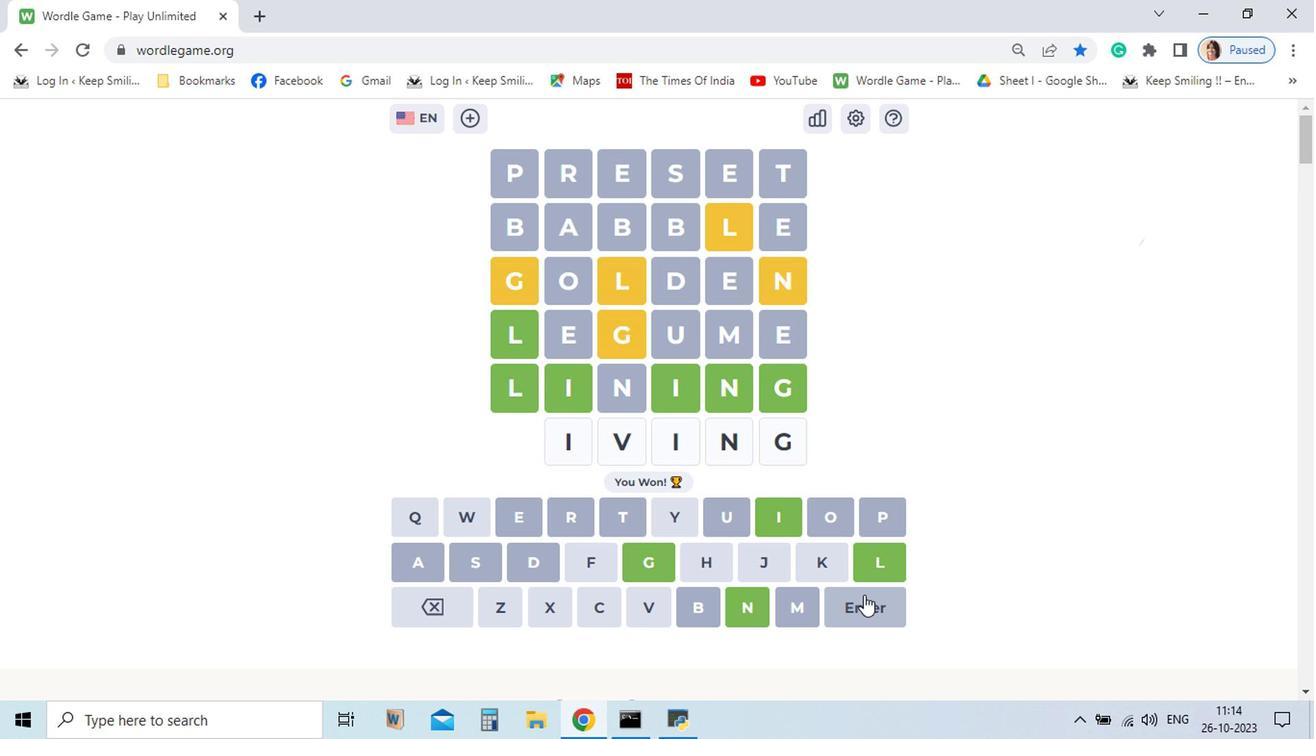 
Action: Mouse pressed left at (726, 549)
Screenshot: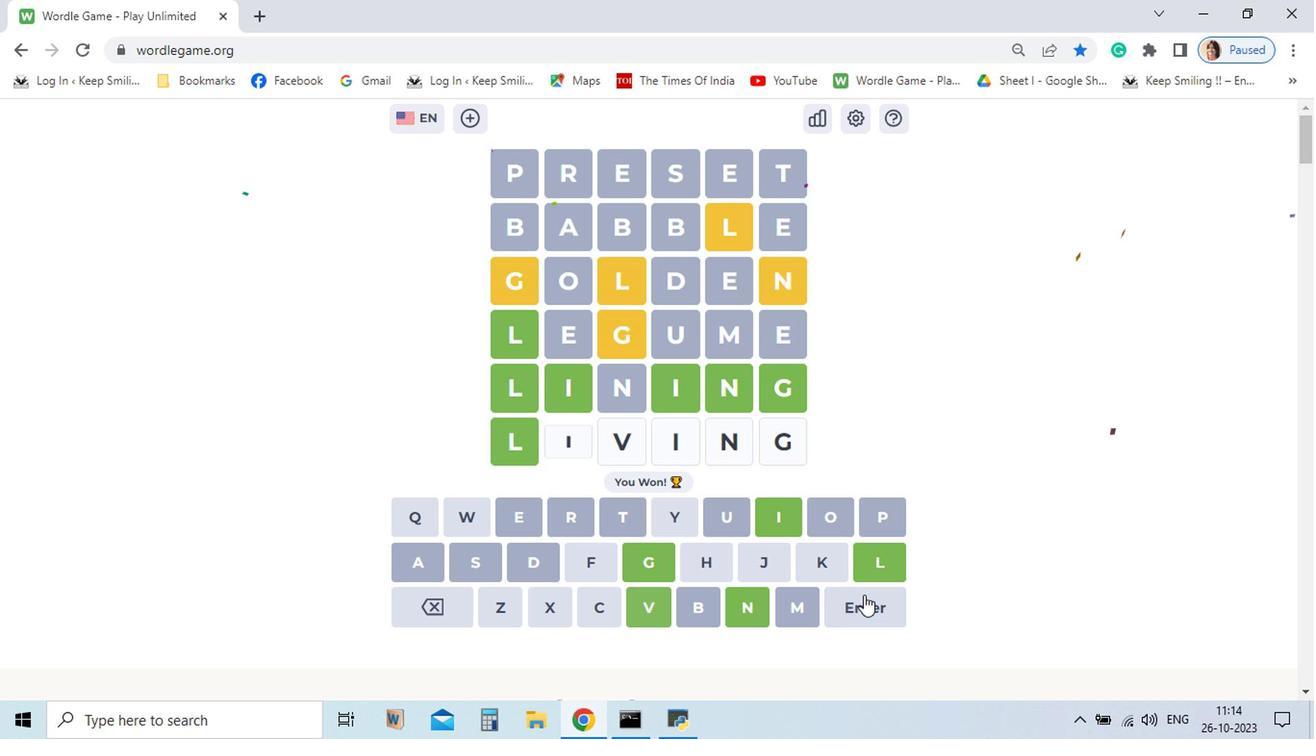 
Action: Mouse moved to (704, 612)
Screenshot: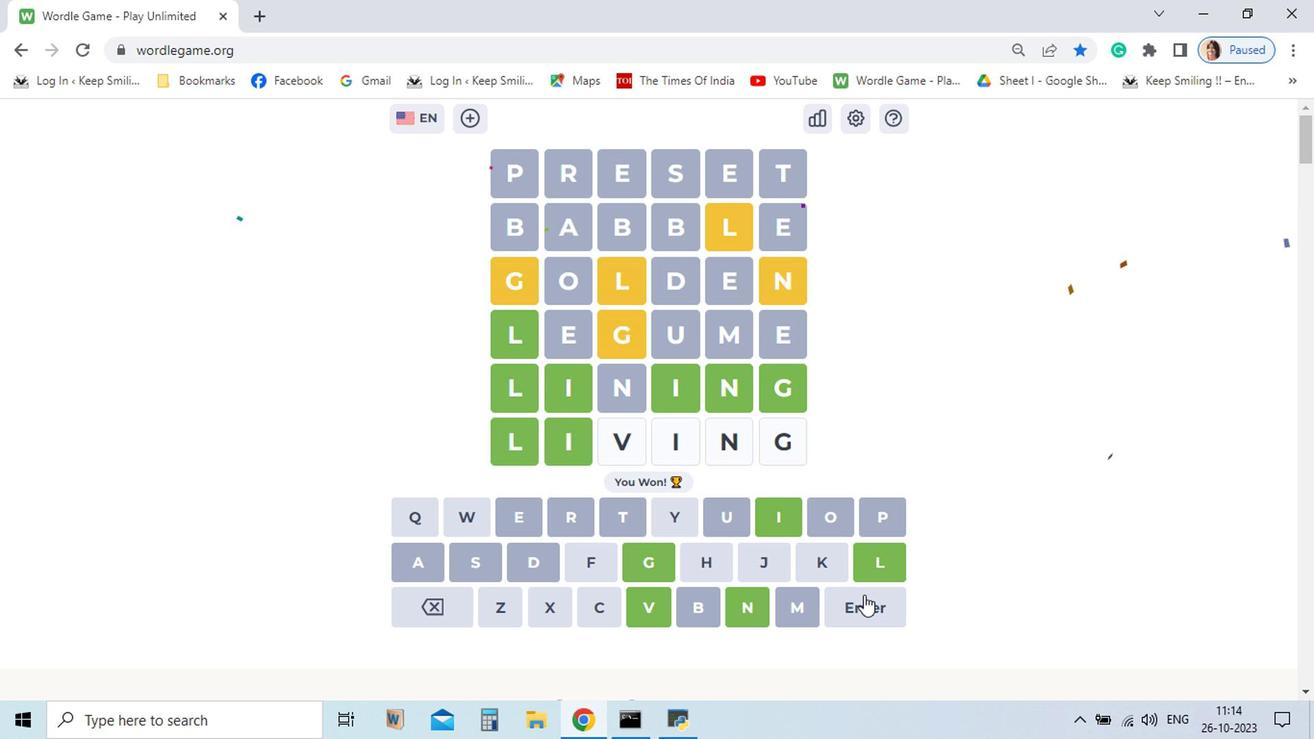 
Action: Mouse pressed left at (704, 612)
Screenshot: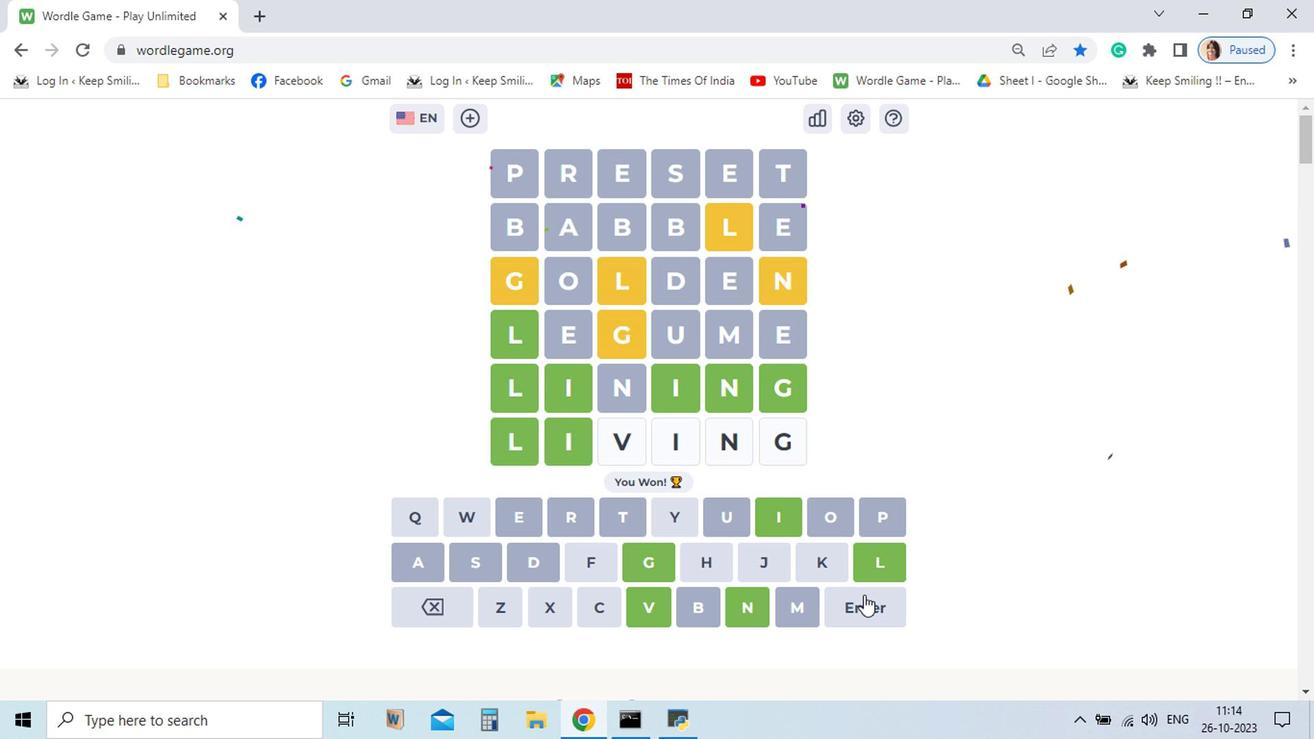 
Action: Mouse moved to (639, 580)
Screenshot: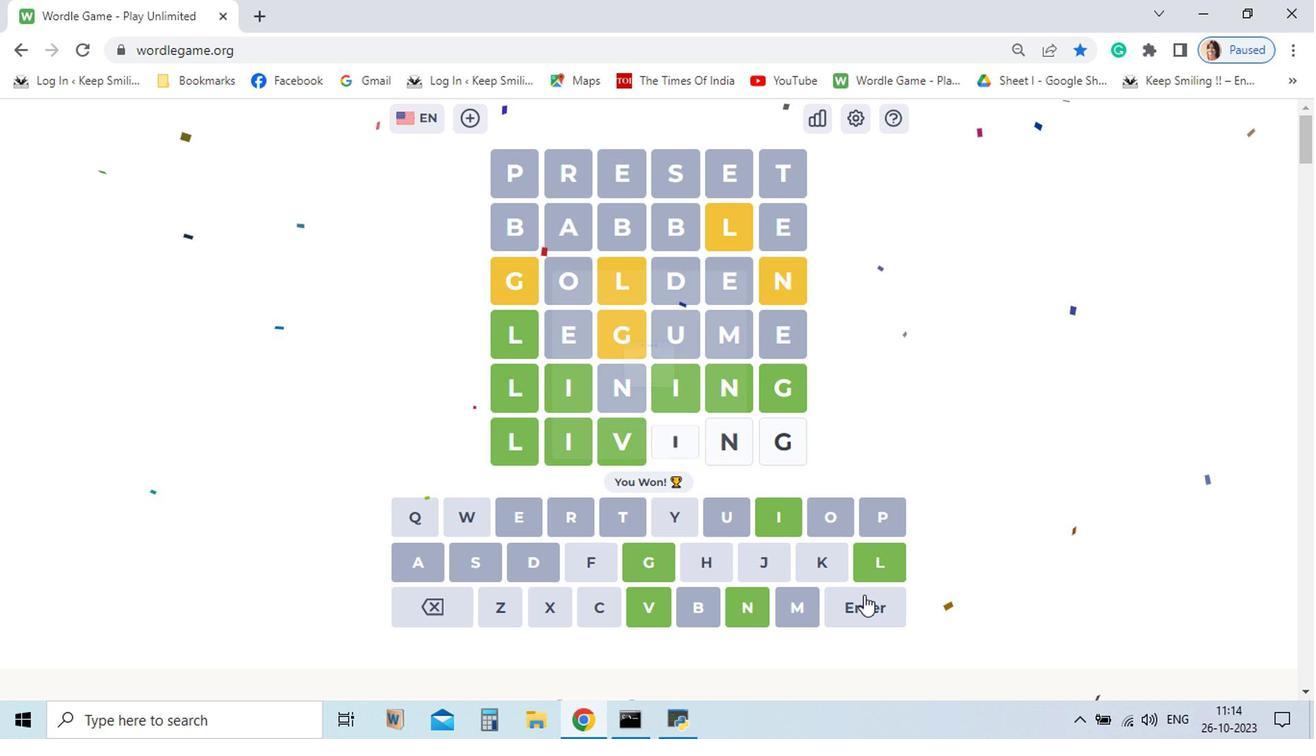 
Action: Mouse pressed left at (639, 580)
Screenshot: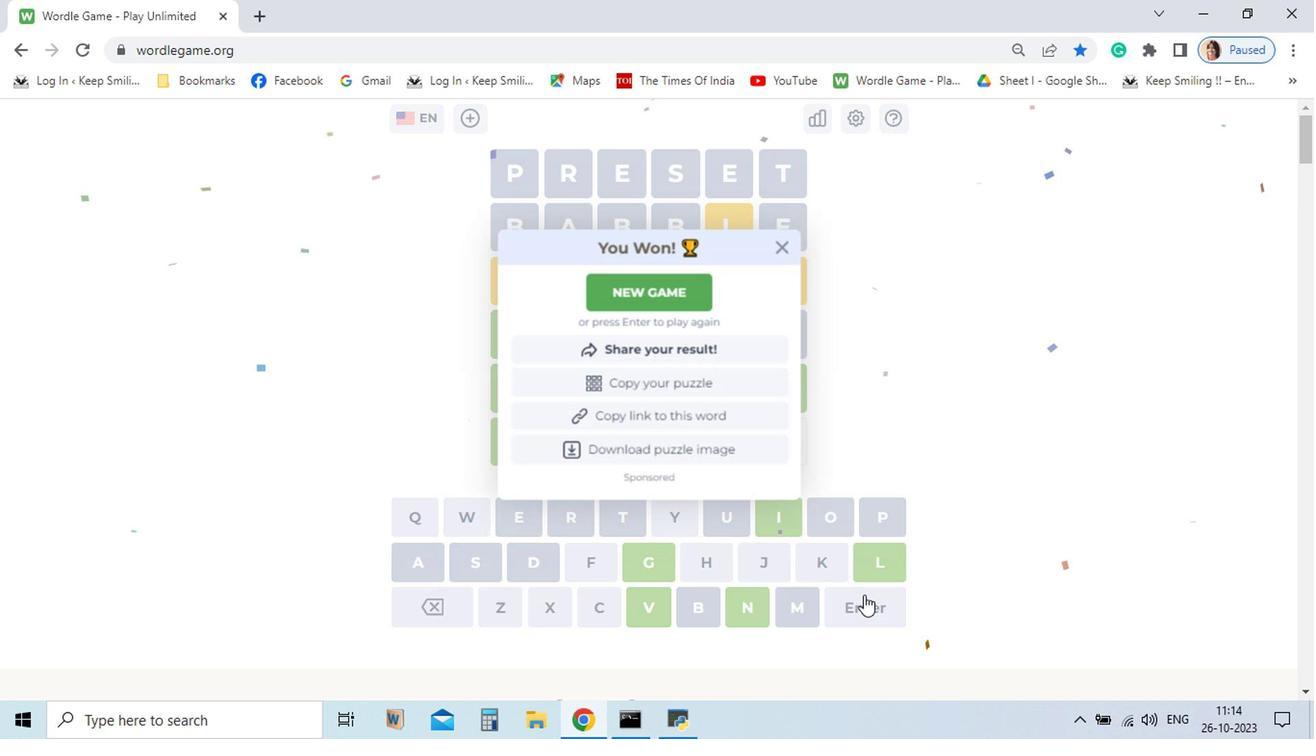 
Action: Mouse moved to (789, 614)
Screenshot: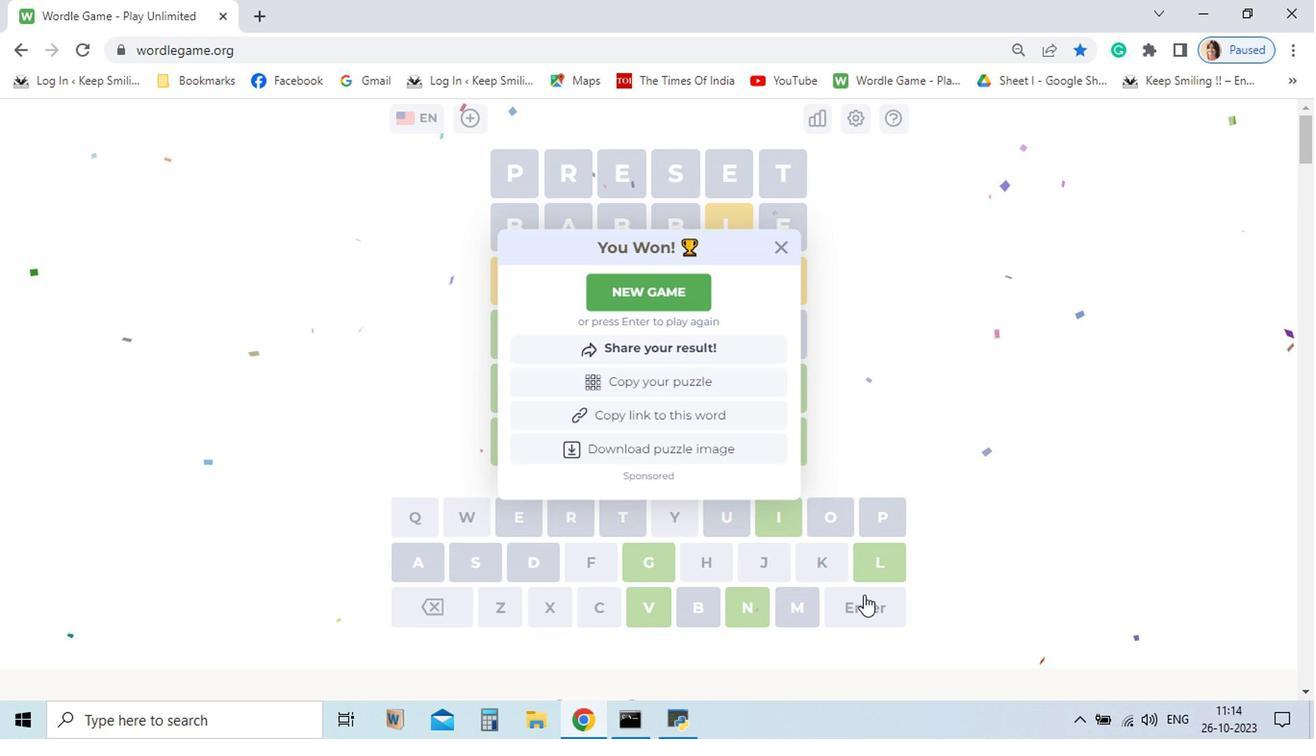 
Action: Mouse pressed left at (789, 614)
Screenshot: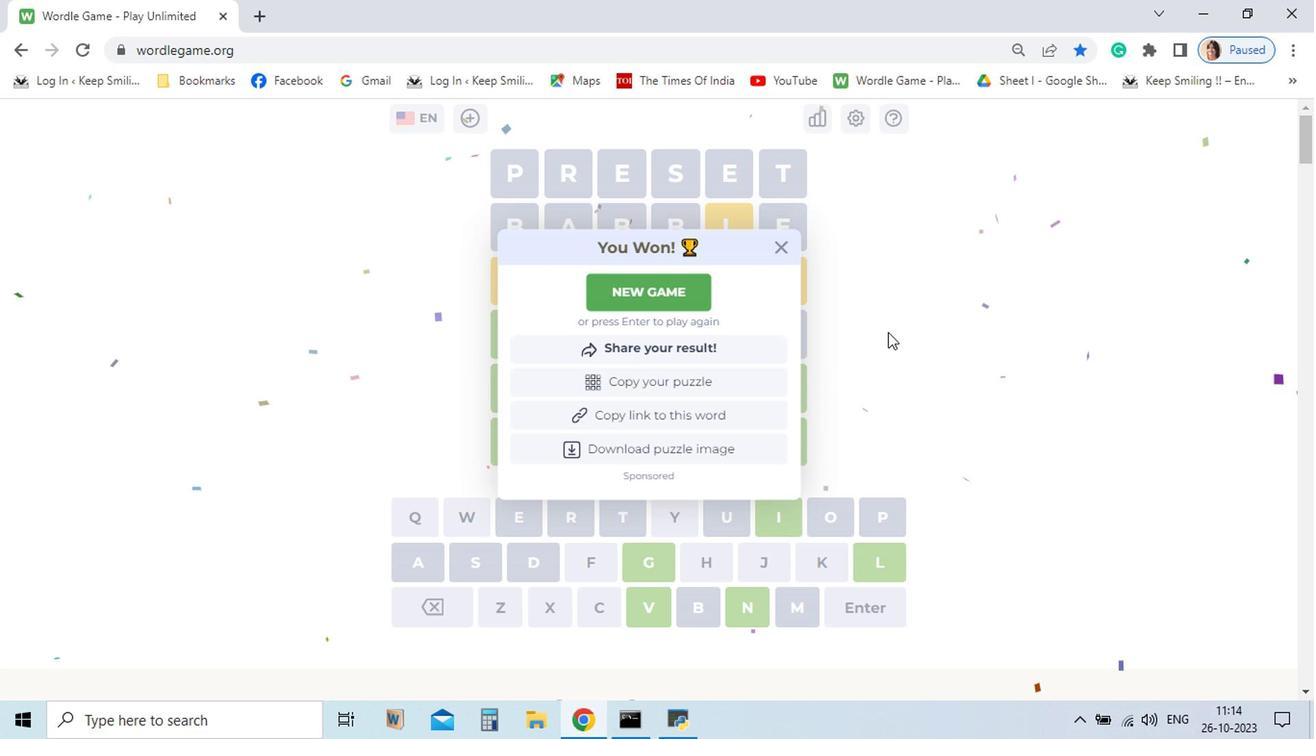 
Action: Mouse moved to (794, 602)
Screenshot: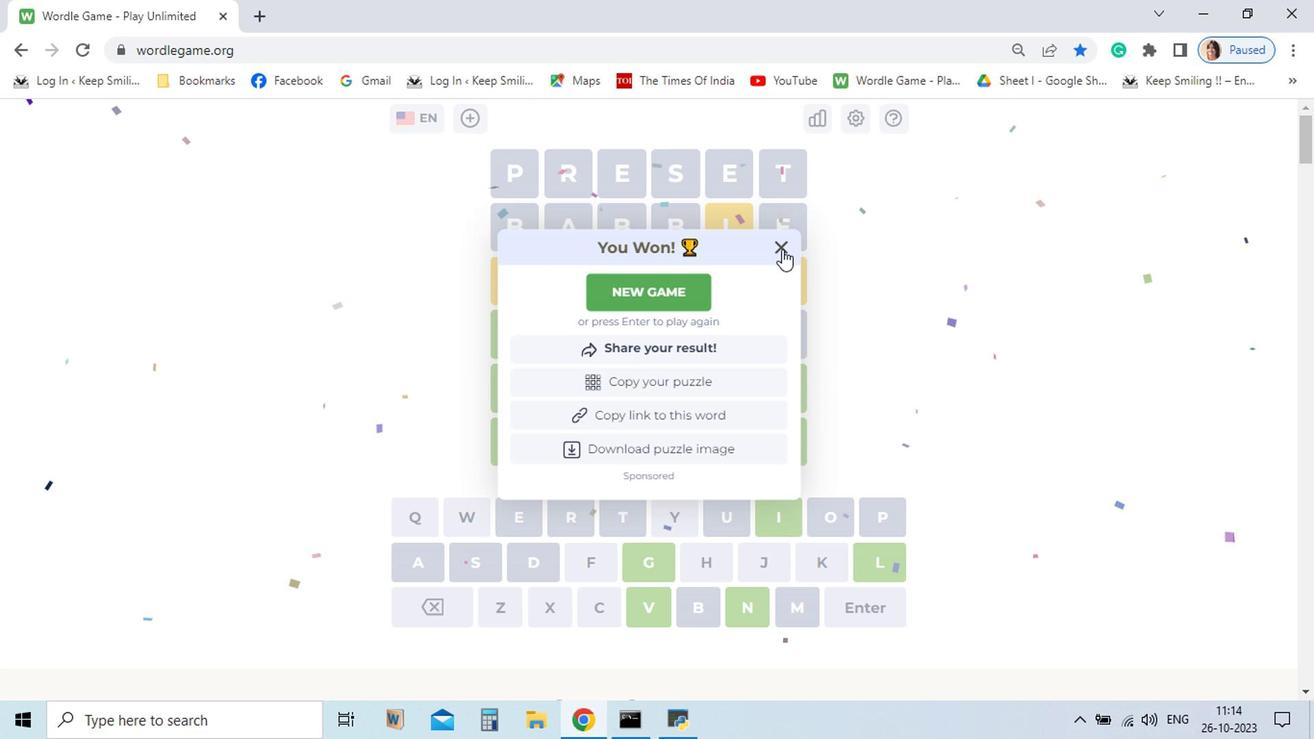 
Action: Mouse pressed left at (794, 602)
Screenshot: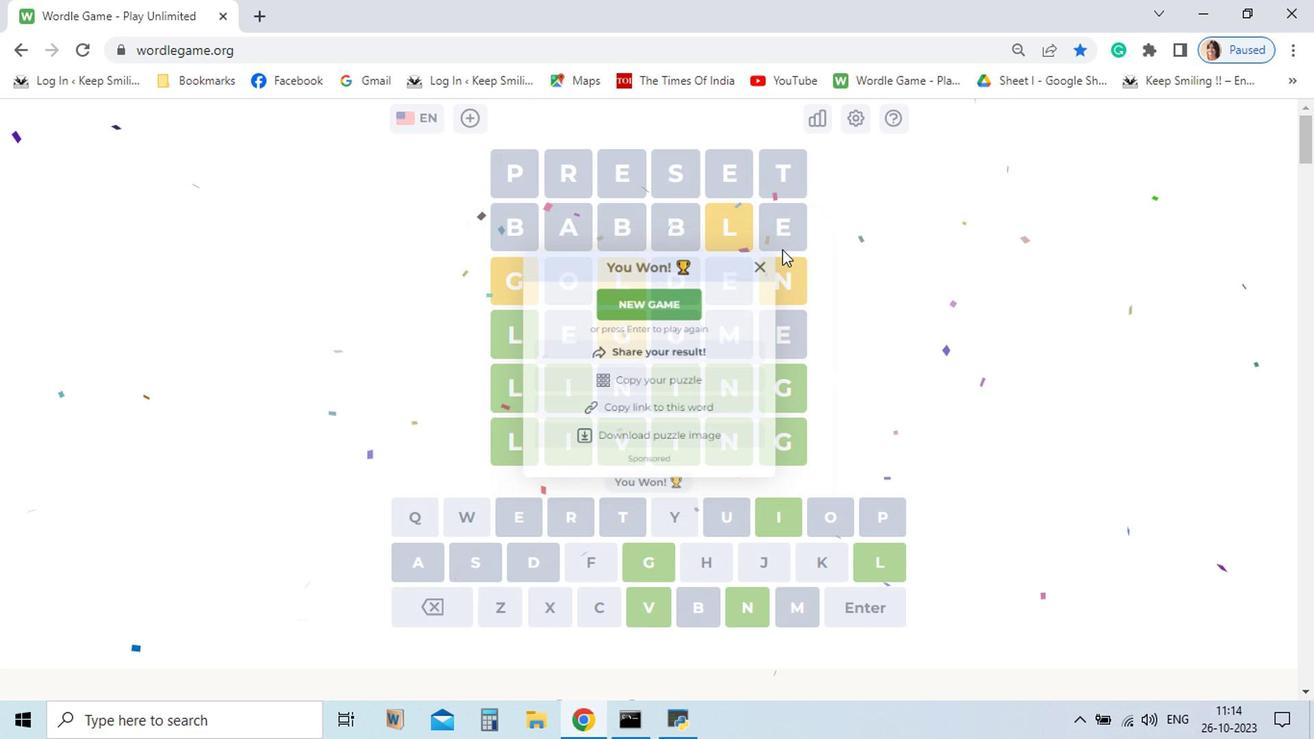 
Action: Mouse moved to (736, 356)
Screenshot: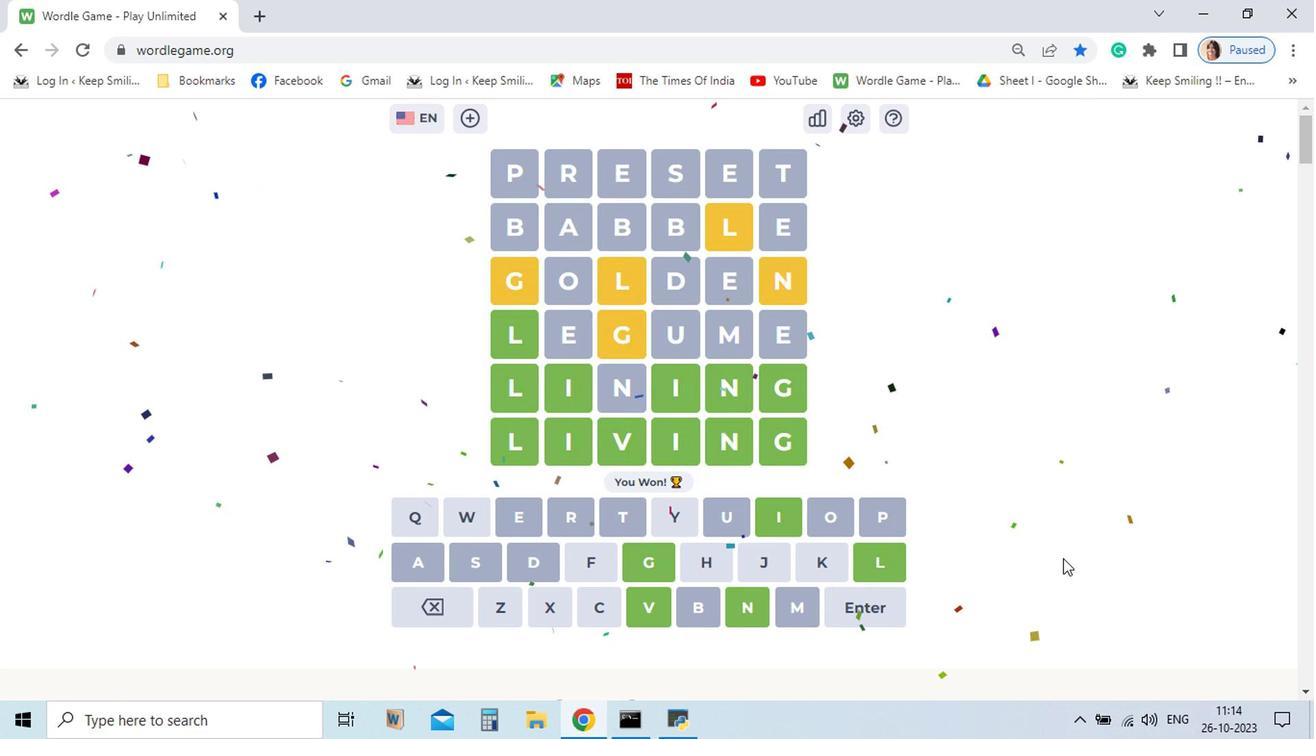 
Action: Mouse pressed left at (736, 356)
Screenshot: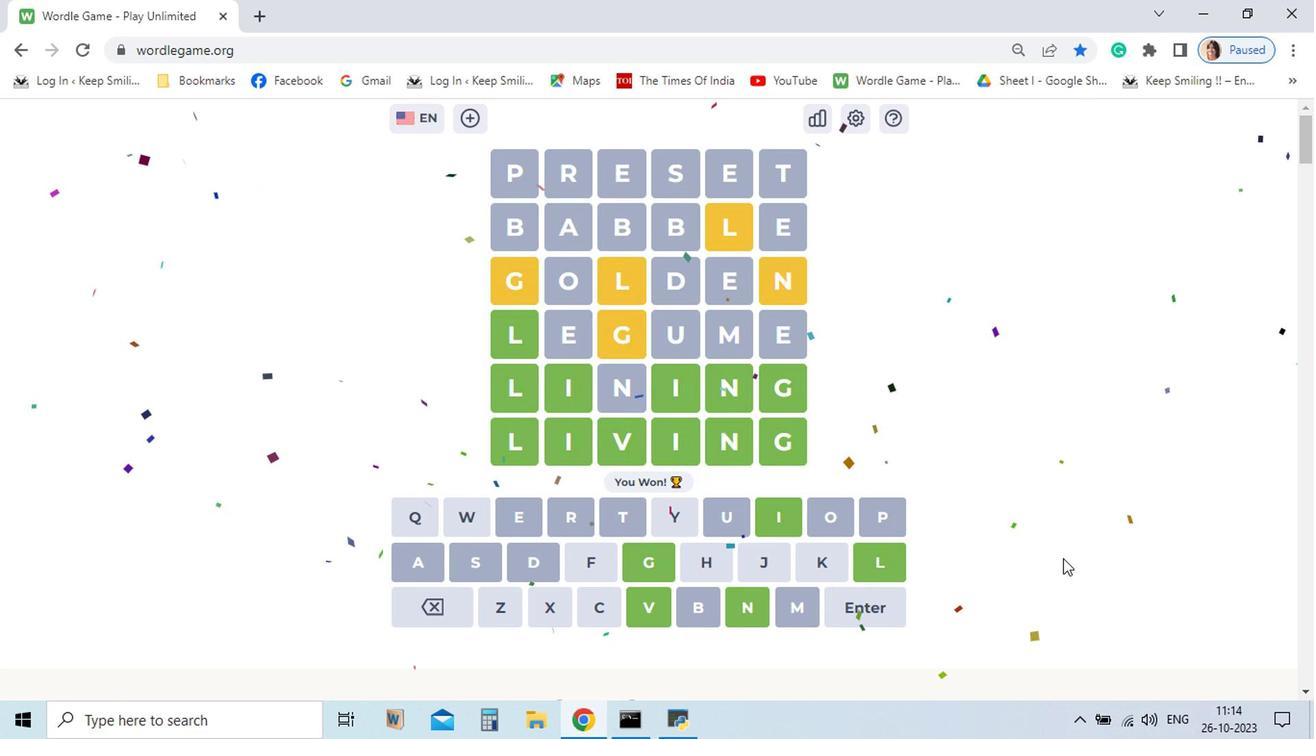 
Action: Mouse moved to (936, 576)
Screenshot: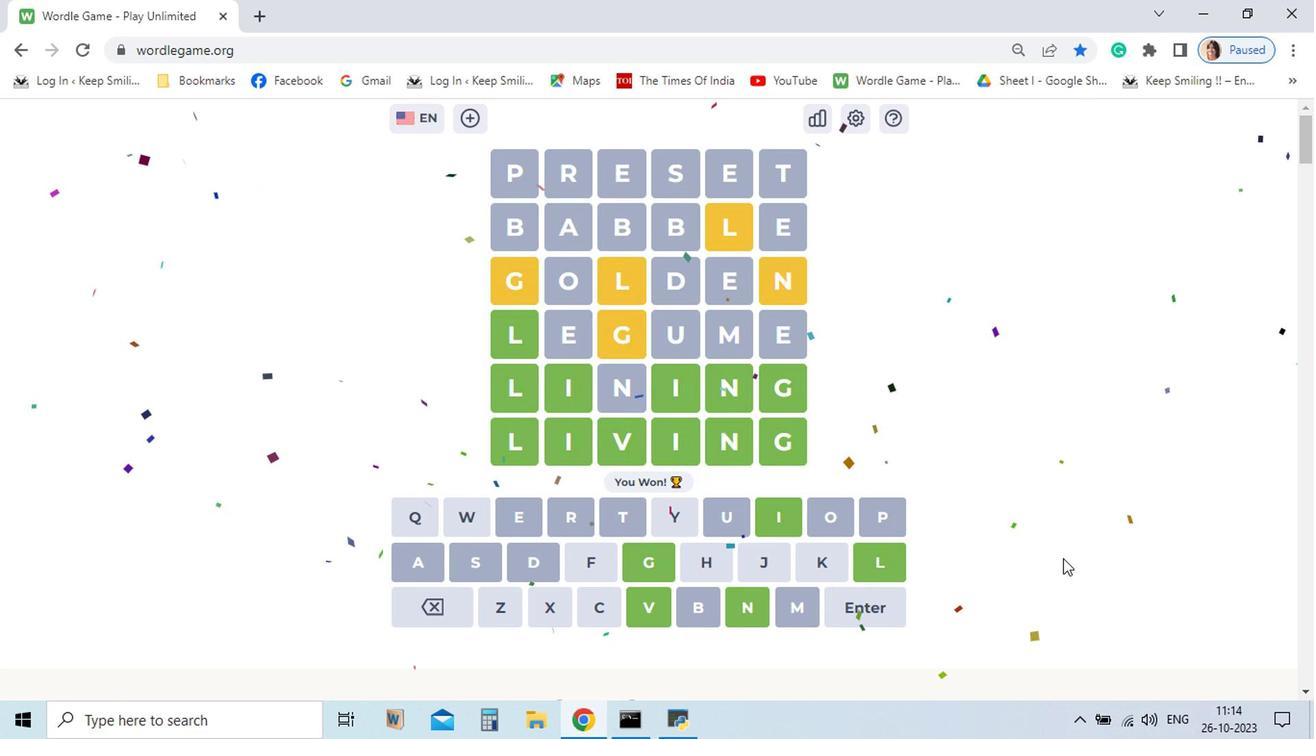 
